 Task: Plan a trip to Tiel, Netherlands from 6th December, 2023 to 10th December, 2023 for 1 adult.1  bedroom having 1 bed and 1 bathroom. Property type can be hotel. Look for 4 properties as per requirement.
Action: Mouse pressed left at (447, 111)
Screenshot: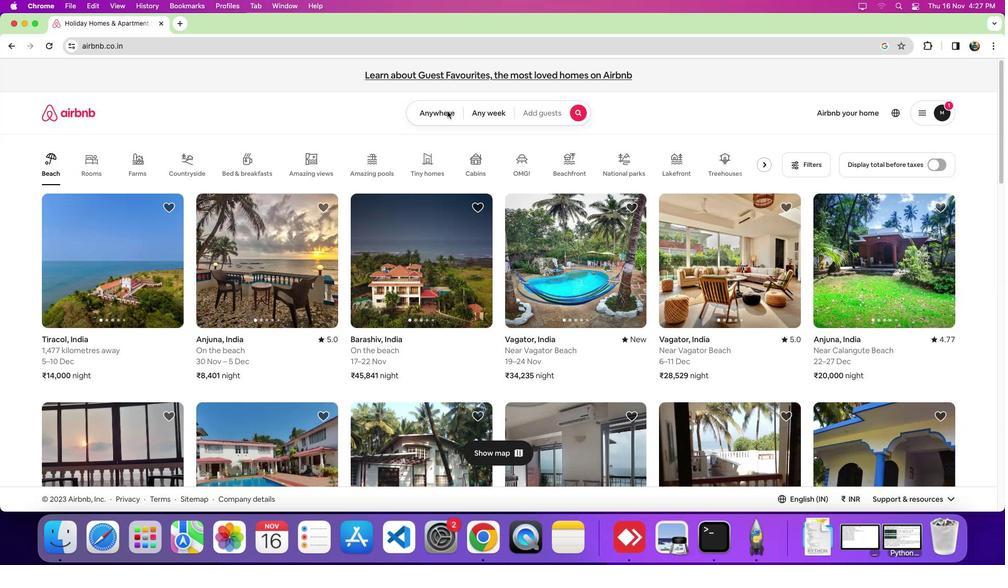 
Action: Mouse moved to (443, 113)
Screenshot: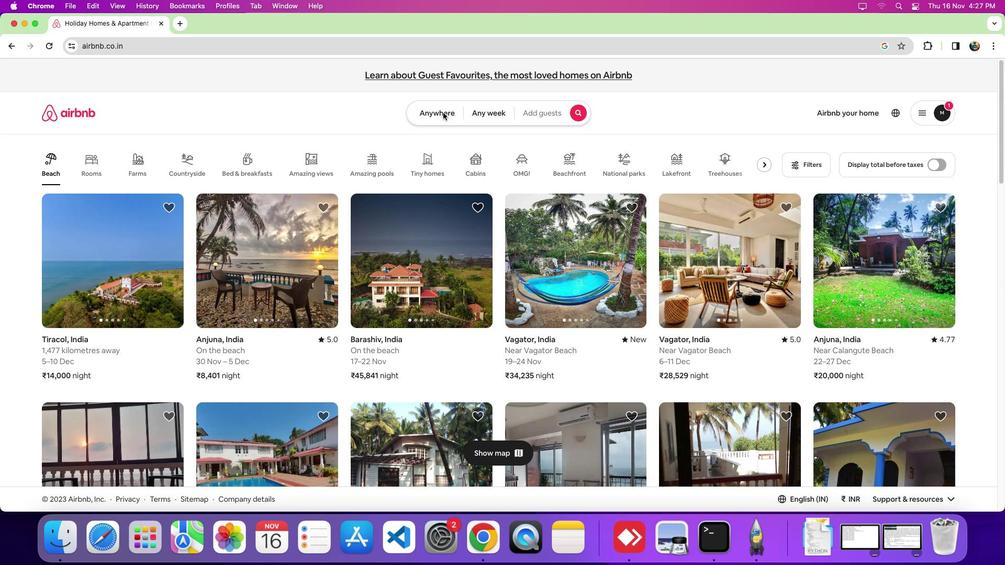 
Action: Mouse pressed left at (443, 113)
Screenshot: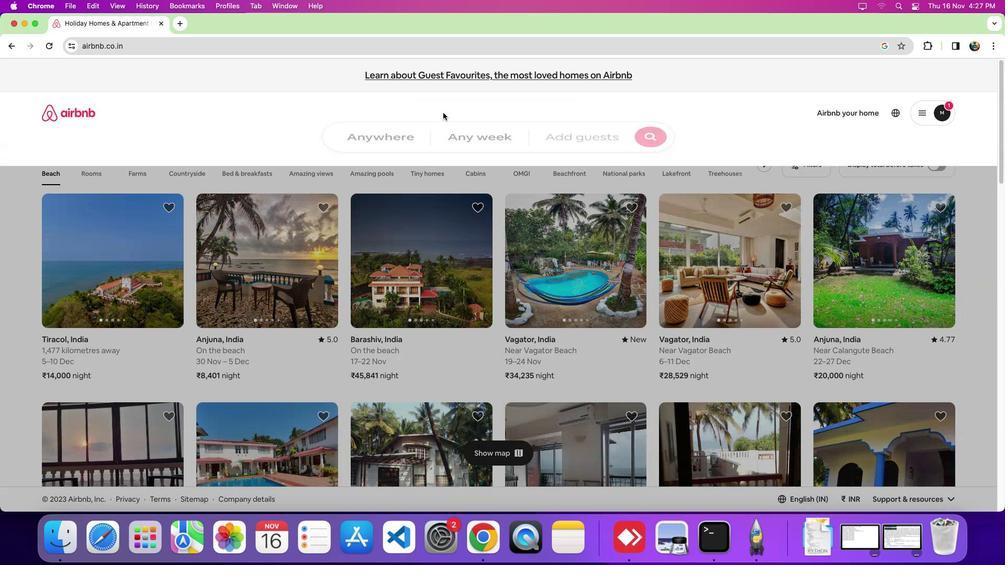 
Action: Mouse moved to (346, 150)
Screenshot: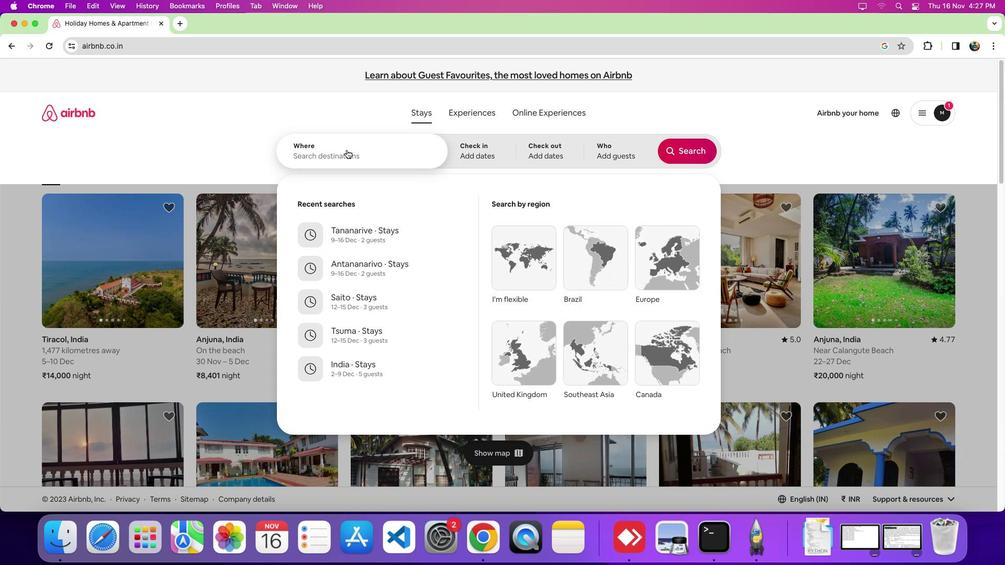 
Action: Mouse pressed left at (346, 150)
Screenshot: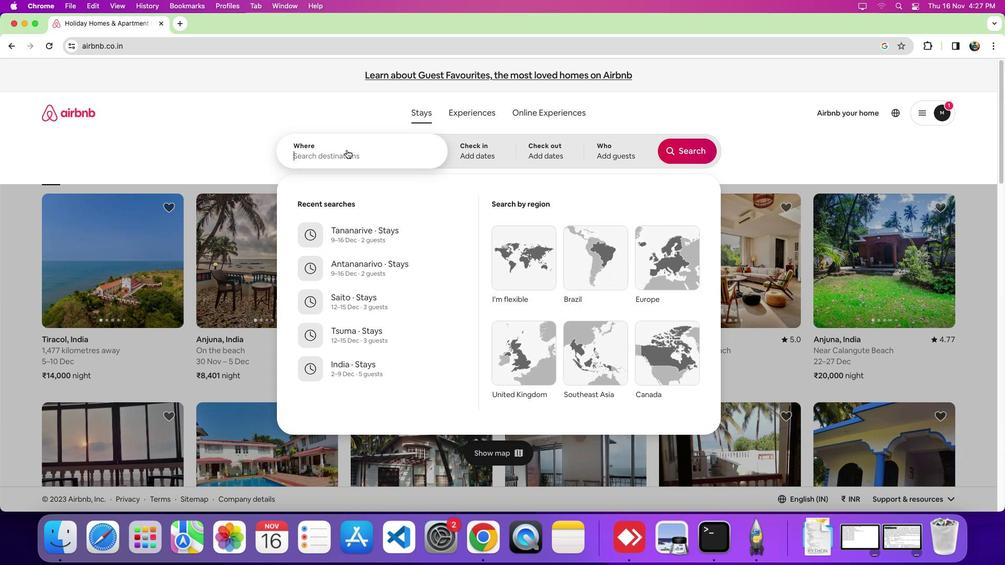 
Action: Key pressed Key.shift_r'T''I''D''0''1''0''2''5''2''9'Key.enter
Screenshot: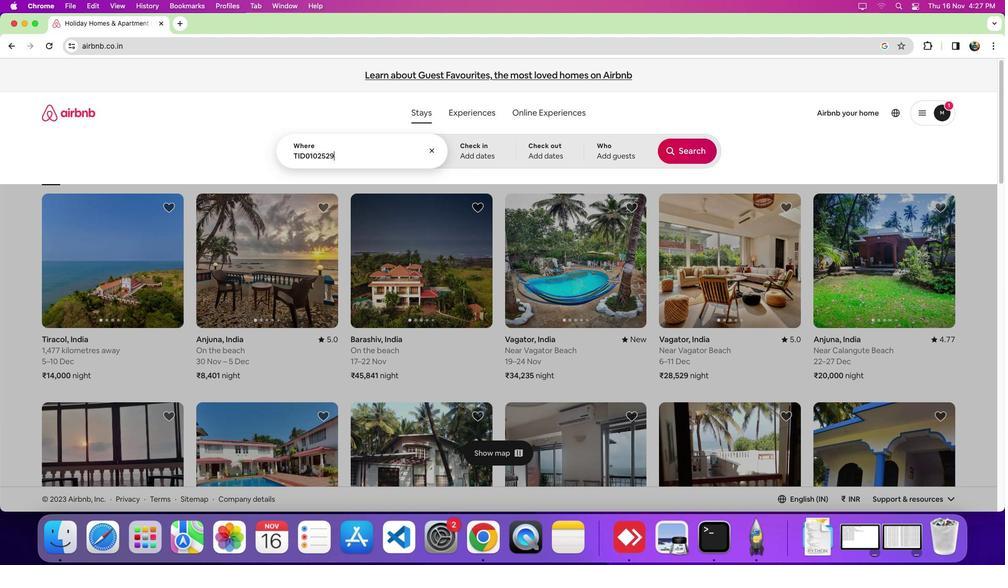 
Action: Mouse moved to (354, 154)
Screenshot: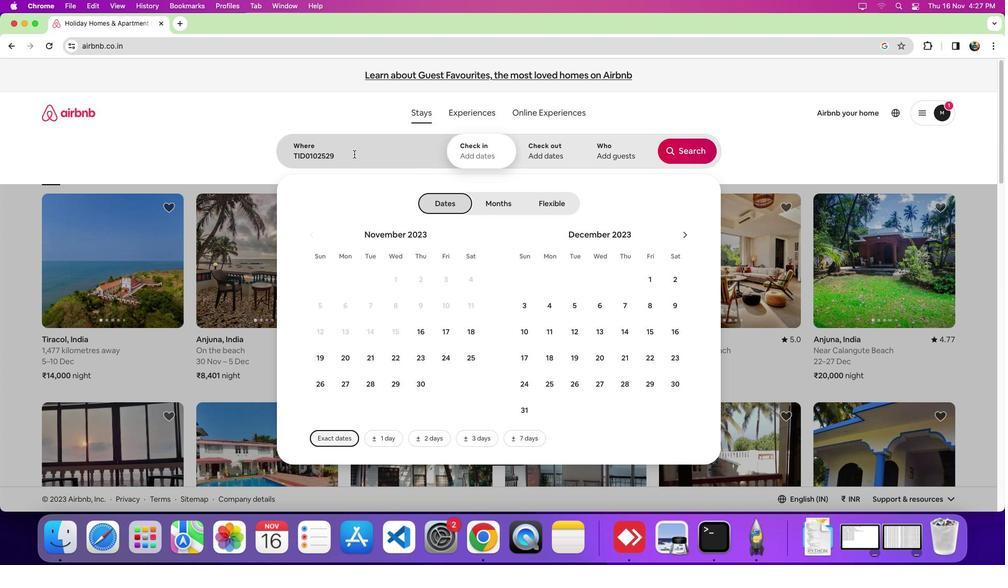 
Action: Mouse pressed left at (354, 154)
Screenshot: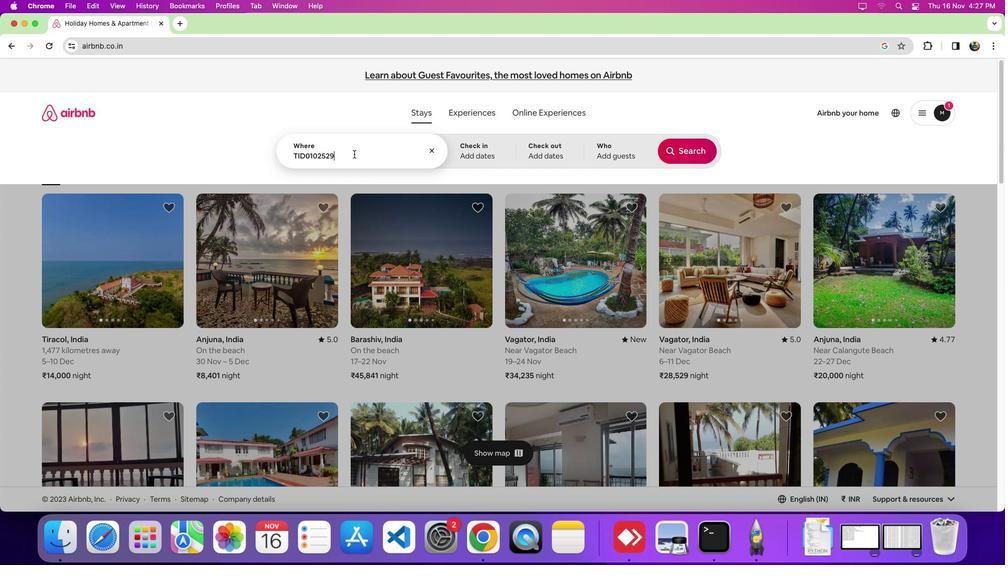 
Action: Mouse pressed left at (354, 154)
Screenshot: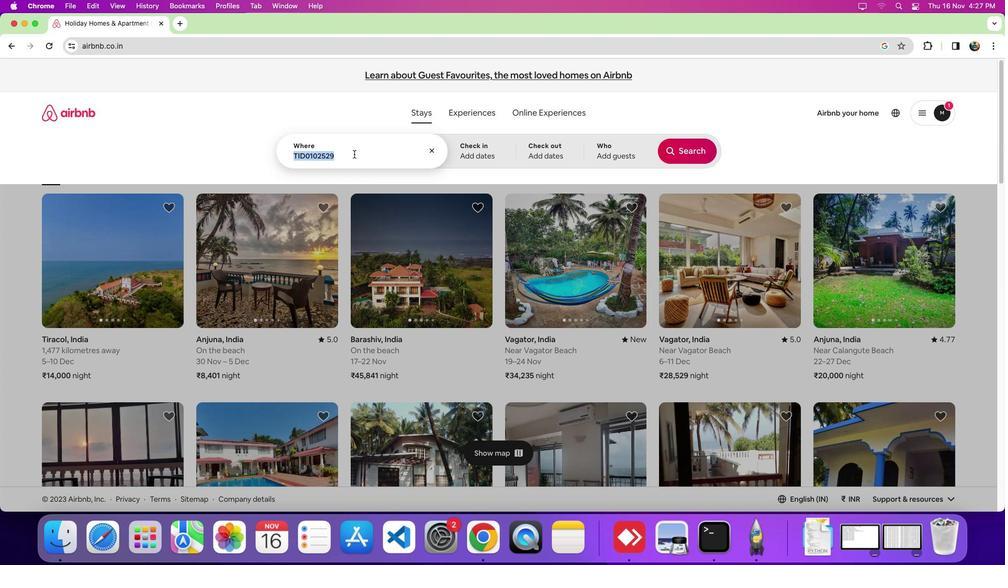 
Action: Mouse pressed left at (354, 154)
Screenshot: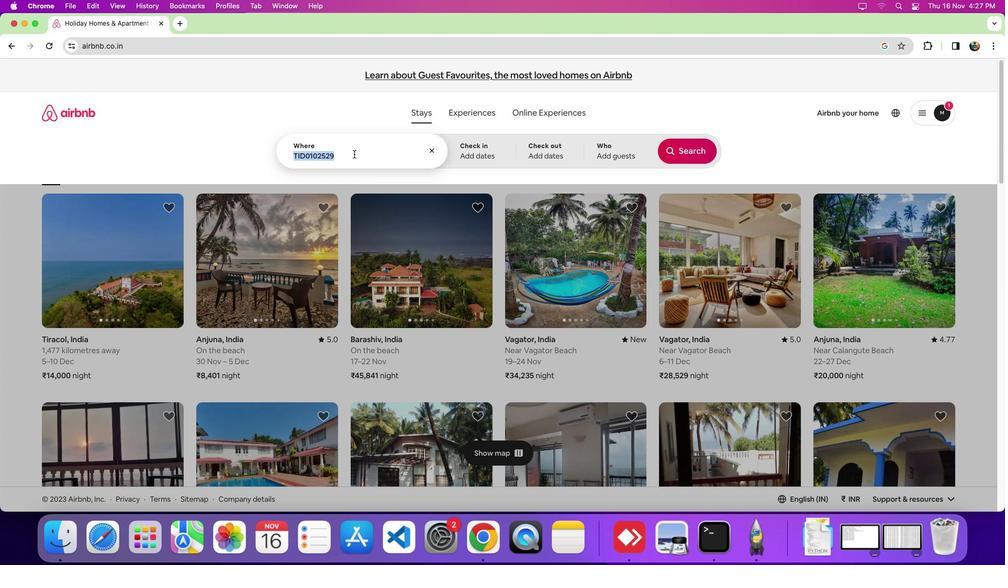 
Action: Key pressed Key.shift_r'T''i''e''l'','
Screenshot: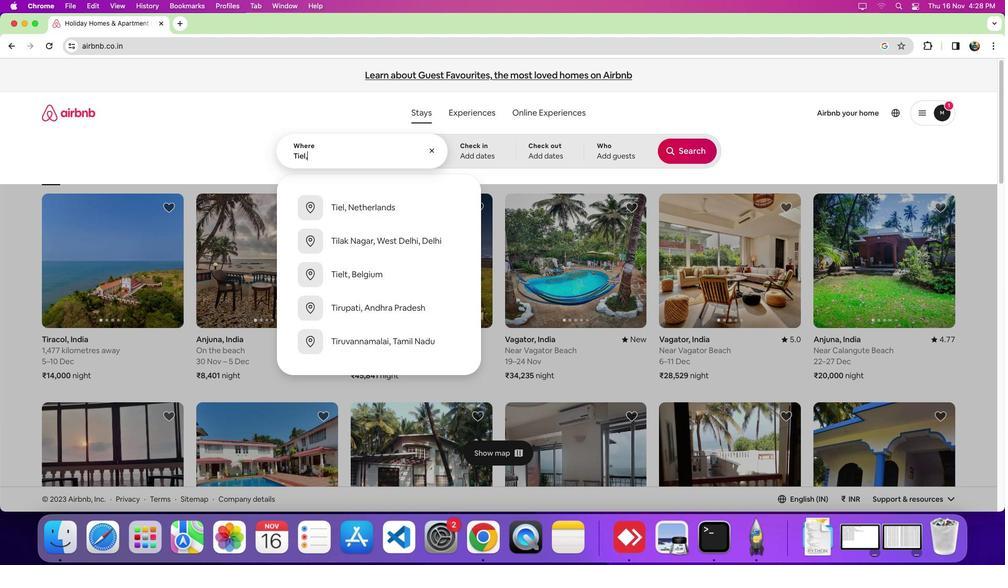 
Action: Mouse moved to (436, 187)
Screenshot: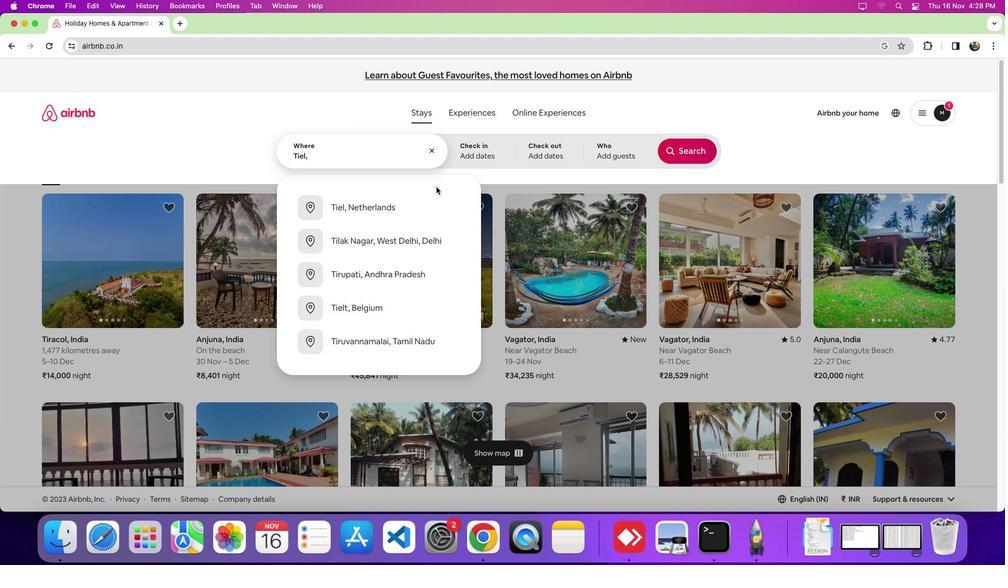 
Action: Key pressed Key.spaceKey.shift'N''e''t''h''e''r''l''a''n''d''s'
Screenshot: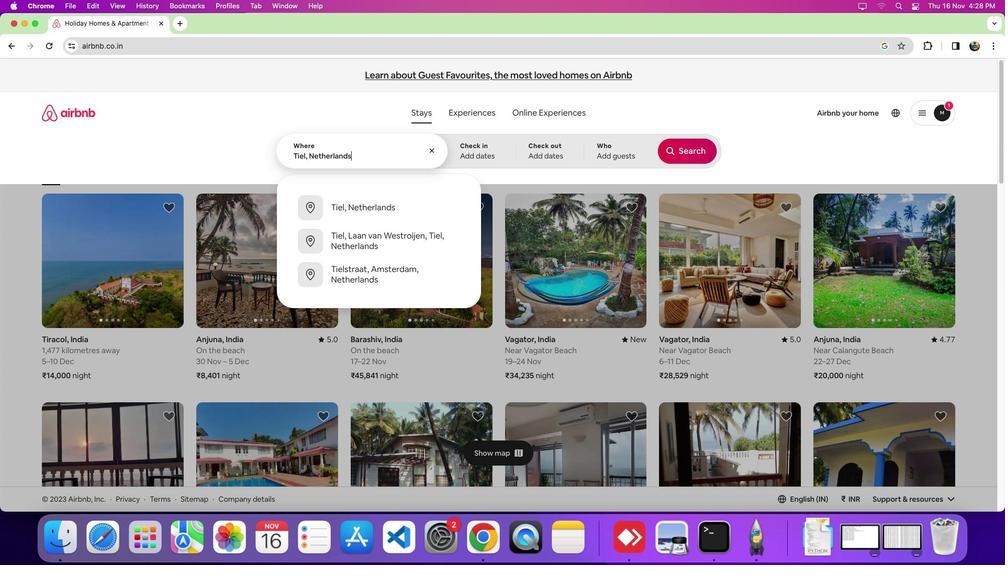 
Action: Mouse moved to (480, 137)
Screenshot: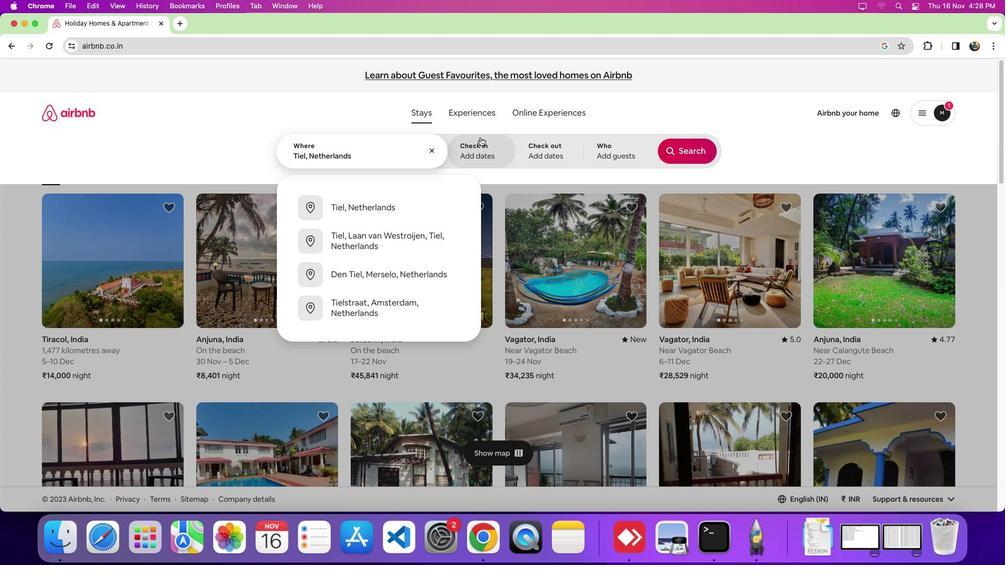 
Action: Mouse pressed left at (480, 137)
Screenshot: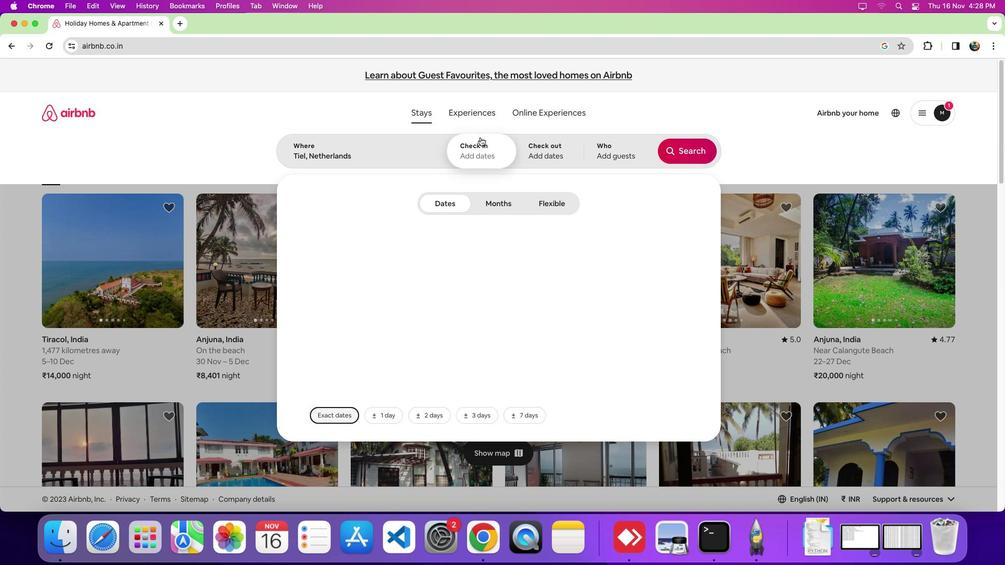 
Action: Mouse moved to (595, 309)
Screenshot: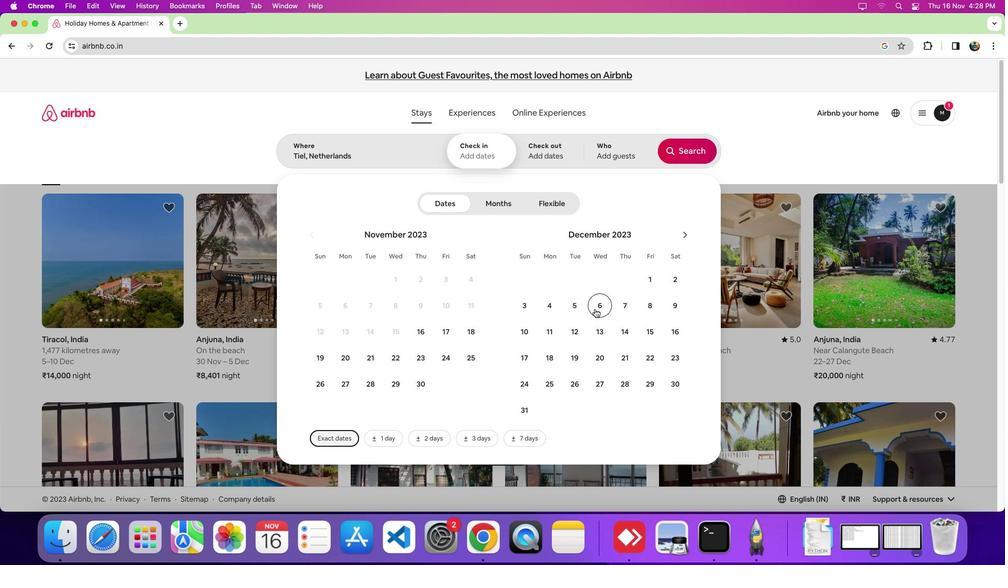 
Action: Mouse pressed left at (595, 309)
Screenshot: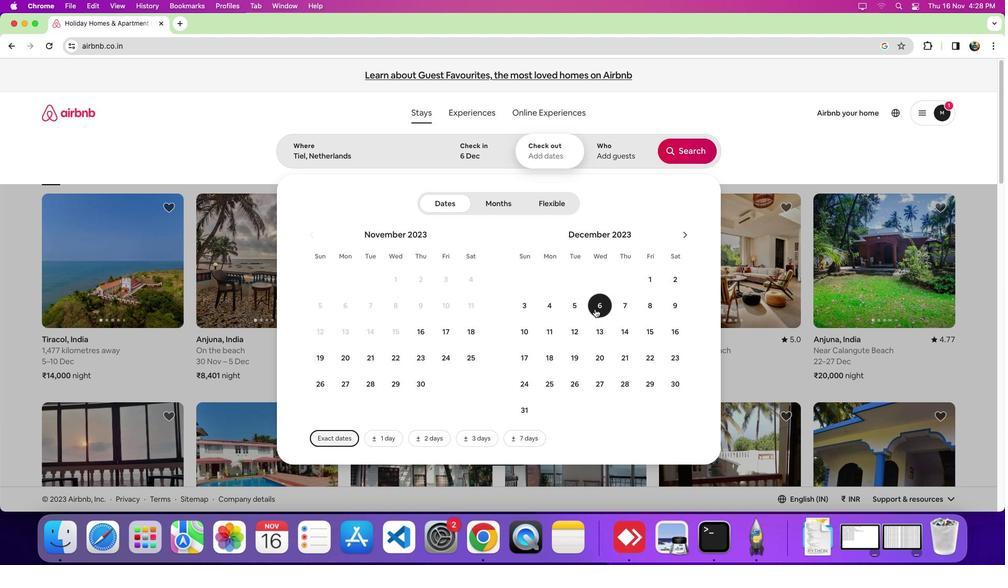 
Action: Mouse moved to (526, 327)
Screenshot: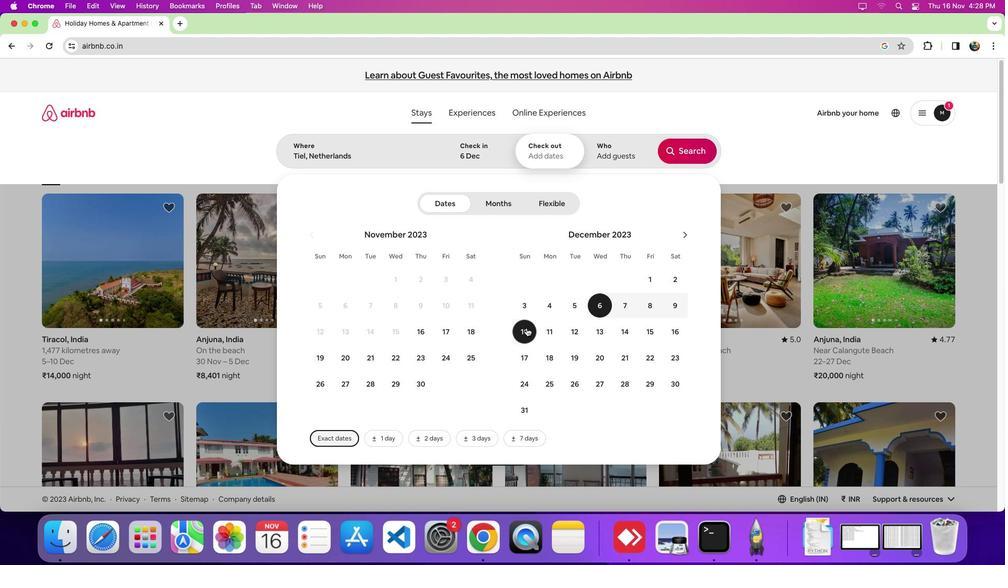 
Action: Mouse pressed left at (526, 327)
Screenshot: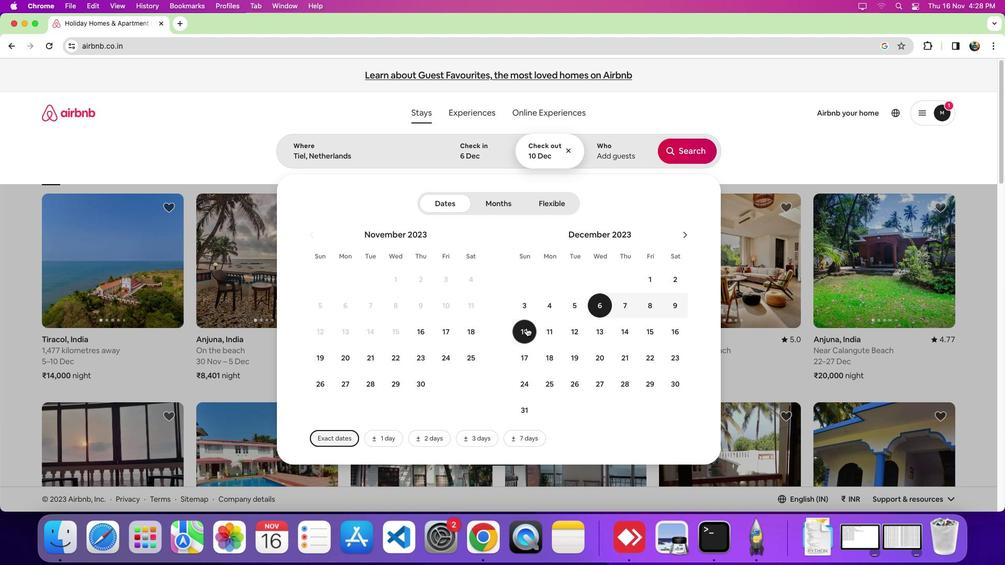 
Action: Mouse moved to (598, 152)
Screenshot: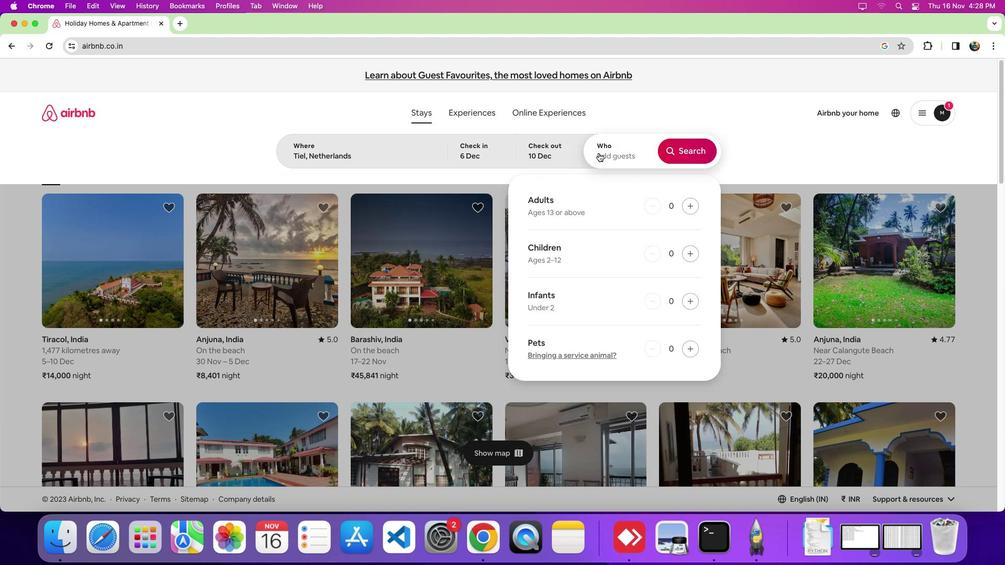 
Action: Mouse pressed left at (598, 152)
Screenshot: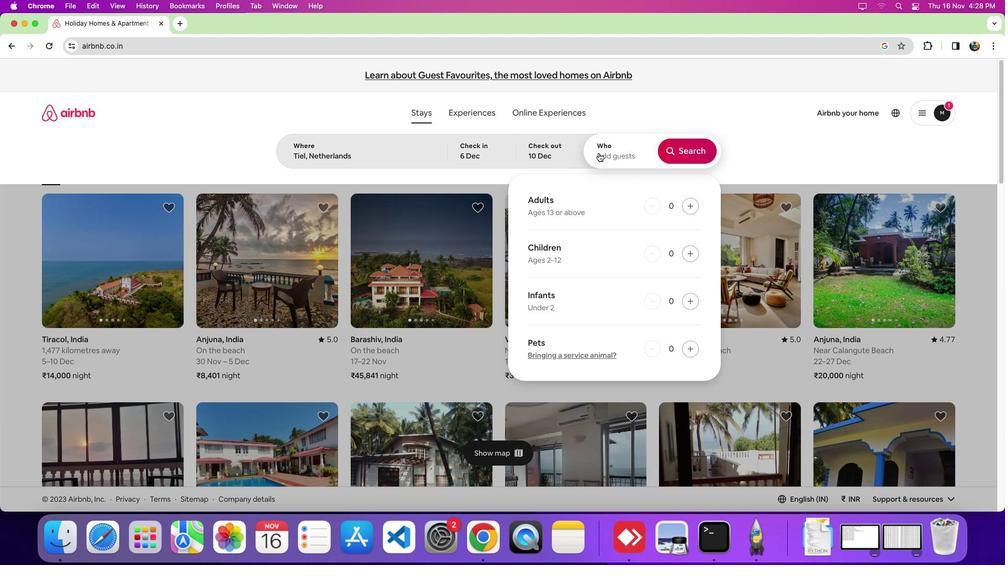 
Action: Mouse moved to (689, 207)
Screenshot: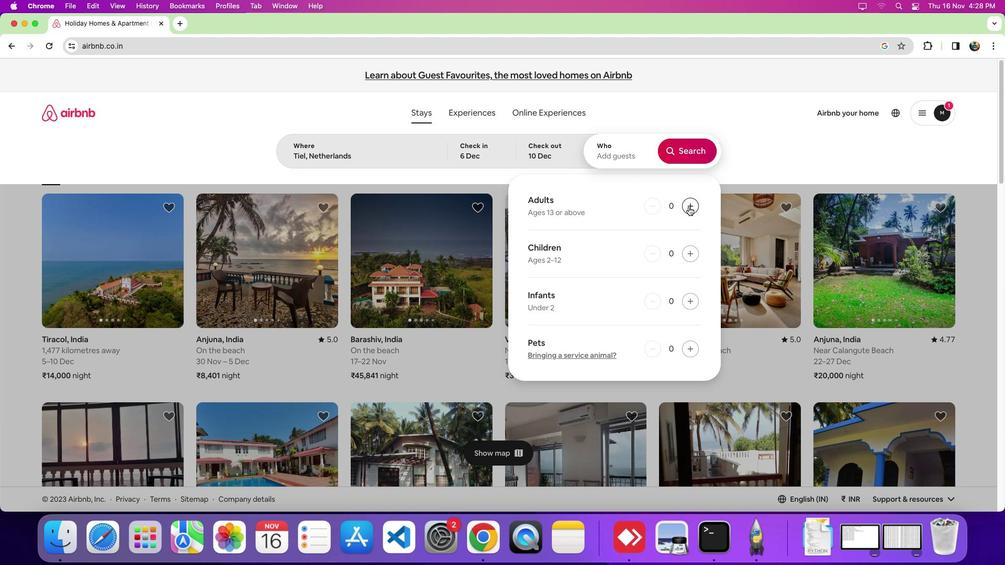 
Action: Mouse pressed left at (689, 207)
Screenshot: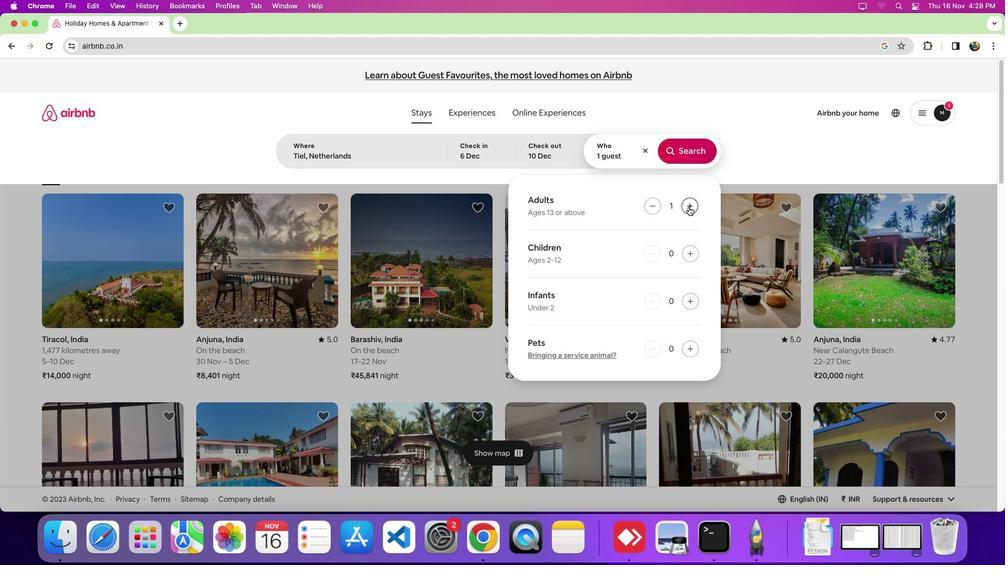 
Action: Mouse moved to (683, 151)
Screenshot: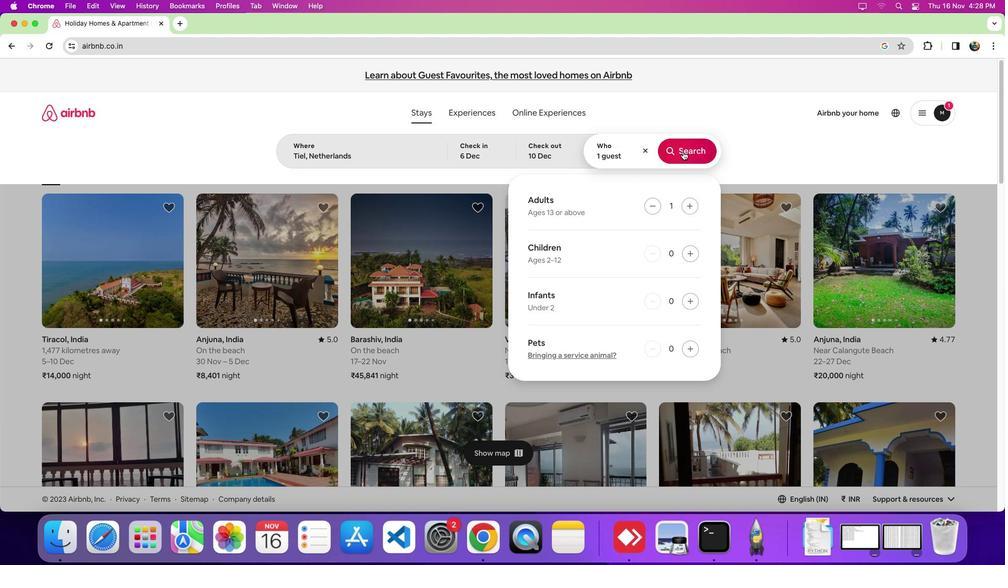 
Action: Mouse pressed left at (683, 151)
Screenshot: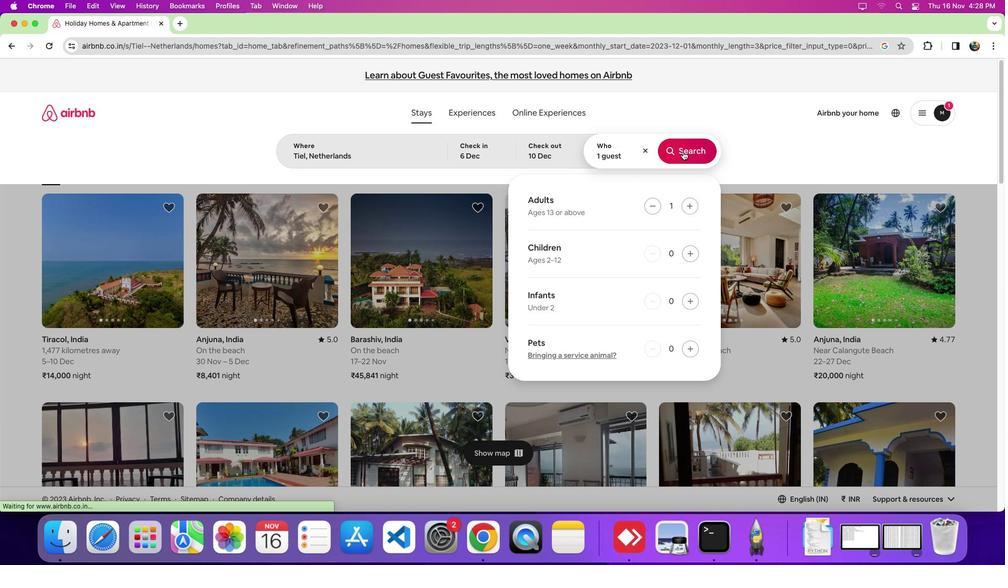 
Action: Mouse moved to (833, 124)
Screenshot: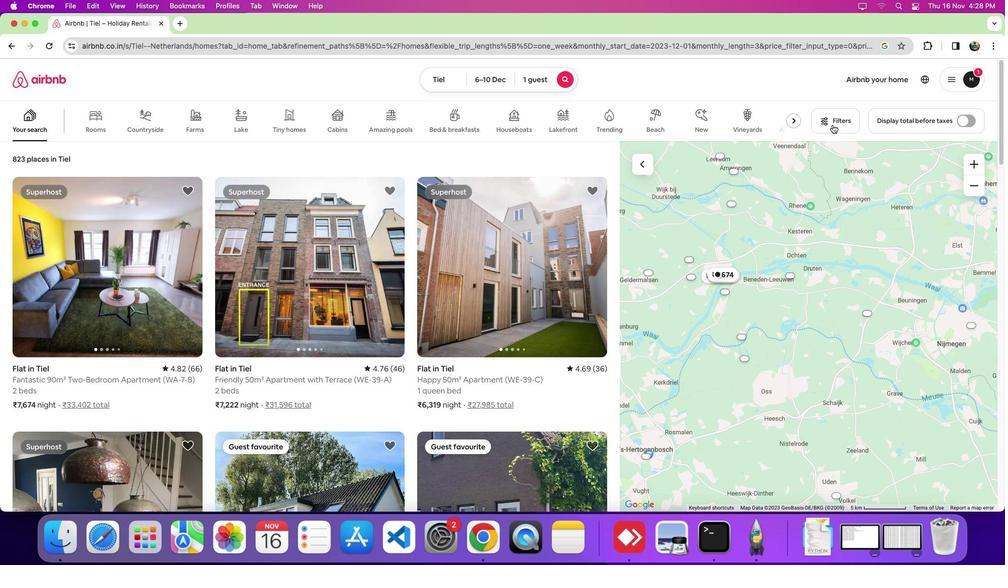
Action: Mouse pressed left at (833, 124)
Screenshot: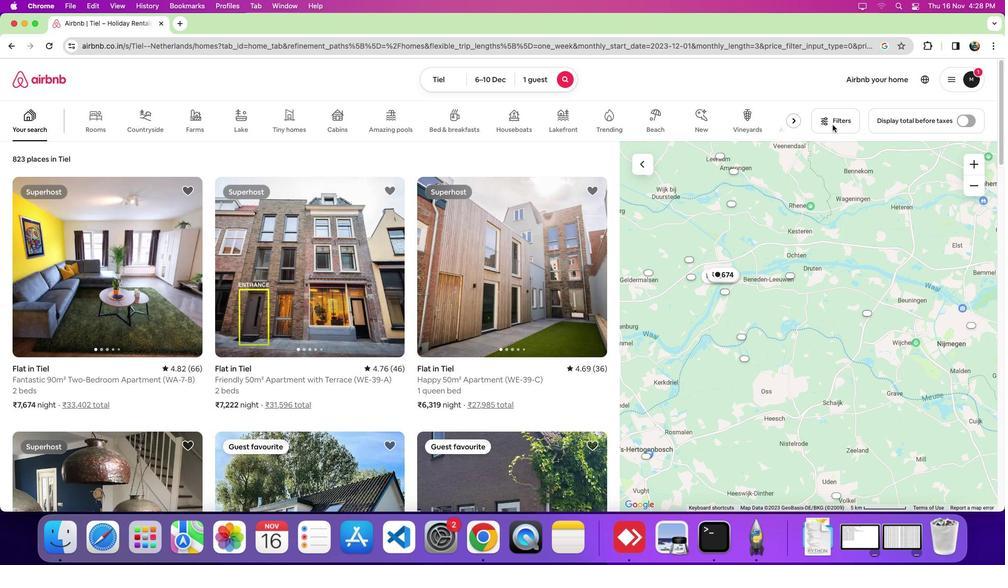 
Action: Mouse moved to (465, 285)
Screenshot: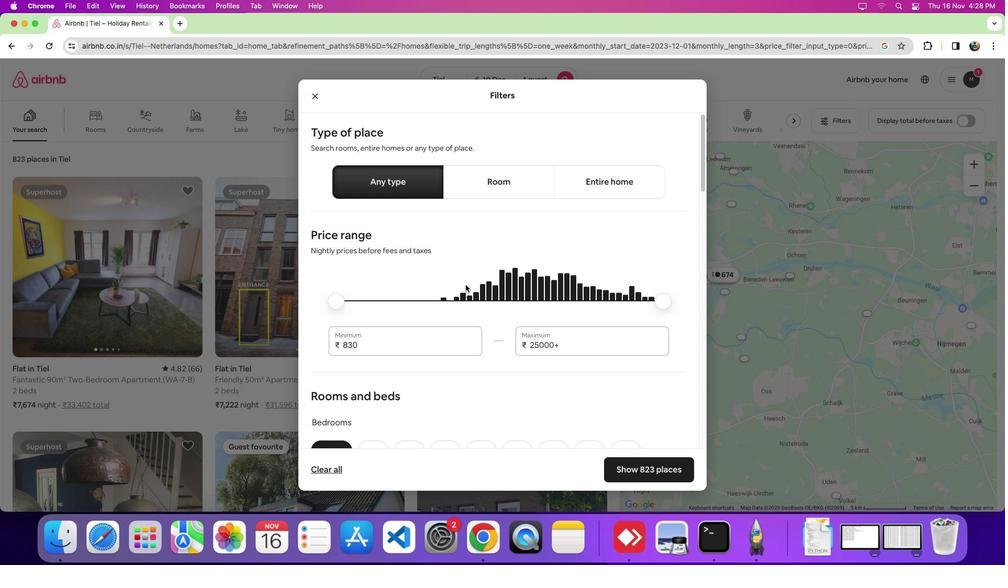 
Action: Mouse scrolled (465, 285) with delta (0, 0)
Screenshot: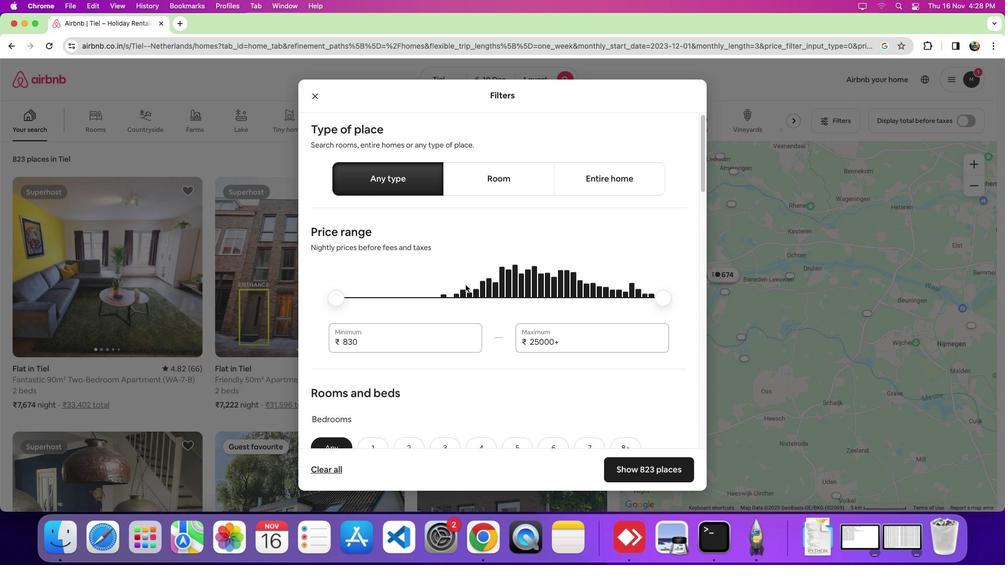 
Action: Mouse scrolled (465, 285) with delta (0, 0)
Screenshot: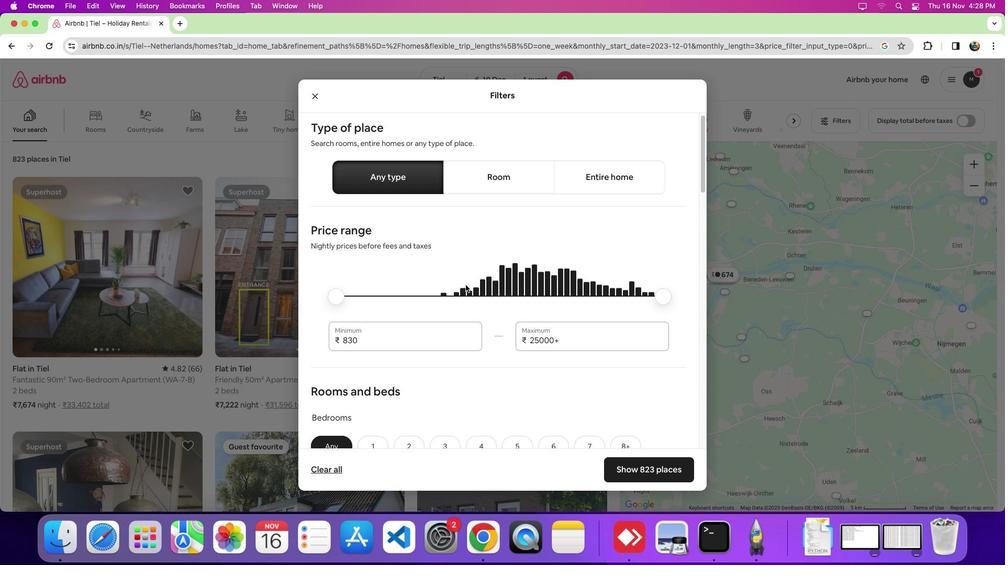 
Action: Mouse scrolled (465, 285) with delta (0, 0)
Screenshot: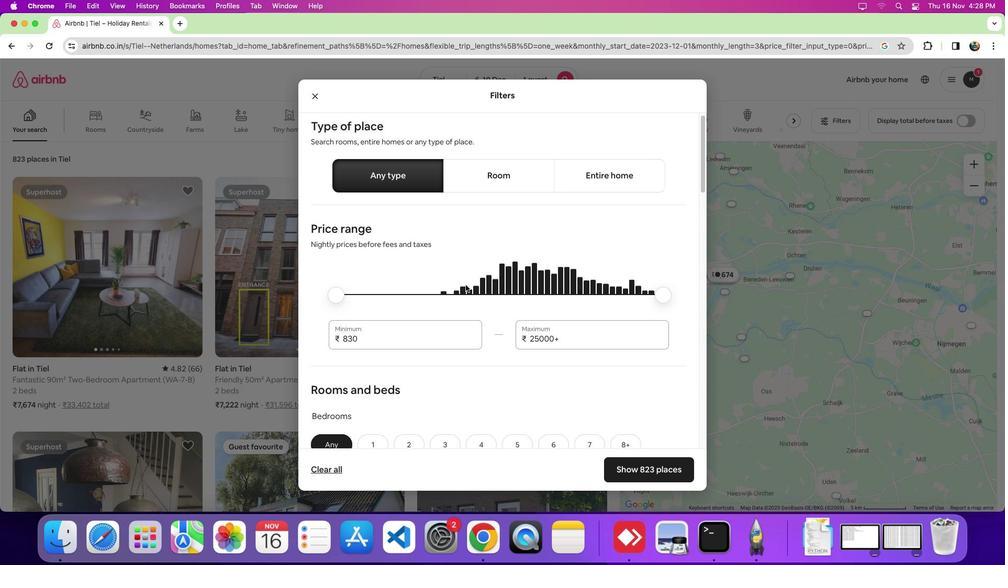 
Action: Mouse scrolled (465, 285) with delta (0, 0)
Screenshot: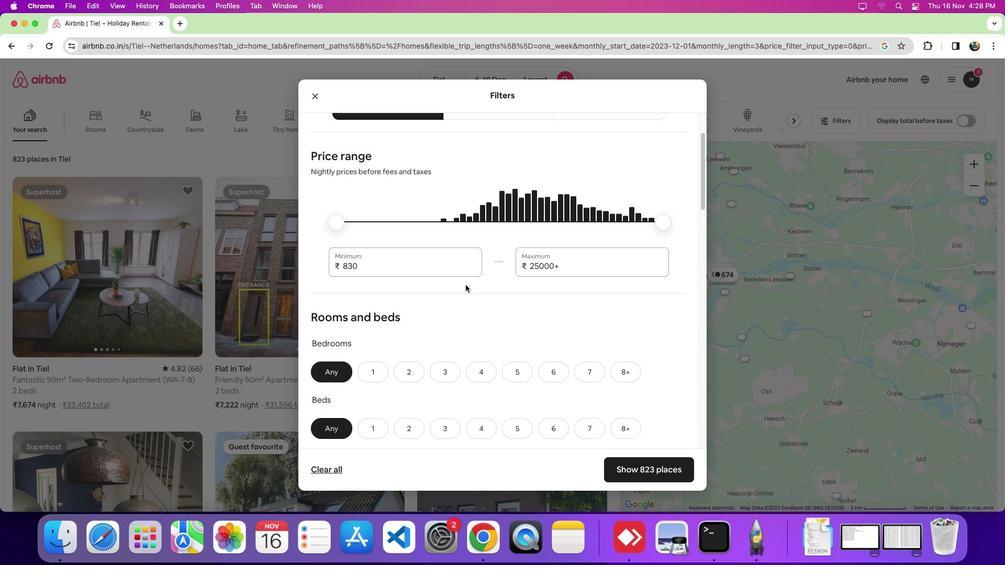 
Action: Mouse scrolled (465, 285) with delta (0, 0)
Screenshot: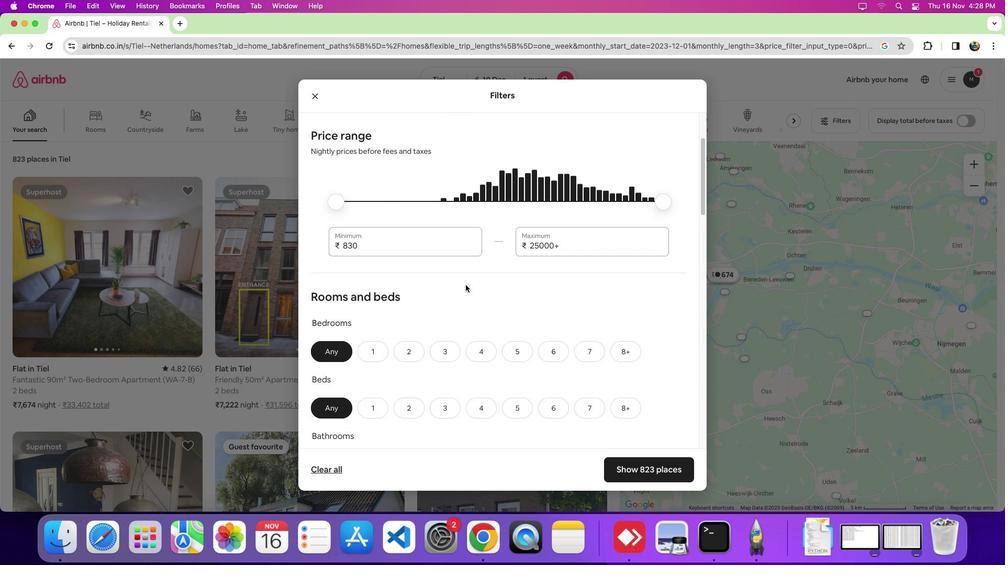 
Action: Mouse scrolled (465, 285) with delta (0, -1)
Screenshot: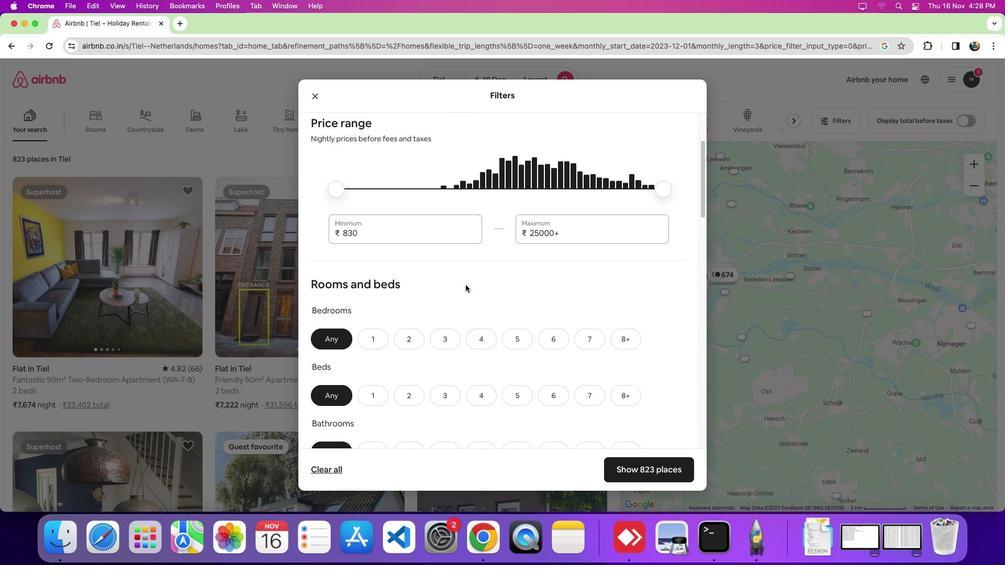 
Action: Mouse moved to (440, 308)
Screenshot: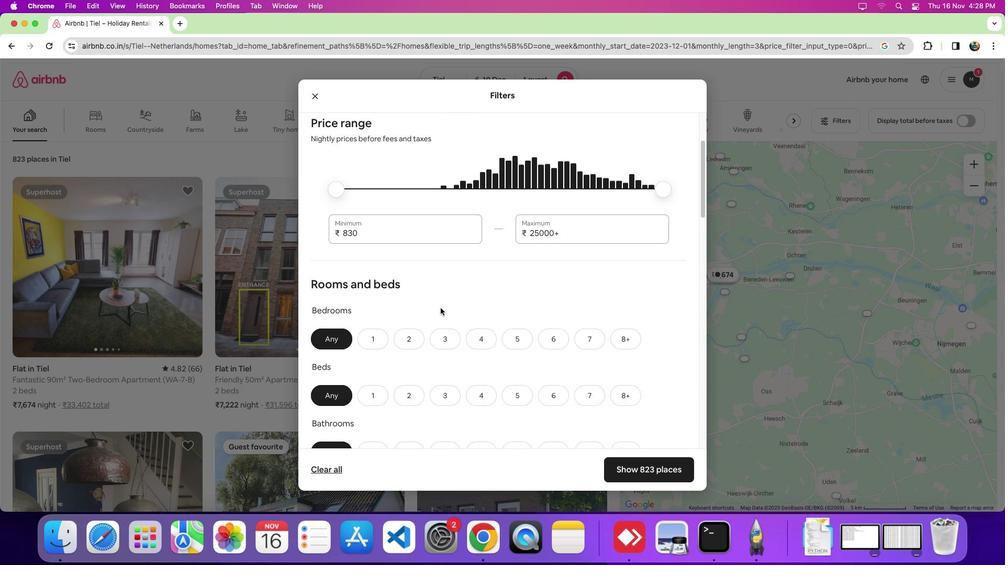
Action: Mouse scrolled (440, 308) with delta (0, 0)
Screenshot: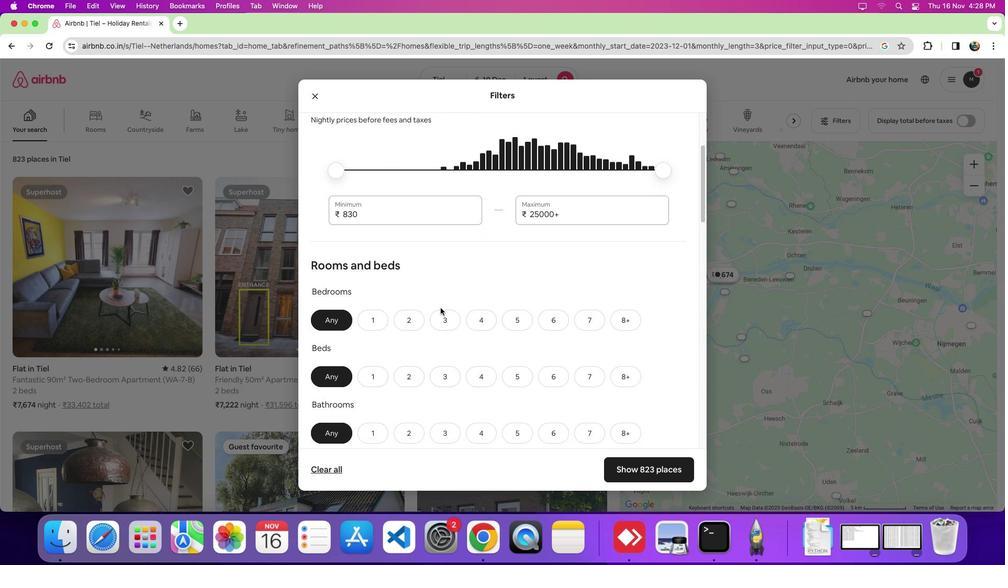 
Action: Mouse scrolled (440, 308) with delta (0, 0)
Screenshot: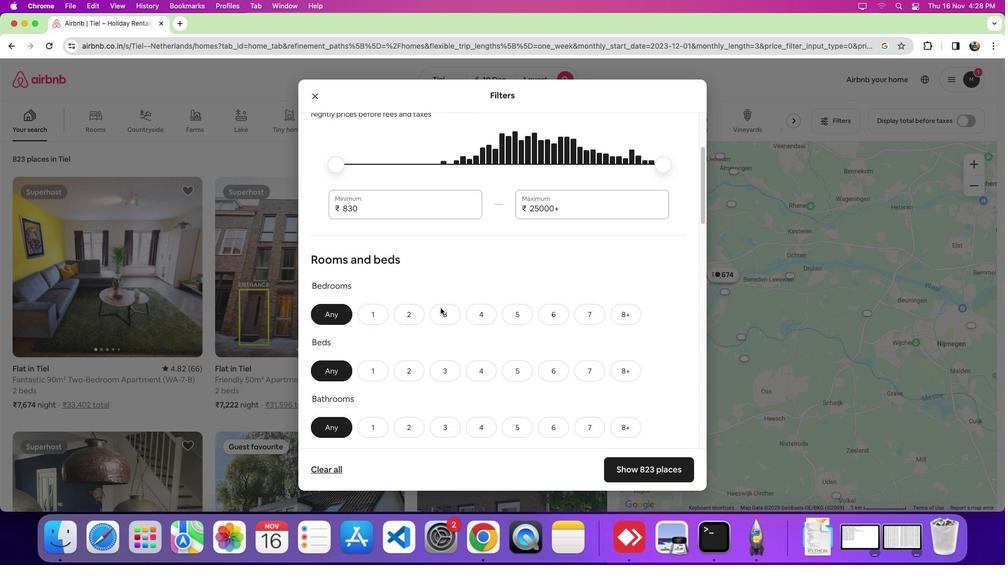 
Action: Mouse scrolled (440, 308) with delta (0, 0)
Screenshot: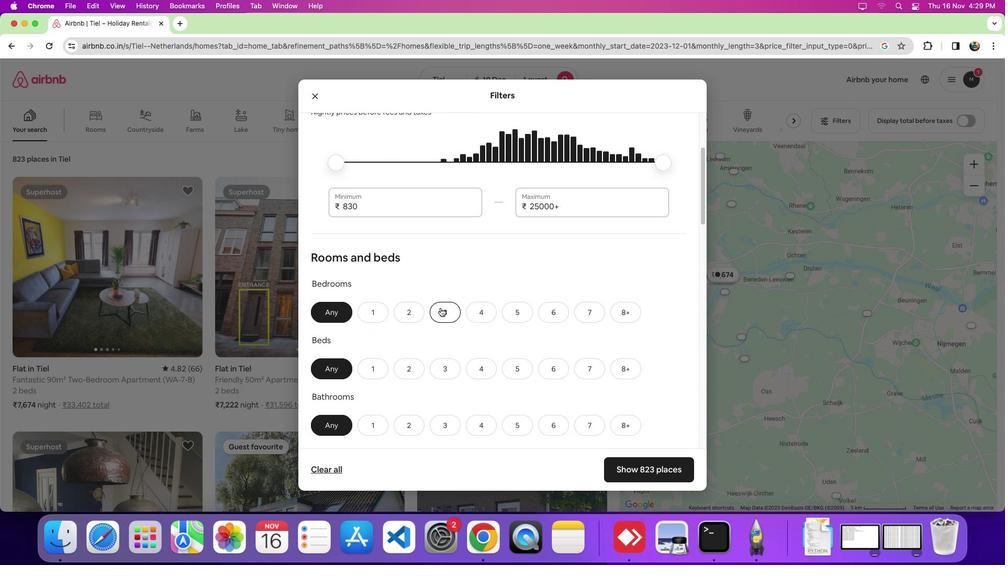 
Action: Mouse scrolled (440, 308) with delta (0, 0)
Screenshot: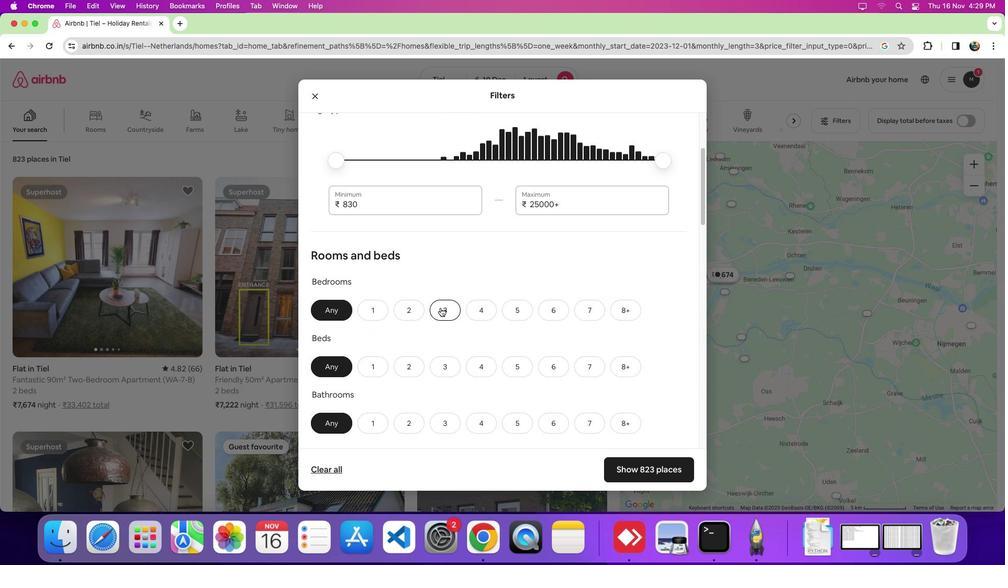 
Action: Mouse scrolled (440, 308) with delta (0, 0)
Screenshot: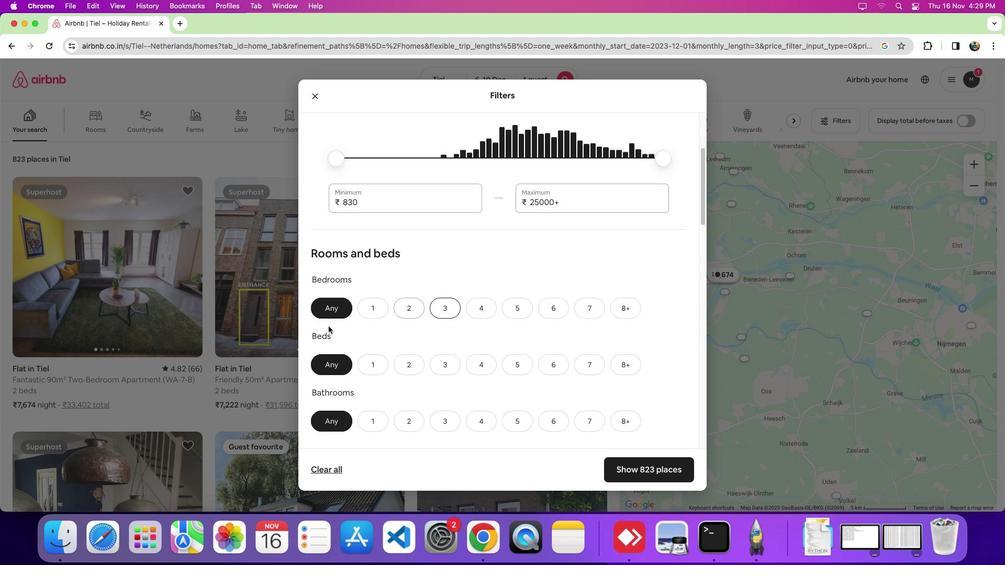 
Action: Mouse moved to (372, 311)
Screenshot: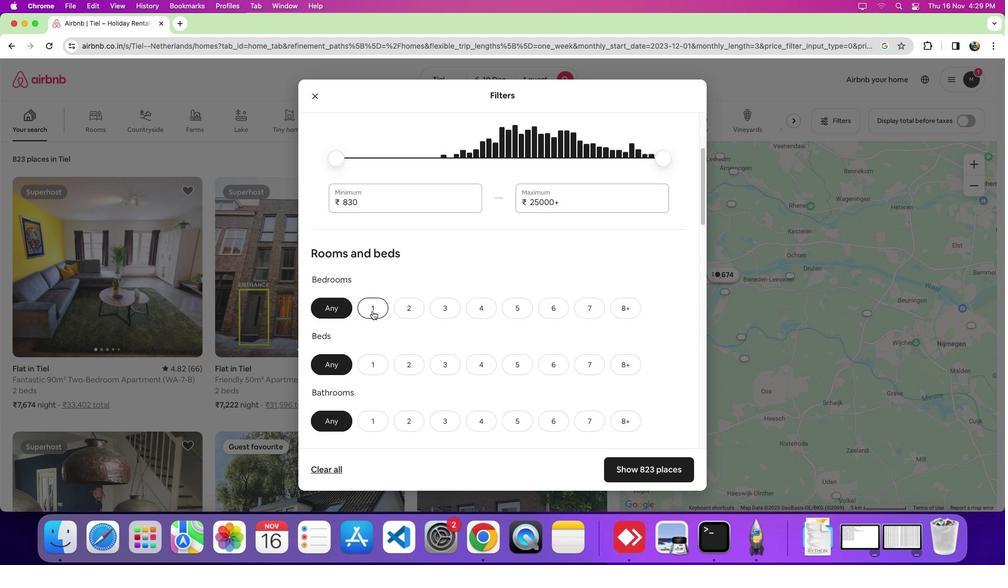 
Action: Mouse pressed left at (372, 311)
Screenshot: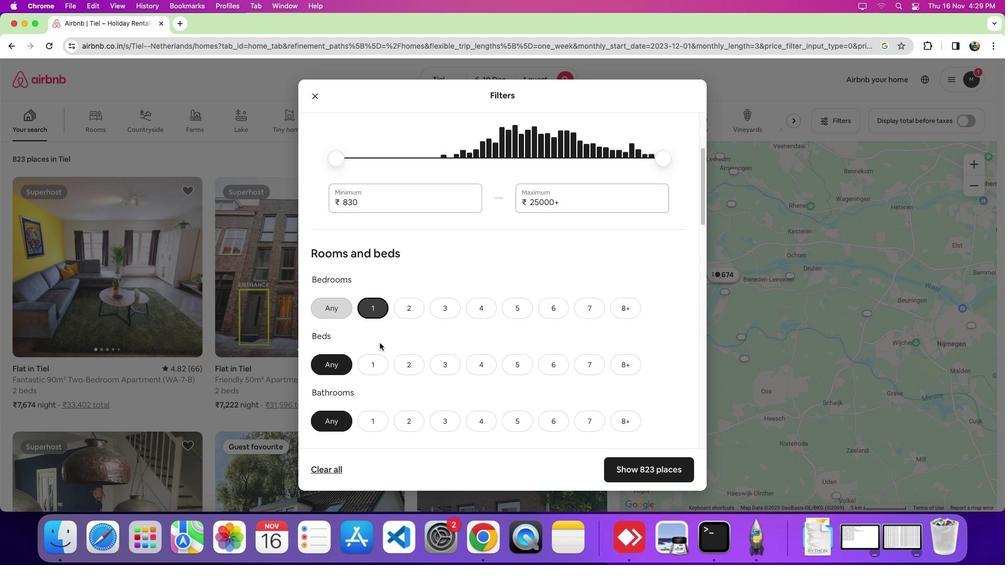 
Action: Mouse moved to (378, 363)
Screenshot: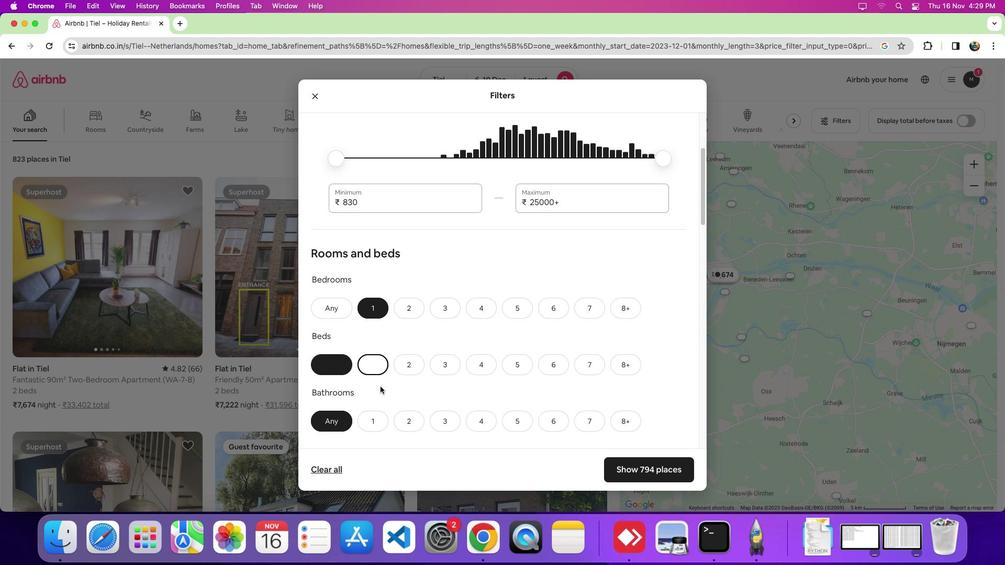 
Action: Mouse pressed left at (378, 363)
Screenshot: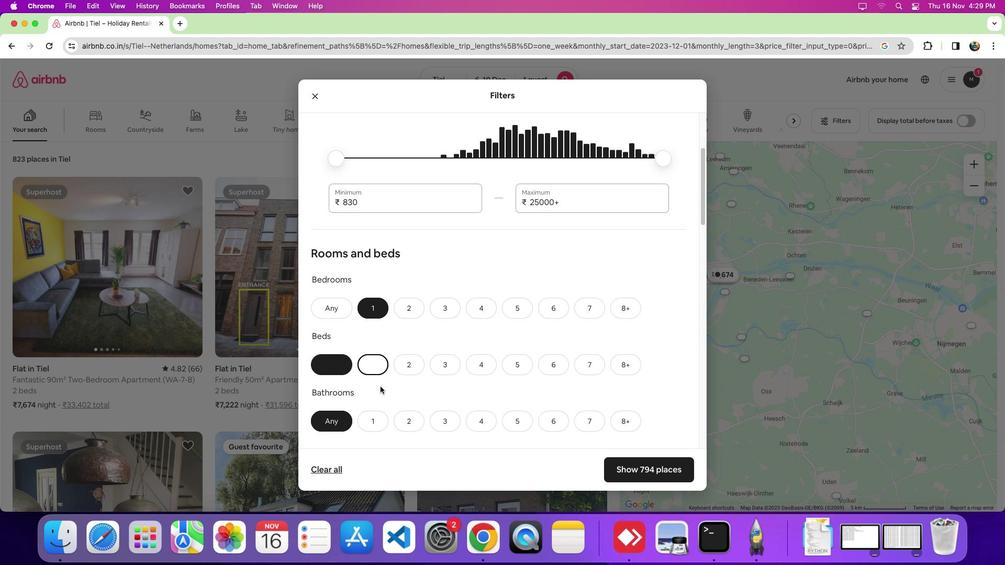 
Action: Mouse moved to (377, 420)
Screenshot: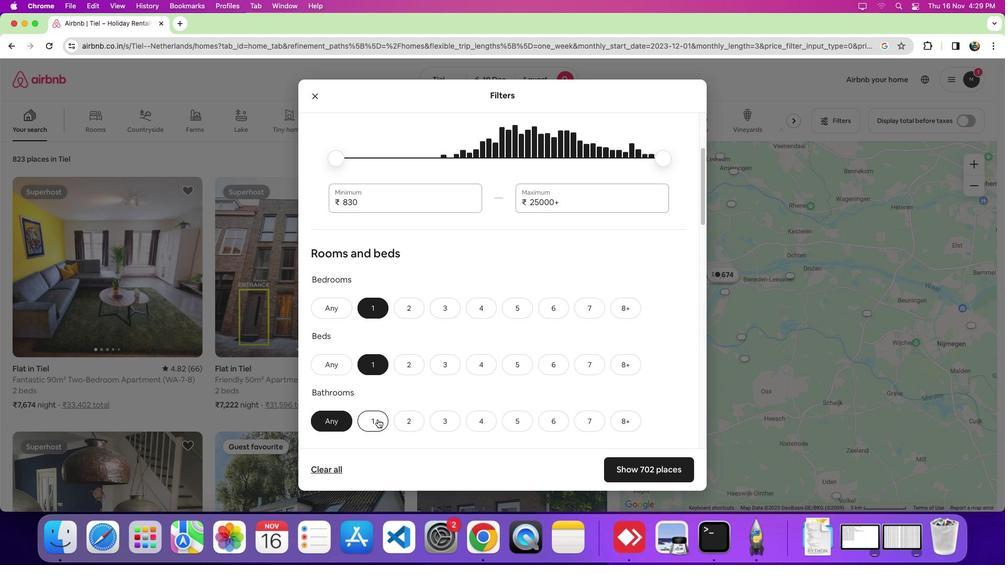 
Action: Mouse pressed left at (377, 420)
Screenshot: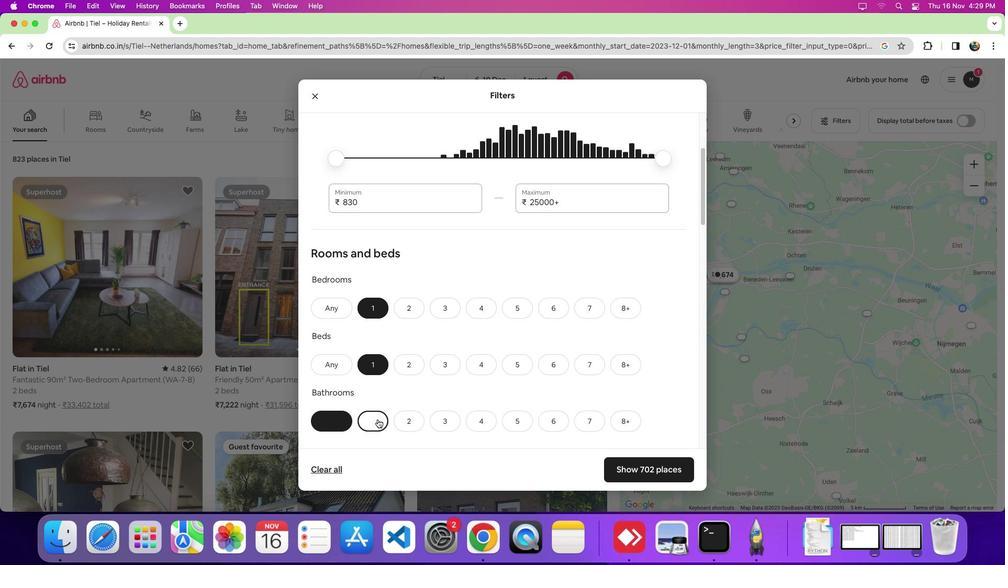 
Action: Mouse moved to (544, 310)
Screenshot: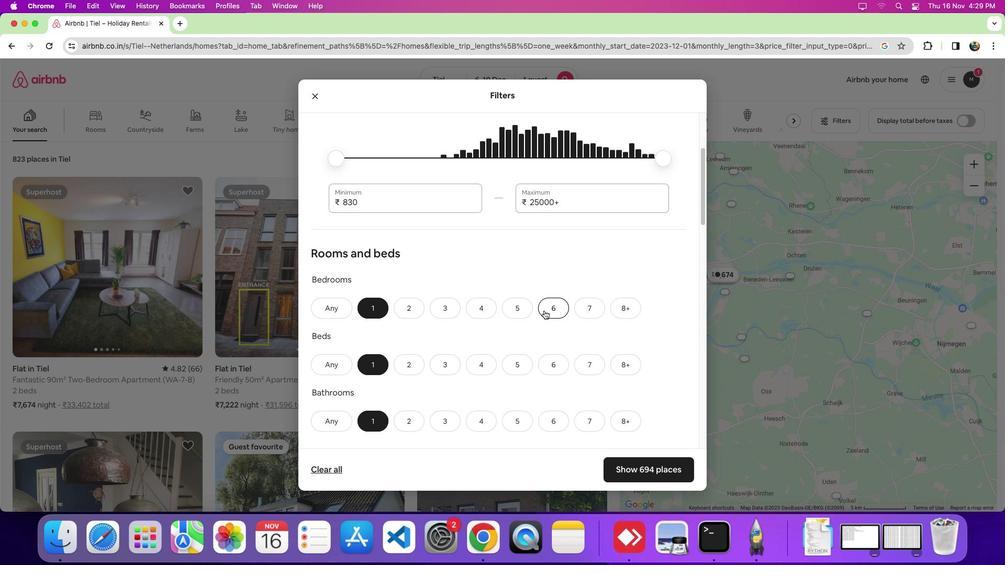 
Action: Mouse scrolled (544, 310) with delta (0, 0)
Screenshot: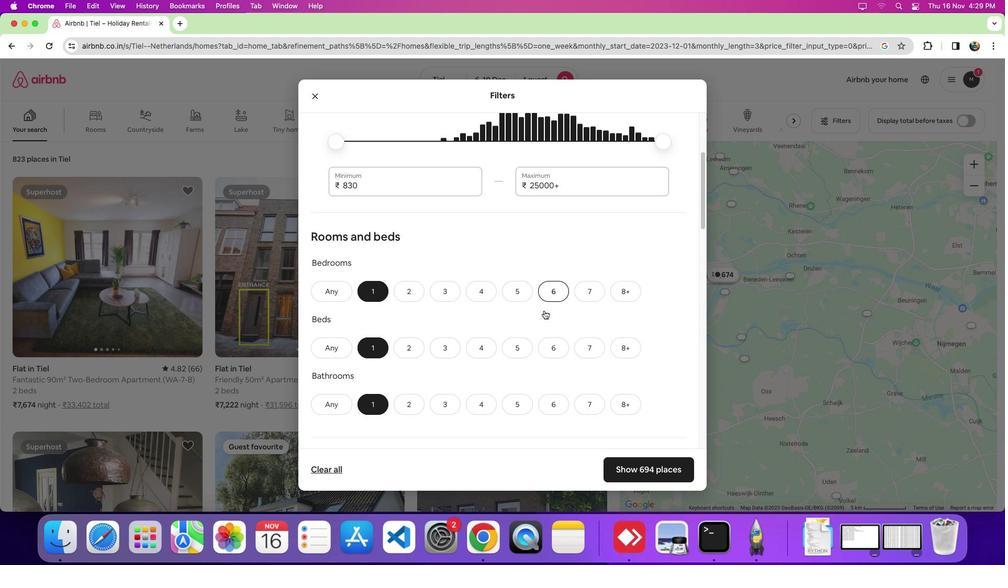 
Action: Mouse scrolled (544, 310) with delta (0, 0)
Screenshot: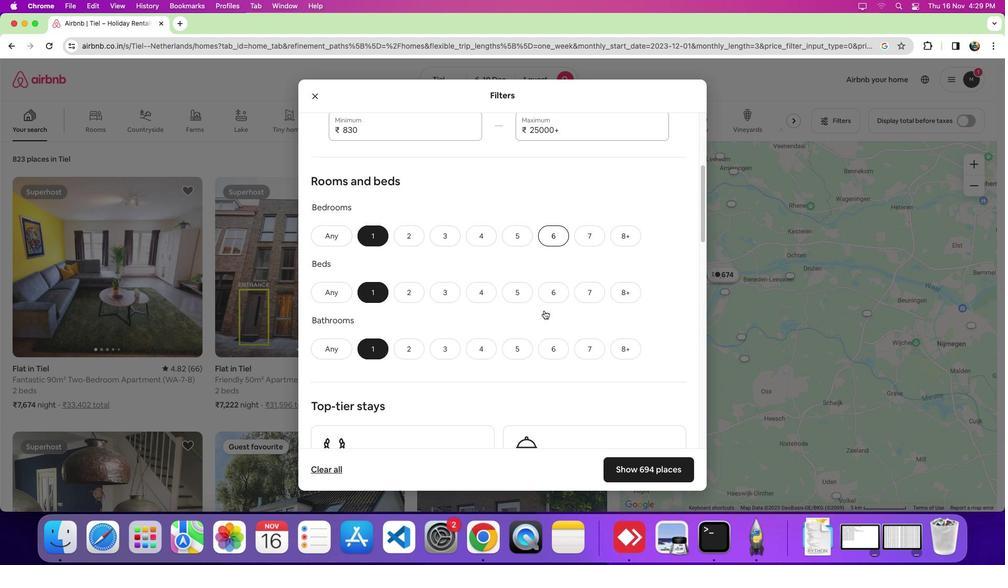 
Action: Mouse scrolled (544, 310) with delta (0, -1)
Screenshot: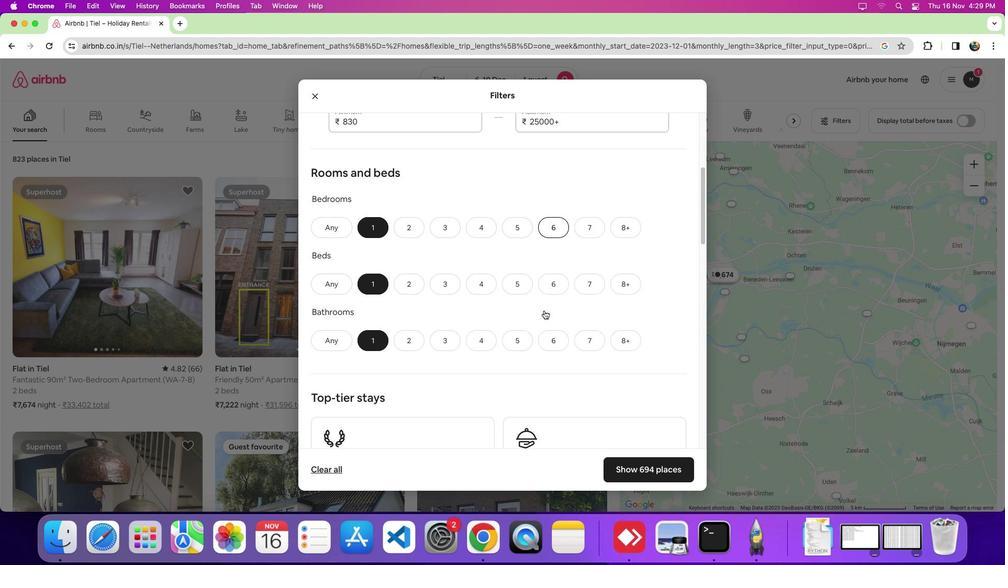 
Action: Mouse scrolled (544, 310) with delta (0, 0)
Screenshot: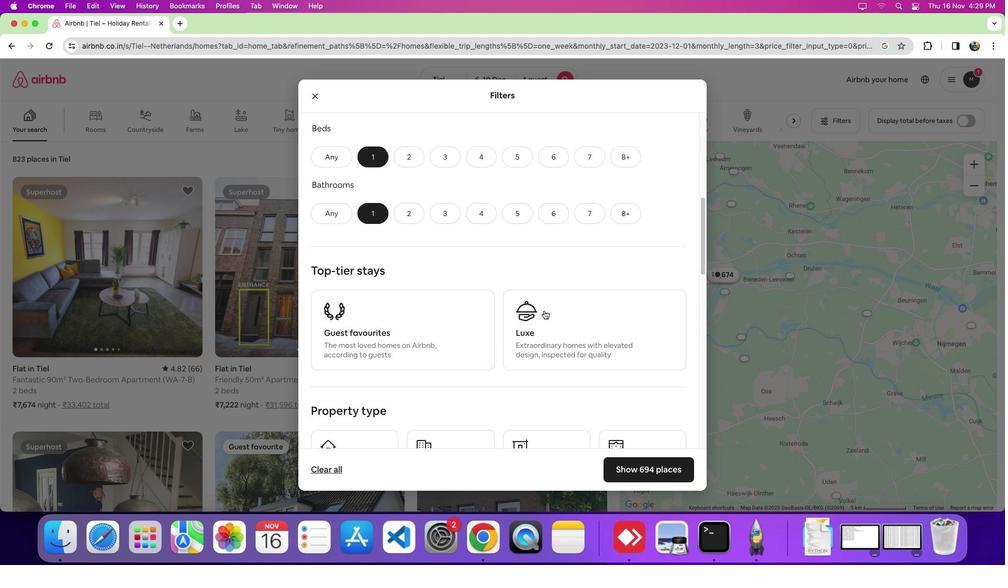 
Action: Mouse scrolled (544, 310) with delta (0, 0)
Screenshot: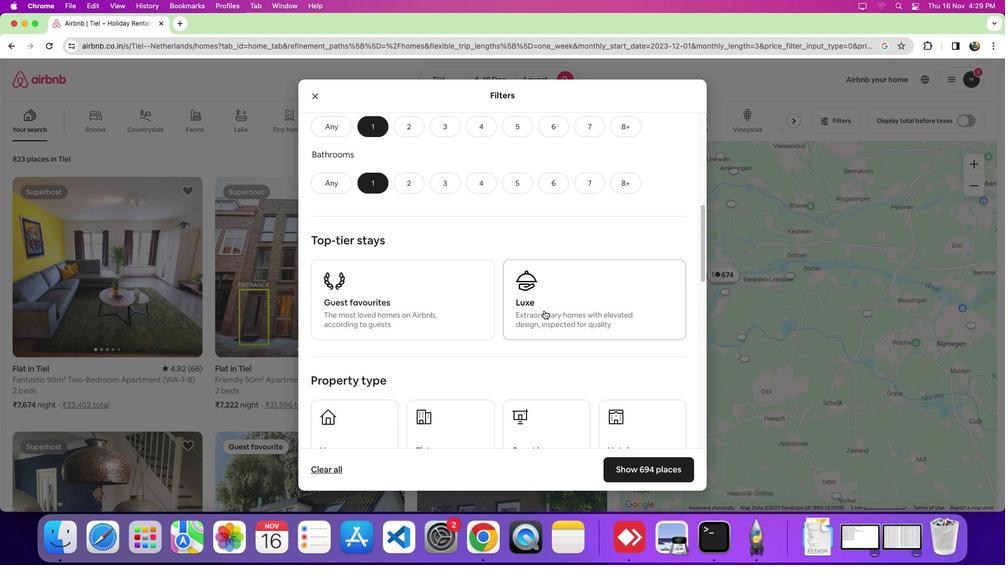 
Action: Mouse scrolled (544, 310) with delta (0, -2)
Screenshot: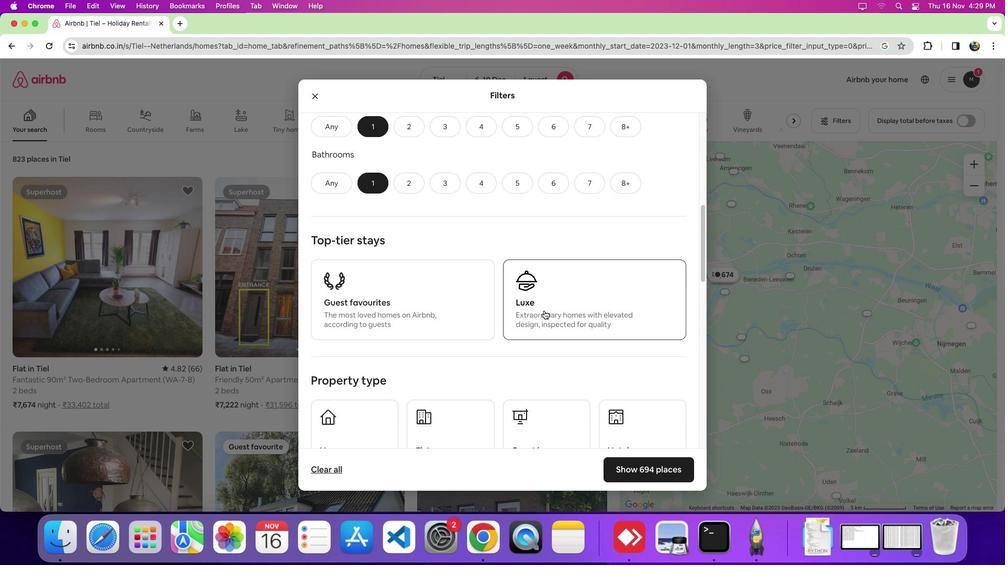 
Action: Mouse moved to (544, 310)
Screenshot: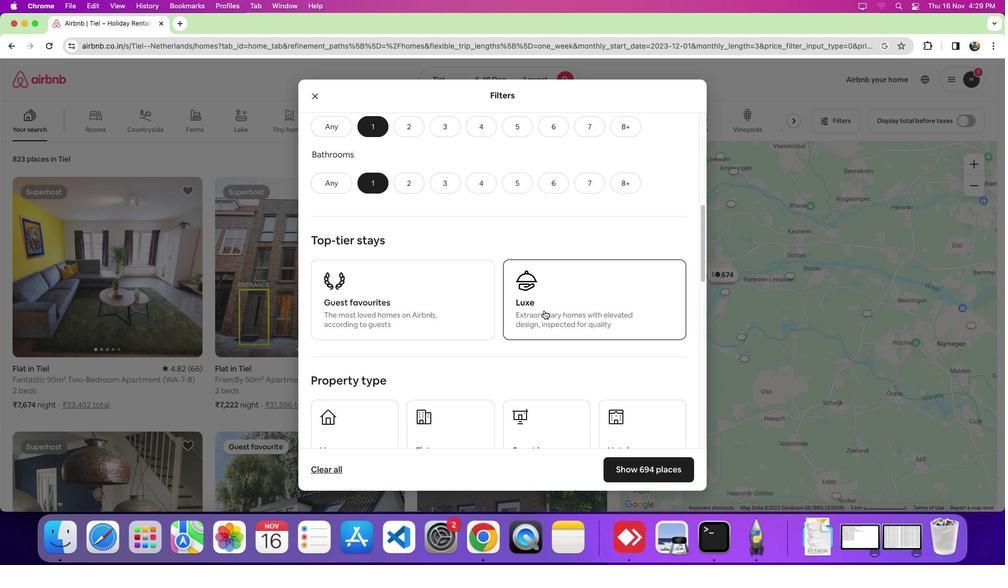 
Action: Mouse scrolled (544, 310) with delta (0, 0)
Screenshot: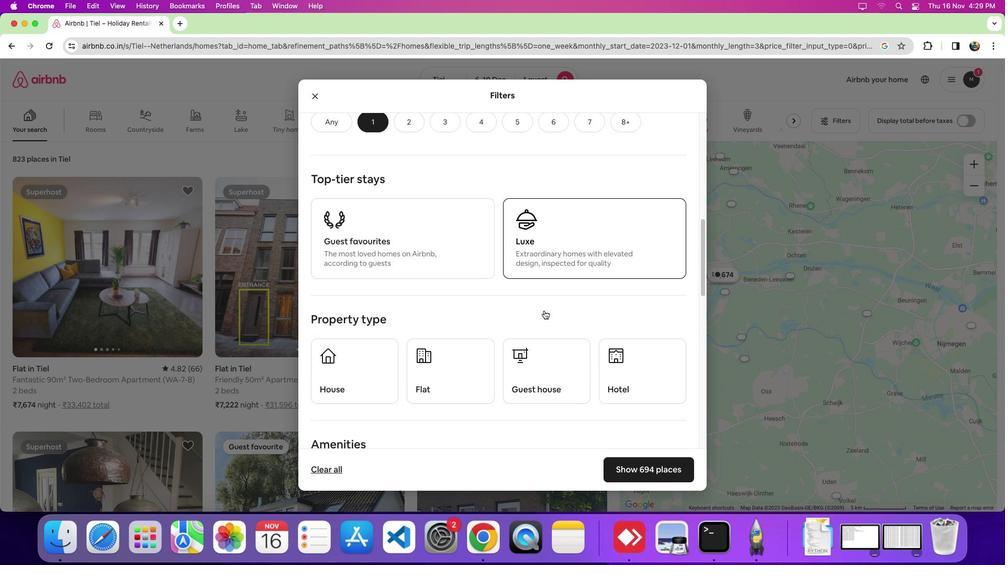 
Action: Mouse scrolled (544, 310) with delta (0, 0)
Screenshot: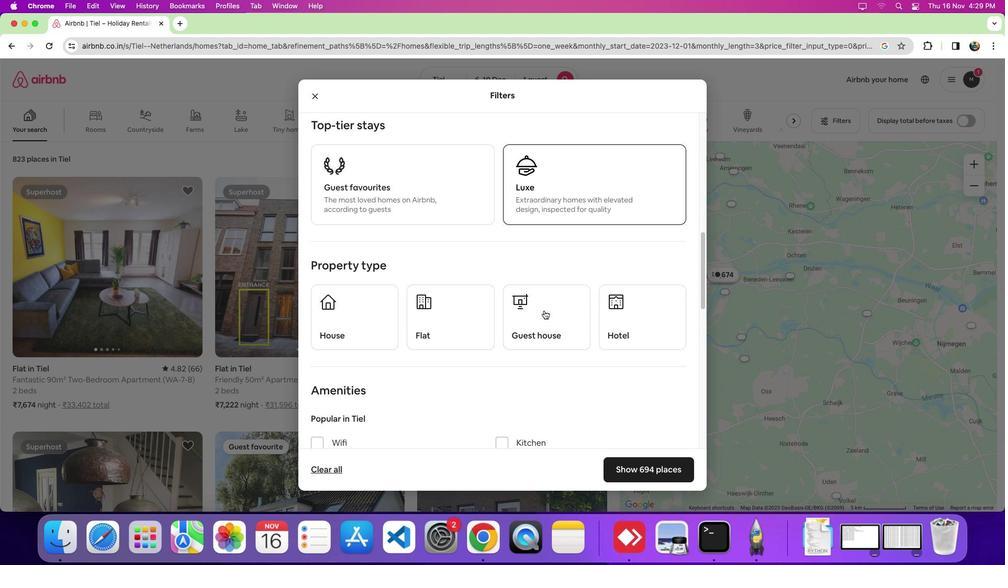 
Action: Mouse scrolled (544, 310) with delta (0, -2)
Screenshot: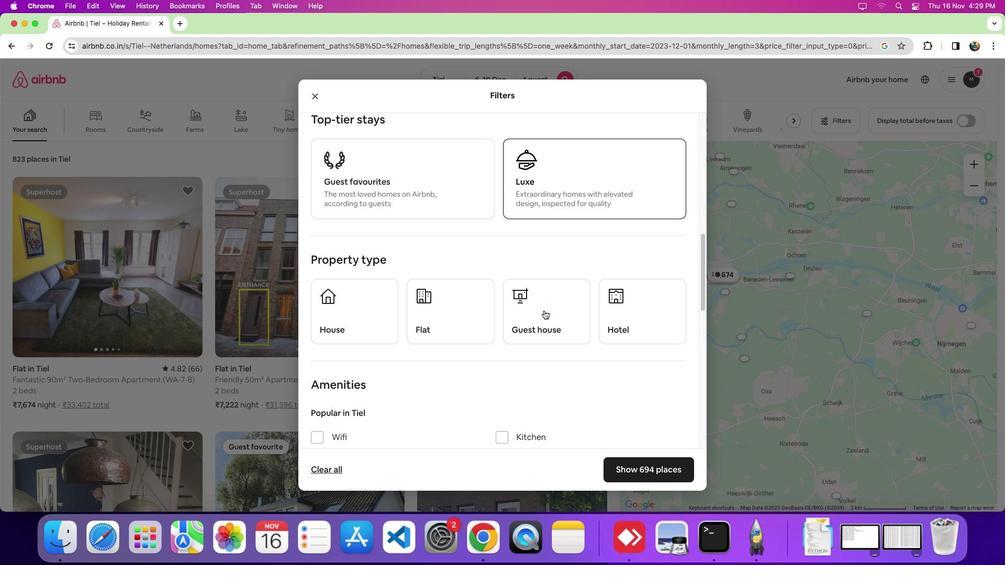 
Action: Mouse moved to (626, 312)
Screenshot: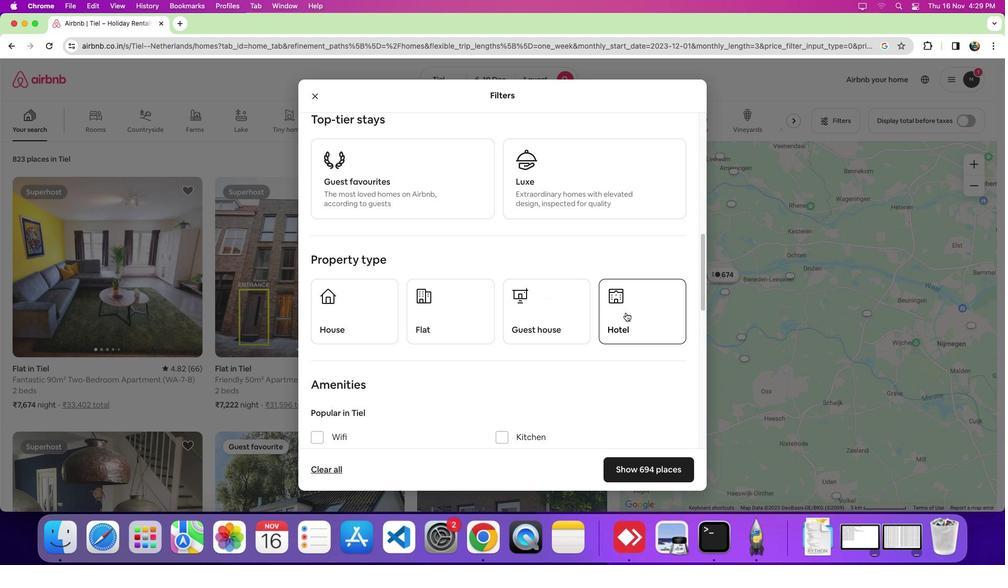 
Action: Mouse pressed left at (626, 312)
Screenshot: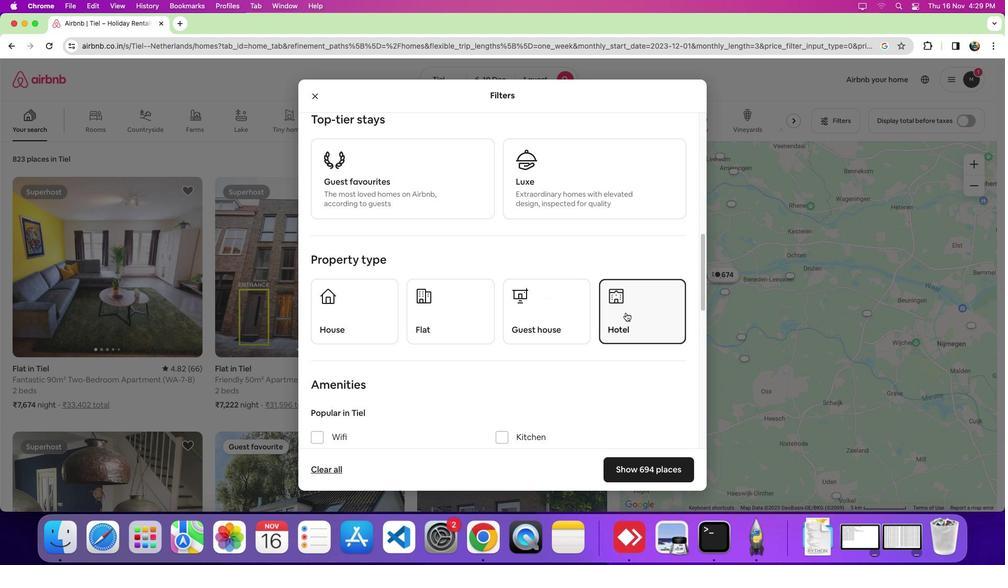 
Action: Mouse scrolled (626, 312) with delta (0, 0)
Screenshot: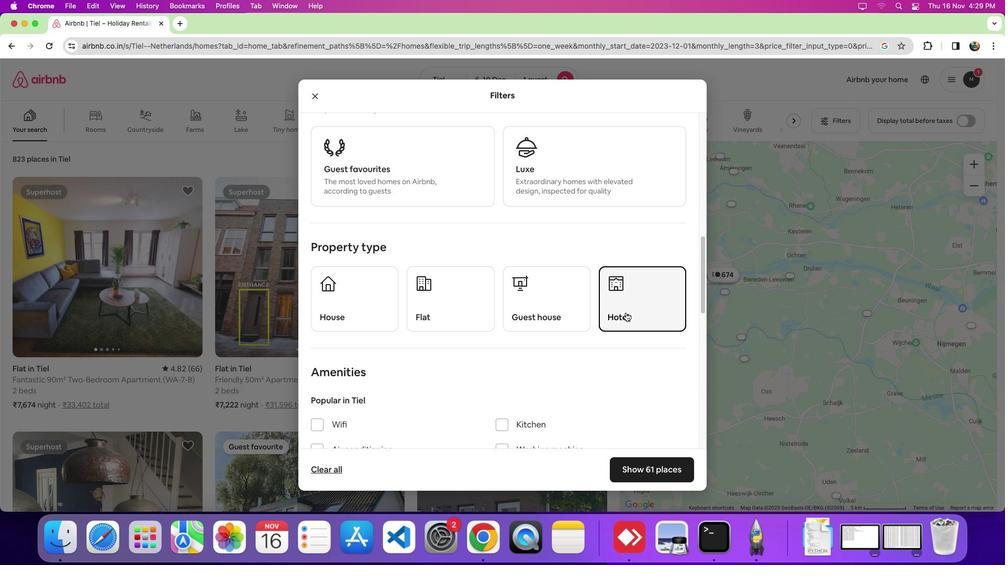 
Action: Mouse scrolled (626, 312) with delta (0, 0)
Screenshot: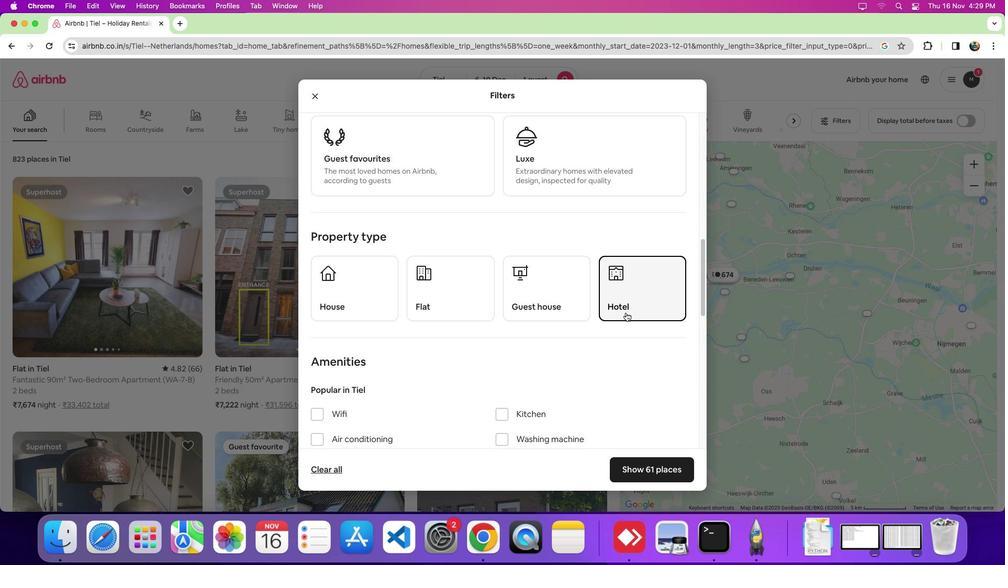 
Action: Mouse scrolled (626, 312) with delta (0, 0)
Screenshot: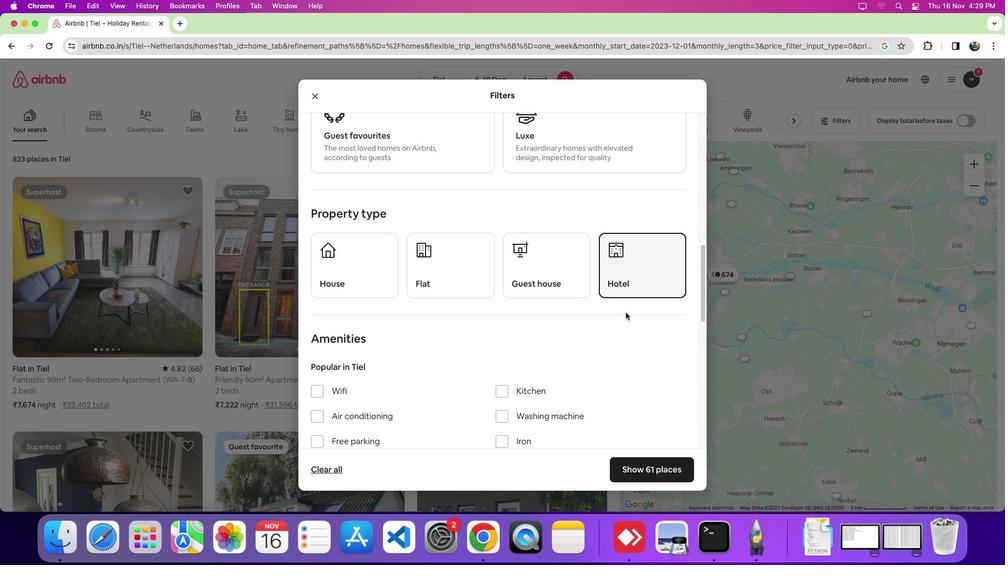 
Action: Mouse scrolled (626, 312) with delta (0, 0)
Screenshot: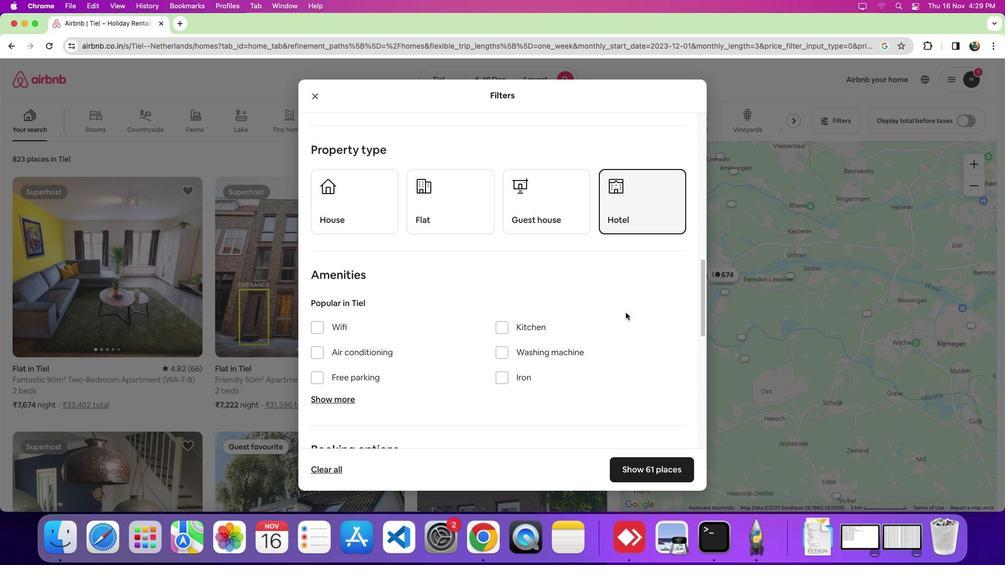 
Action: Mouse scrolled (626, 312) with delta (0, 0)
Screenshot: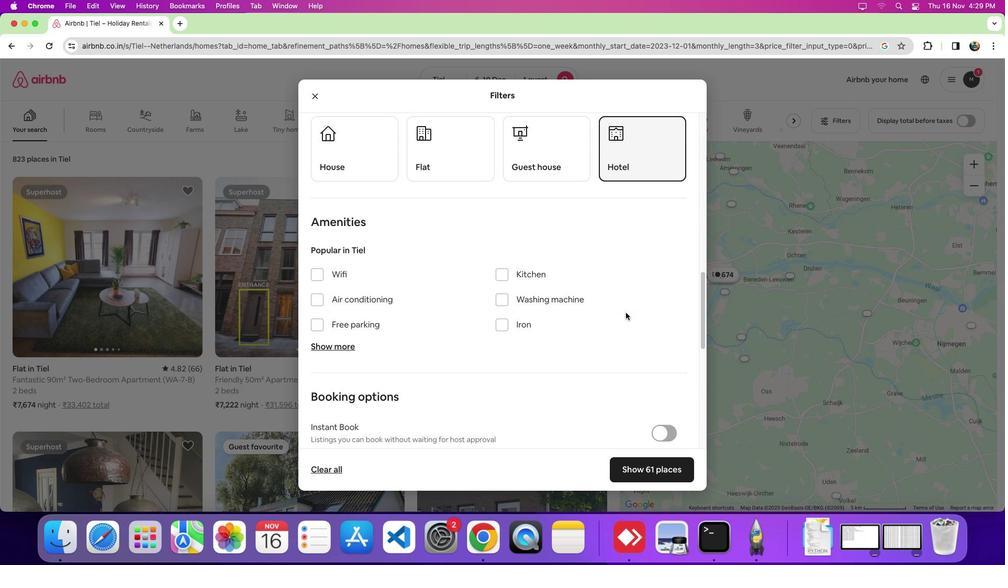 
Action: Mouse scrolled (626, 312) with delta (0, -2)
Screenshot: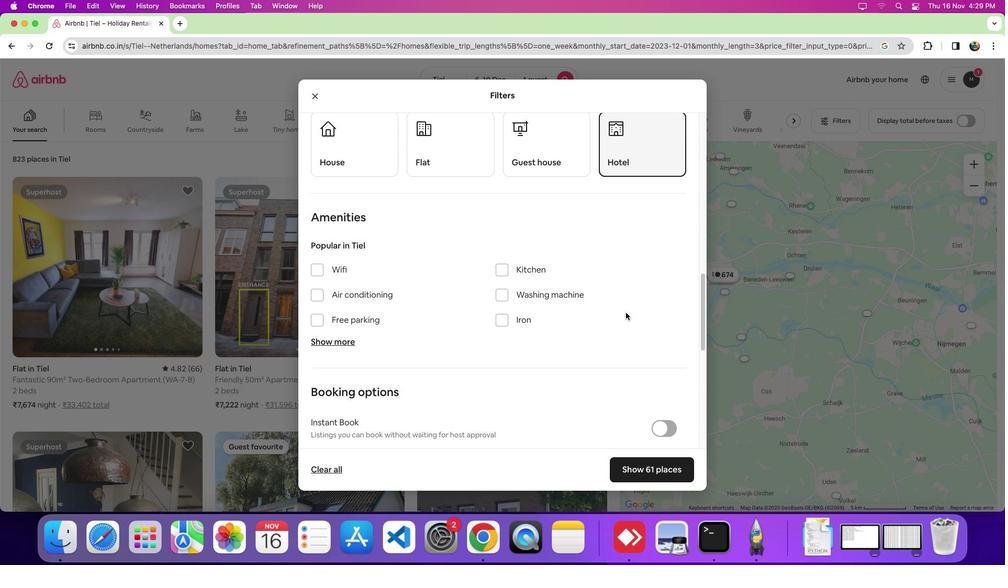 
Action: Mouse moved to (642, 467)
Screenshot: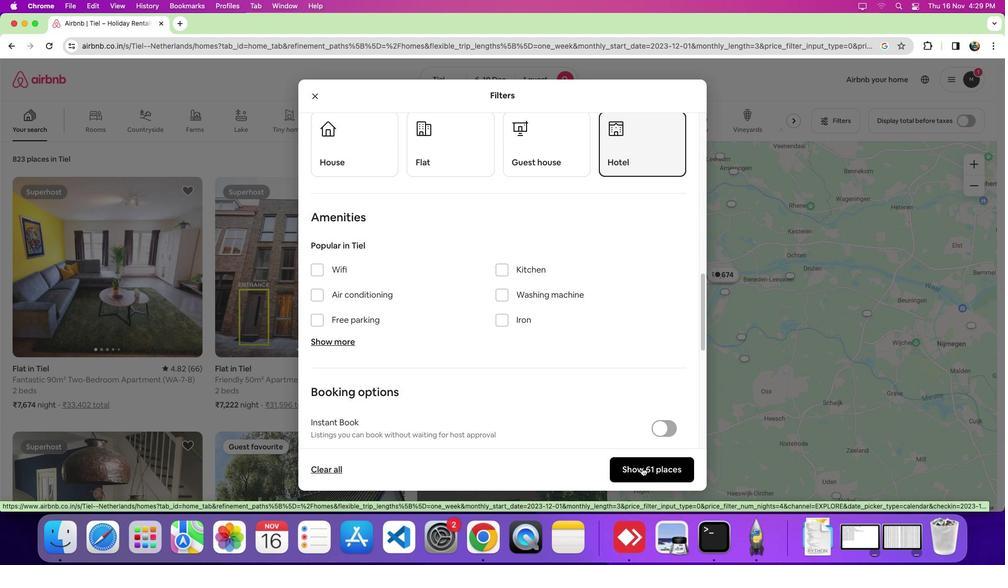 
Action: Mouse pressed left at (642, 467)
Screenshot: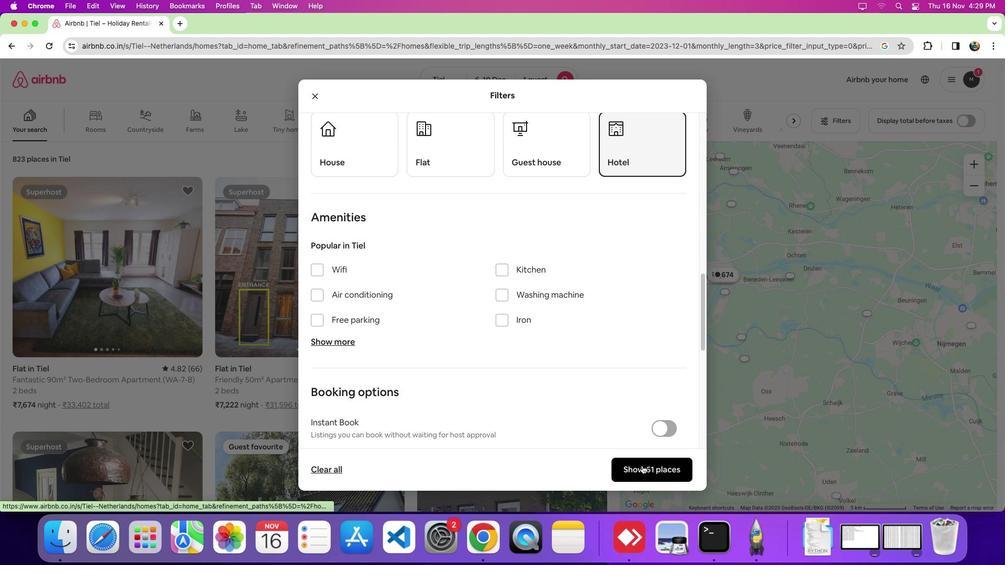 
Action: Mouse moved to (296, 318)
Screenshot: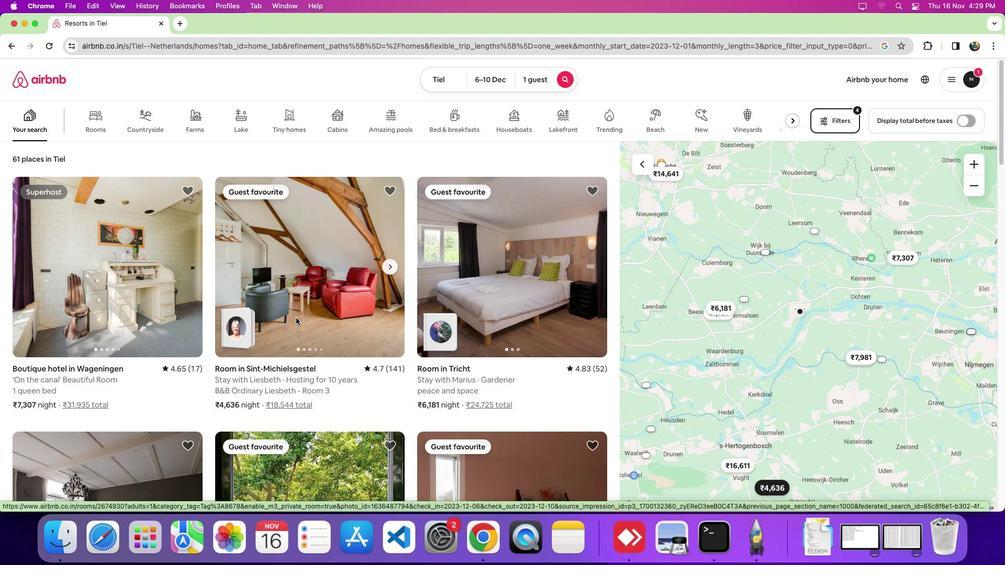 
Action: Mouse pressed left at (296, 318)
Screenshot: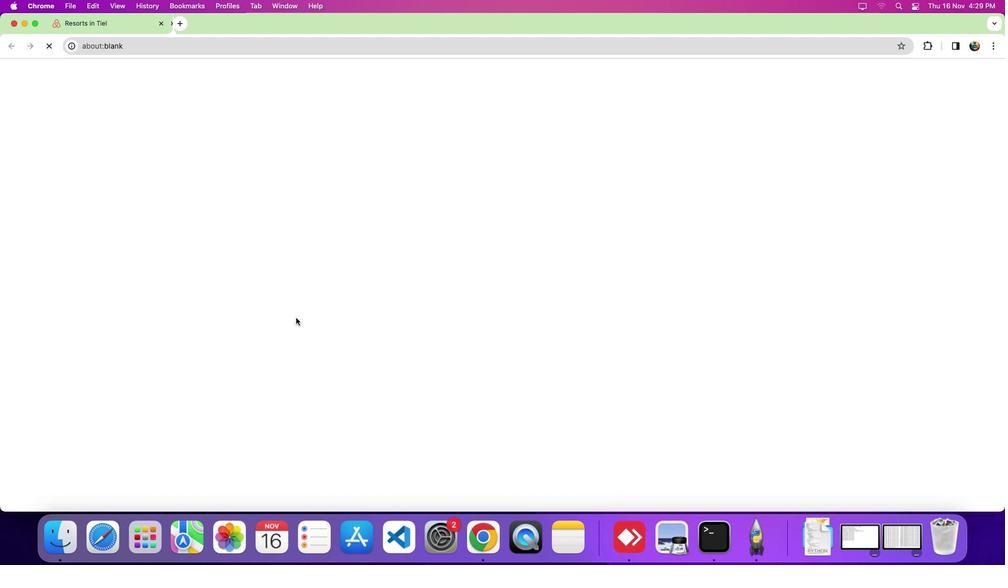 
Action: Mouse moved to (756, 360)
Screenshot: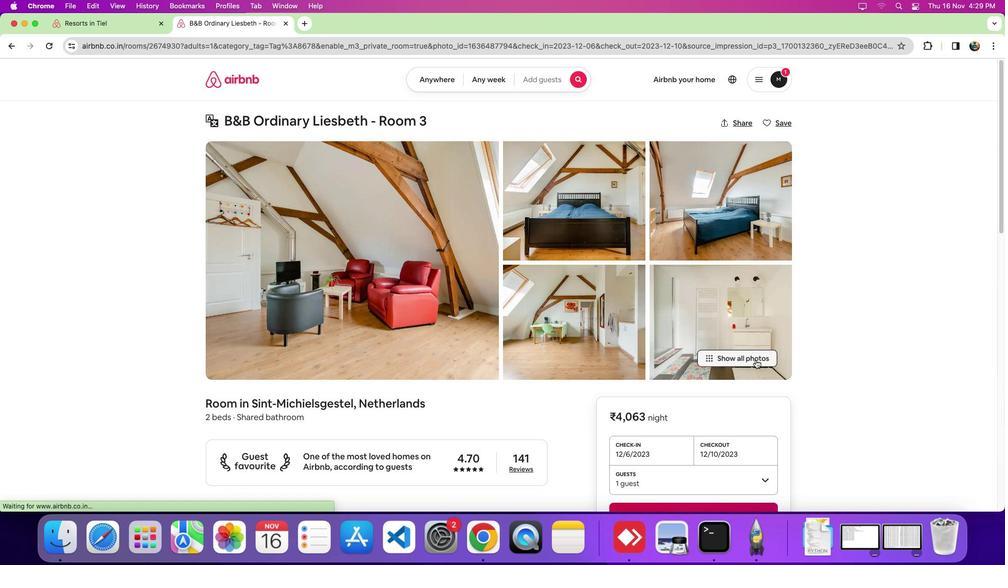 
Action: Mouse pressed left at (756, 360)
Screenshot: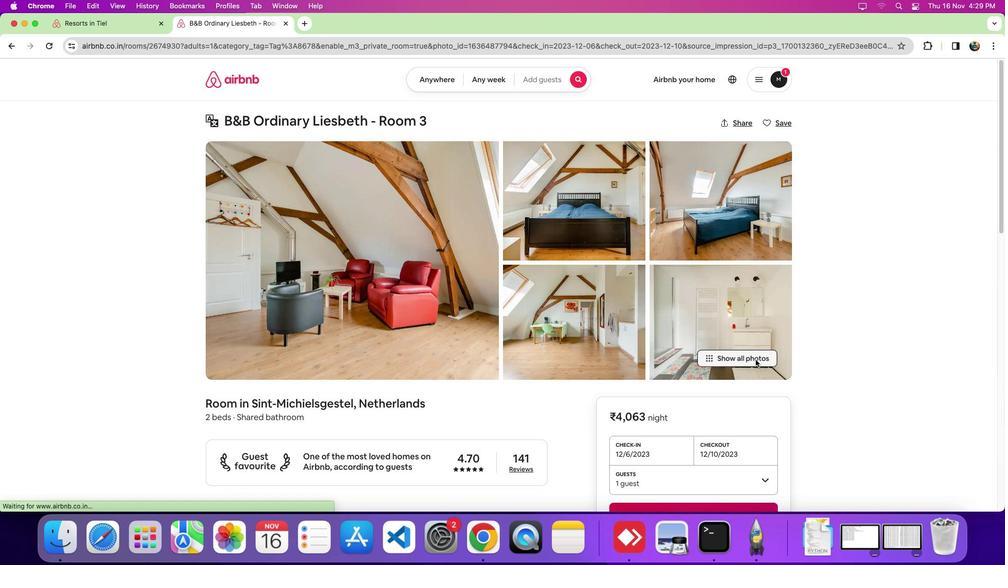 
Action: Mouse moved to (576, 330)
Screenshot: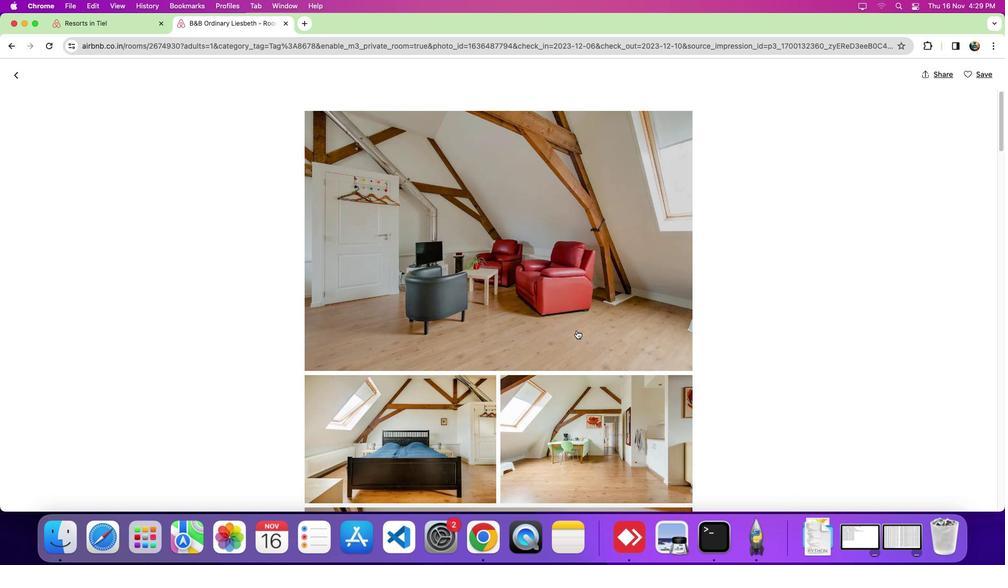 
Action: Mouse scrolled (576, 330) with delta (0, 0)
Screenshot: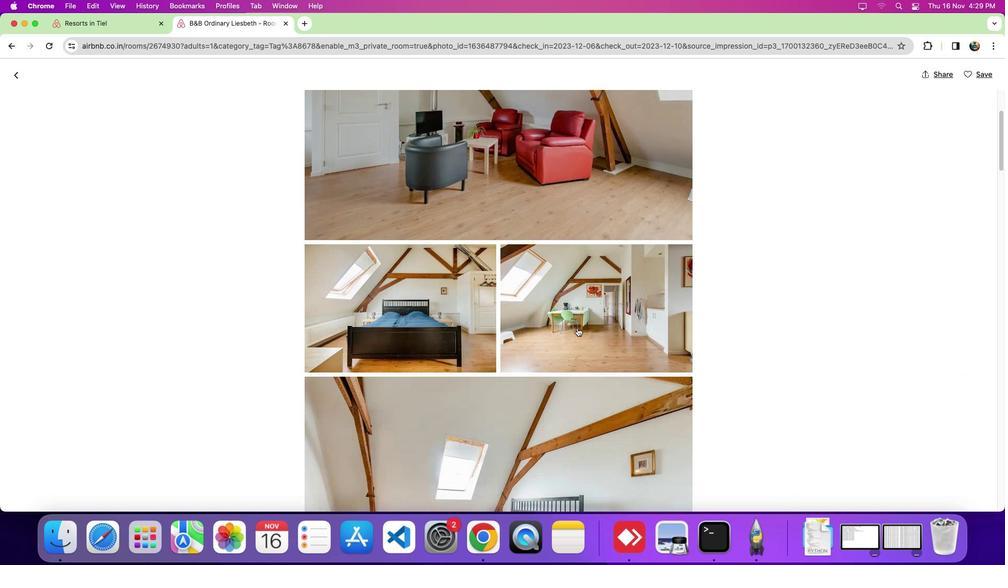 
Action: Mouse scrolled (576, 330) with delta (0, 0)
Screenshot: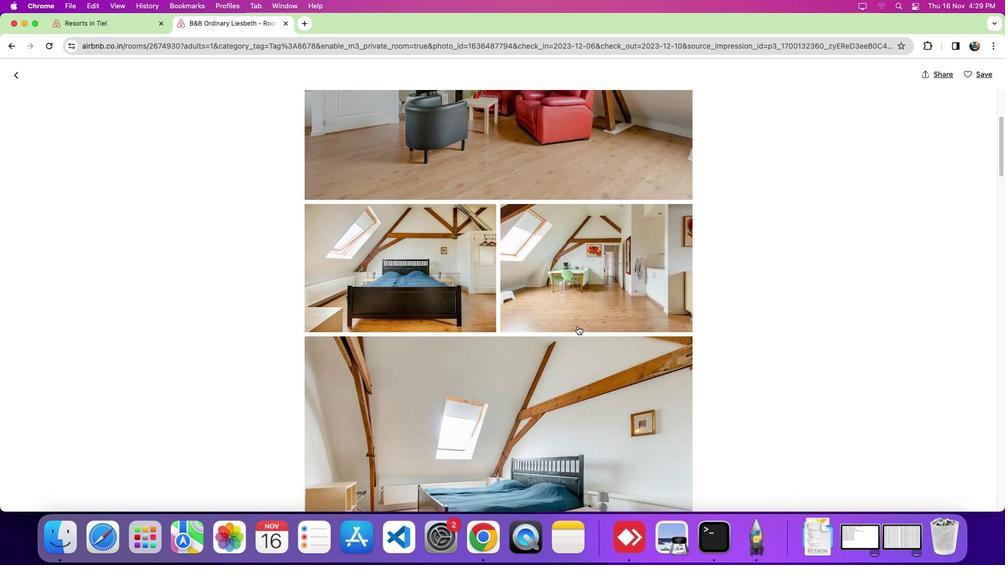 
Action: Mouse scrolled (576, 330) with delta (0, -3)
Screenshot: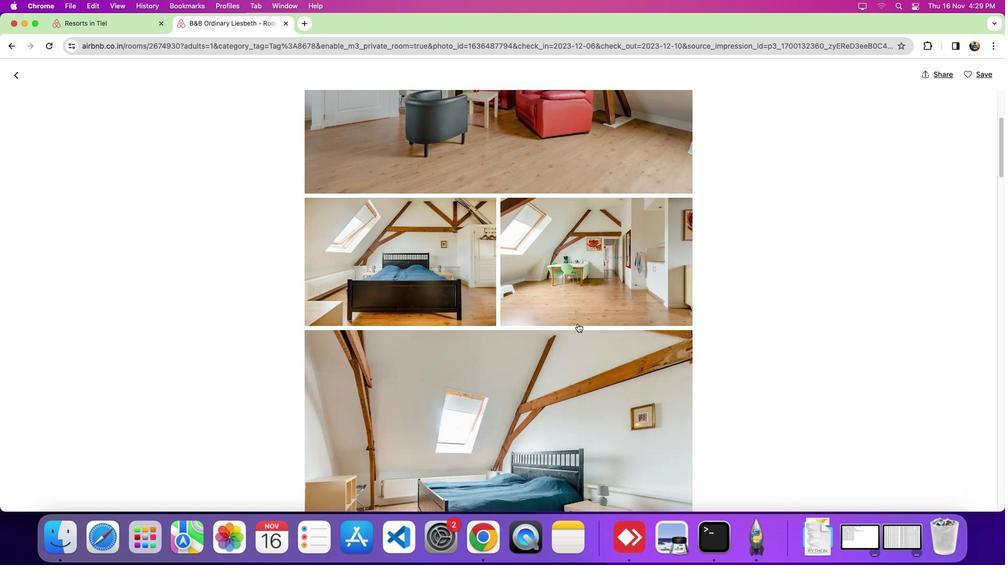 
Action: Mouse moved to (577, 323)
Screenshot: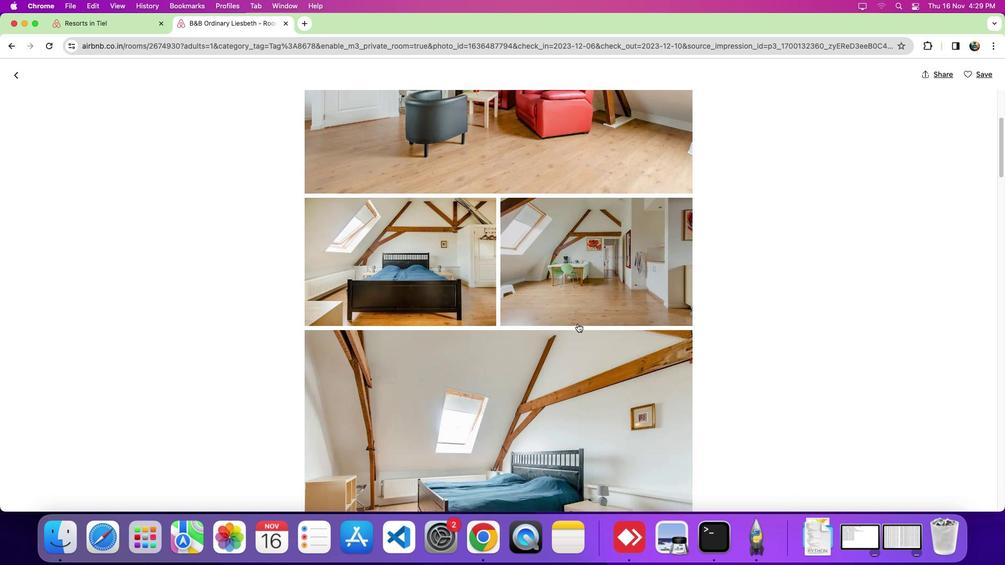 
Action: Mouse scrolled (577, 323) with delta (0, 0)
Screenshot: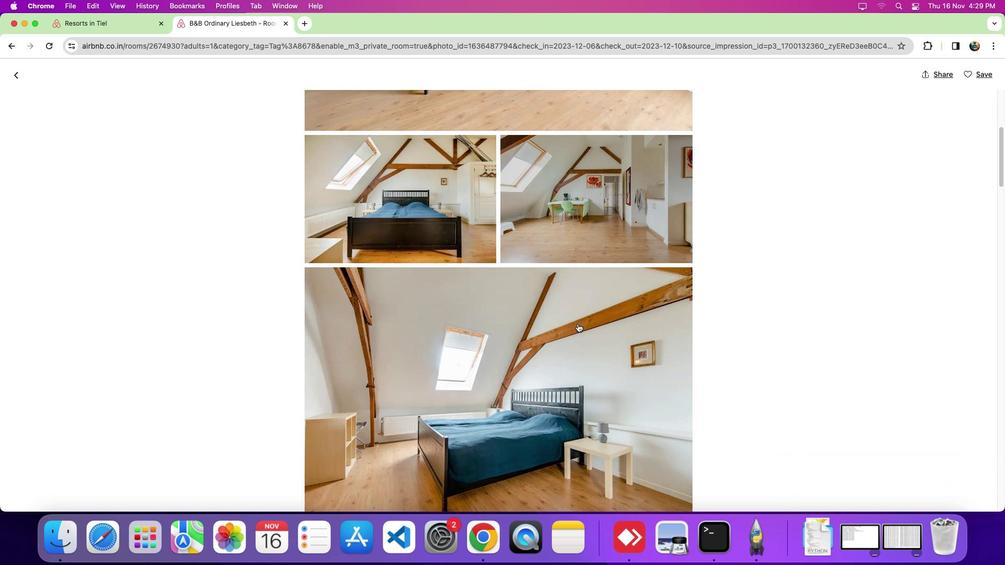
Action: Mouse scrolled (577, 323) with delta (0, 0)
Screenshot: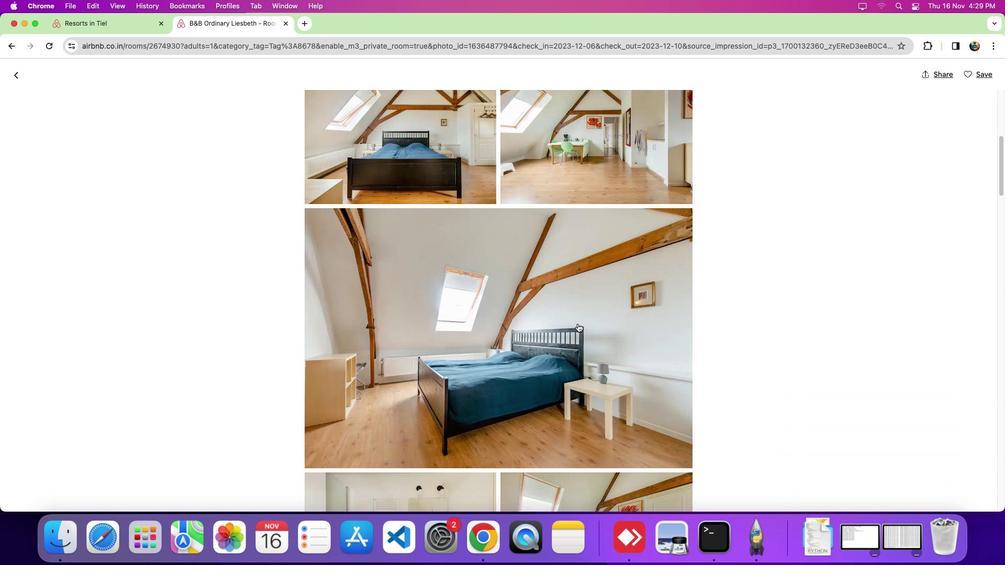 
Action: Mouse scrolled (577, 323) with delta (0, -2)
Screenshot: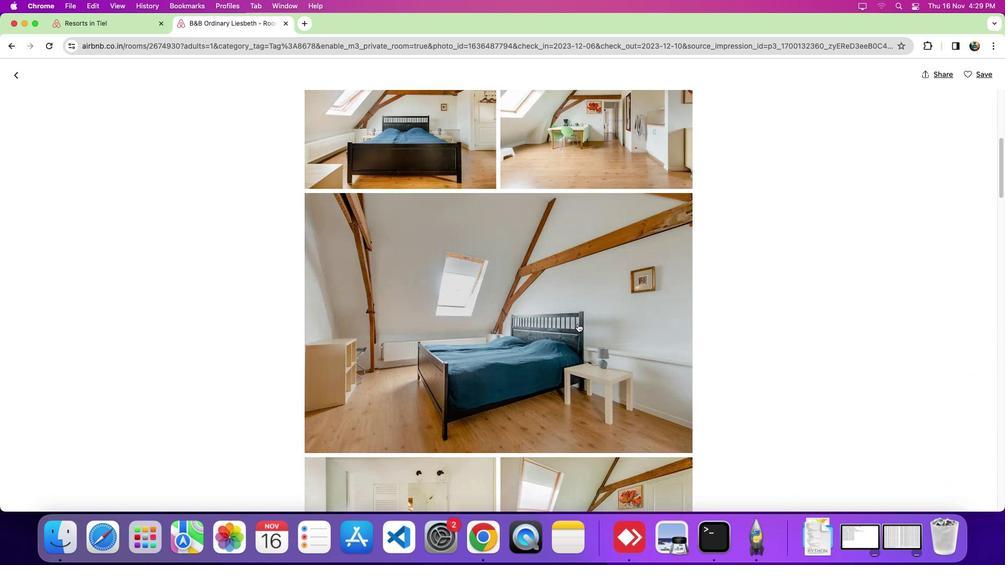
Action: Mouse moved to (579, 323)
Screenshot: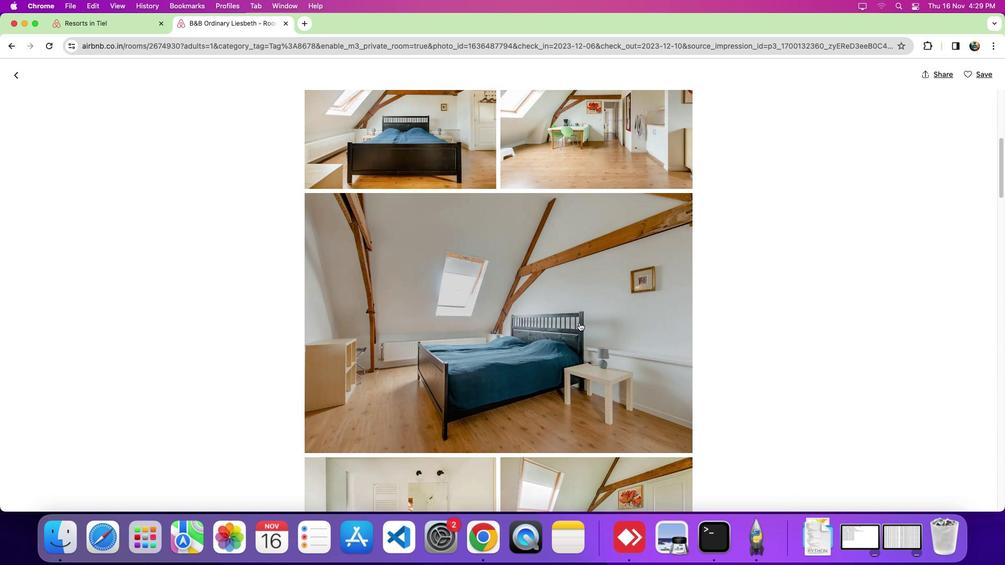 
Action: Mouse scrolled (579, 323) with delta (0, 0)
Screenshot: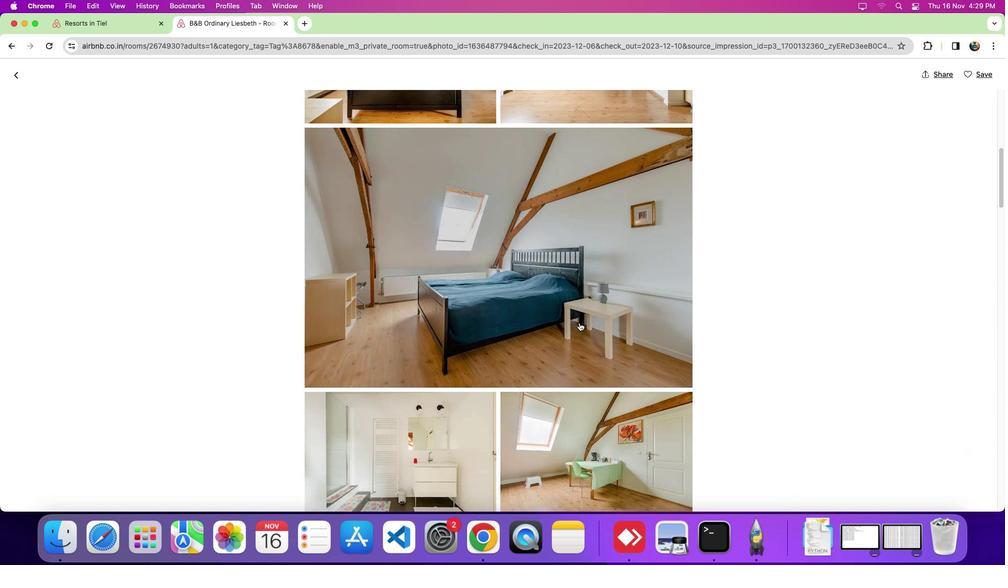 
Action: Mouse scrolled (579, 323) with delta (0, 0)
Screenshot: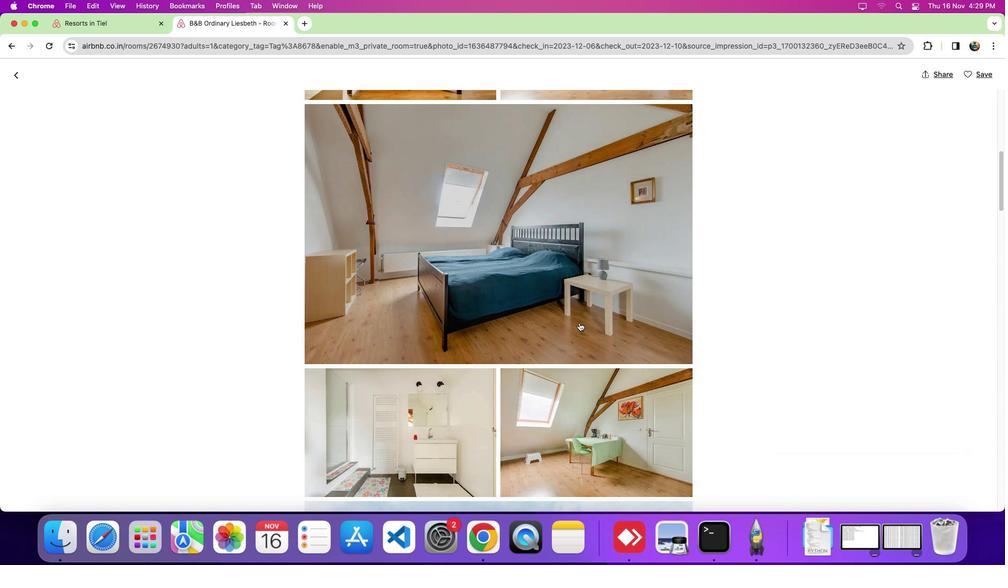 
Action: Mouse scrolled (579, 323) with delta (0, -1)
Screenshot: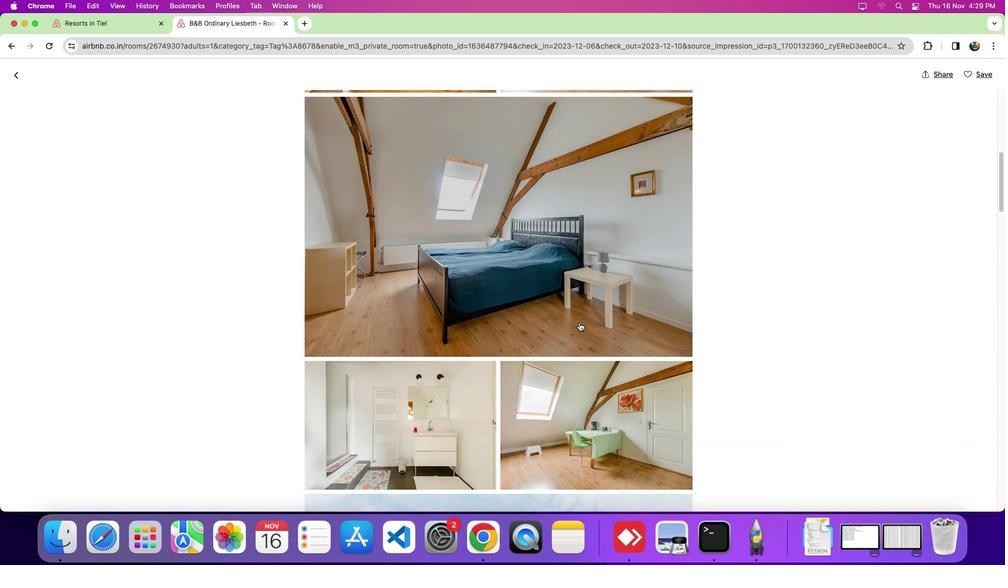 
Action: Mouse moved to (585, 314)
Screenshot: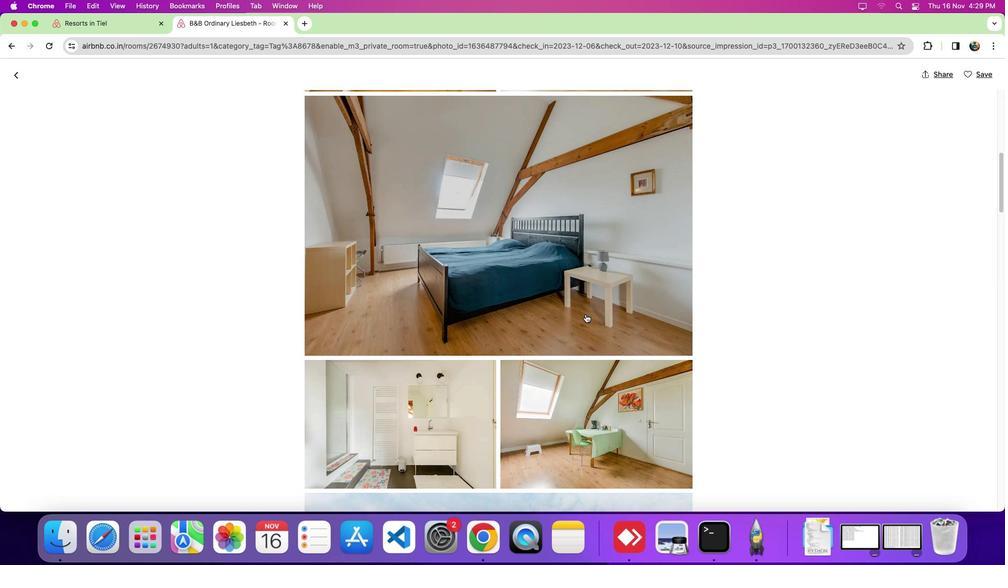
Action: Mouse scrolled (585, 314) with delta (0, 0)
Screenshot: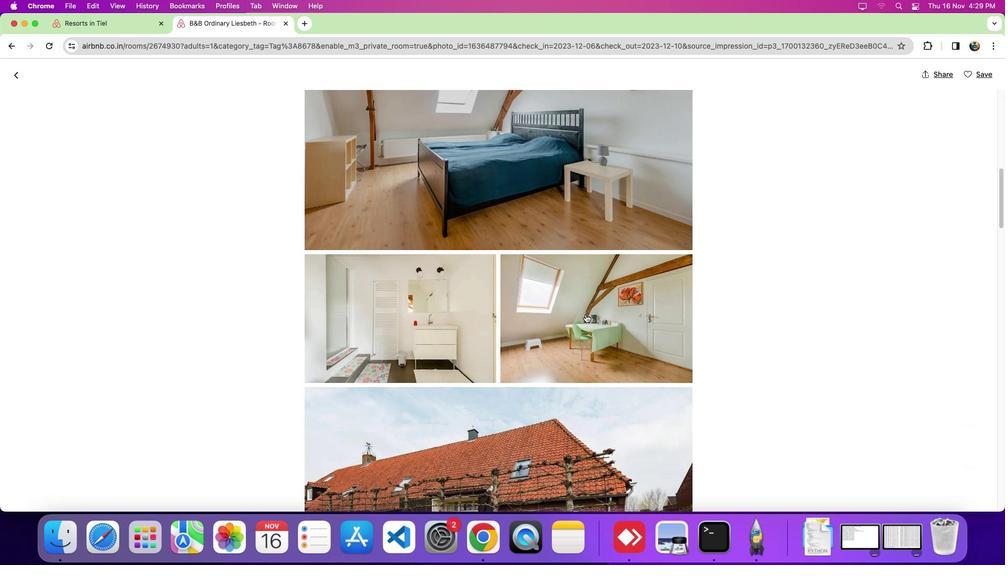 
Action: Mouse scrolled (585, 314) with delta (0, 0)
Screenshot: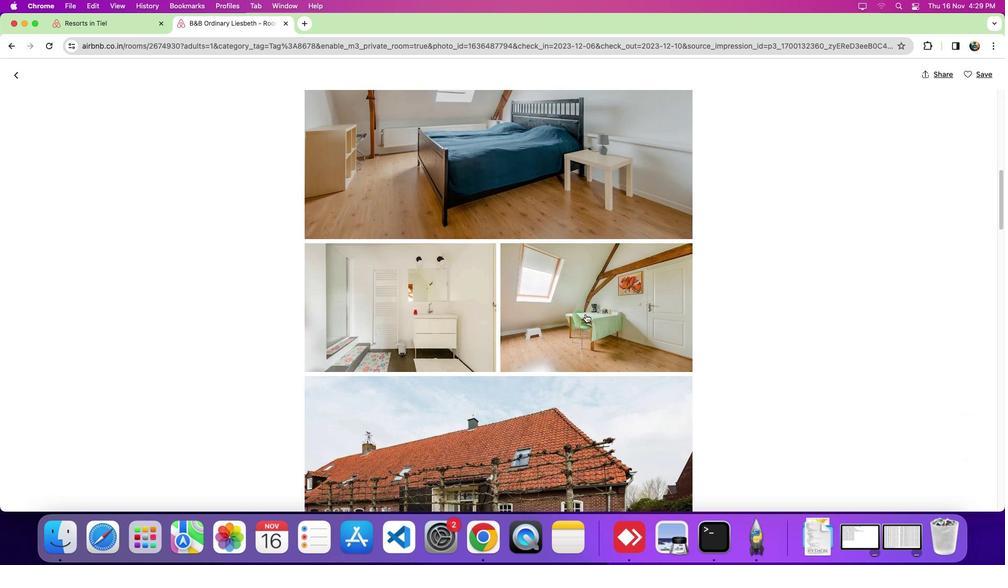 
Action: Mouse scrolled (585, 314) with delta (0, -2)
Screenshot: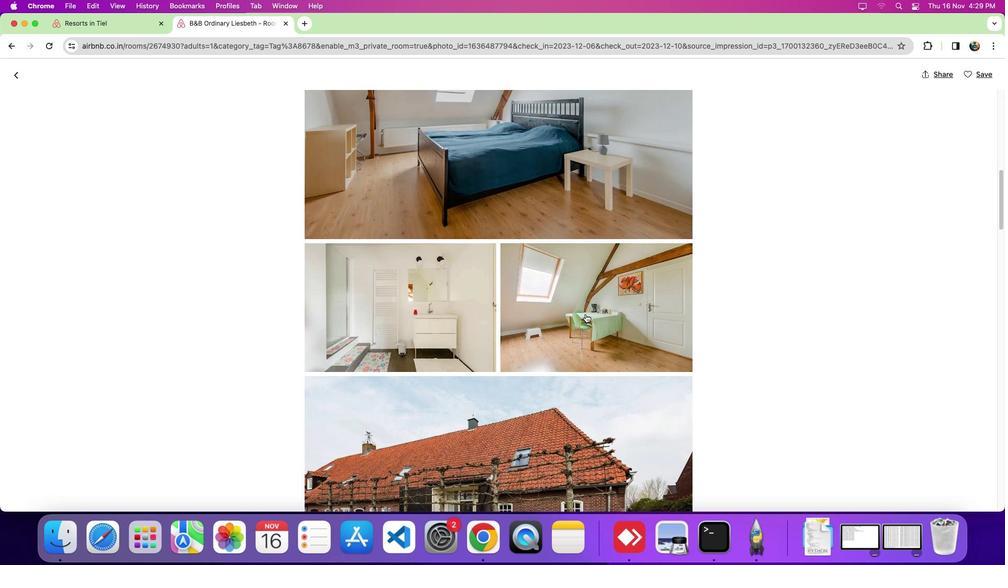 
Action: Mouse moved to (586, 314)
Screenshot: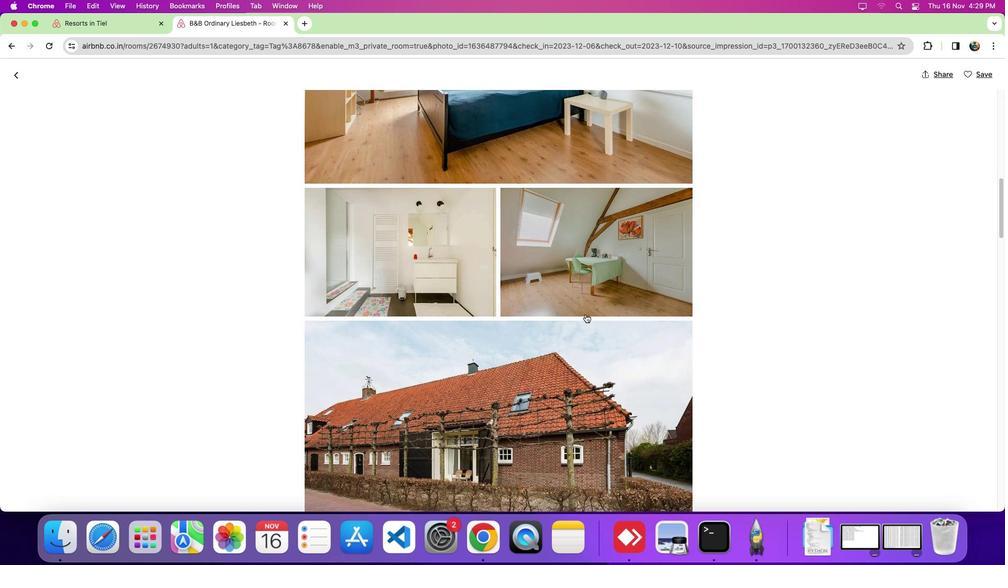 
Action: Mouse scrolled (586, 314) with delta (0, 0)
Screenshot: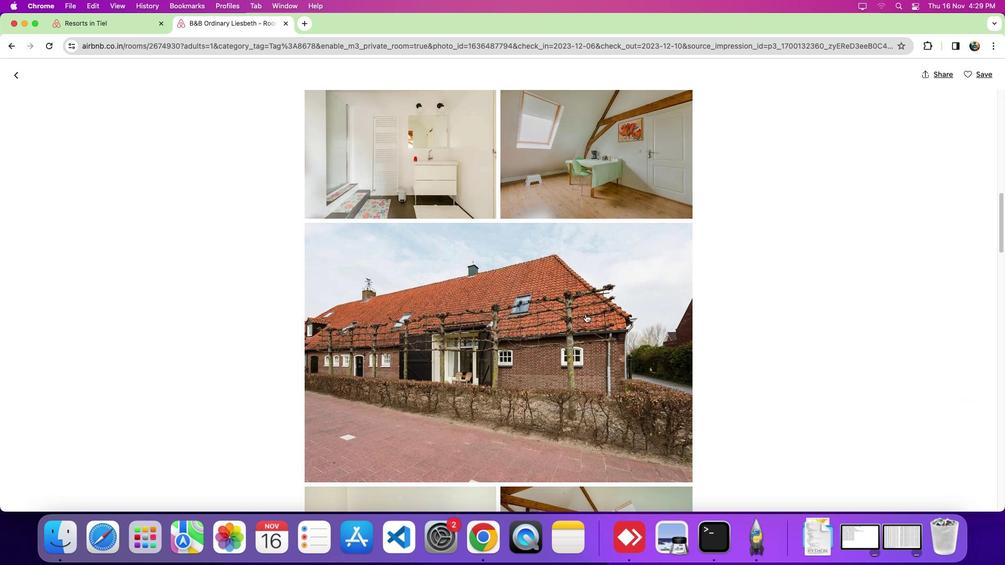 
Action: Mouse scrolled (586, 314) with delta (0, 0)
Screenshot: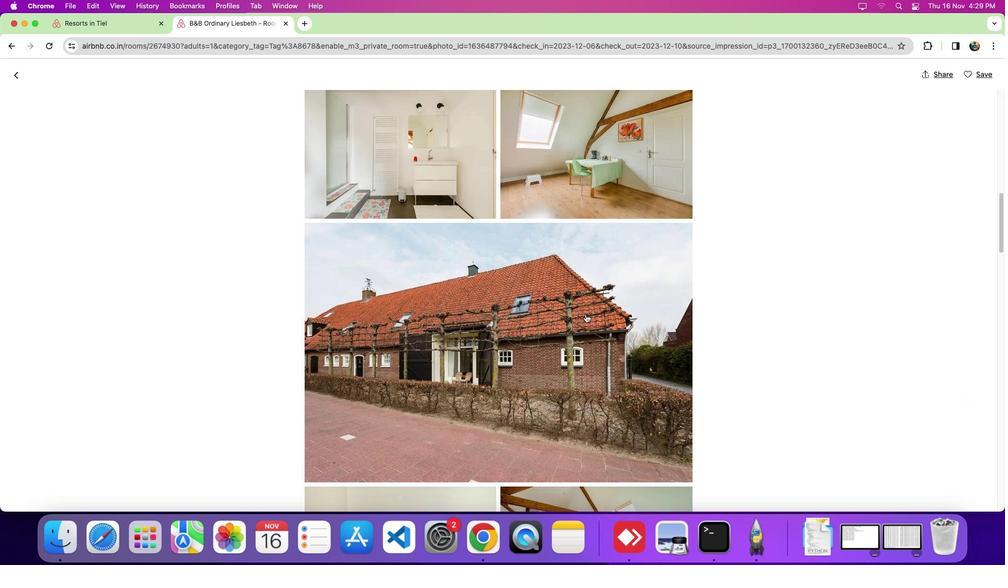 
Action: Mouse scrolled (586, 314) with delta (0, -2)
Screenshot: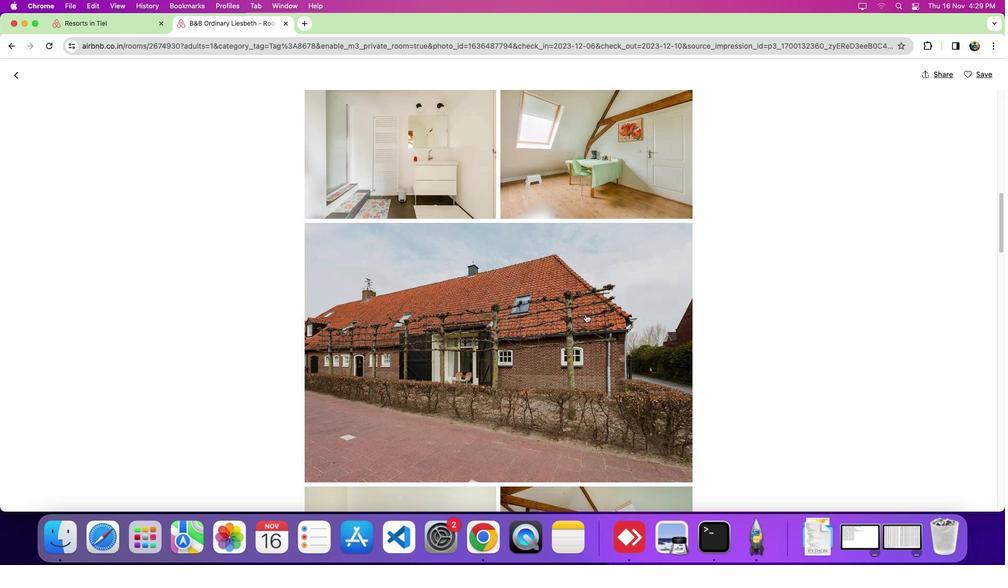 
Action: Mouse moved to (591, 316)
Screenshot: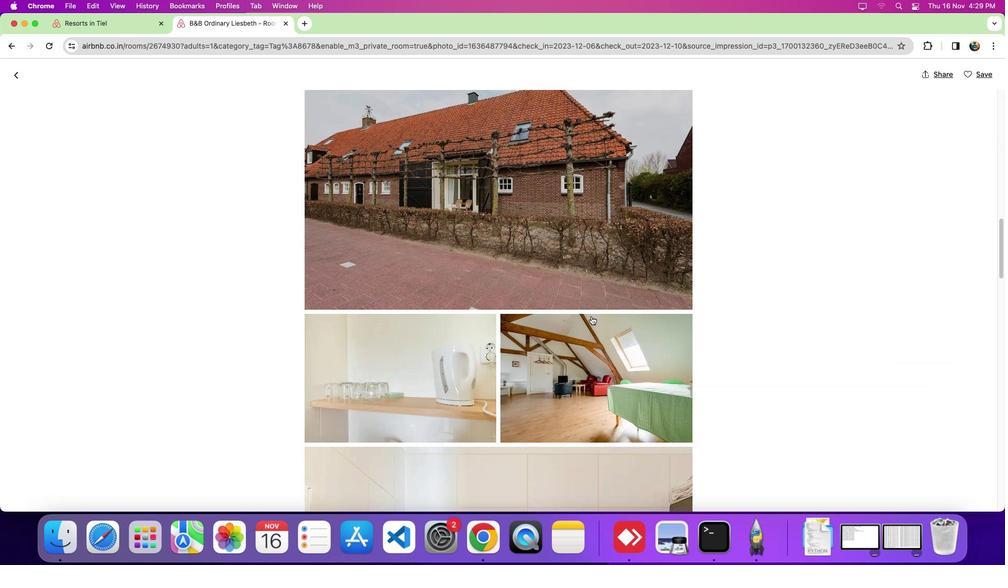 
Action: Mouse scrolled (591, 316) with delta (0, 0)
Screenshot: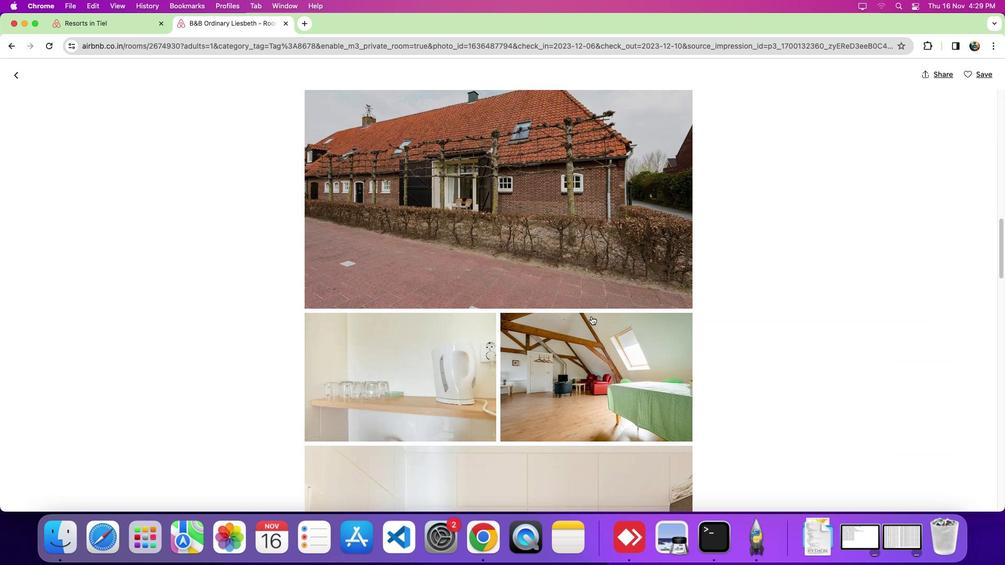 
Action: Mouse scrolled (591, 316) with delta (0, 0)
Screenshot: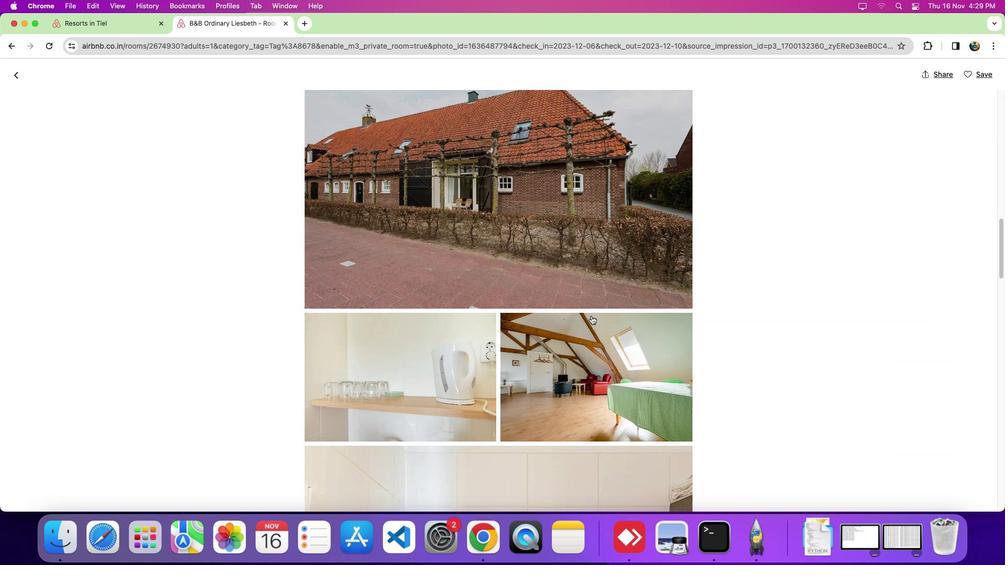 
Action: Mouse scrolled (591, 316) with delta (0, -3)
Screenshot: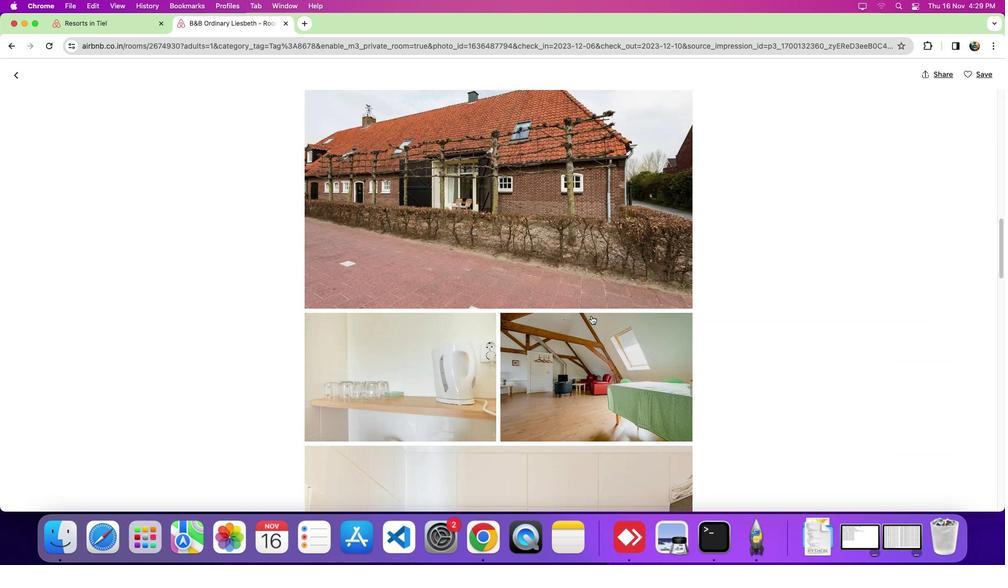 
Action: Mouse moved to (592, 316)
Screenshot: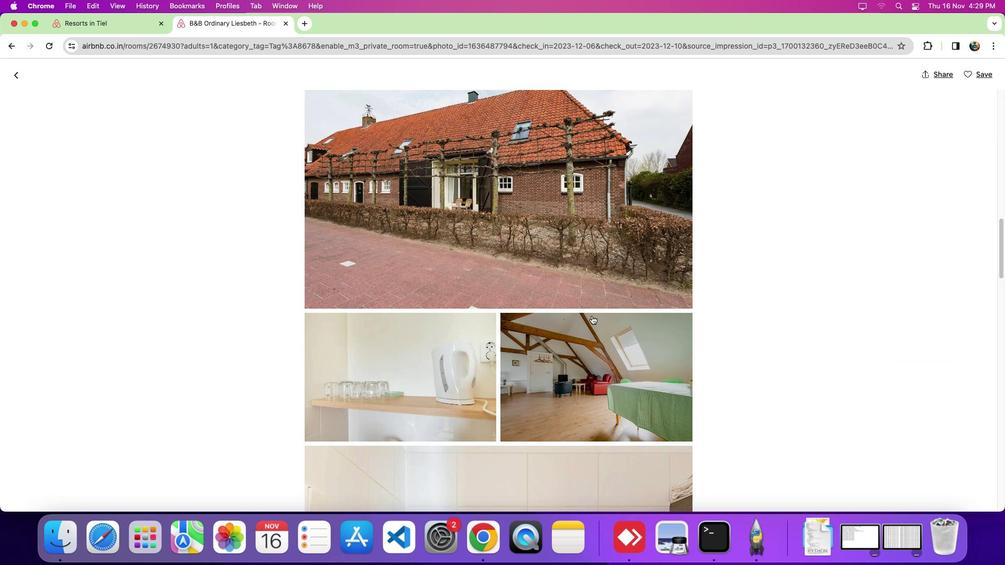 
Action: Mouse scrolled (592, 316) with delta (0, 0)
Screenshot: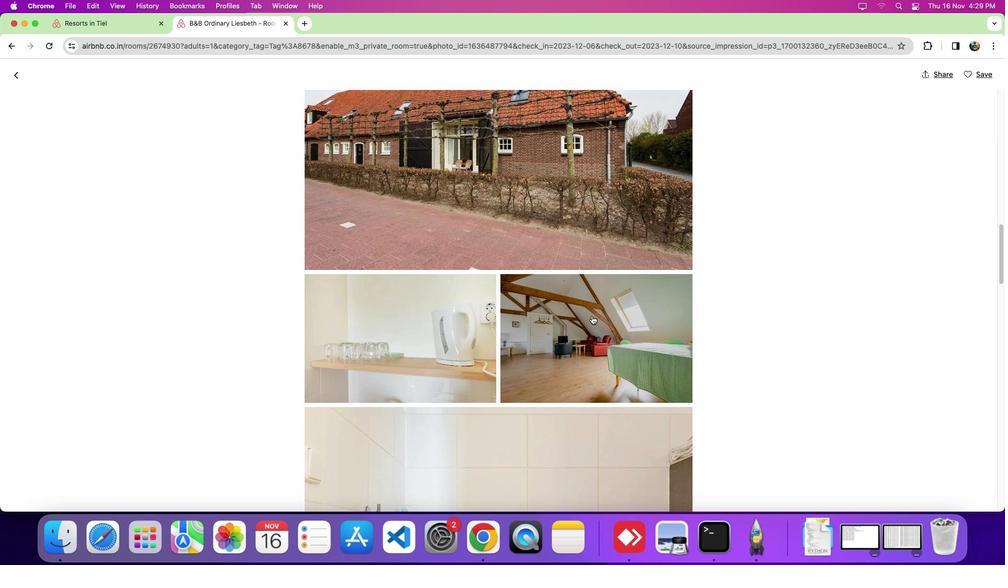 
Action: Mouse scrolled (592, 316) with delta (0, 0)
Screenshot: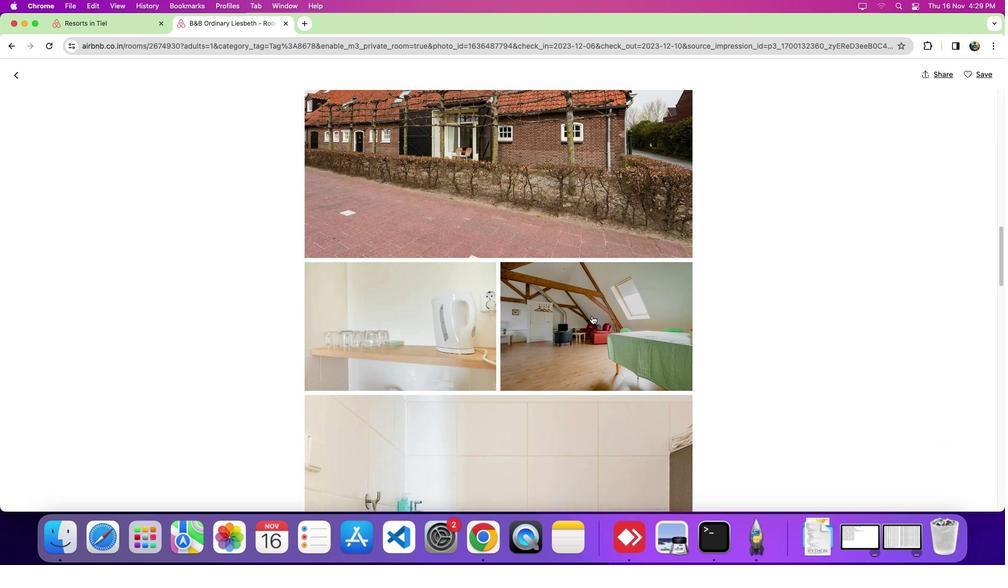 
Action: Mouse scrolled (592, 316) with delta (0, 0)
Screenshot: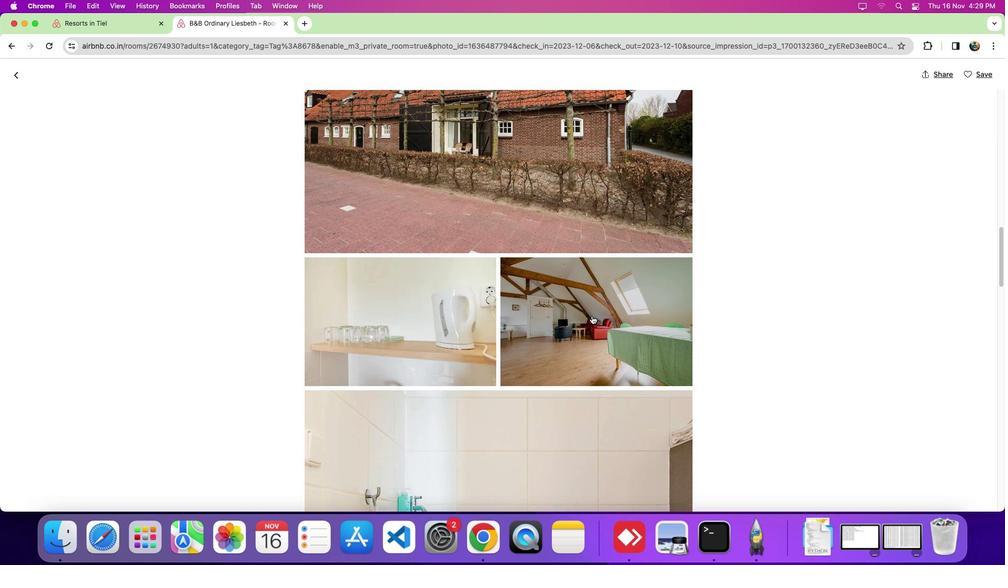 
Action: Mouse scrolled (592, 316) with delta (0, 0)
Screenshot: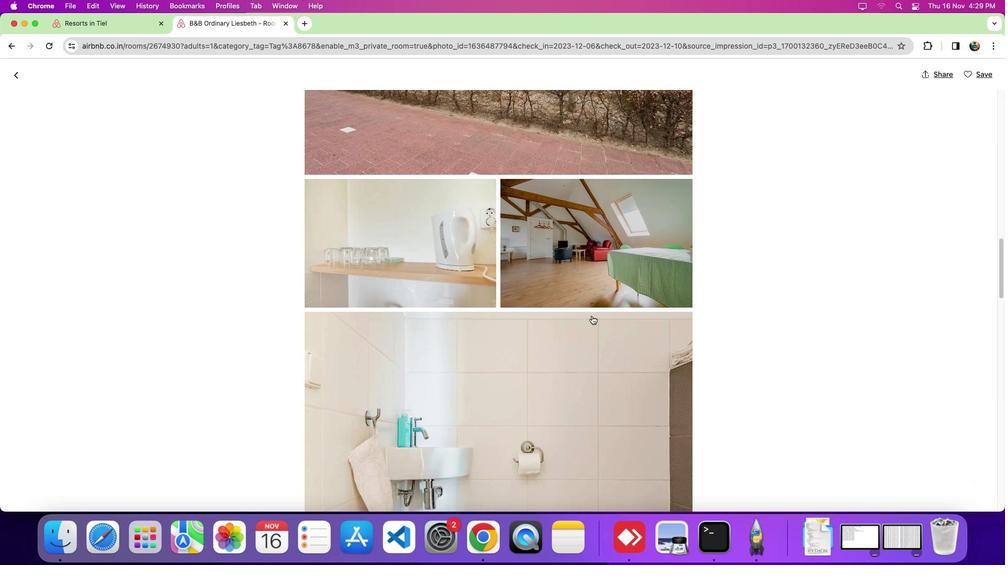 
Action: Mouse scrolled (592, 316) with delta (0, 0)
Screenshot: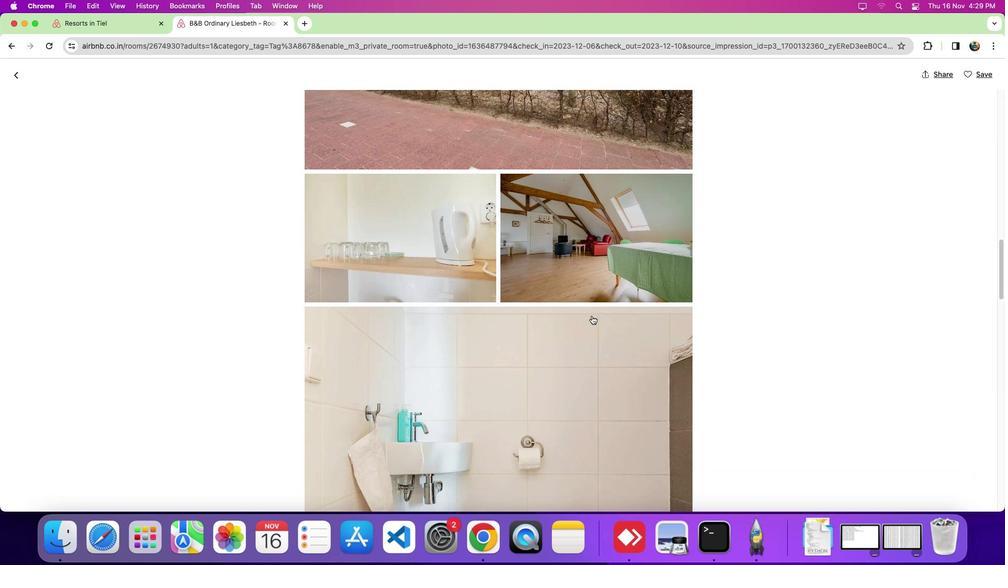 
Action: Mouse scrolled (592, 316) with delta (0, -1)
Screenshot: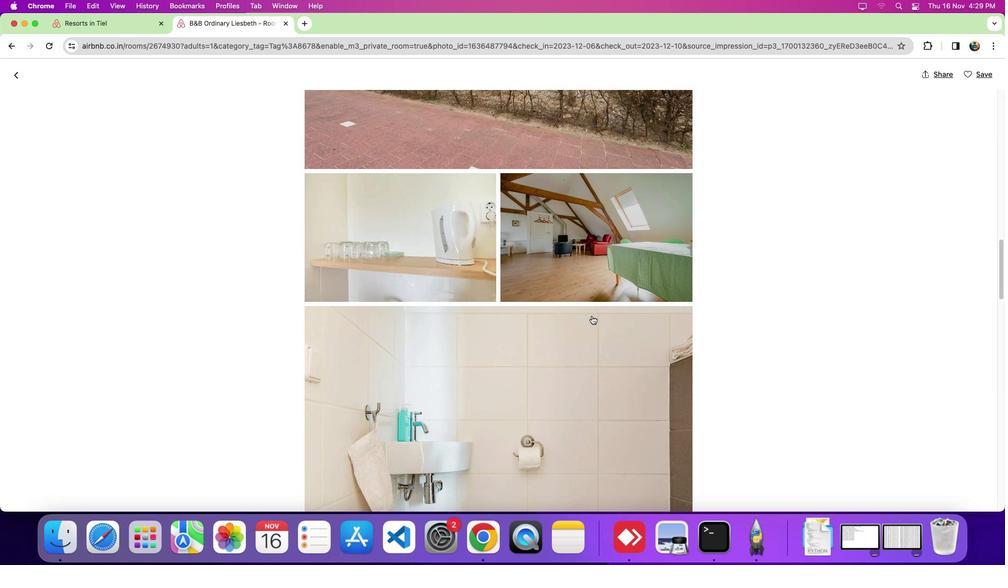 
Action: Mouse scrolled (592, 316) with delta (0, 0)
Screenshot: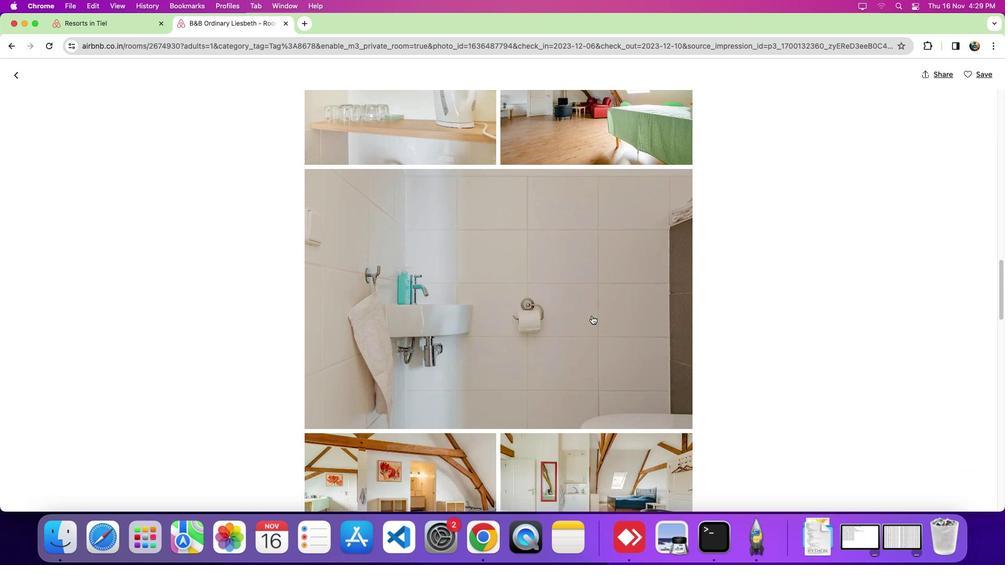 
Action: Mouse scrolled (592, 316) with delta (0, 0)
Screenshot: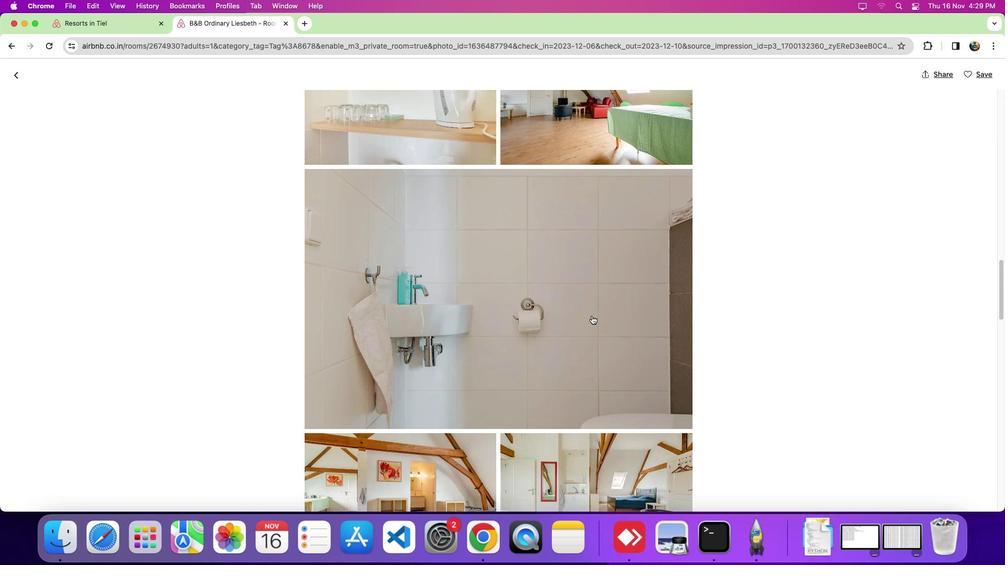 
Action: Mouse scrolled (592, 316) with delta (0, -2)
Screenshot: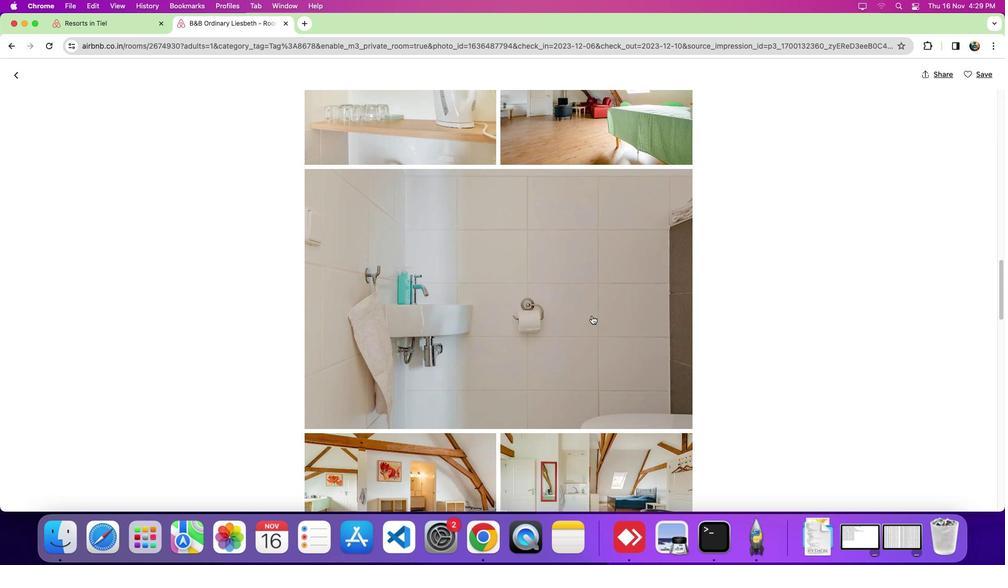 
Action: Mouse moved to (593, 315)
Screenshot: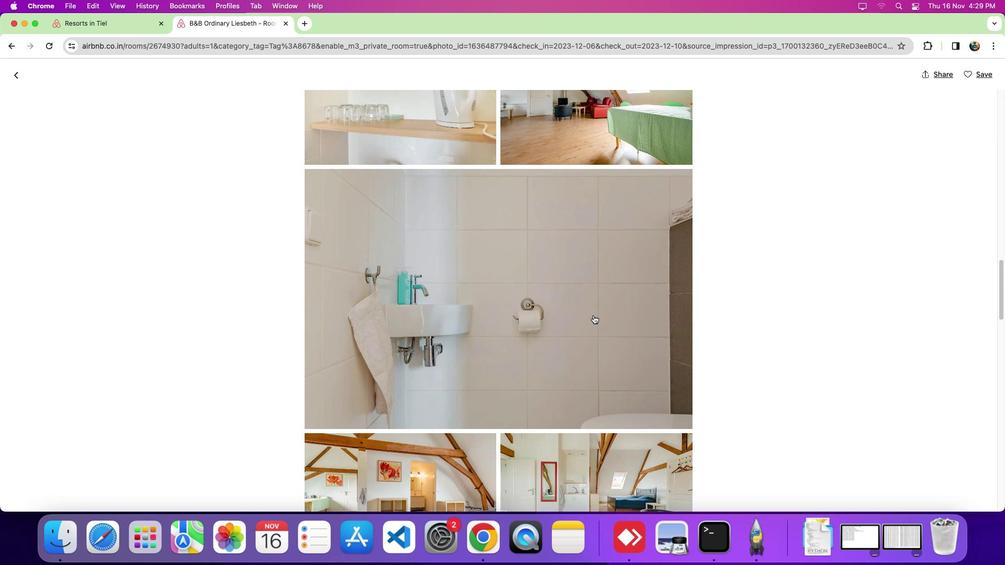 
Action: Mouse scrolled (593, 315) with delta (0, 0)
Screenshot: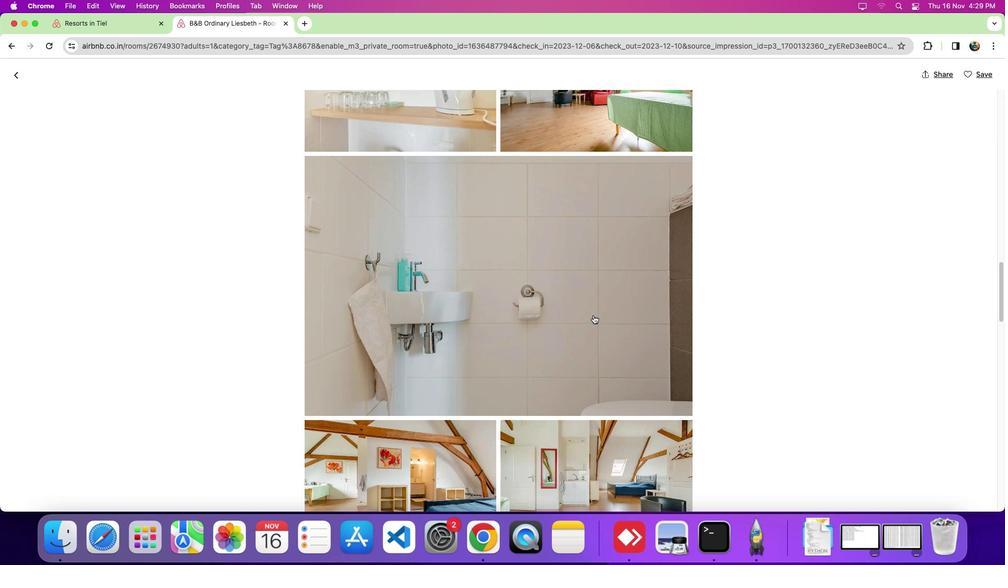 
Action: Mouse scrolled (593, 315) with delta (0, 0)
Screenshot: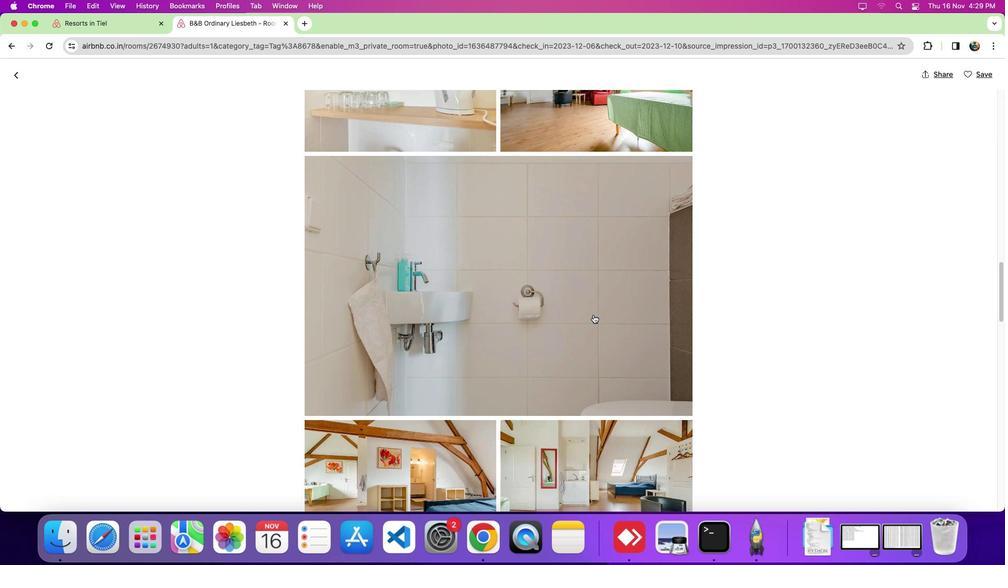 
Action: Mouse moved to (597, 306)
Screenshot: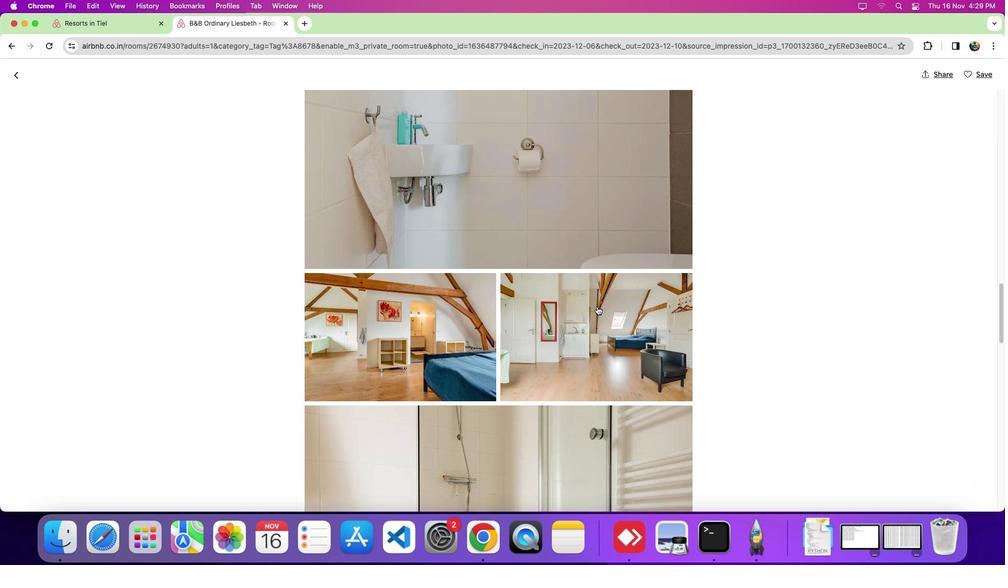 
Action: Mouse scrolled (597, 306) with delta (0, 0)
Screenshot: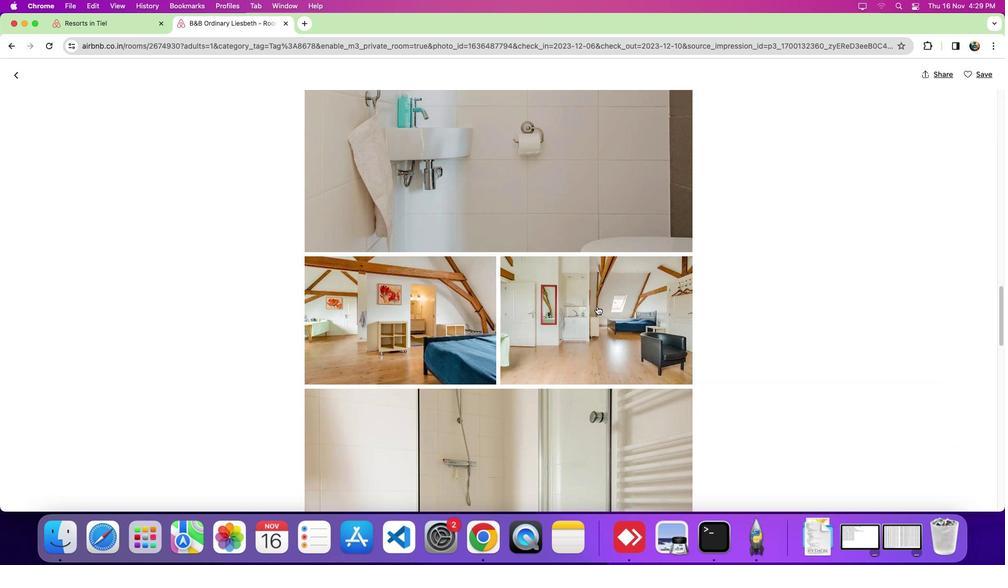 
Action: Mouse moved to (597, 306)
Screenshot: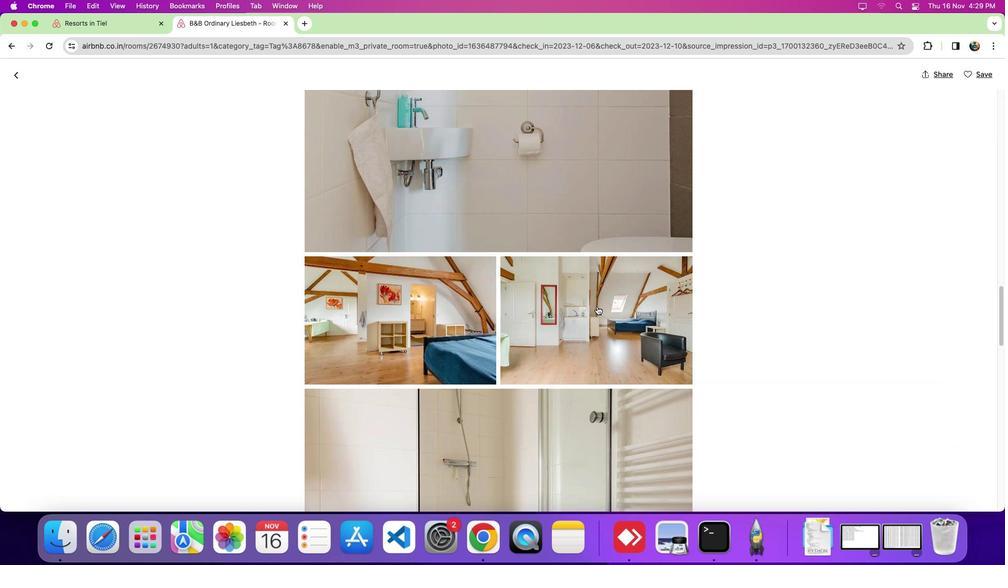 
Action: Mouse scrolled (597, 306) with delta (0, 0)
Screenshot: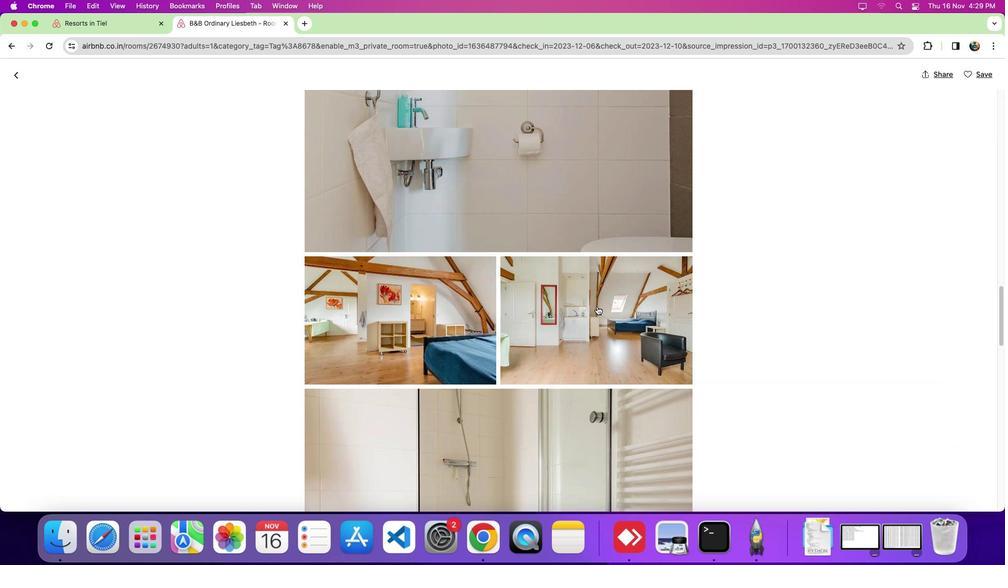 
Action: Mouse scrolled (597, 306) with delta (0, -3)
Screenshot: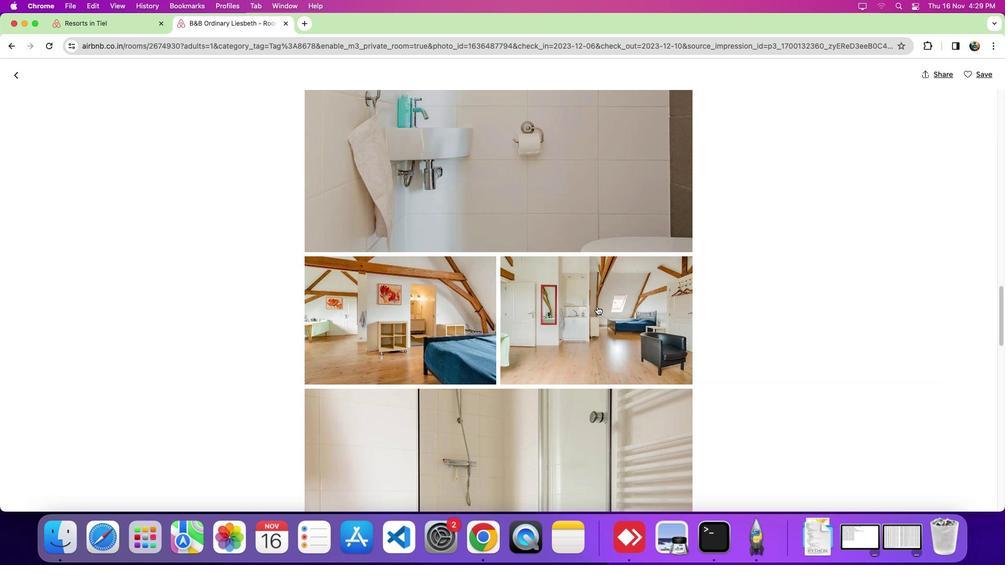 
Action: Mouse moved to (597, 307)
Screenshot: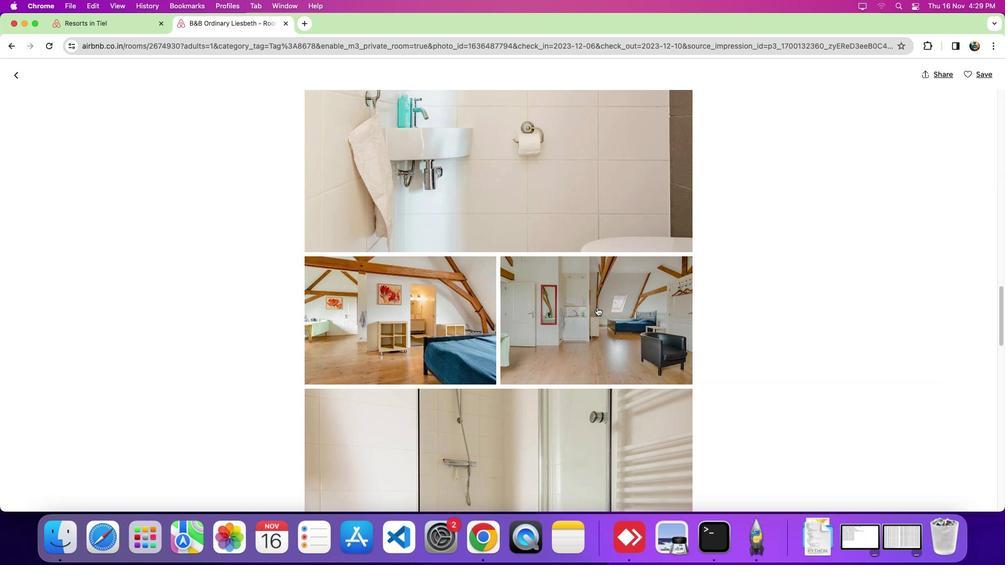 
Action: Mouse scrolled (597, 307) with delta (0, 0)
Screenshot: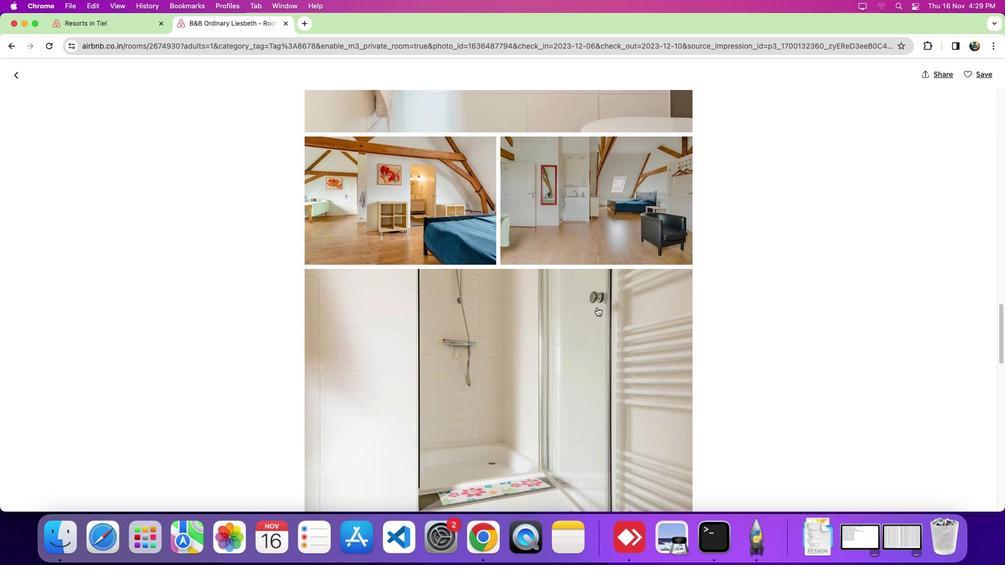 
Action: Mouse scrolled (597, 307) with delta (0, 0)
Screenshot: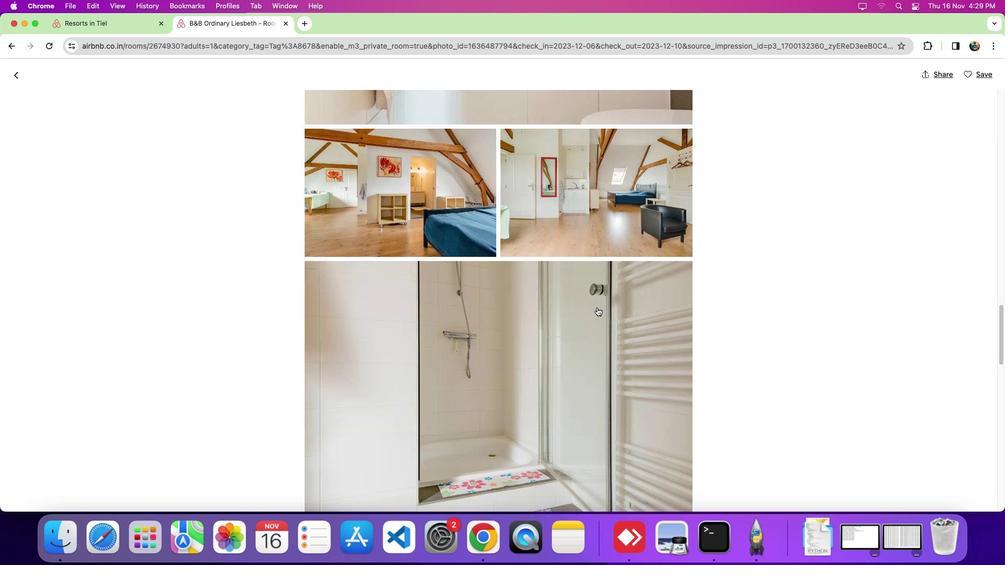
Action: Mouse scrolled (597, 307) with delta (0, -2)
Screenshot: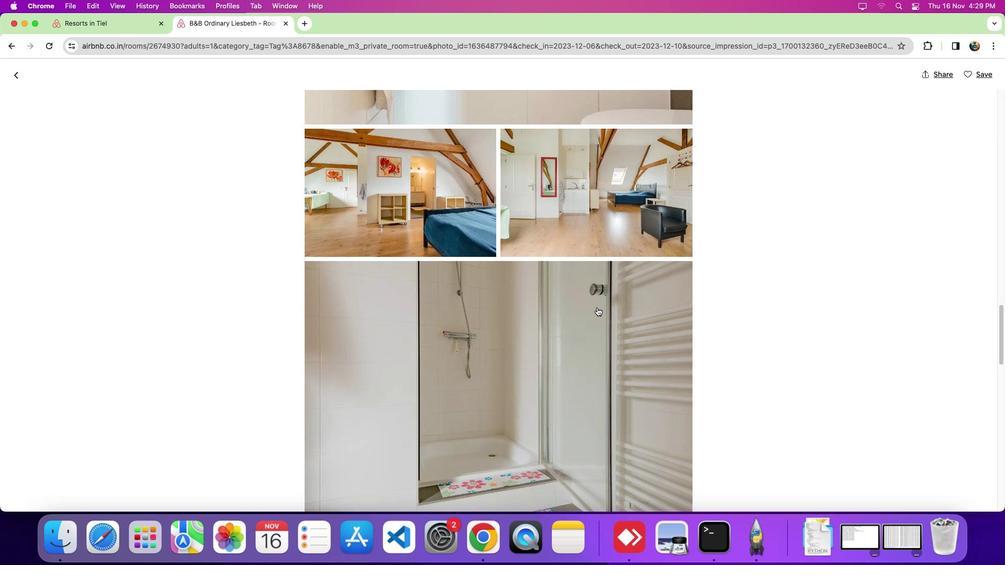 
Action: Mouse moved to (596, 308)
Screenshot: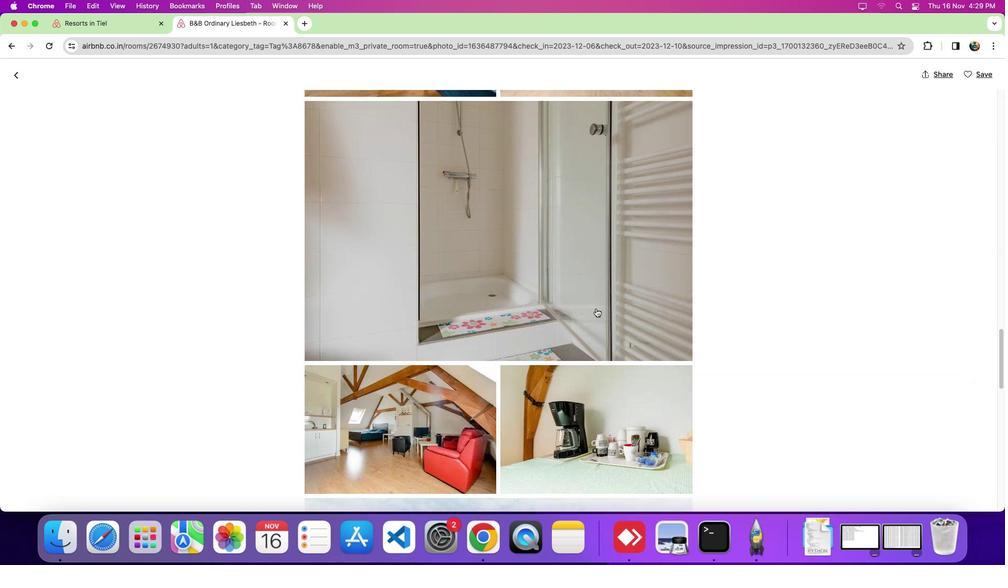 
Action: Mouse scrolled (596, 308) with delta (0, 0)
Screenshot: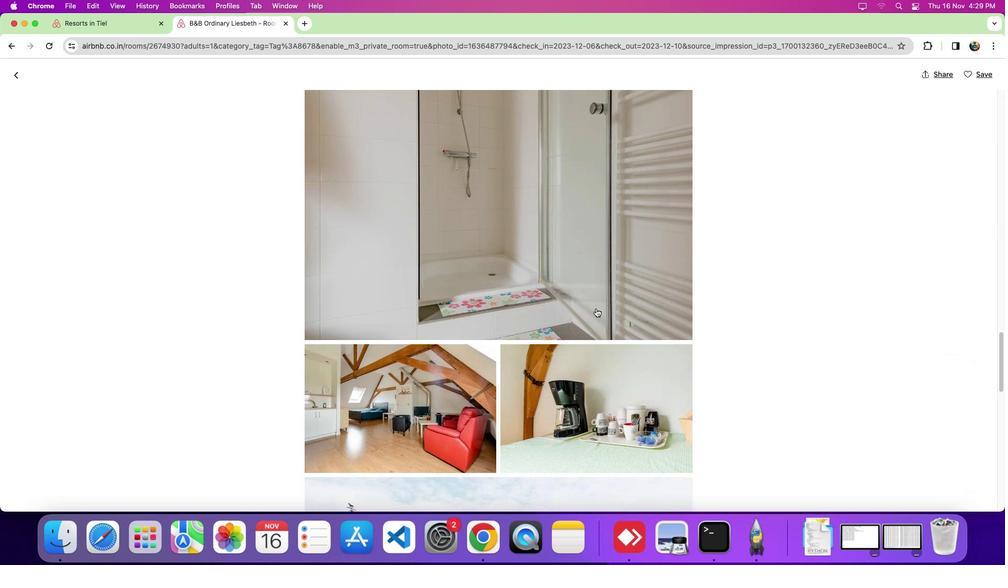 
Action: Mouse scrolled (596, 308) with delta (0, 0)
Screenshot: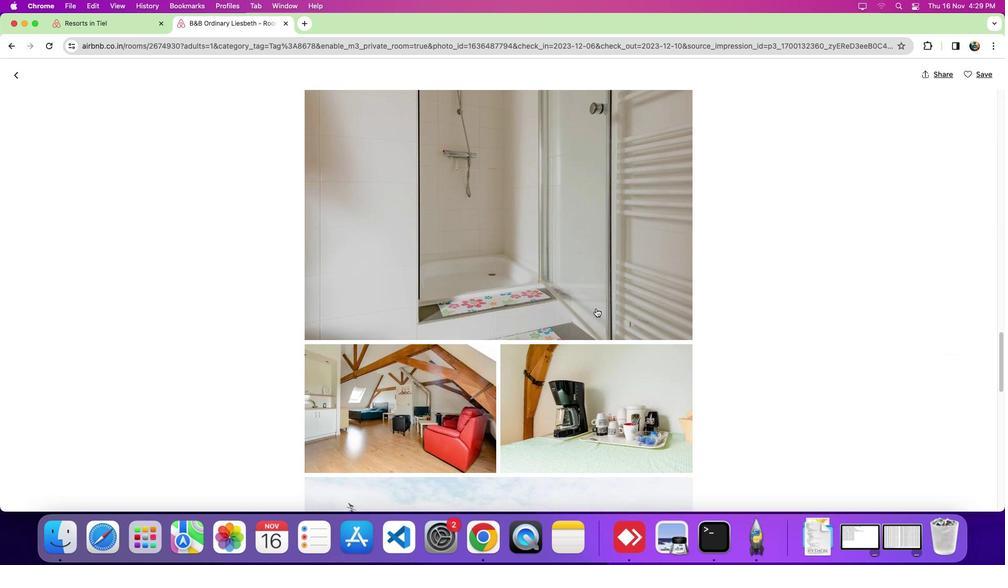 
Action: Mouse scrolled (596, 308) with delta (0, -3)
Screenshot: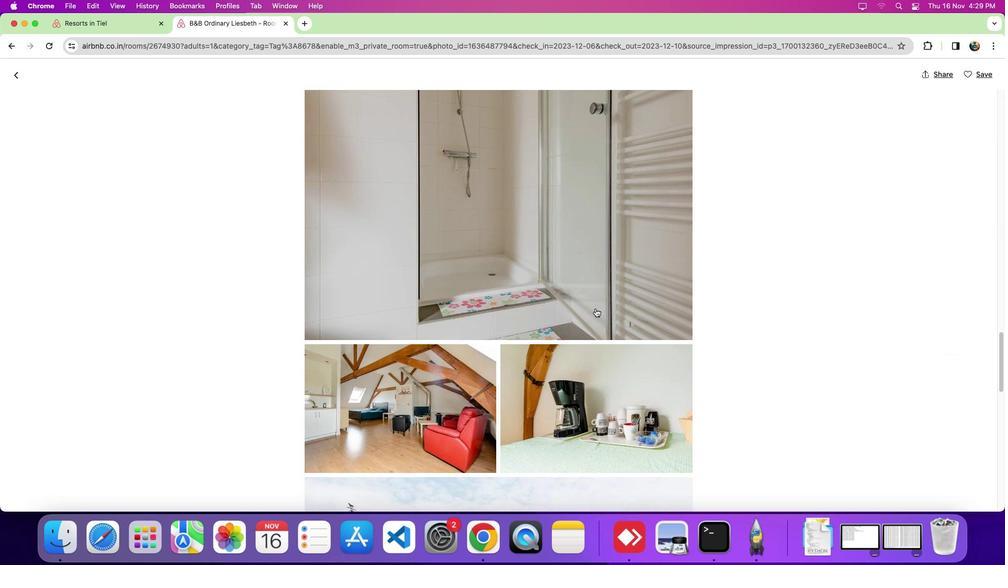 
Action: Mouse moved to (596, 309)
Screenshot: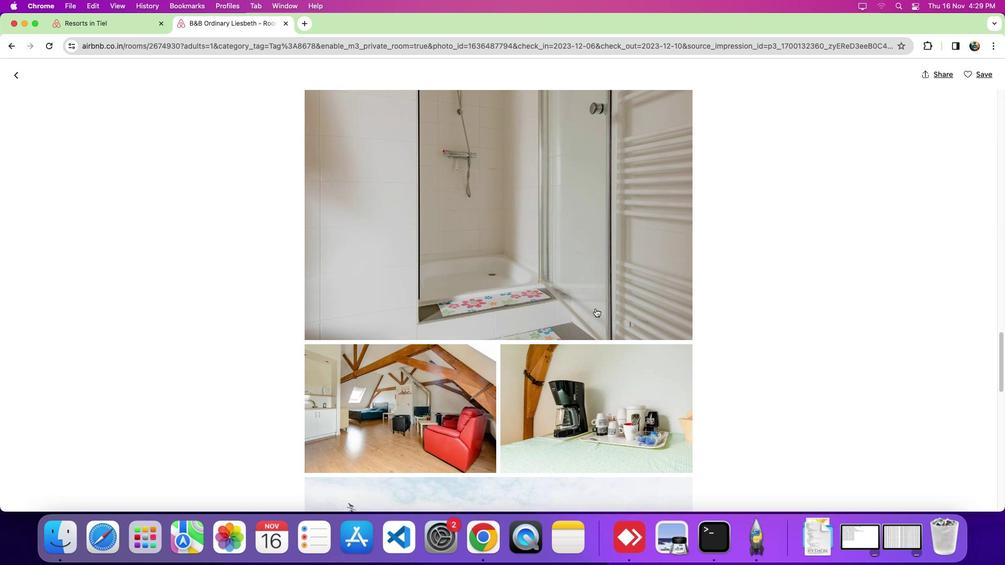 
Action: Mouse scrolled (596, 309) with delta (0, 0)
Screenshot: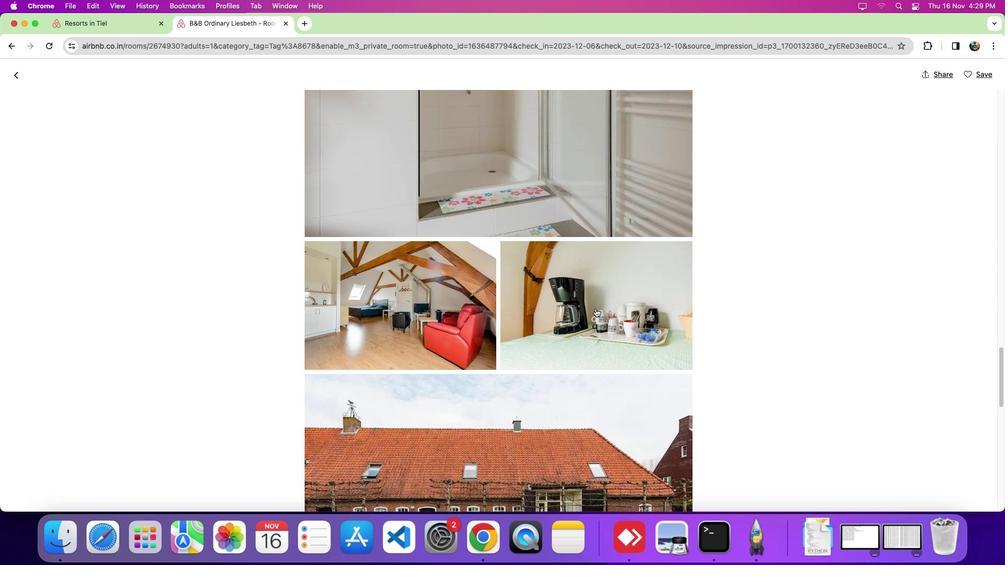 
Action: Mouse scrolled (596, 309) with delta (0, 0)
Screenshot: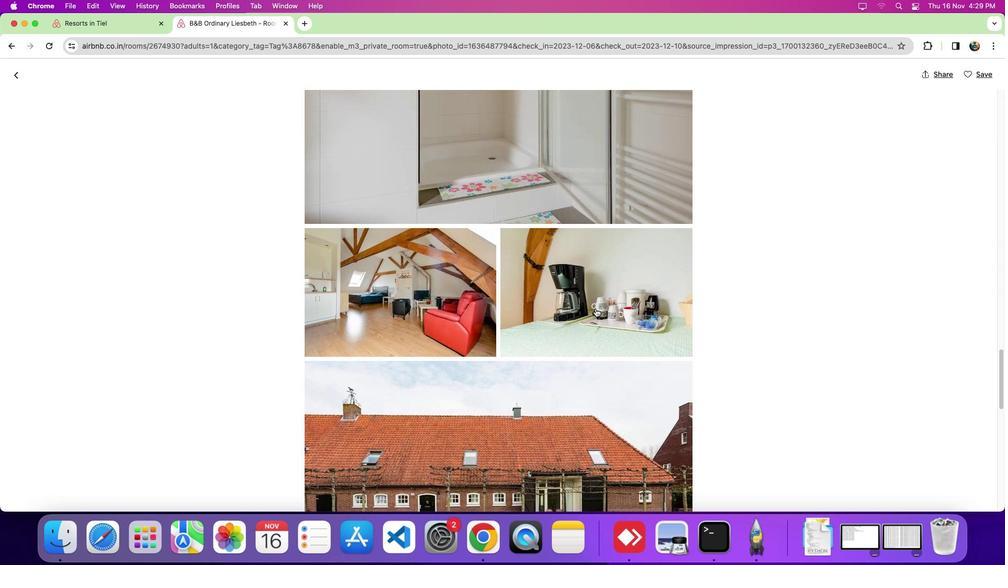 
Action: Mouse scrolled (596, 309) with delta (0, -1)
Screenshot: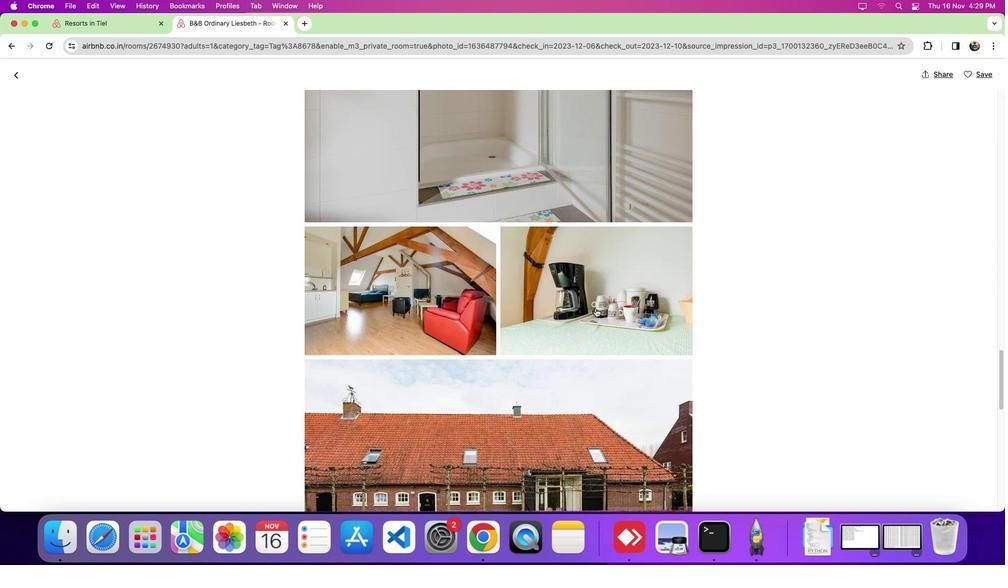 
Action: Mouse scrolled (596, 309) with delta (0, 0)
Screenshot: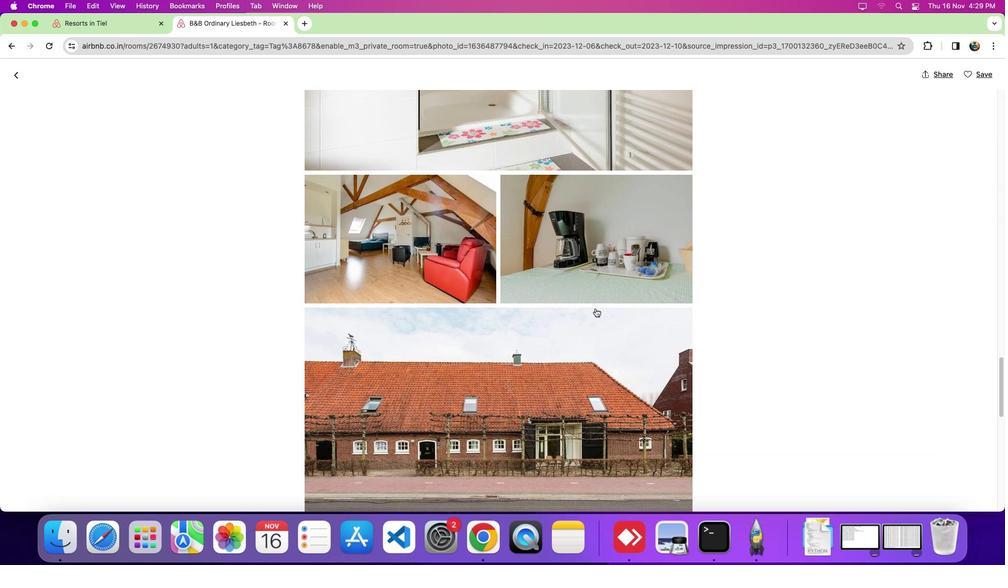 
Action: Mouse scrolled (596, 309) with delta (0, 0)
Screenshot: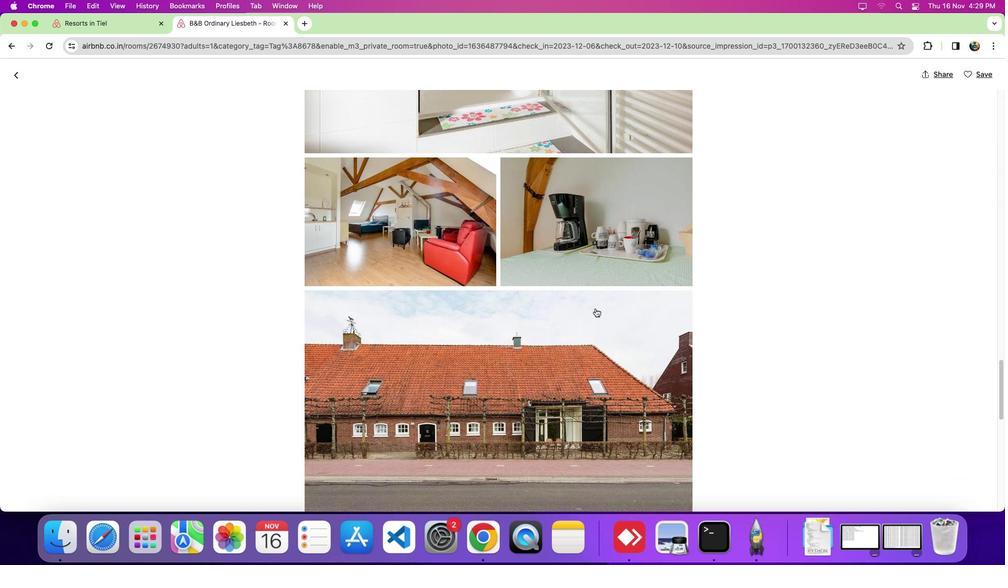 
Action: Mouse scrolled (596, 309) with delta (0, -1)
Screenshot: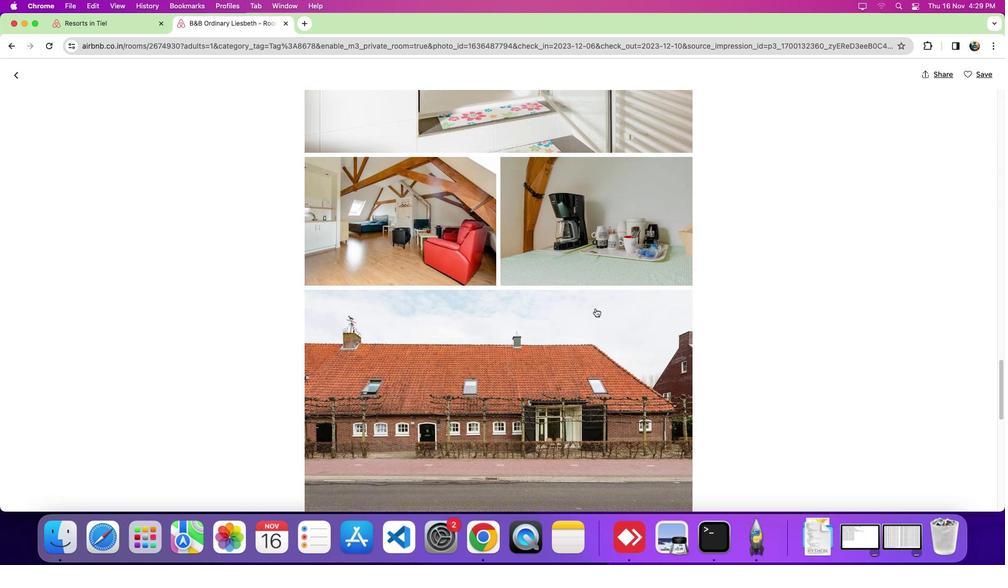 
Action: Mouse scrolled (596, 309) with delta (0, 0)
Screenshot: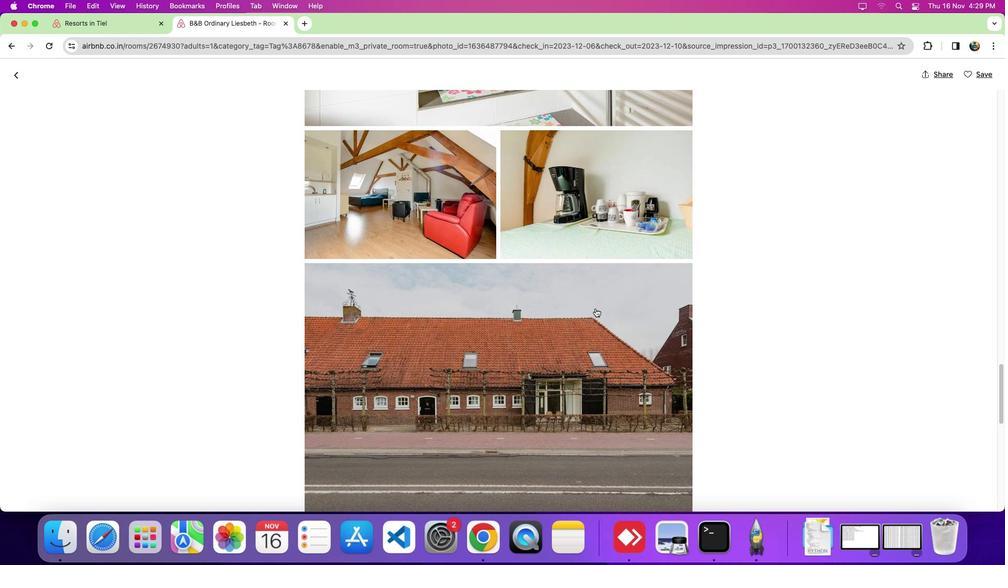 
Action: Mouse scrolled (596, 309) with delta (0, 0)
Screenshot: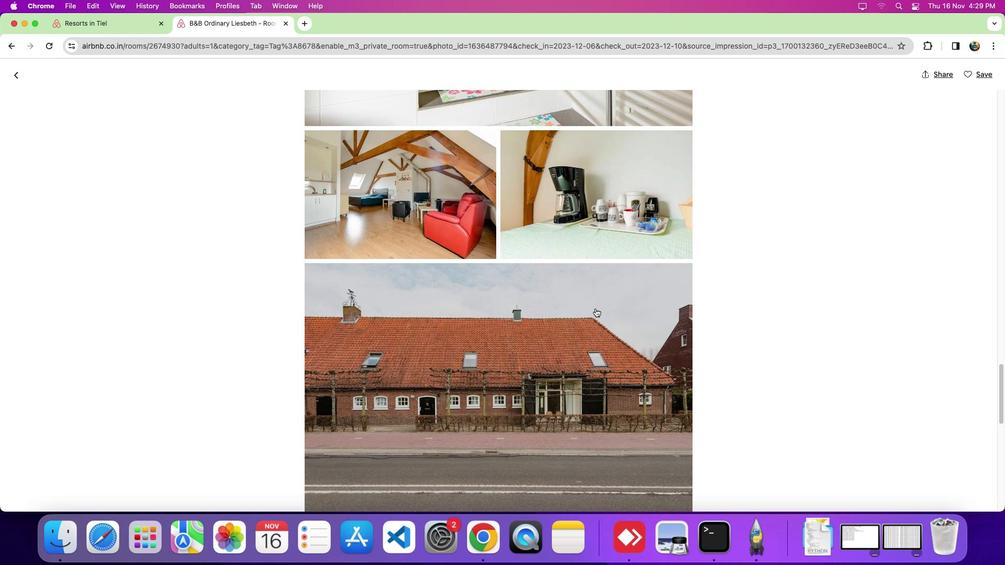 
Action: Mouse scrolled (596, 309) with delta (0, 0)
Screenshot: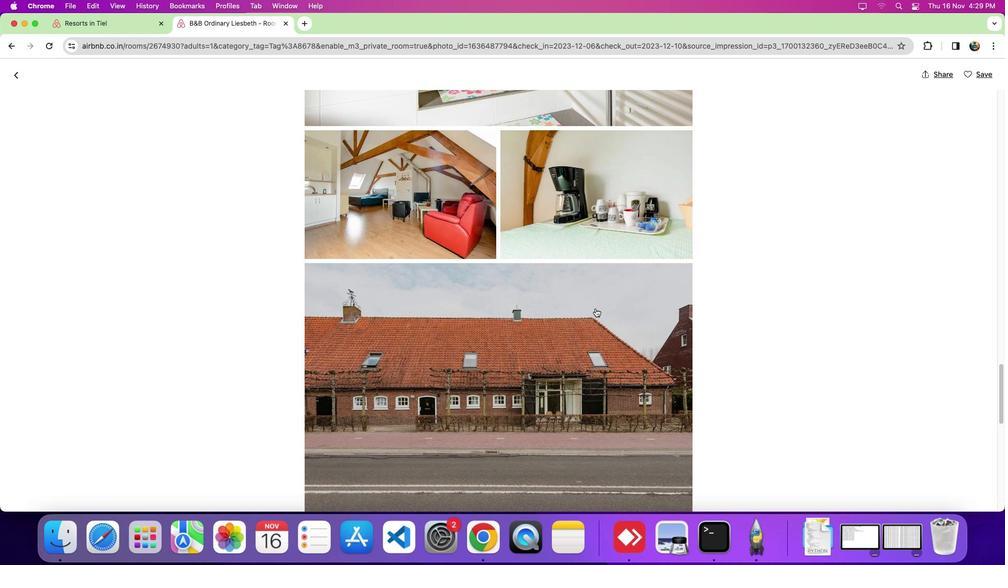
Action: Mouse scrolled (596, 309) with delta (0, 0)
Screenshot: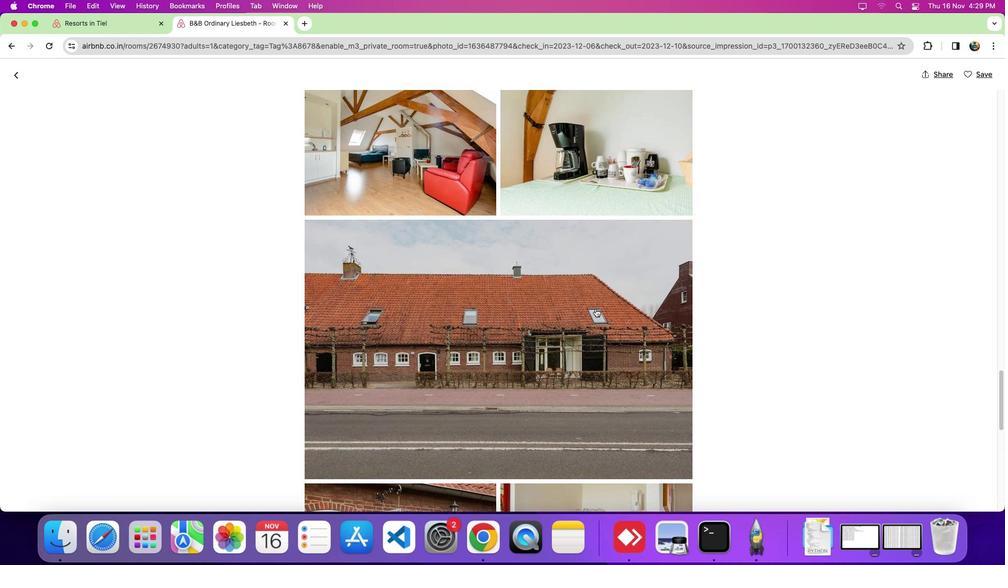 
Action: Mouse scrolled (596, 309) with delta (0, 0)
Screenshot: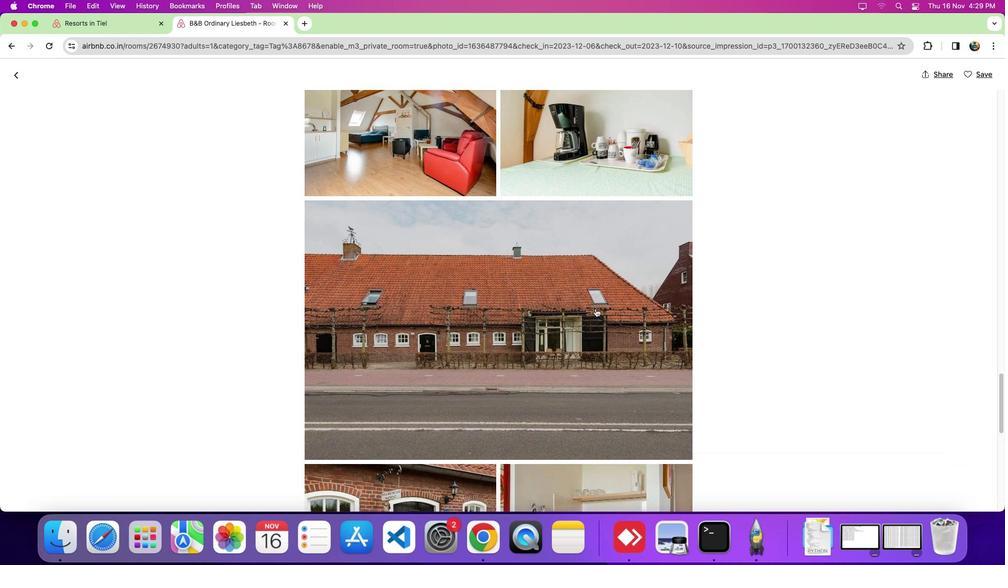 
Action: Mouse scrolled (596, 309) with delta (0, -1)
Screenshot: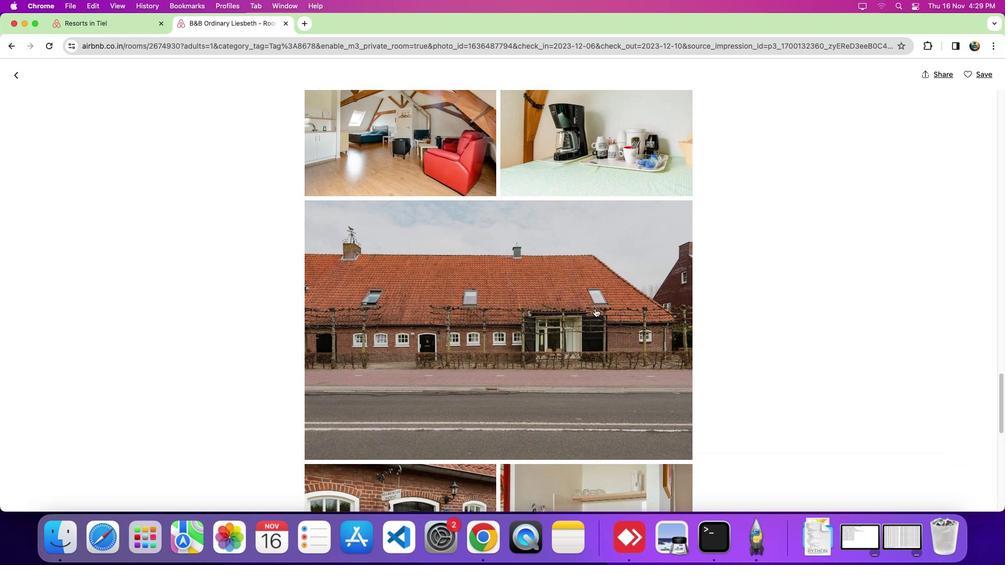 
Action: Mouse moved to (595, 308)
Screenshot: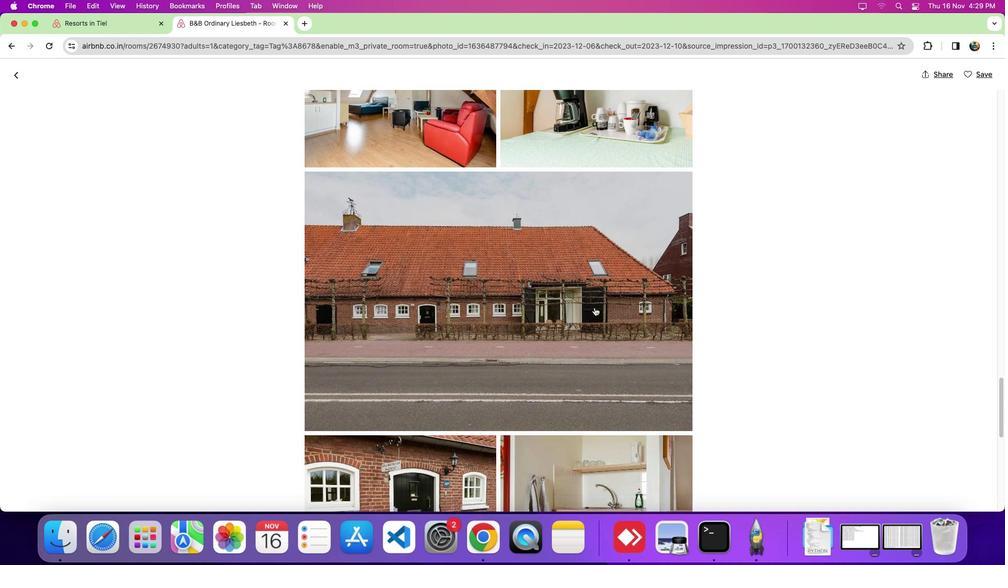 
Action: Mouse scrolled (595, 308) with delta (0, 0)
Screenshot: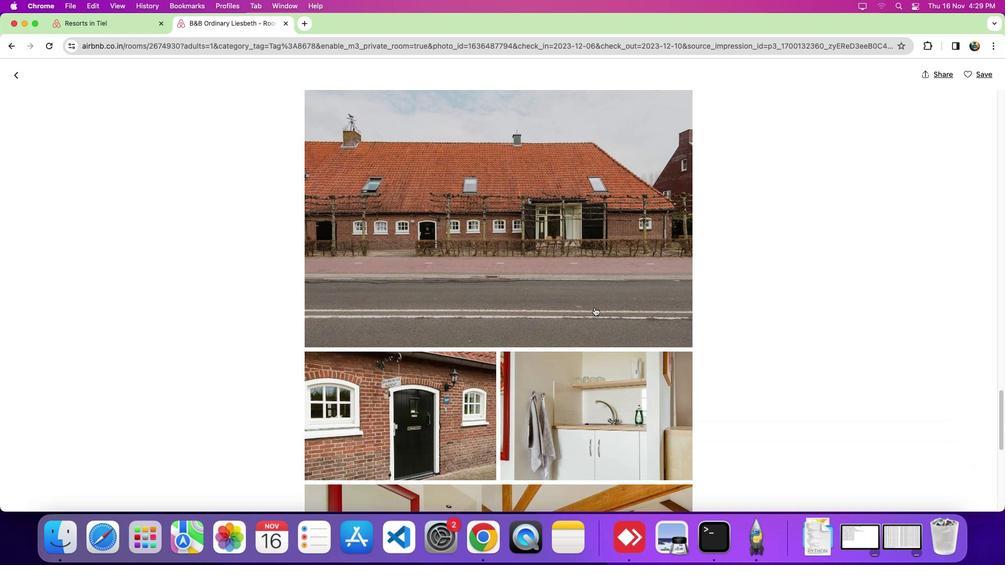 
Action: Mouse scrolled (595, 308) with delta (0, 0)
Screenshot: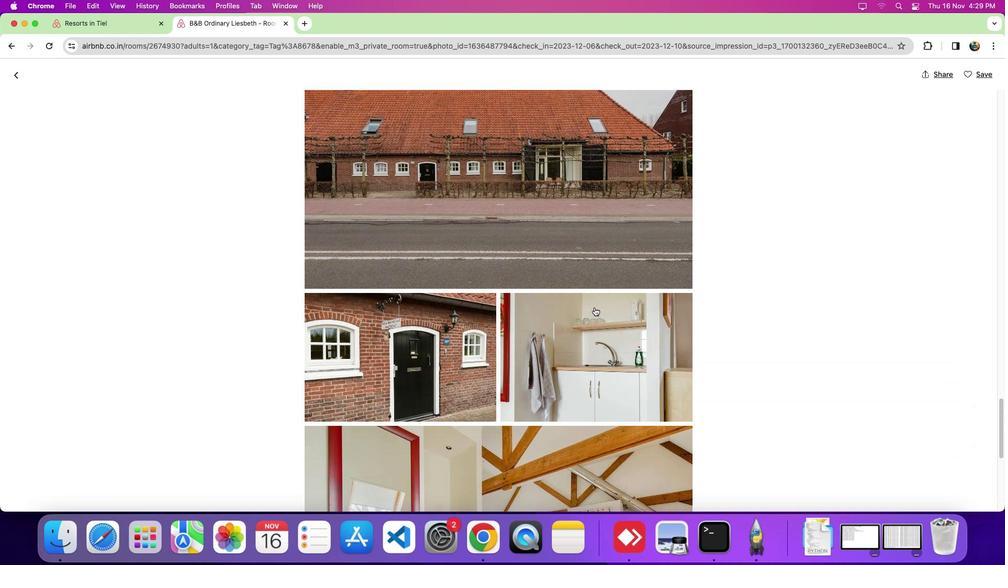 
Action: Mouse scrolled (595, 308) with delta (0, -2)
Screenshot: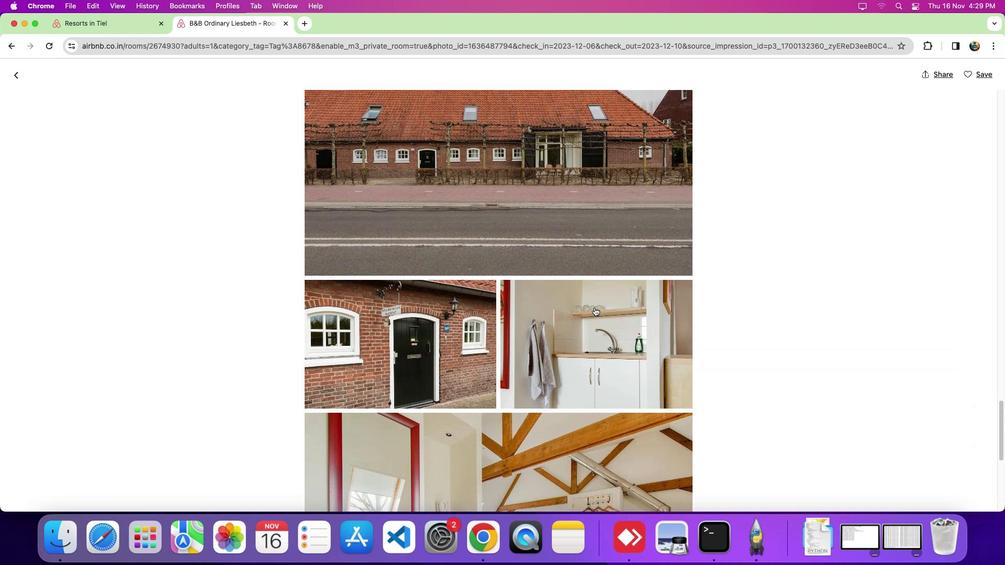 
Action: Mouse scrolled (595, 308) with delta (0, -1)
Screenshot: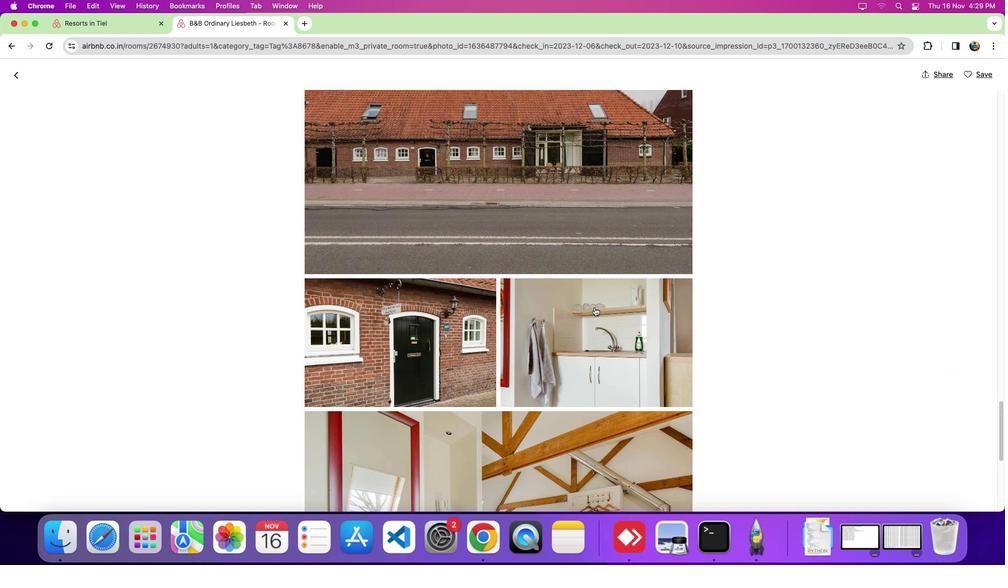 
Action: Mouse scrolled (595, 308) with delta (0, 0)
Screenshot: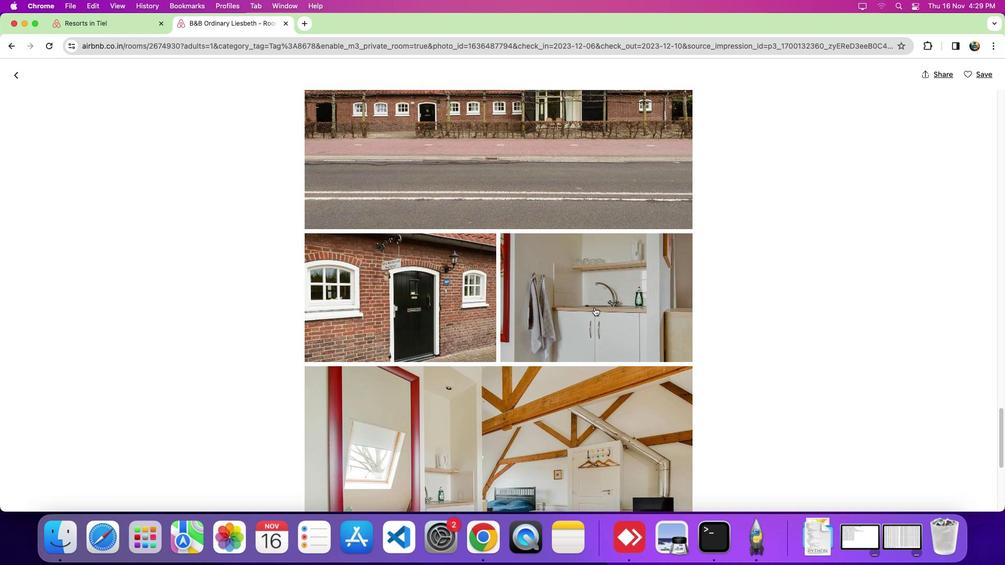 
Action: Mouse scrolled (595, 308) with delta (0, 0)
Screenshot: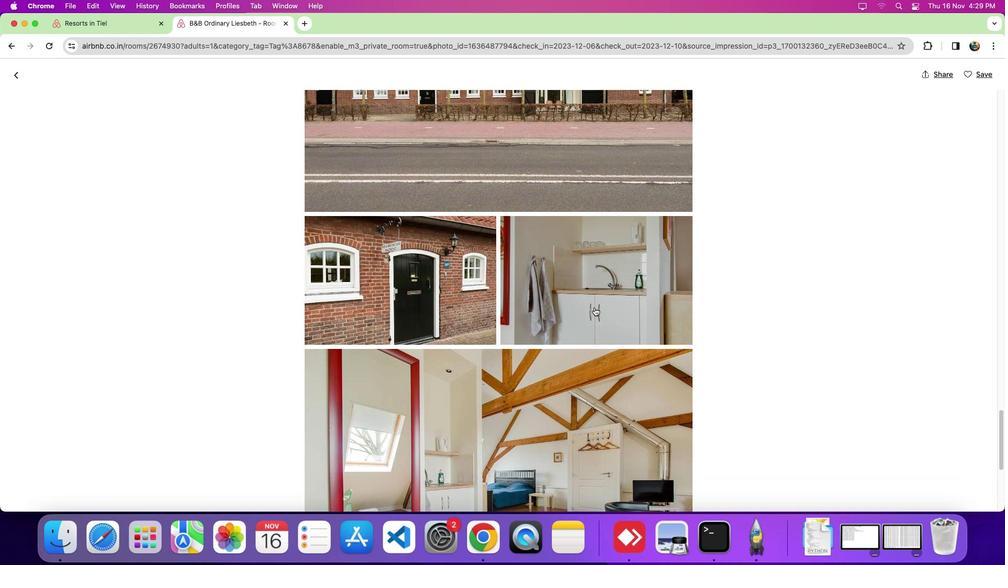 
Action: Mouse scrolled (595, 308) with delta (0, 0)
Screenshot: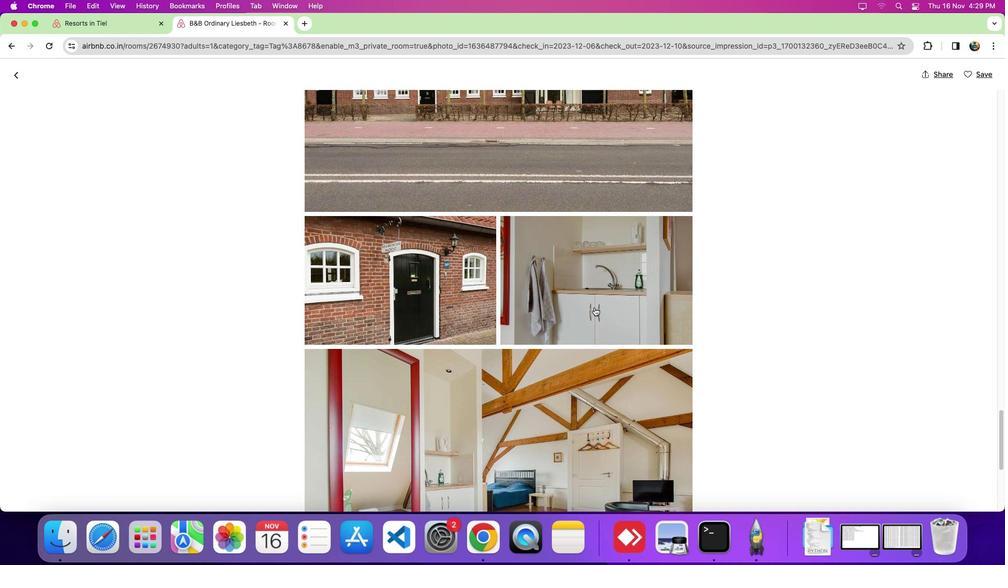 
Action: Mouse moved to (580, 304)
Screenshot: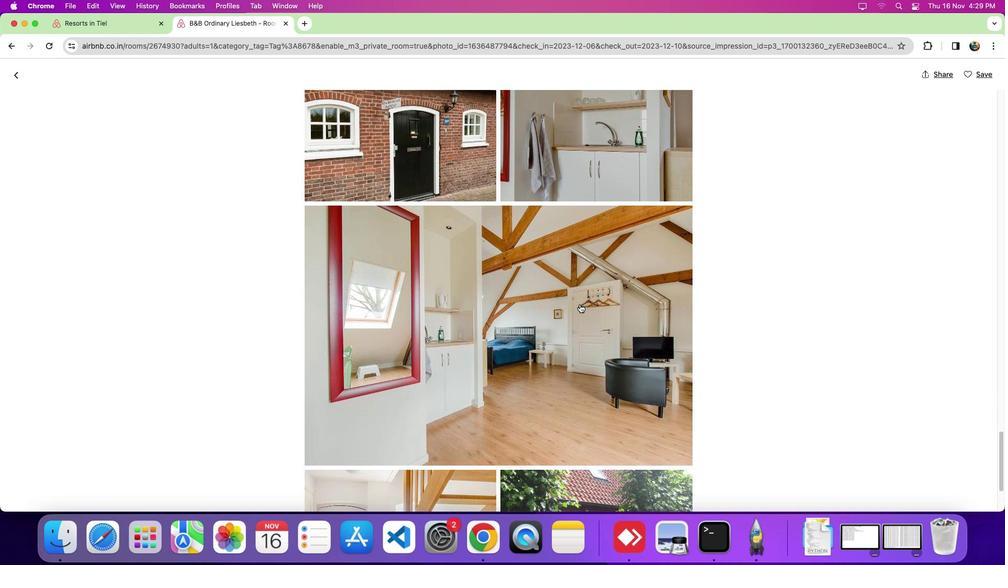 
Action: Mouse scrolled (580, 304) with delta (0, 0)
Screenshot: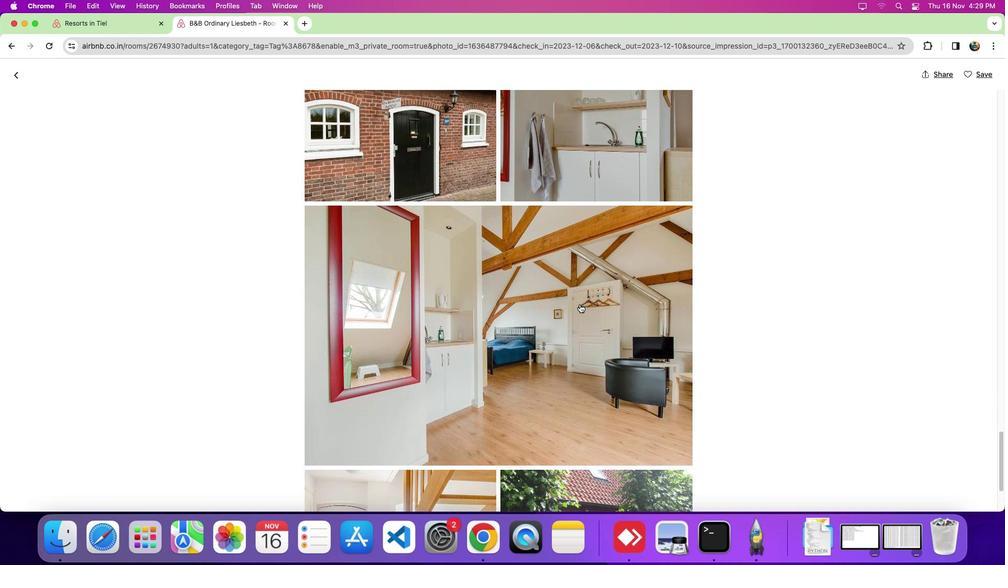 
Action: Mouse scrolled (580, 304) with delta (0, 0)
Screenshot: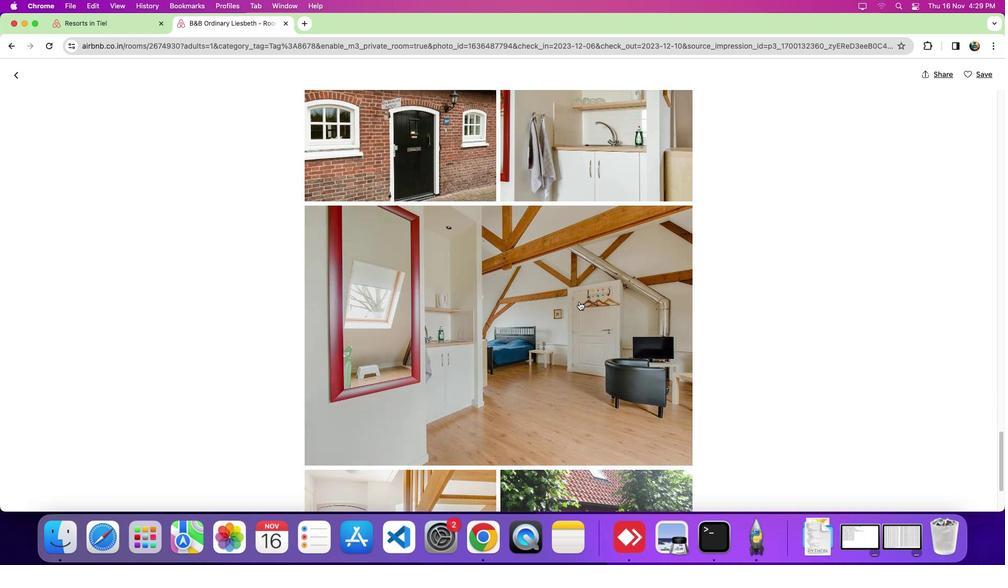 
Action: Mouse scrolled (580, 304) with delta (0, -2)
Screenshot: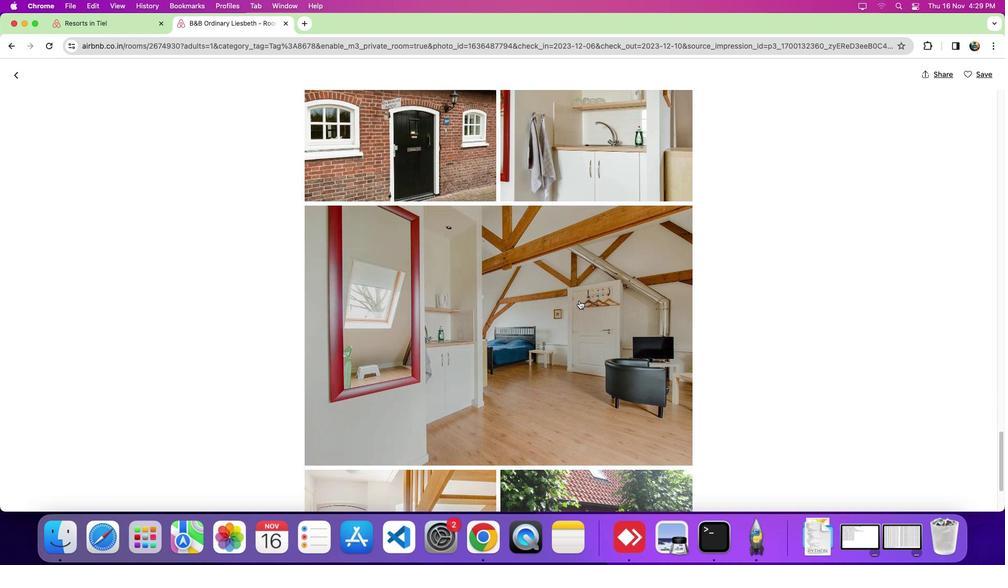
Action: Mouse moved to (567, 310)
Screenshot: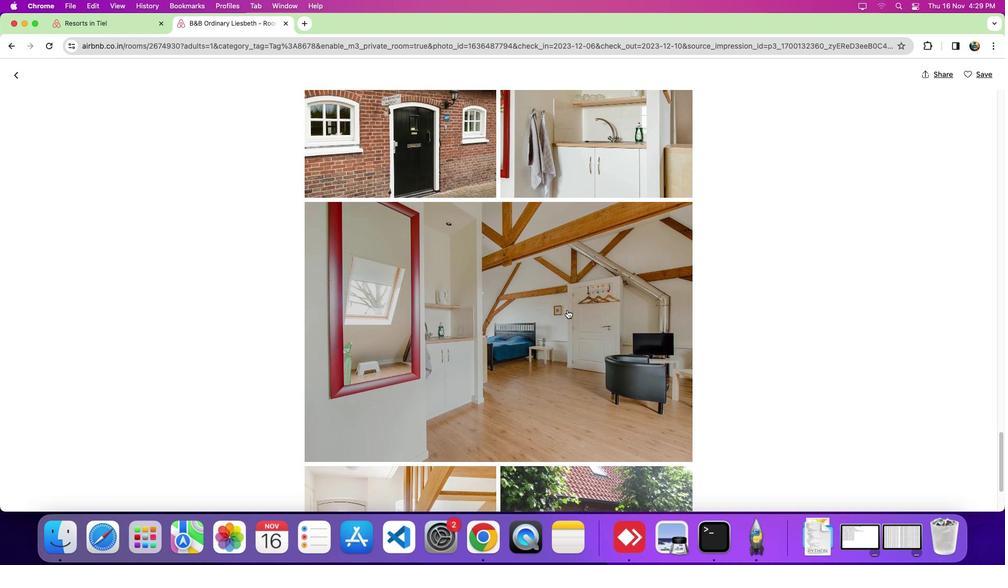 
Action: Mouse scrolled (567, 310) with delta (0, 0)
Screenshot: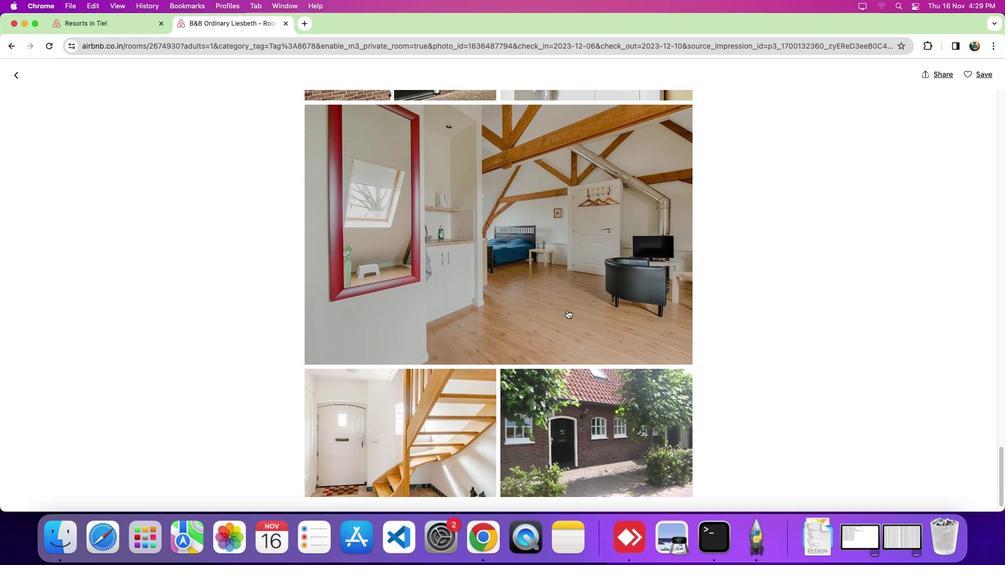 
Action: Mouse scrolled (567, 310) with delta (0, 0)
Screenshot: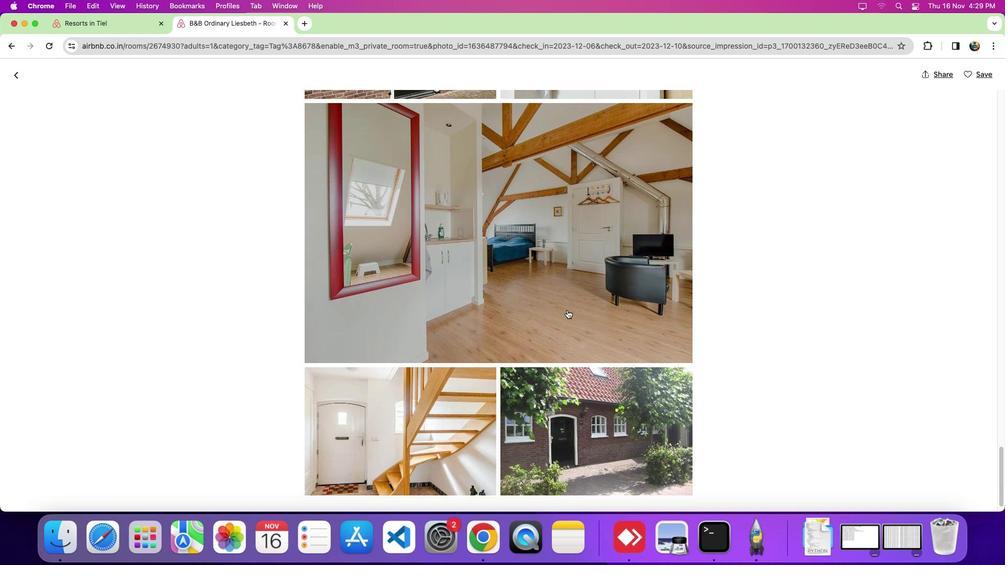 
Action: Mouse scrolled (567, 310) with delta (0, -1)
Screenshot: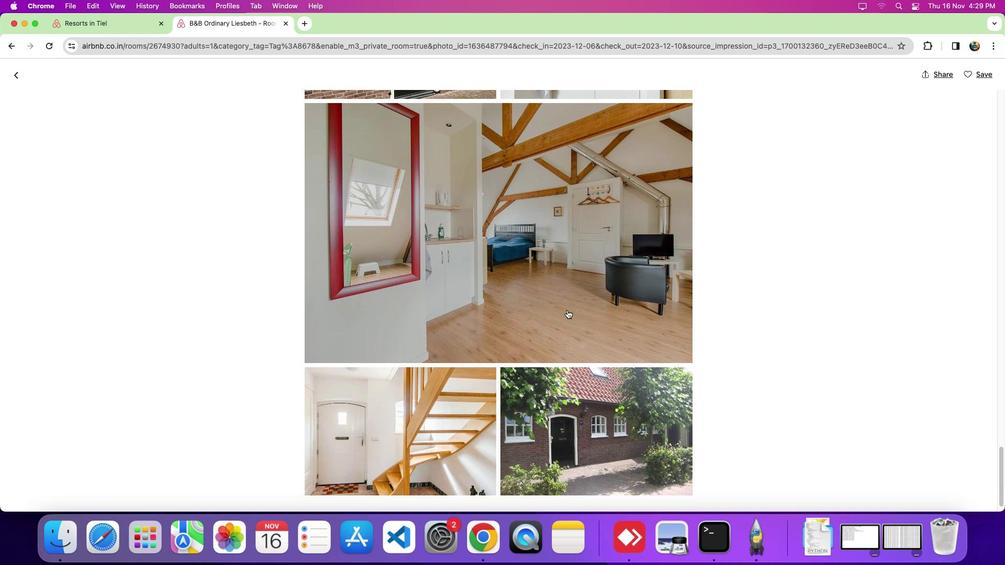 
Action: Mouse moved to (567, 310)
Screenshot: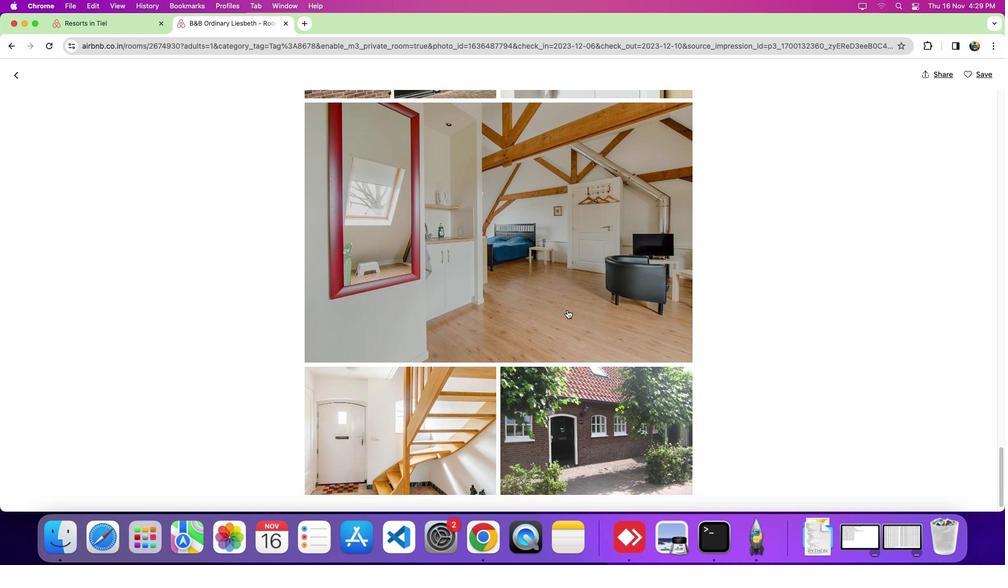 
Action: Mouse scrolled (567, 310) with delta (0, 0)
Screenshot: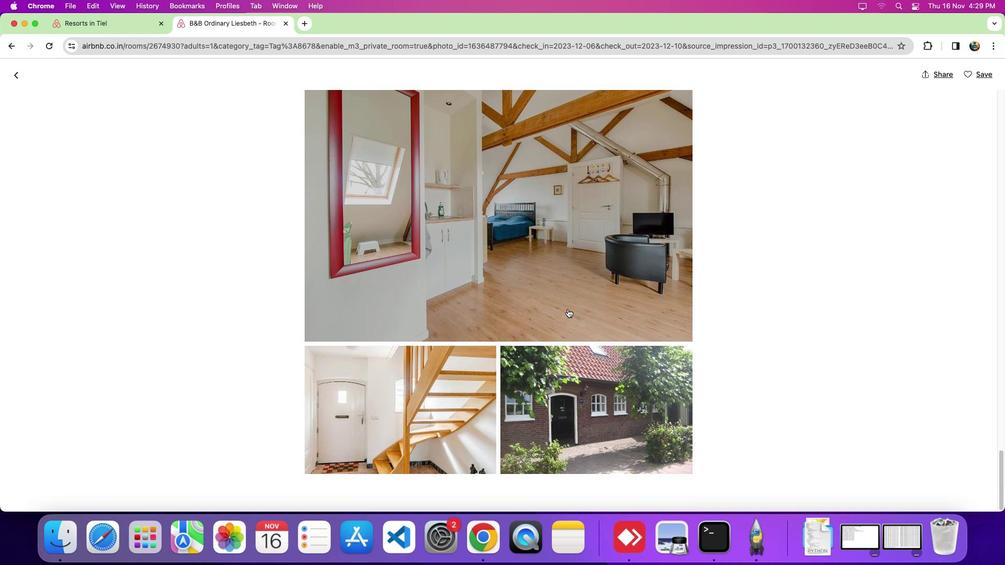 
Action: Mouse scrolled (567, 310) with delta (0, 0)
Screenshot: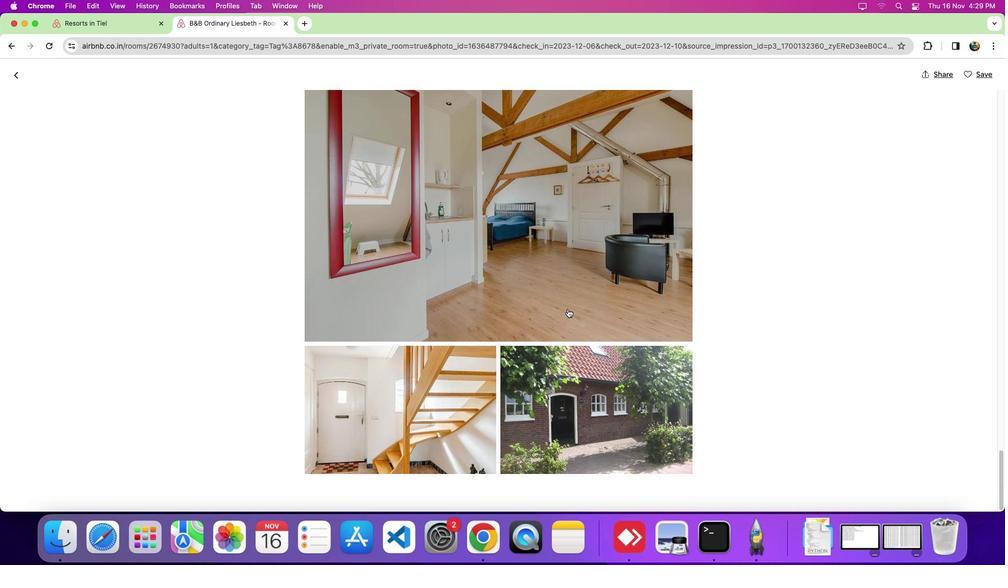 
Action: Mouse scrolled (567, 310) with delta (0, -3)
Screenshot: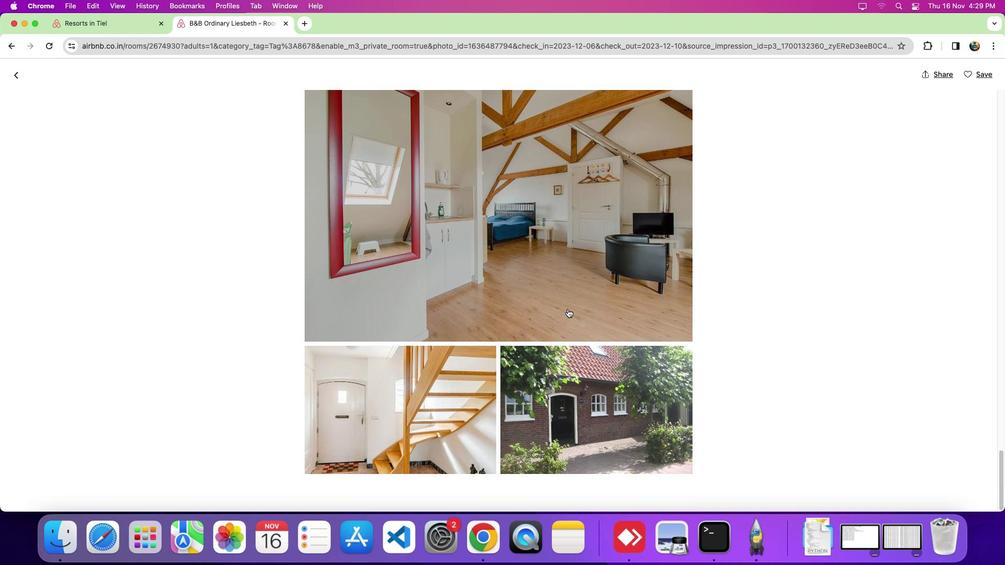 
Action: Mouse moved to (568, 309)
Screenshot: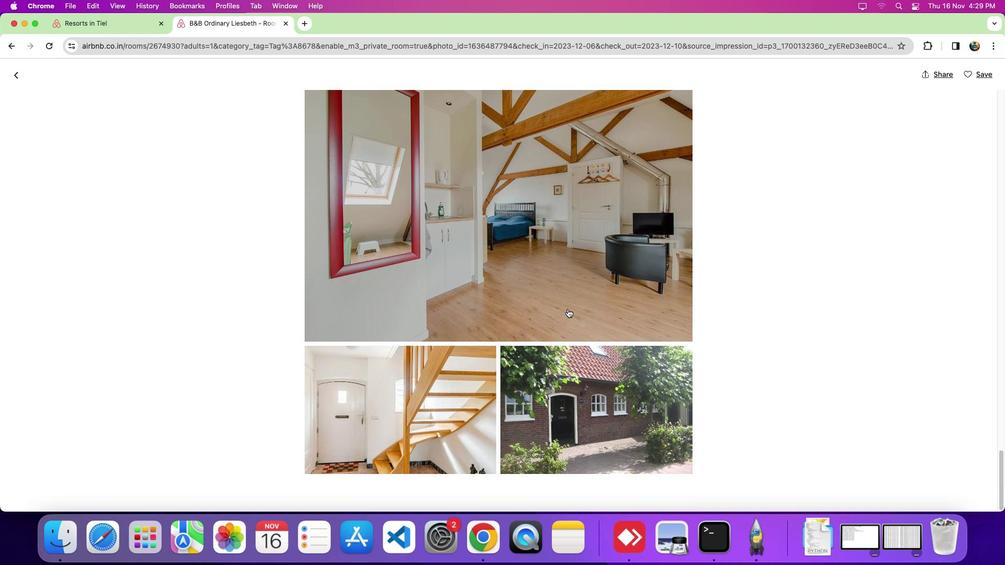 
Action: Mouse scrolled (568, 309) with delta (0, 0)
Screenshot: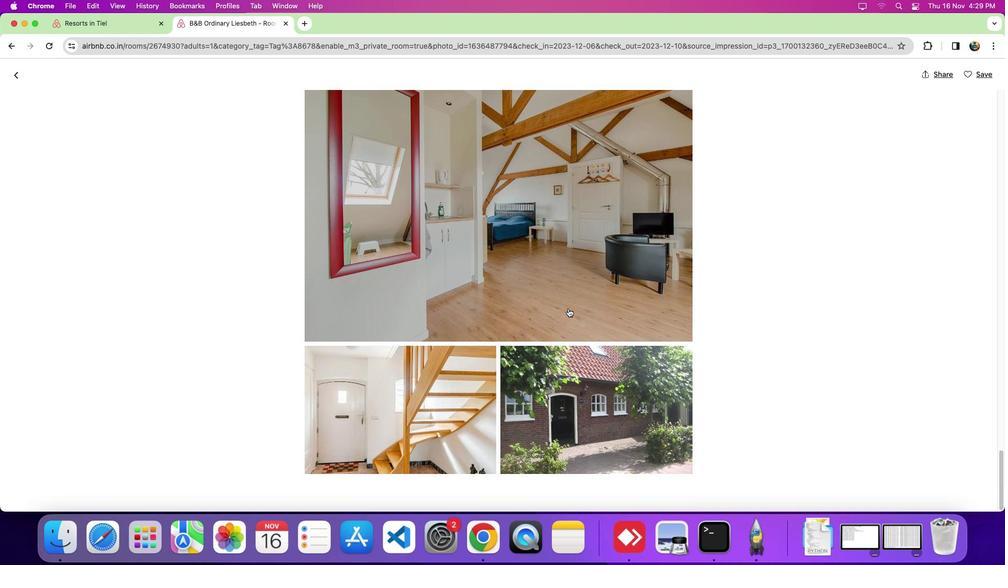 
Action: Mouse moved to (568, 308)
Screenshot: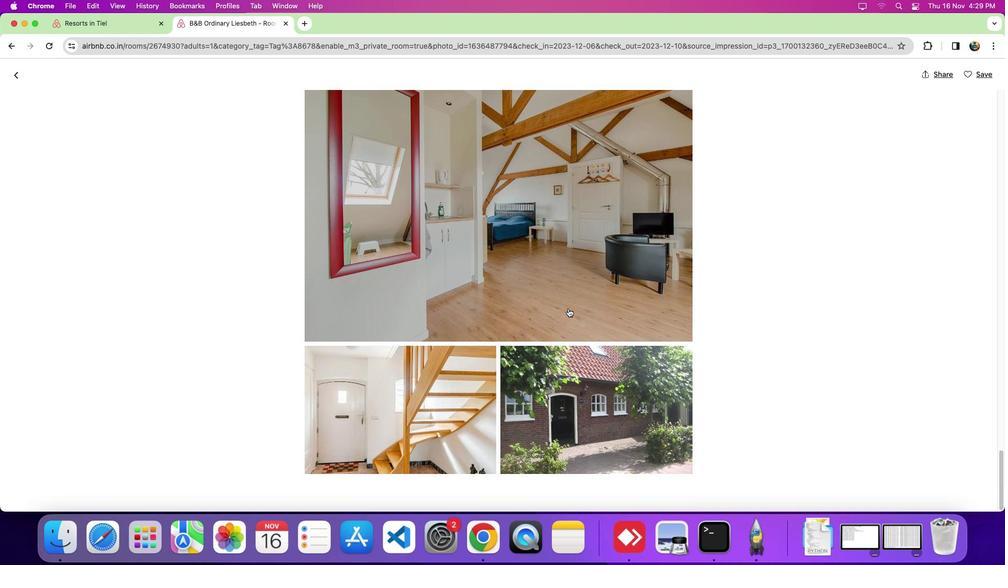 
Action: Mouse scrolled (568, 308) with delta (0, 0)
Screenshot: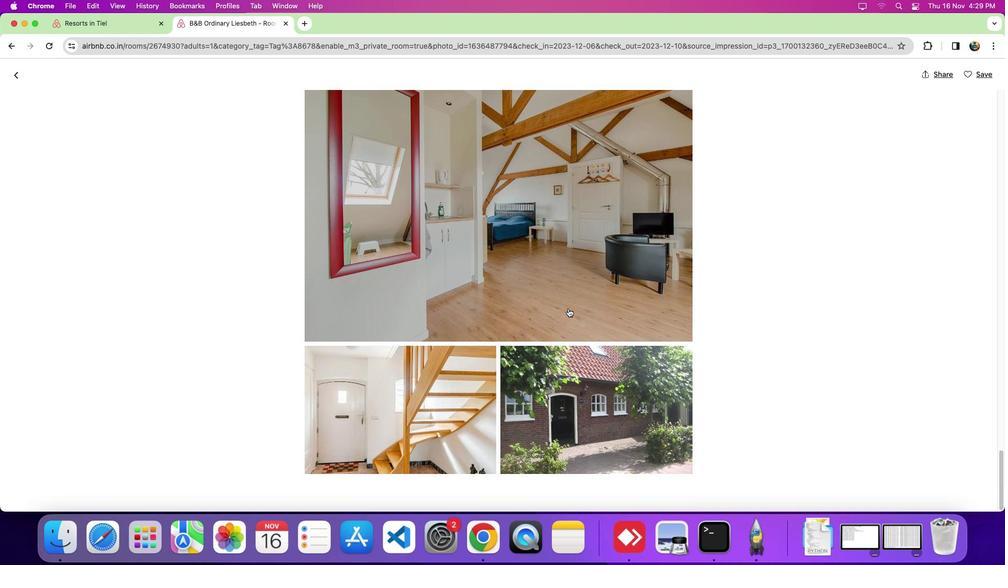 
Action: Mouse scrolled (568, 308) with delta (0, -2)
Screenshot: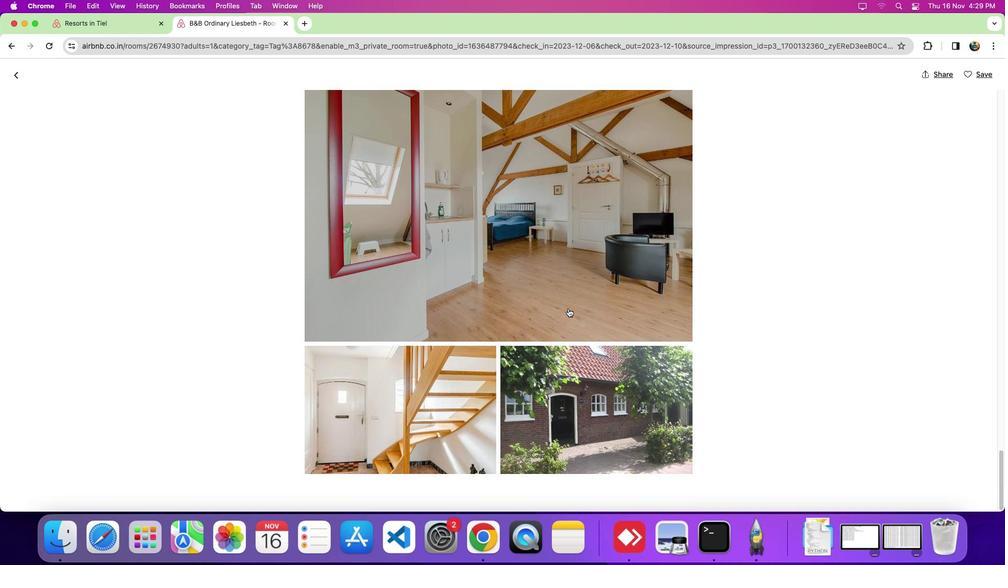 
Action: Mouse scrolled (568, 308) with delta (0, -3)
Screenshot: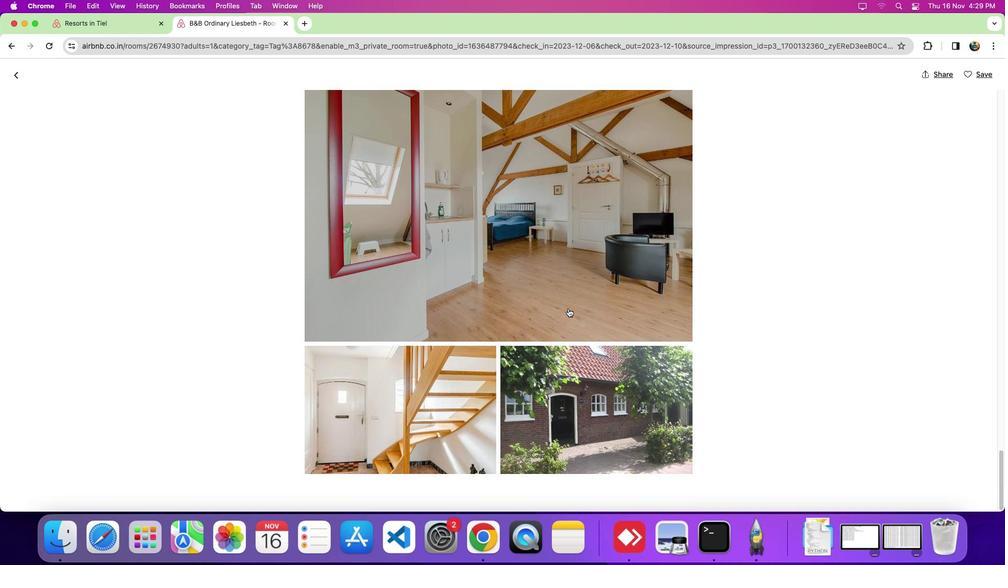 
Action: Mouse scrolled (568, 308) with delta (0, 0)
Screenshot: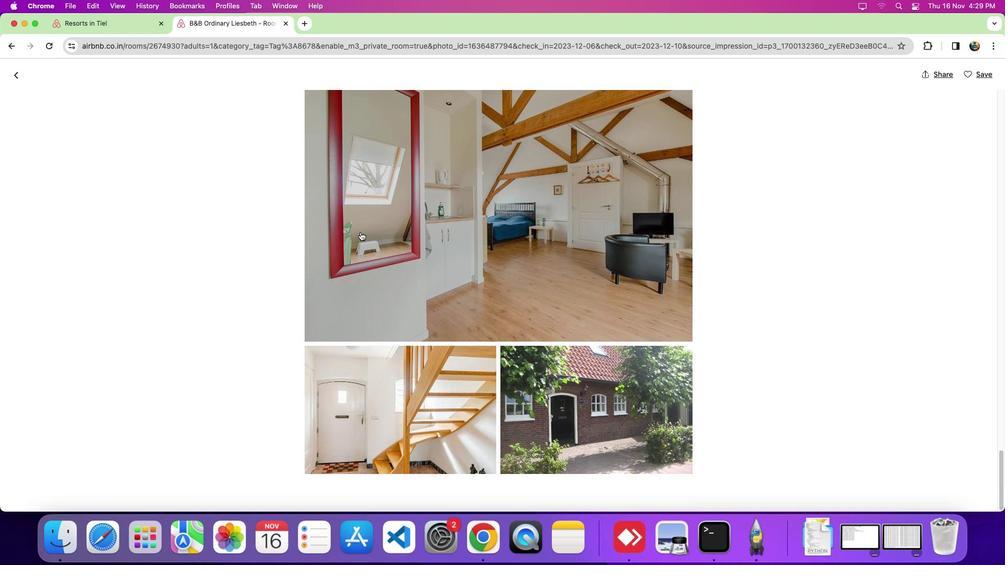 
Action: Mouse scrolled (568, 308) with delta (0, -1)
Screenshot: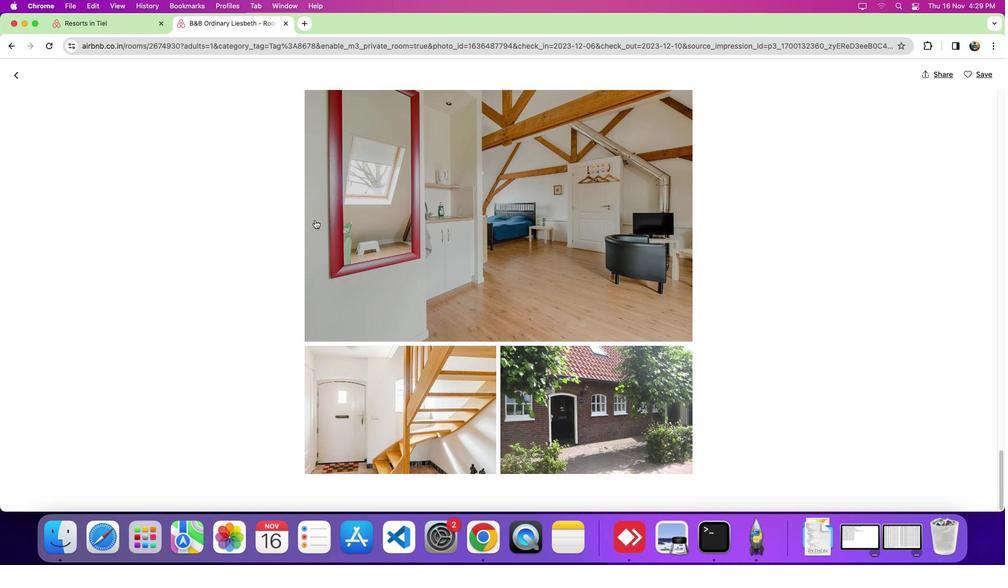
Action: Mouse scrolled (568, 308) with delta (0, -4)
Screenshot: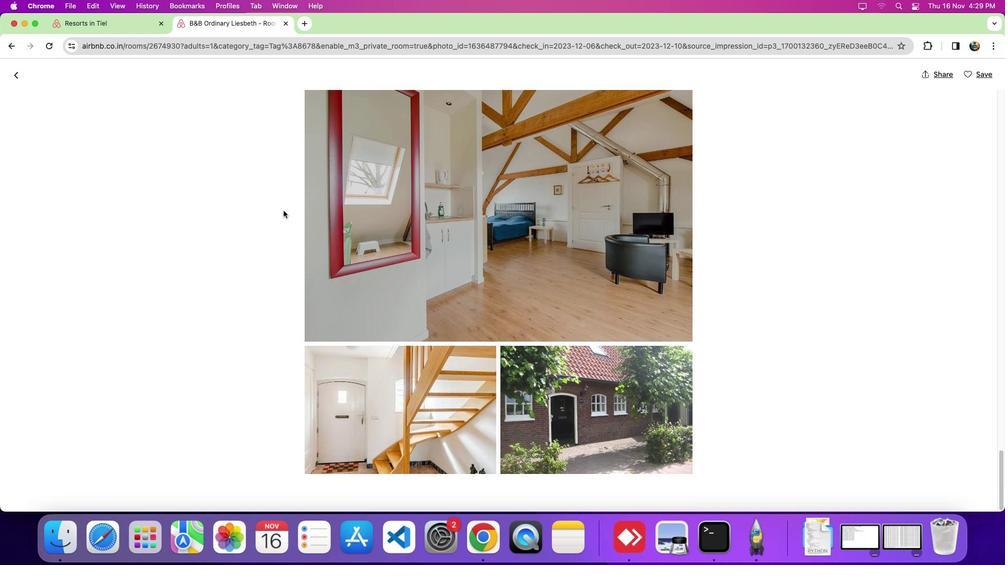 
Action: Mouse moved to (14, 76)
Screenshot: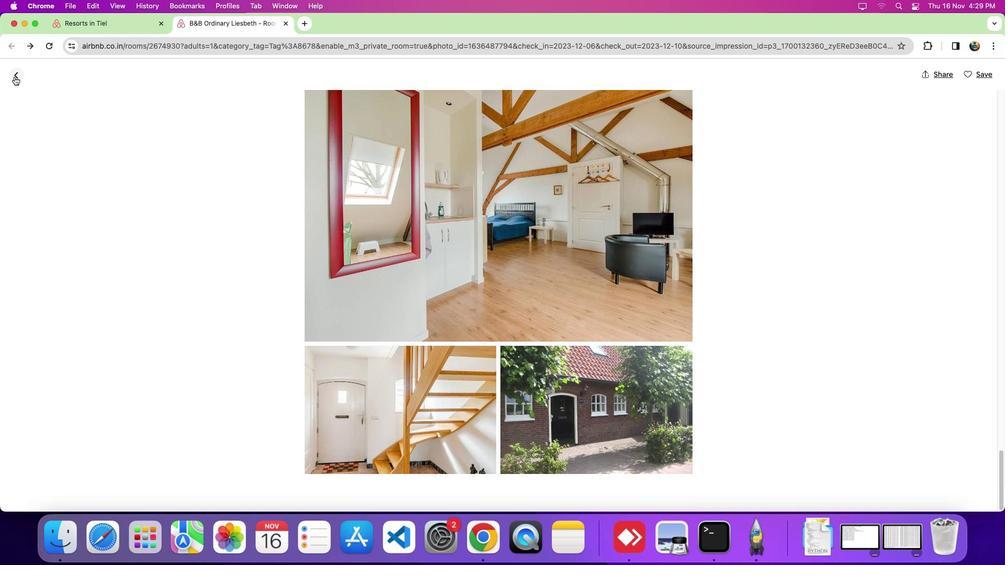 
Action: Mouse pressed left at (14, 76)
Screenshot: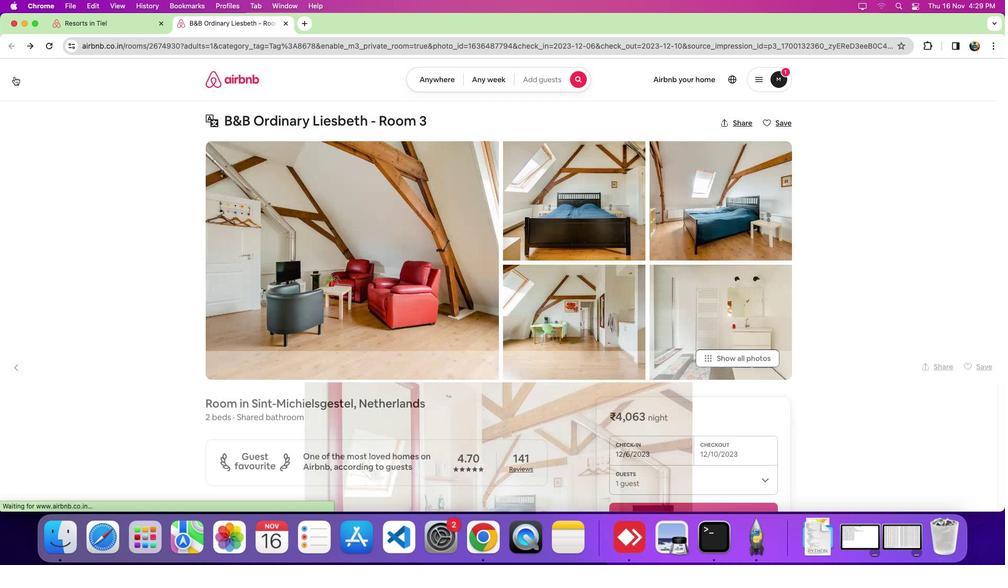 
Action: Mouse moved to (423, 265)
Screenshot: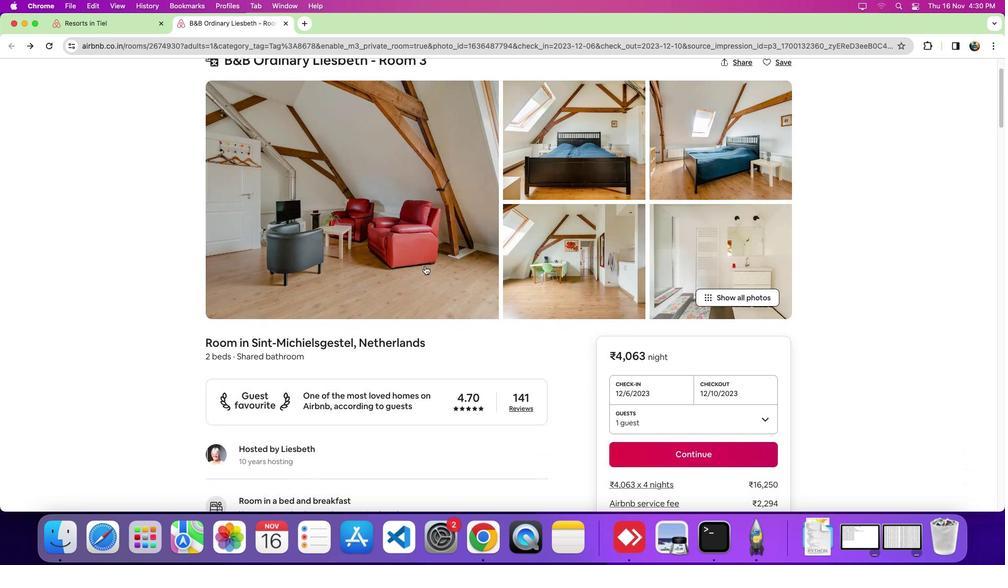 
Action: Mouse scrolled (423, 265) with delta (0, 0)
Screenshot: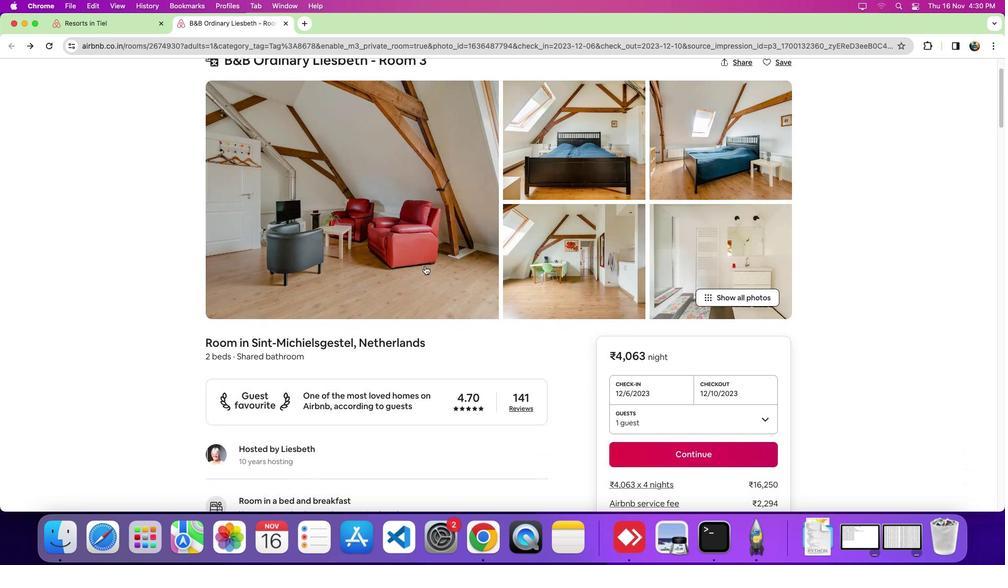 
Action: Mouse moved to (425, 266)
Screenshot: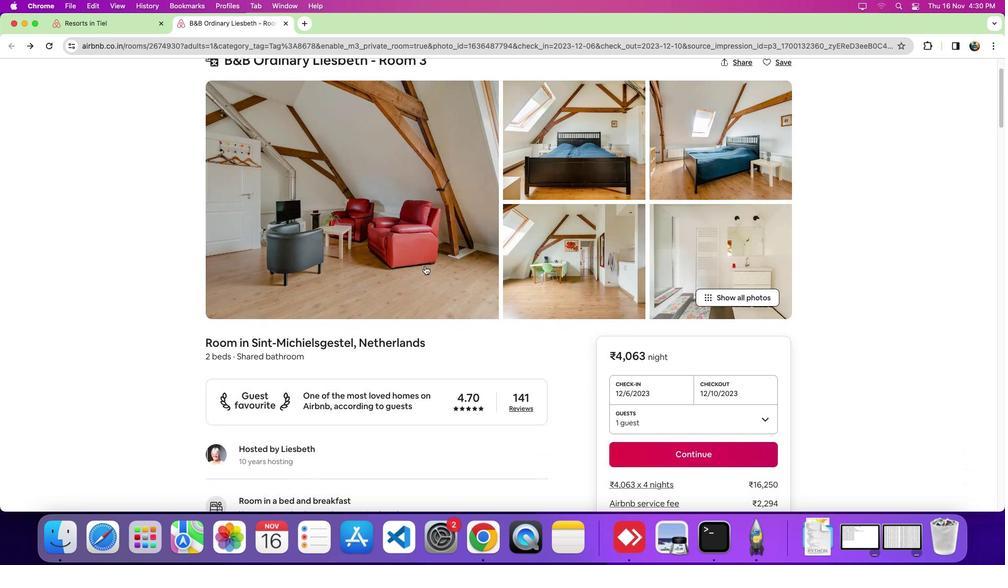 
Action: Mouse scrolled (425, 266) with delta (0, 0)
Screenshot: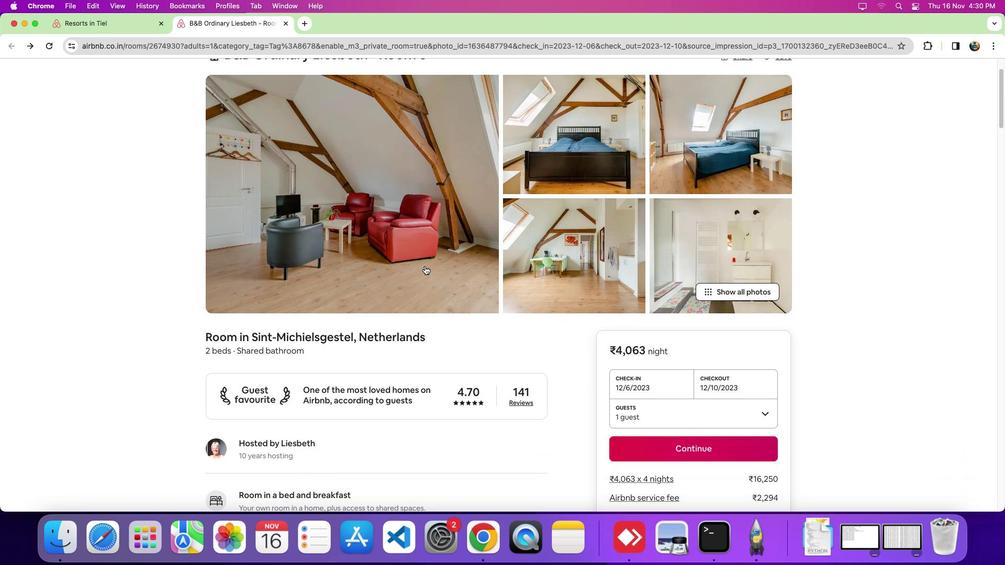 
Action: Mouse scrolled (425, 266) with delta (0, -1)
Screenshot: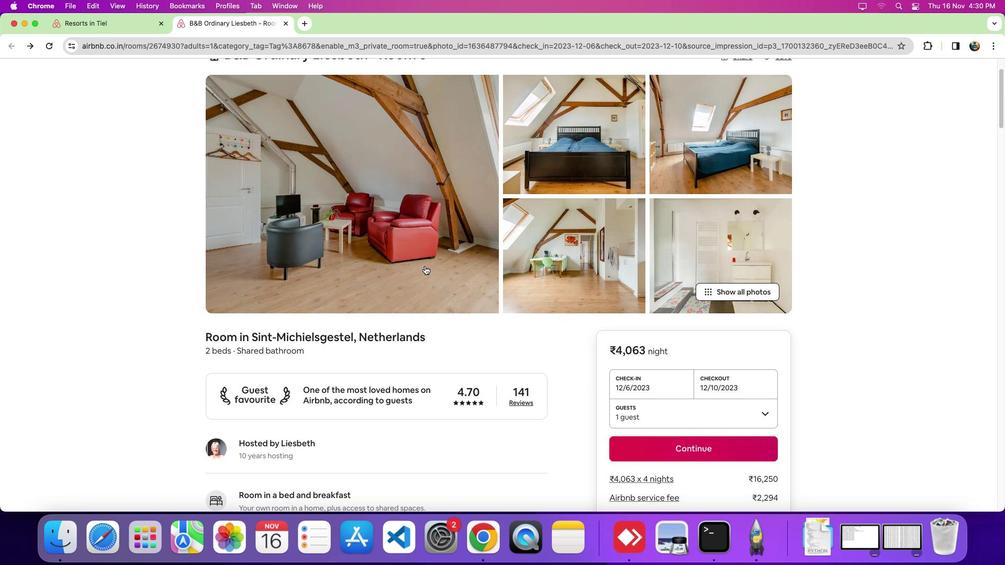 
Action: Mouse scrolled (425, 266) with delta (0, 0)
Screenshot: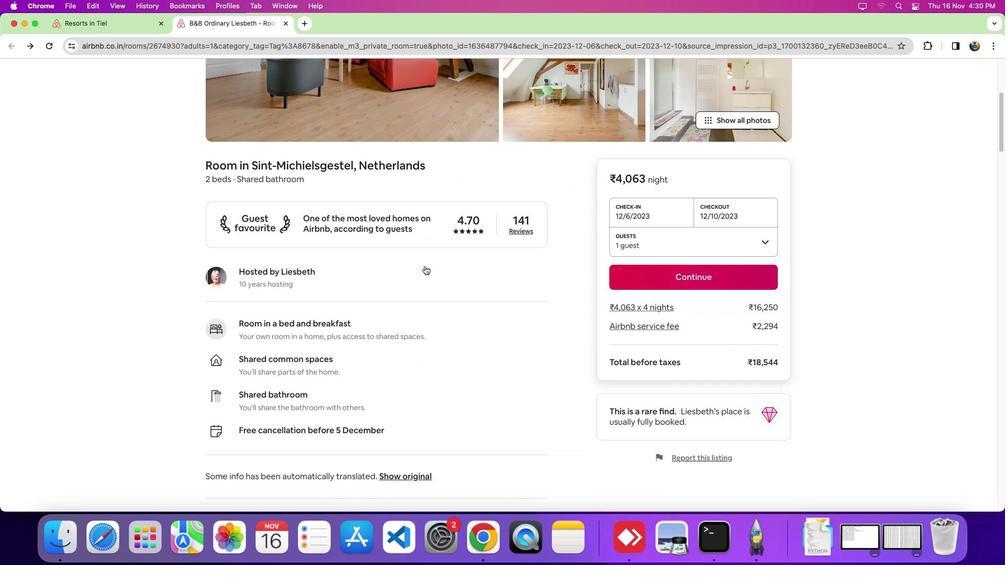 
Action: Mouse scrolled (425, 266) with delta (0, 0)
Screenshot: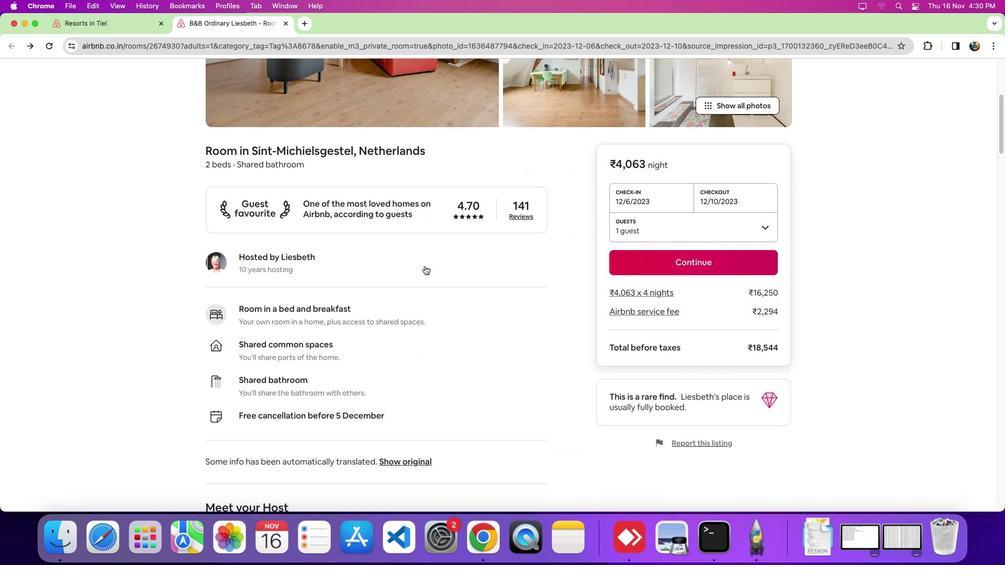 
Action: Mouse scrolled (425, 266) with delta (0, -2)
Screenshot: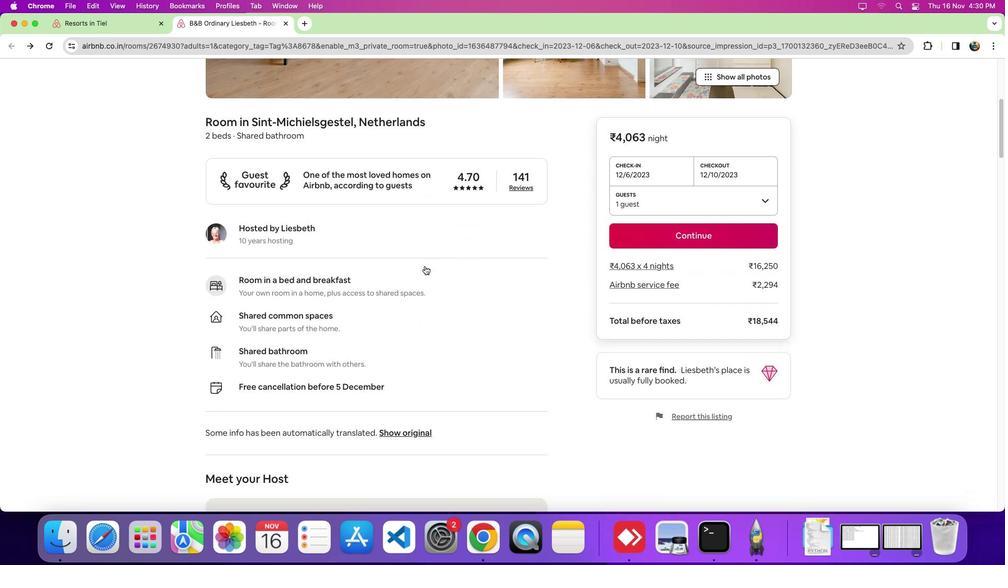 
Action: Mouse scrolled (425, 266) with delta (0, -2)
Screenshot: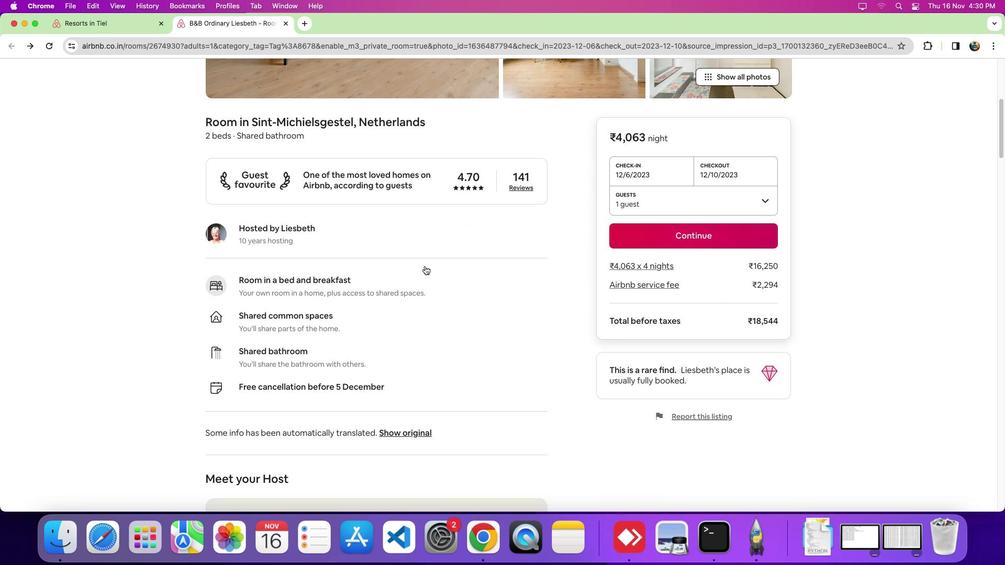 
Action: Mouse scrolled (425, 266) with delta (0, 0)
Screenshot: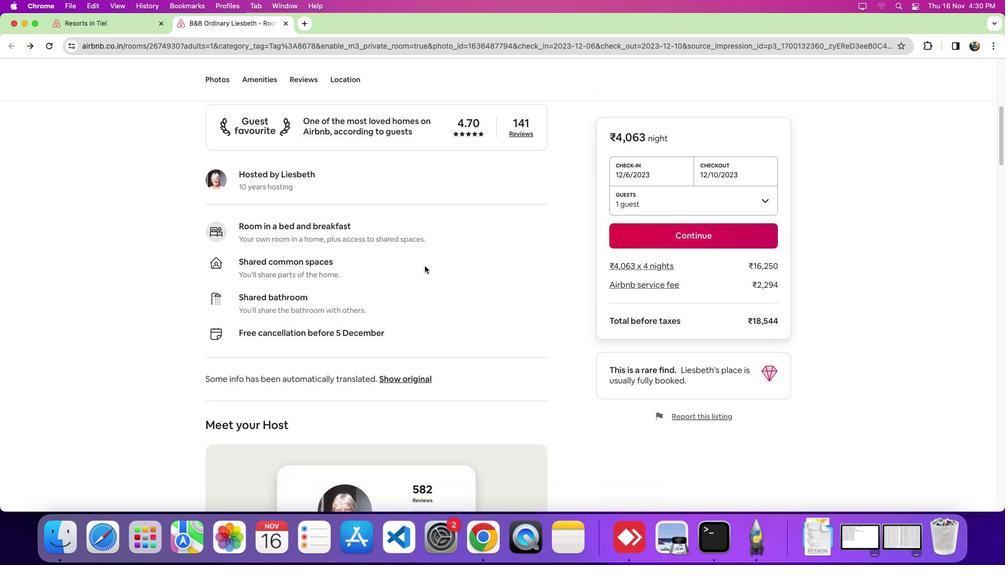 
Action: Mouse scrolled (425, 266) with delta (0, 0)
Screenshot: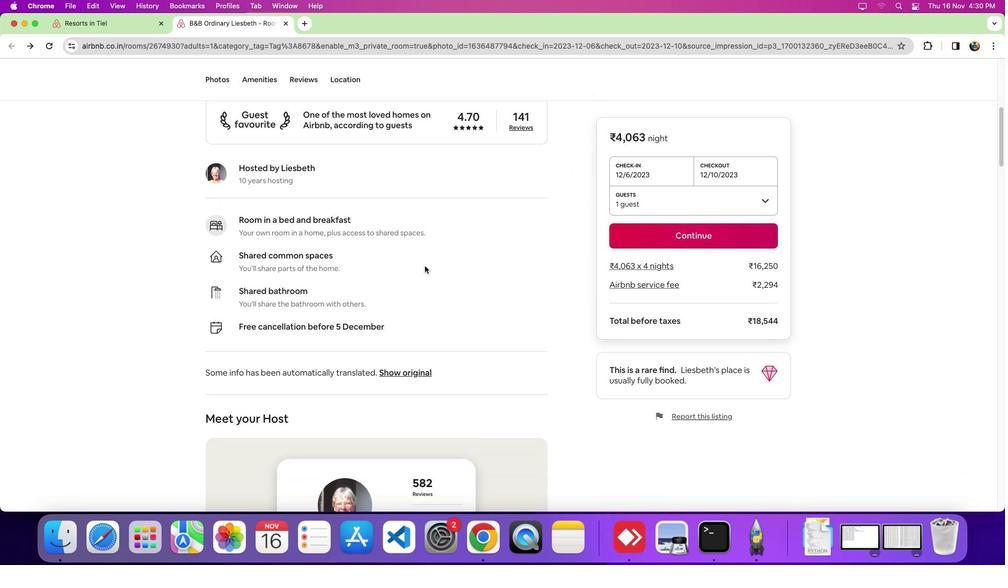
Action: Mouse scrolled (425, 266) with delta (0, -1)
Screenshot: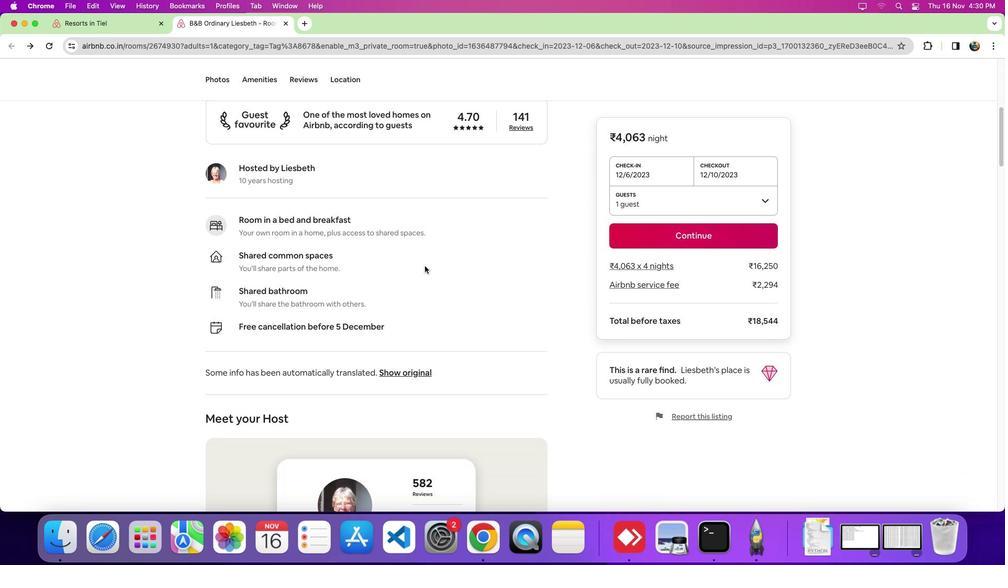 
Action: Mouse scrolled (425, 266) with delta (0, 0)
Screenshot: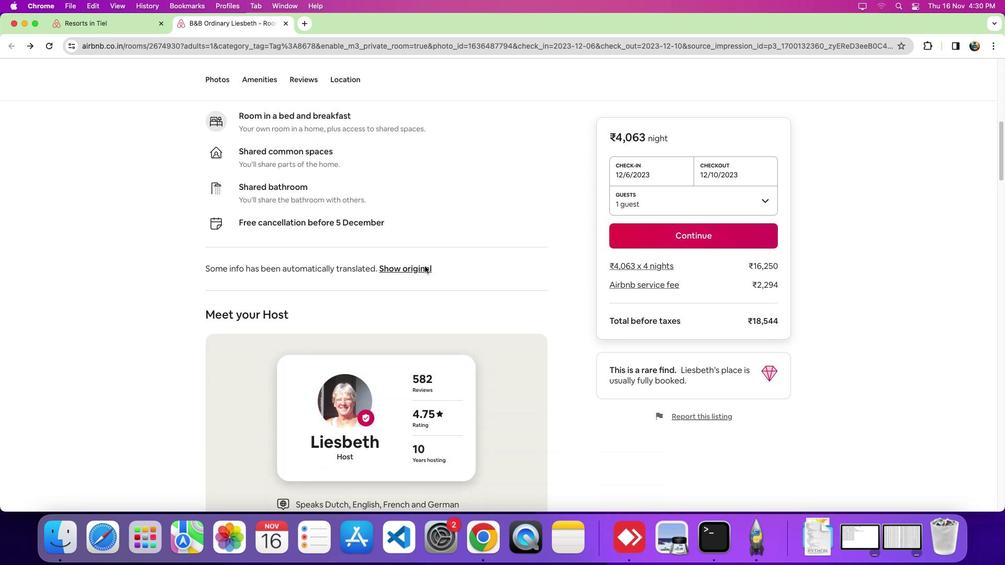 
Action: Mouse scrolled (425, 266) with delta (0, 0)
Screenshot: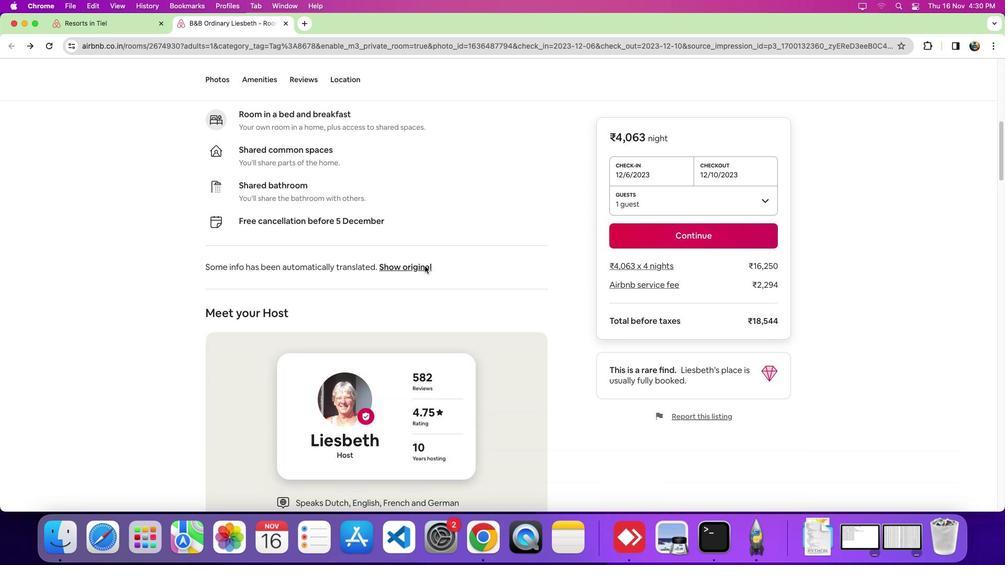 
Action: Mouse scrolled (425, 266) with delta (0, -1)
Screenshot: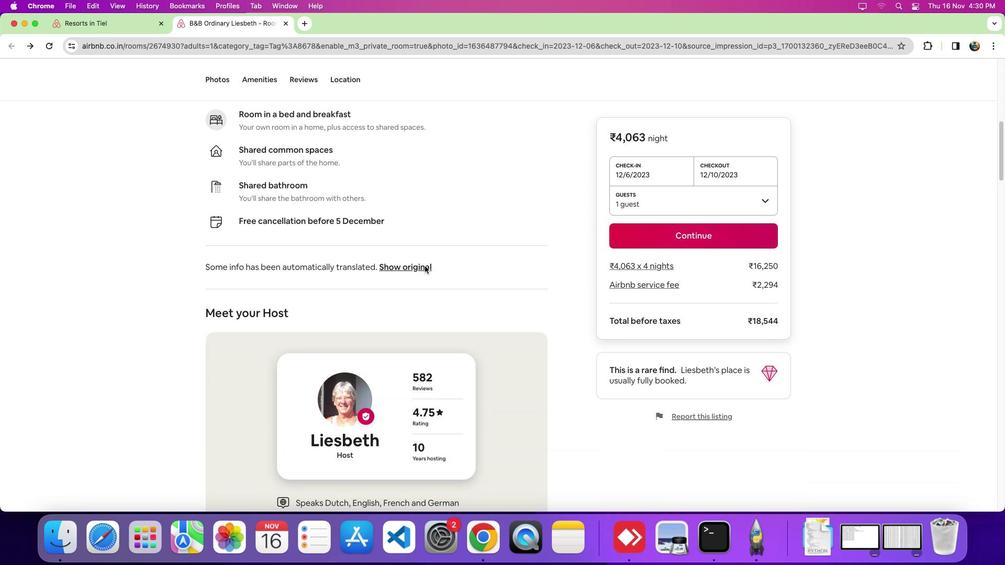 
Action: Mouse scrolled (425, 266) with delta (0, 0)
Screenshot: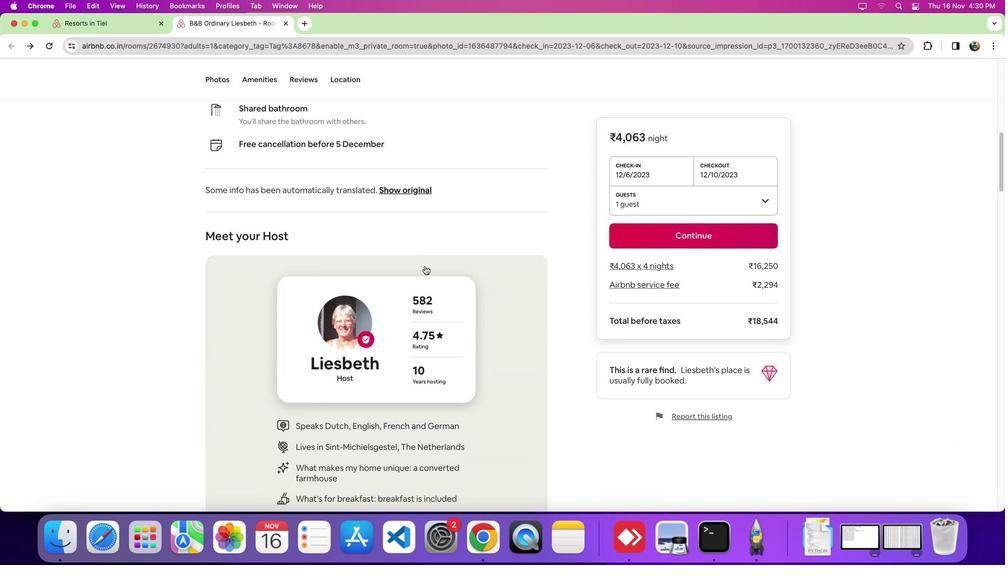 
Action: Mouse scrolled (425, 266) with delta (0, 0)
Screenshot: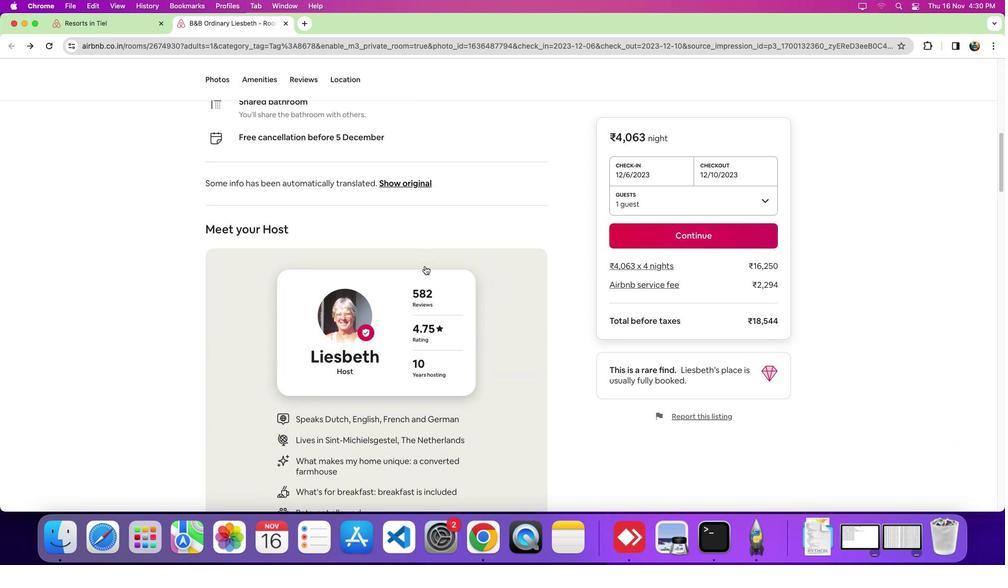 
Action: Mouse scrolled (425, 266) with delta (0, -1)
Screenshot: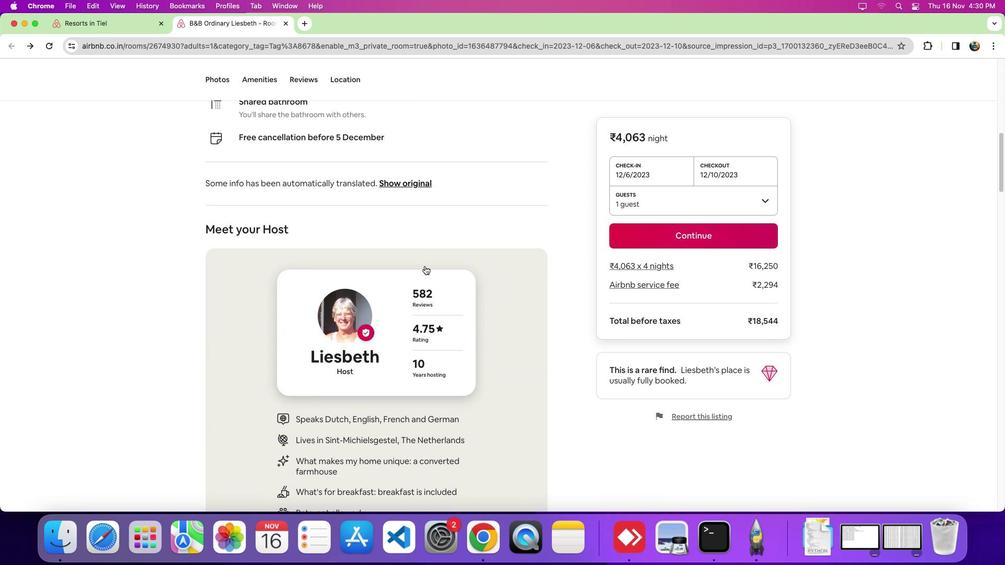 
Action: Mouse moved to (426, 266)
Screenshot: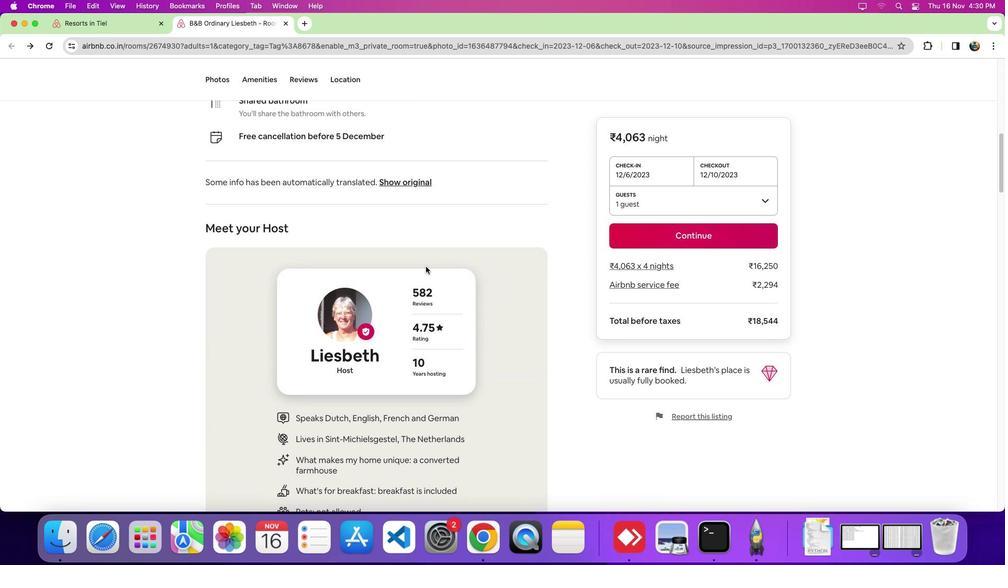 
Action: Mouse scrolled (426, 266) with delta (0, 0)
Screenshot: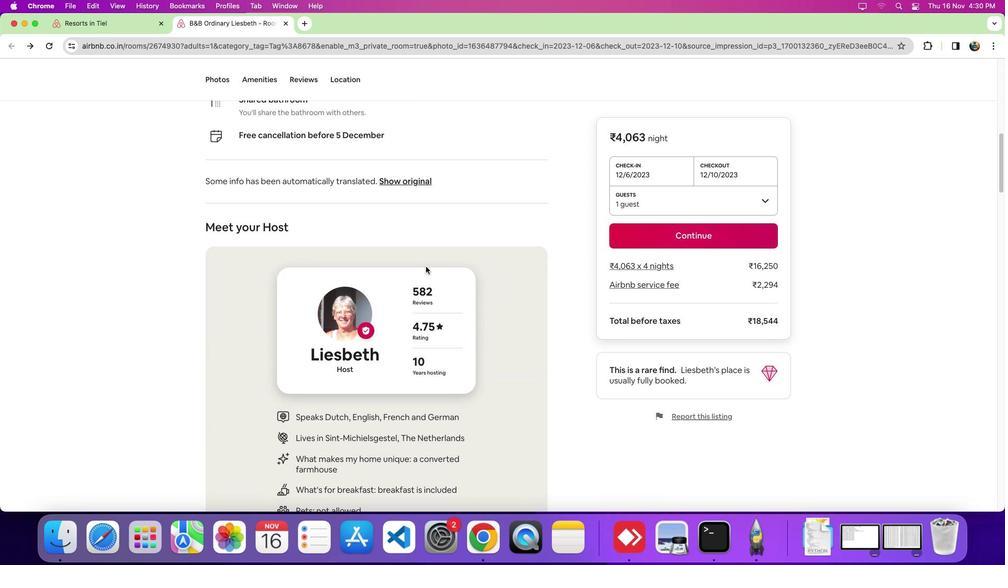 
Action: Mouse scrolled (426, 266) with delta (0, 0)
Screenshot: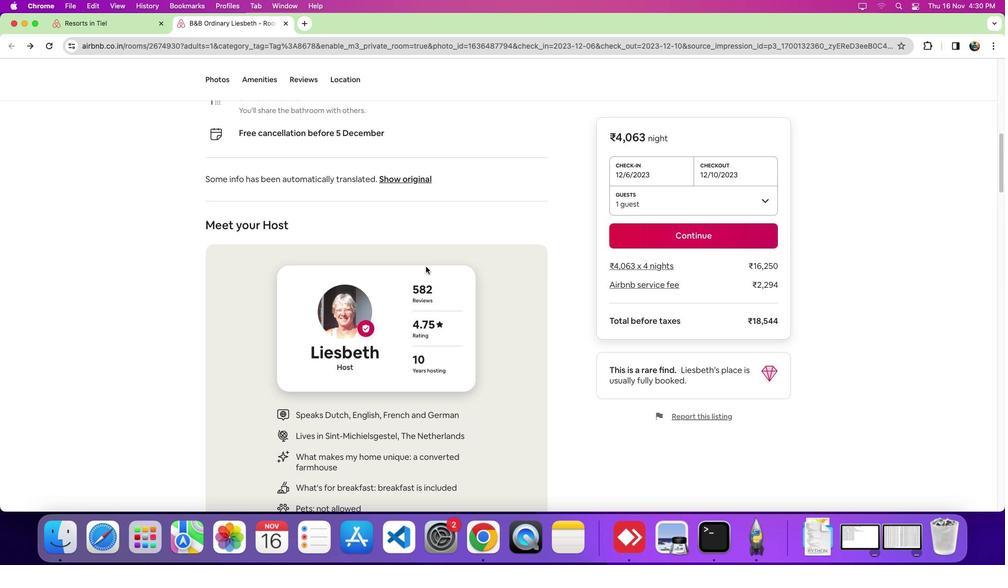 
Action: Mouse scrolled (426, 266) with delta (0, 0)
Screenshot: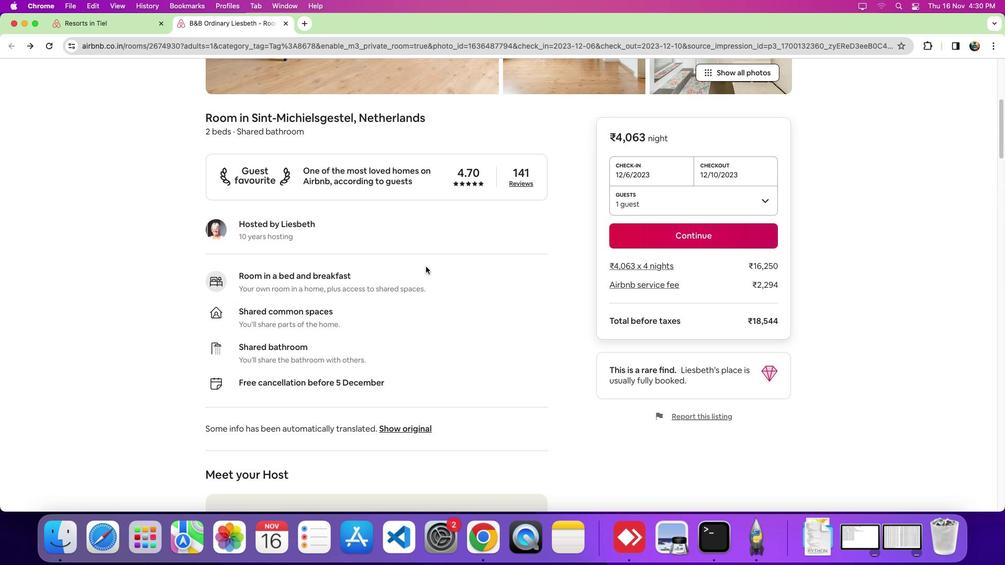 
Action: Mouse scrolled (426, 266) with delta (0, 1)
Screenshot: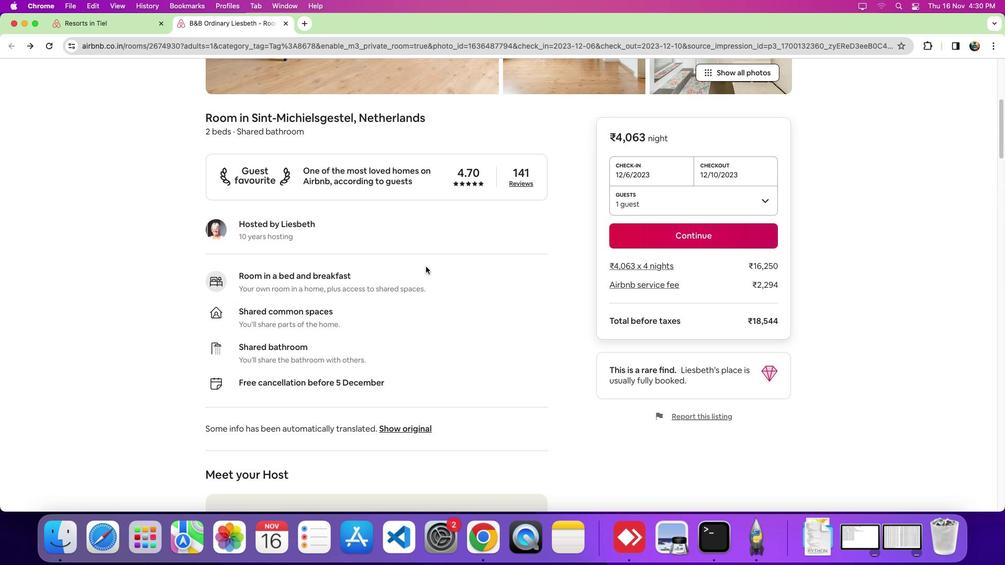 
Action: Mouse scrolled (426, 266) with delta (0, 4)
Screenshot: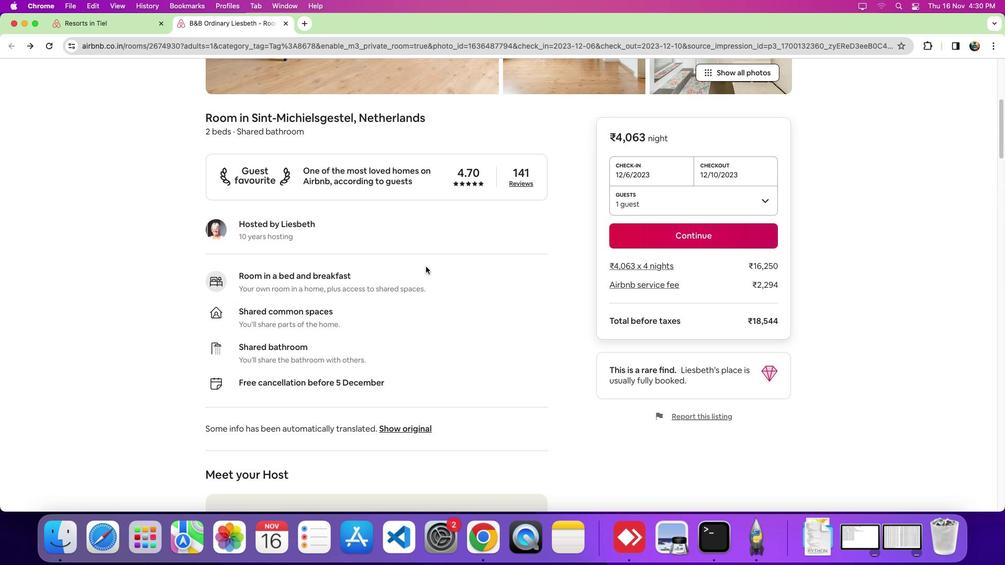 
Action: Mouse scrolled (426, 266) with delta (0, 0)
Screenshot: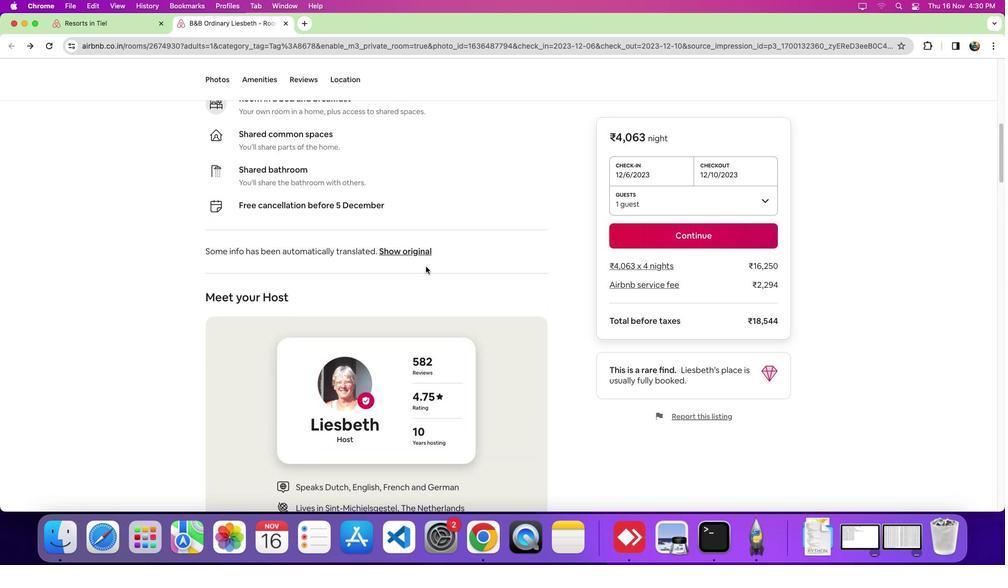 
Action: Mouse scrolled (426, 266) with delta (0, 0)
Screenshot: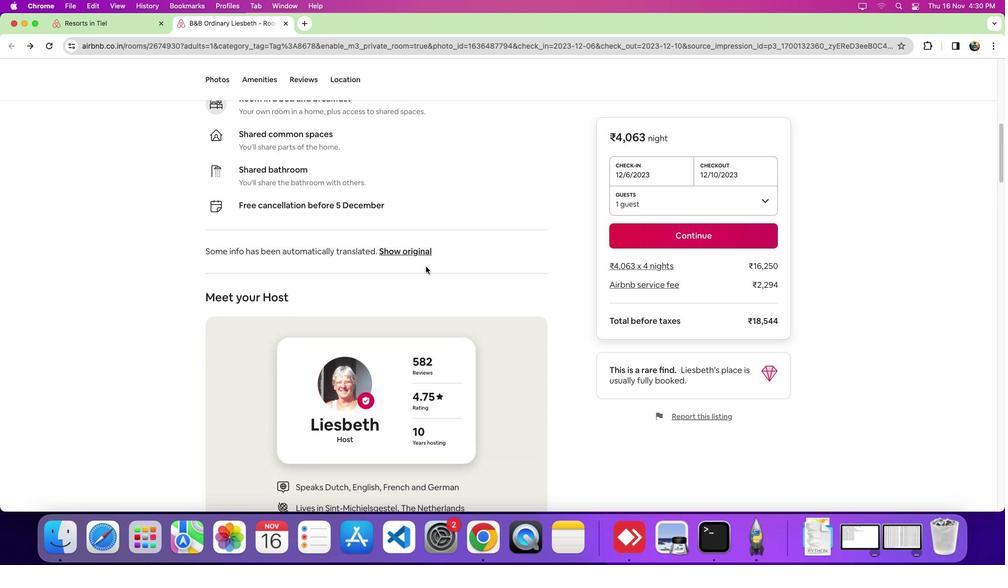 
Action: Mouse scrolled (426, 266) with delta (0, -3)
Screenshot: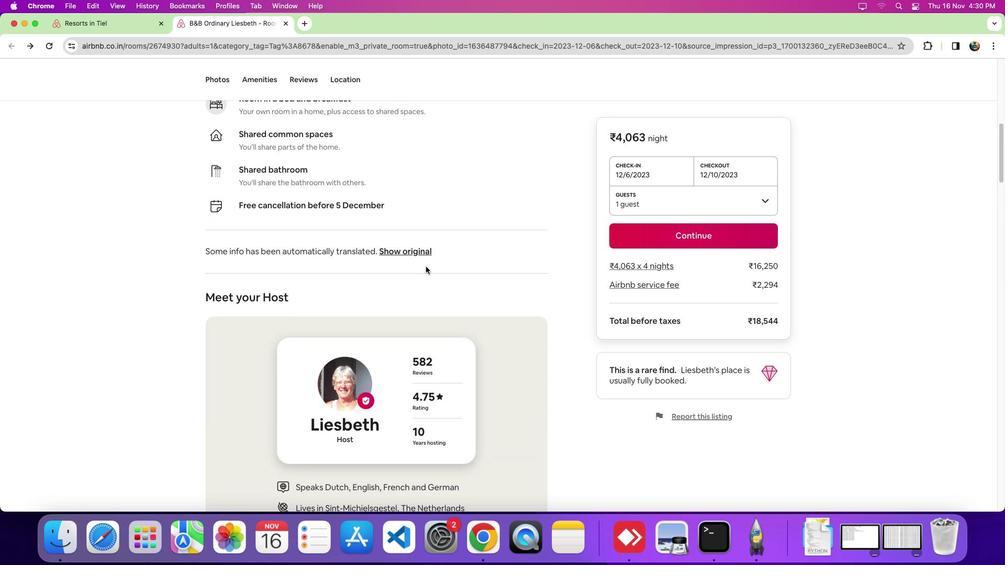 
Action: Mouse scrolled (426, 266) with delta (0, 0)
Screenshot: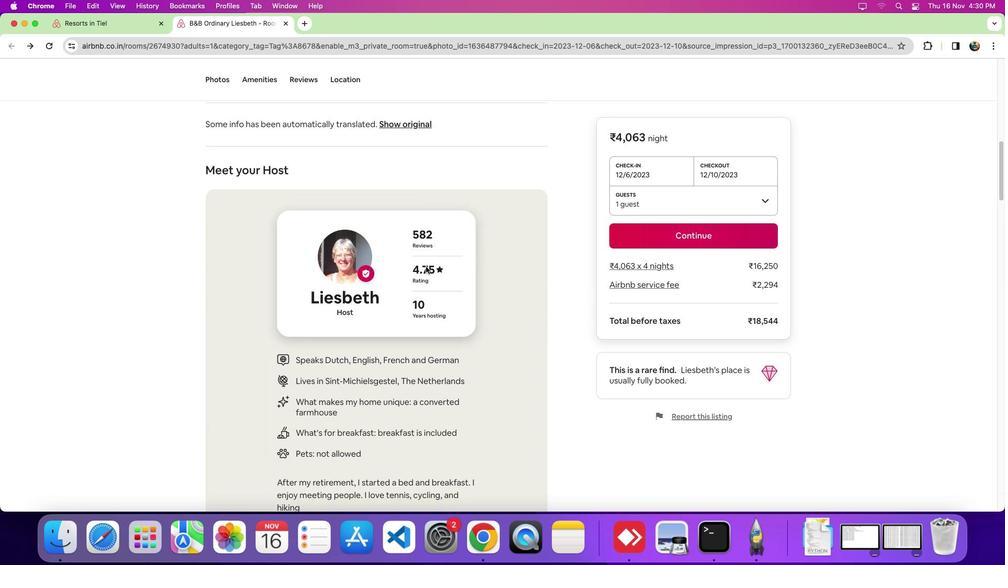 
Action: Mouse scrolled (426, 266) with delta (0, 0)
Screenshot: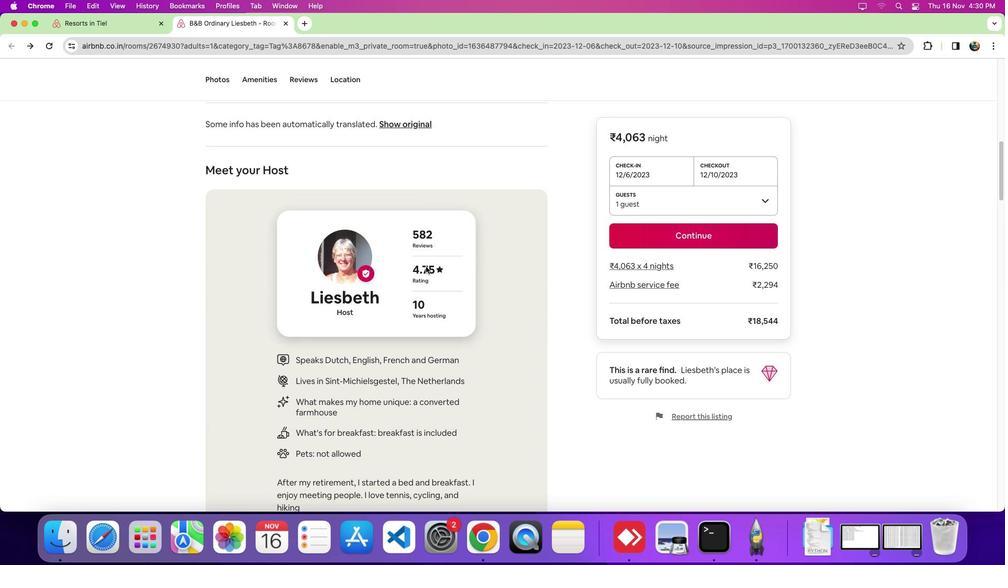 
Action: Mouse scrolled (426, 266) with delta (0, -2)
Screenshot: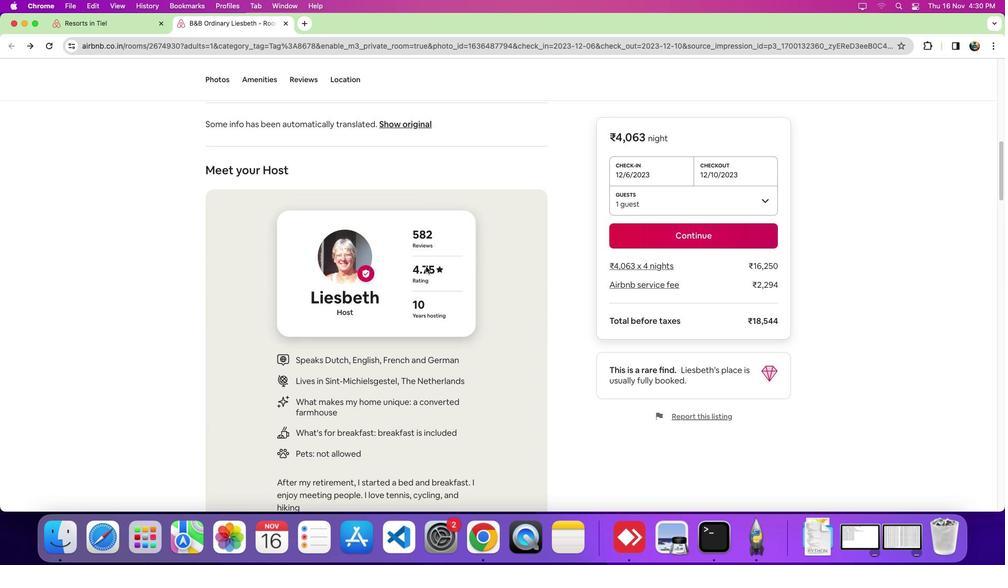 
Action: Mouse scrolled (426, 266) with delta (0, 0)
Screenshot: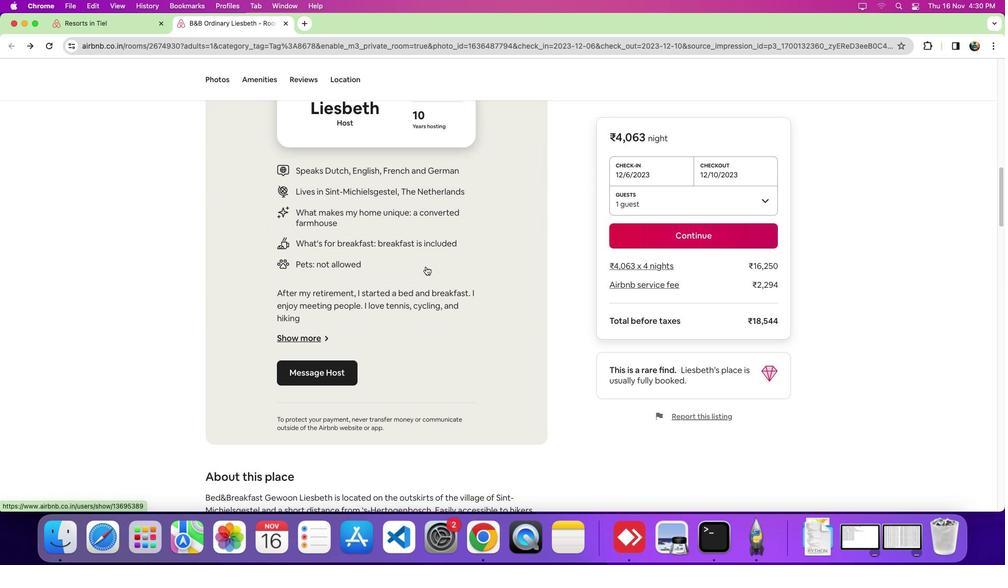 
Action: Mouse scrolled (426, 266) with delta (0, 0)
Screenshot: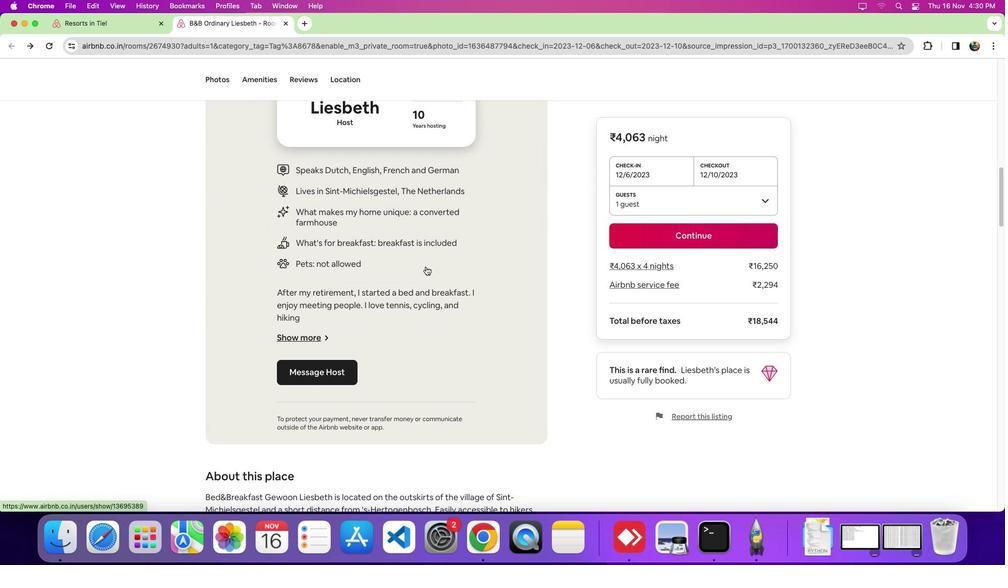 
Action: Mouse scrolled (426, 266) with delta (0, -3)
Screenshot: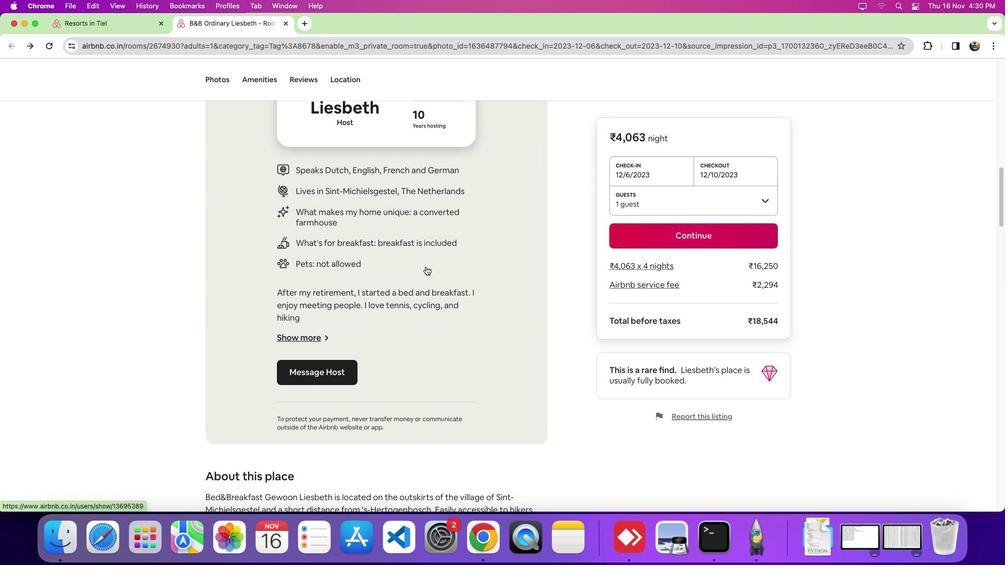 
Action: Mouse scrolled (426, 266) with delta (0, 0)
Screenshot: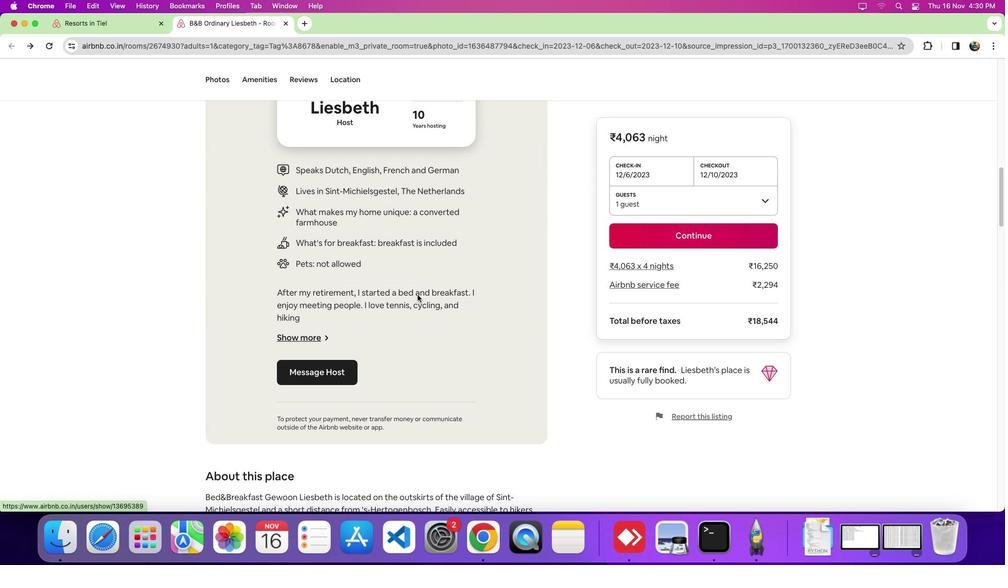 
Action: Mouse moved to (305, 395)
Screenshot: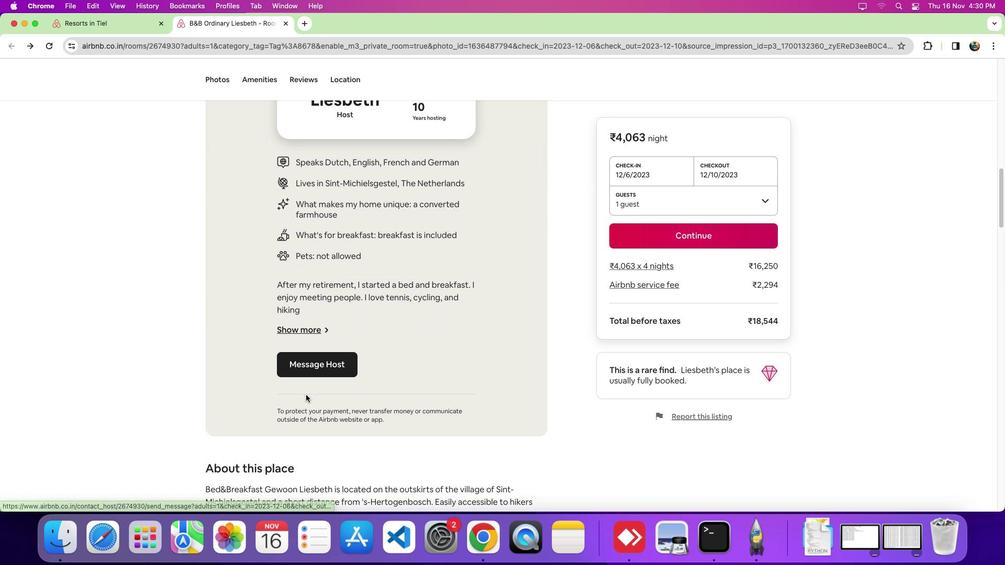 
Action: Mouse scrolled (305, 395) with delta (0, 0)
Screenshot: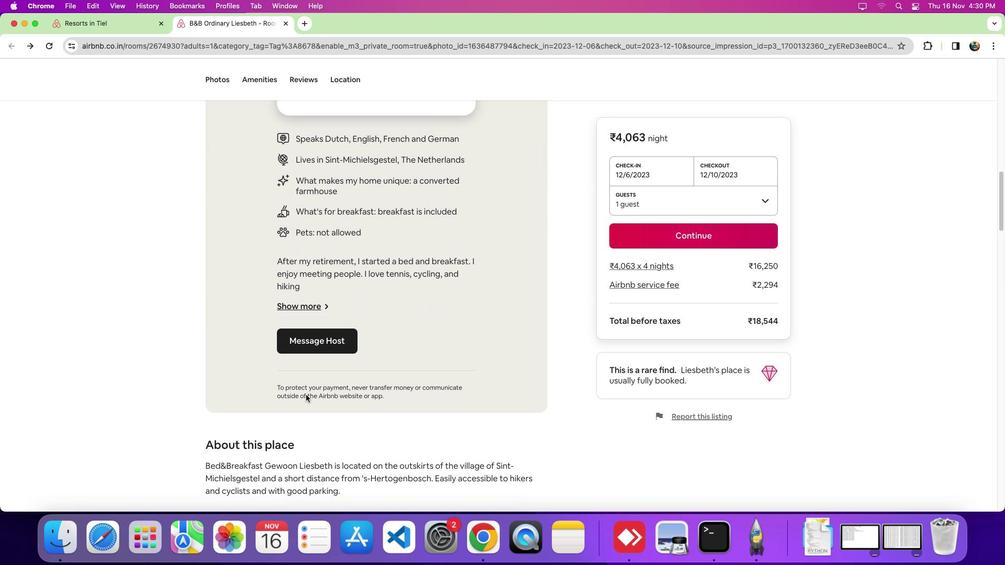 
Action: Mouse scrolled (305, 395) with delta (0, 0)
Screenshot: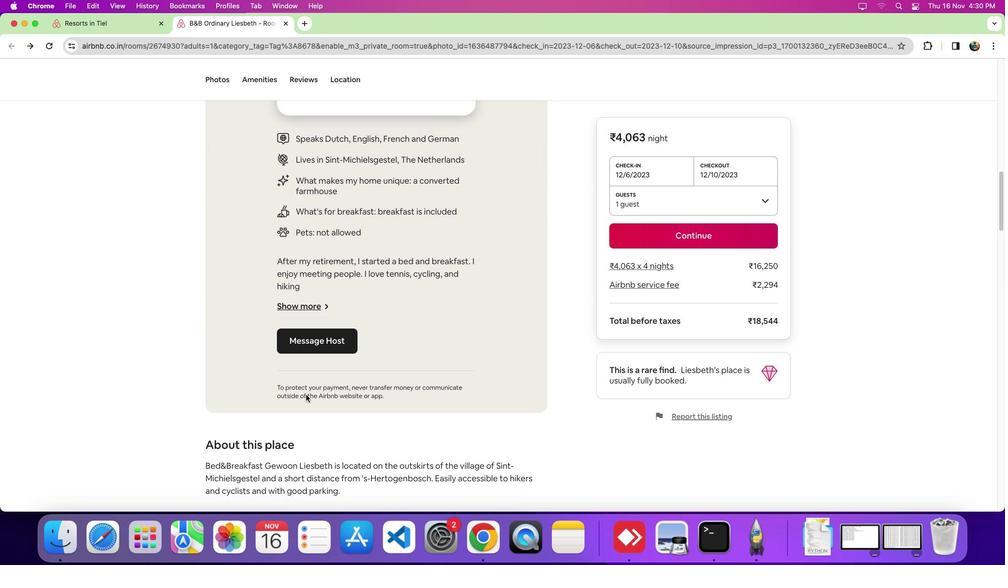 
Action: Mouse scrolled (305, 395) with delta (0, 0)
Screenshot: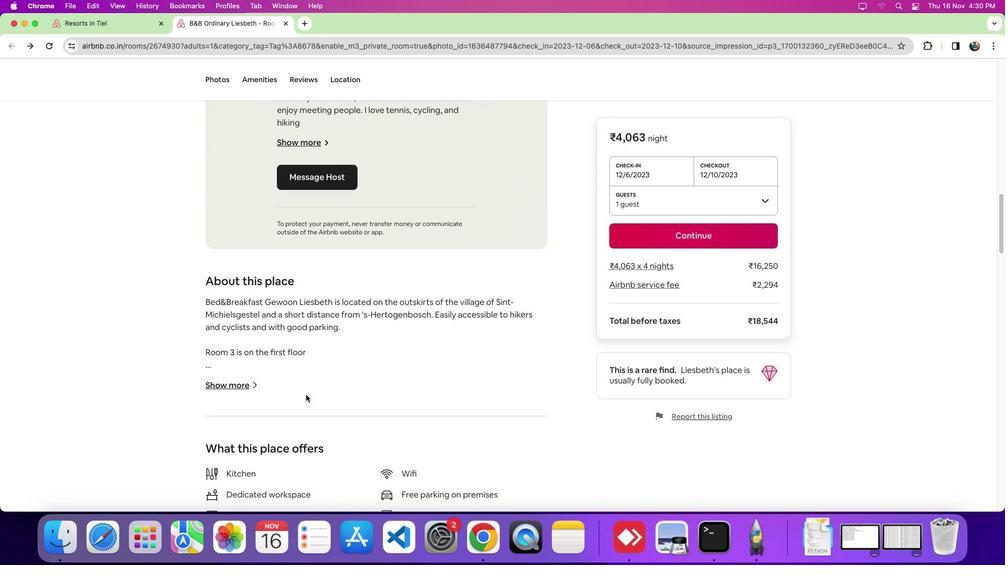 
Action: Mouse scrolled (305, 395) with delta (0, 0)
Screenshot: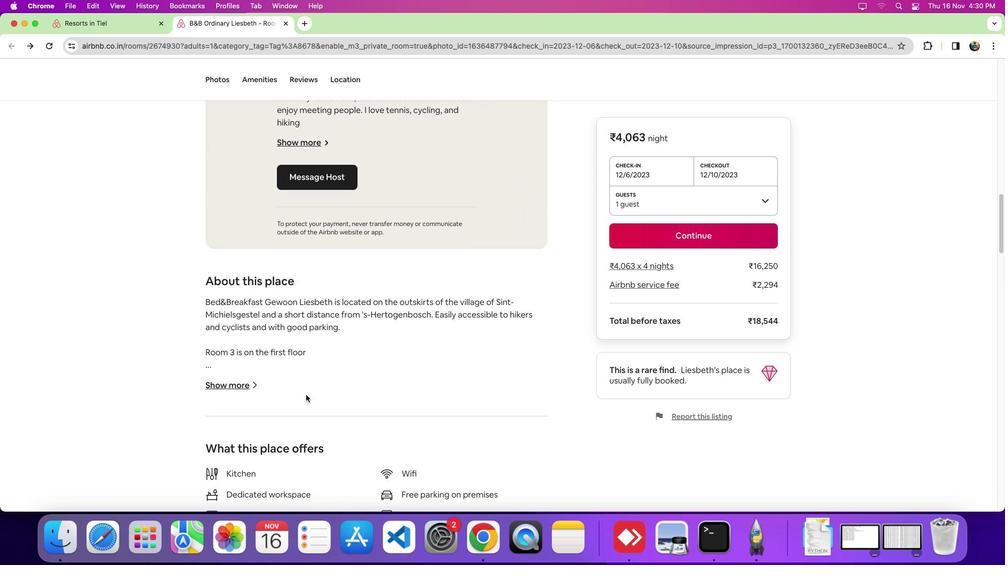 
Action: Mouse scrolled (305, 395) with delta (0, -3)
Screenshot: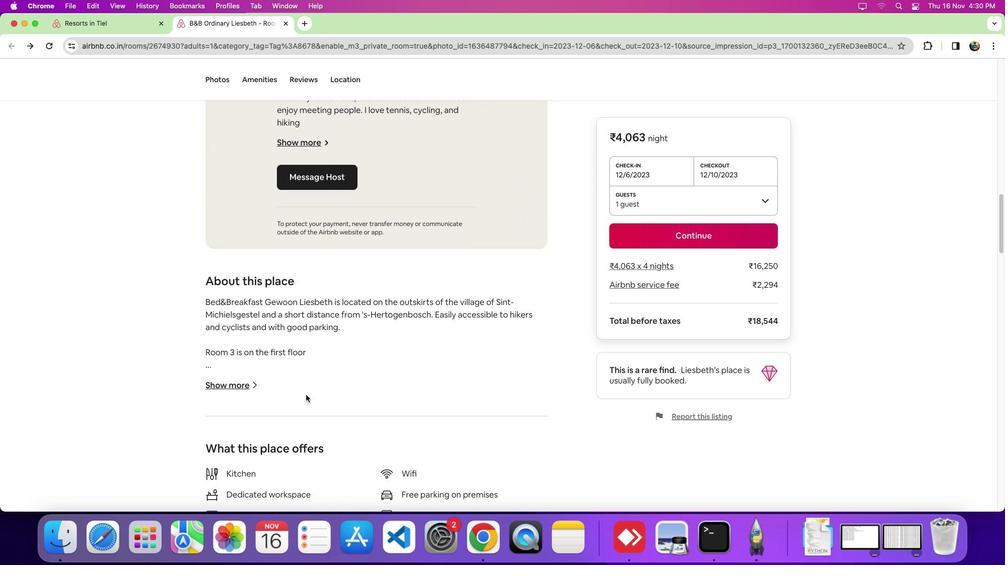 
Action: Mouse moved to (277, 380)
Screenshot: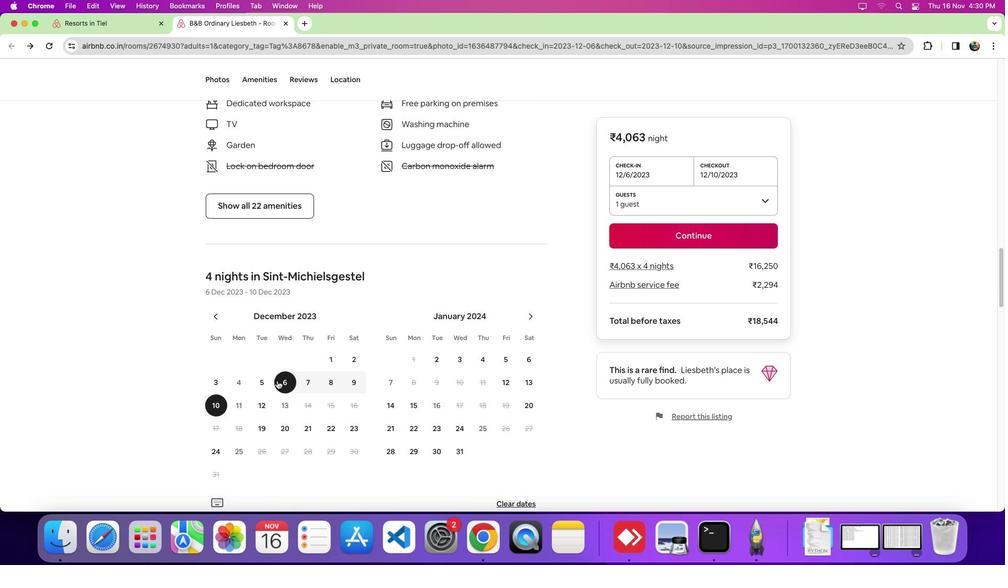 
Action: Mouse scrolled (277, 380) with delta (0, 0)
Screenshot: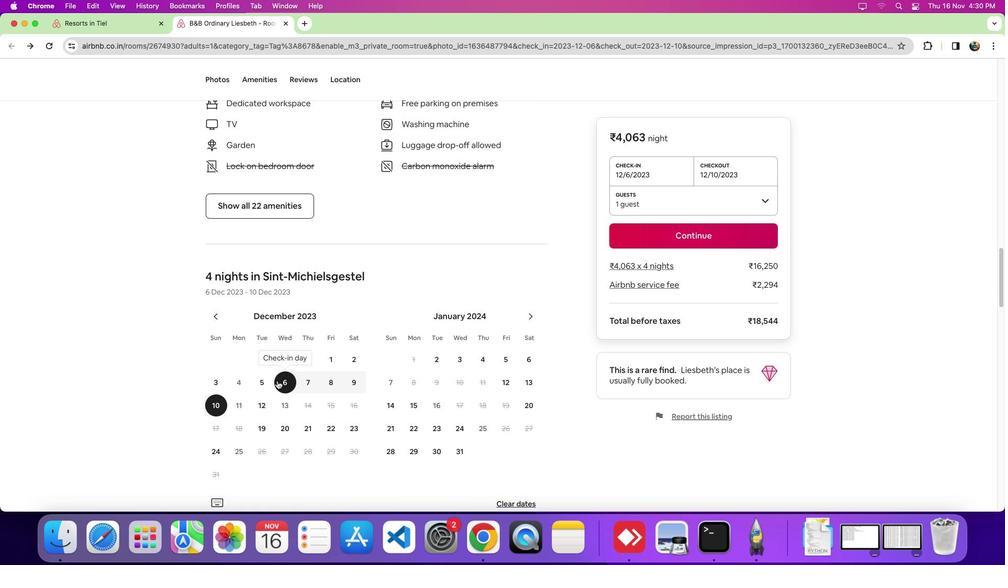 
Action: Mouse scrolled (277, 380) with delta (0, 0)
Screenshot: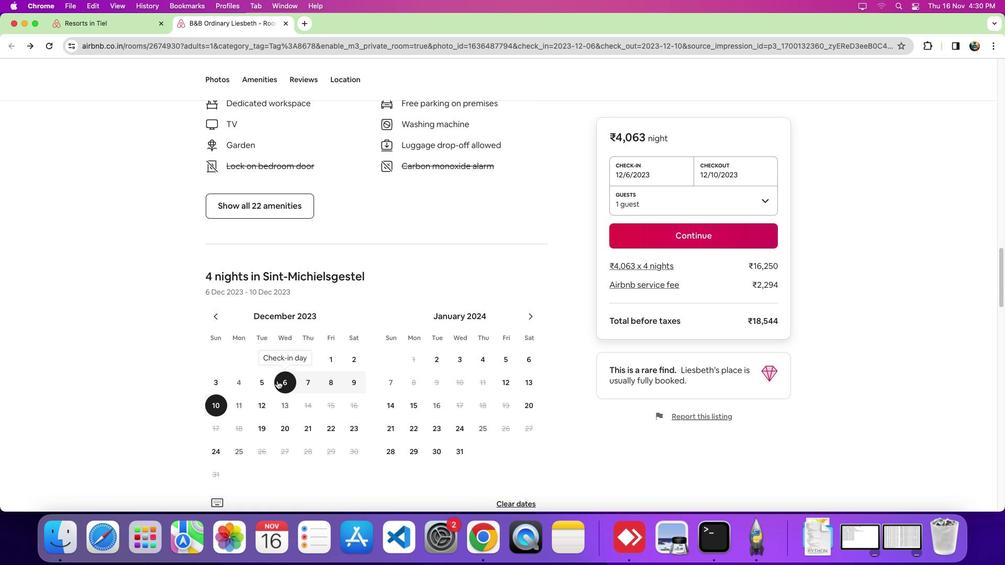 
Action: Mouse scrolled (277, 380) with delta (0, -3)
Screenshot: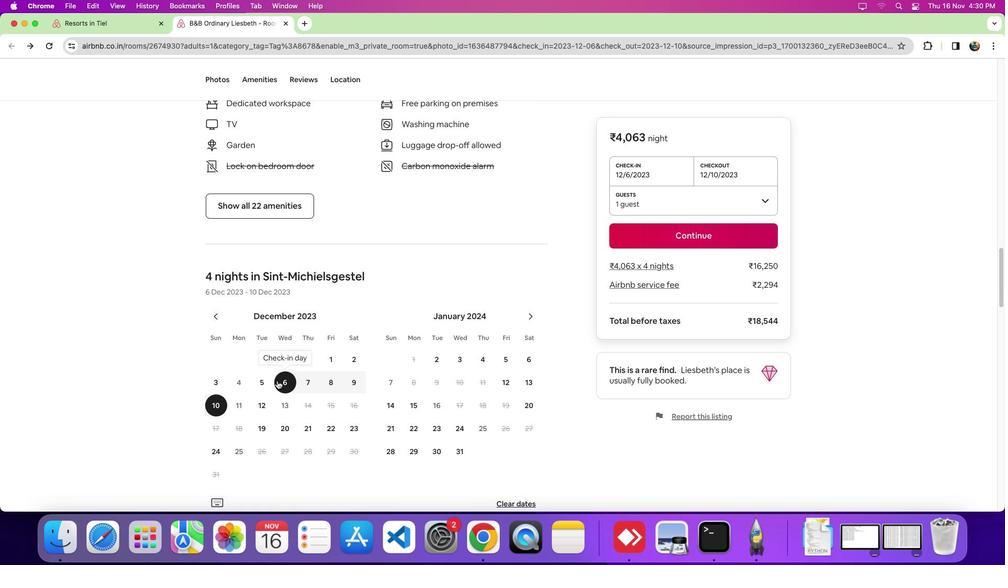 
Action: Mouse scrolled (277, 380) with delta (0, -4)
Screenshot: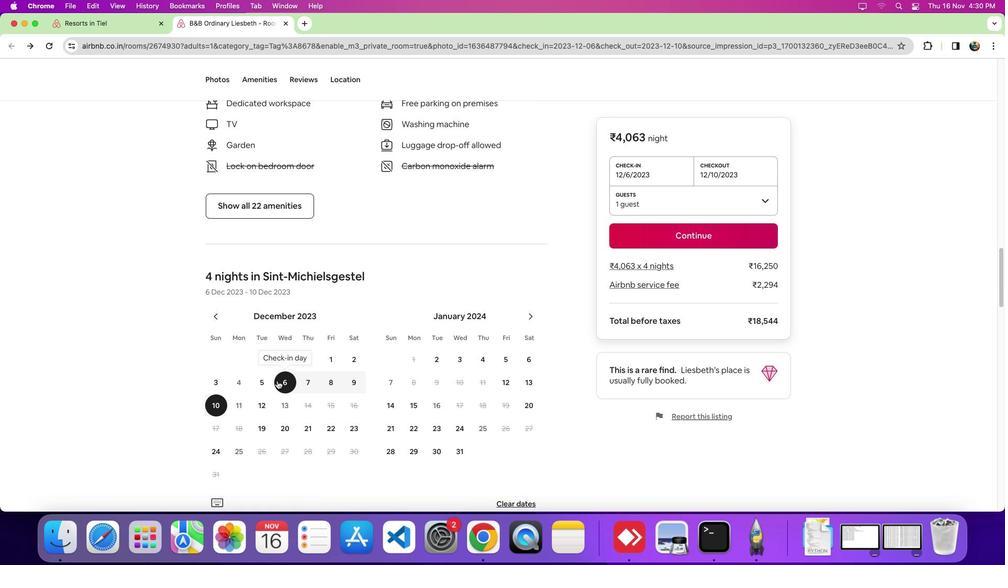 
Action: Mouse moved to (269, 206)
Screenshot: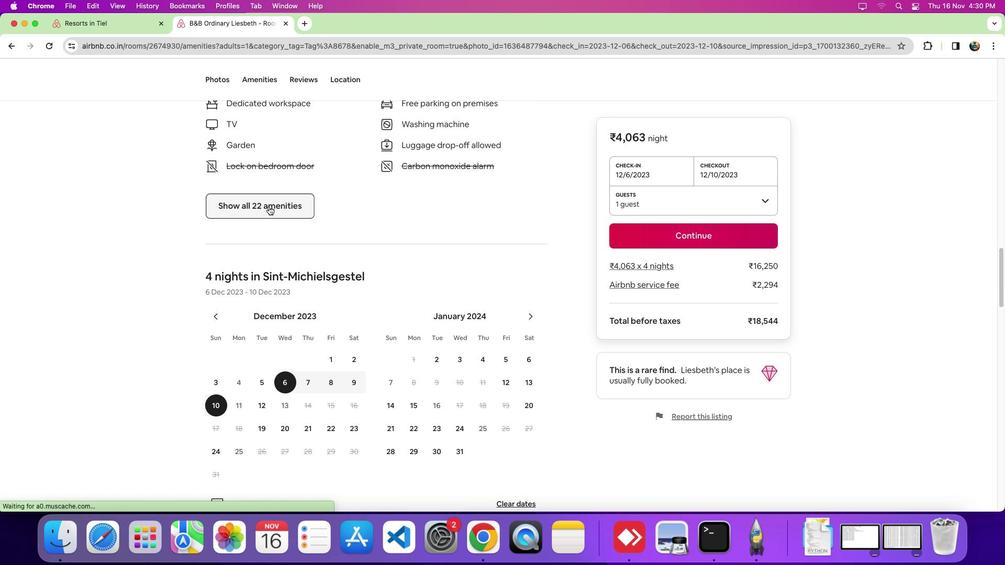 
Action: Mouse pressed left at (269, 206)
Screenshot: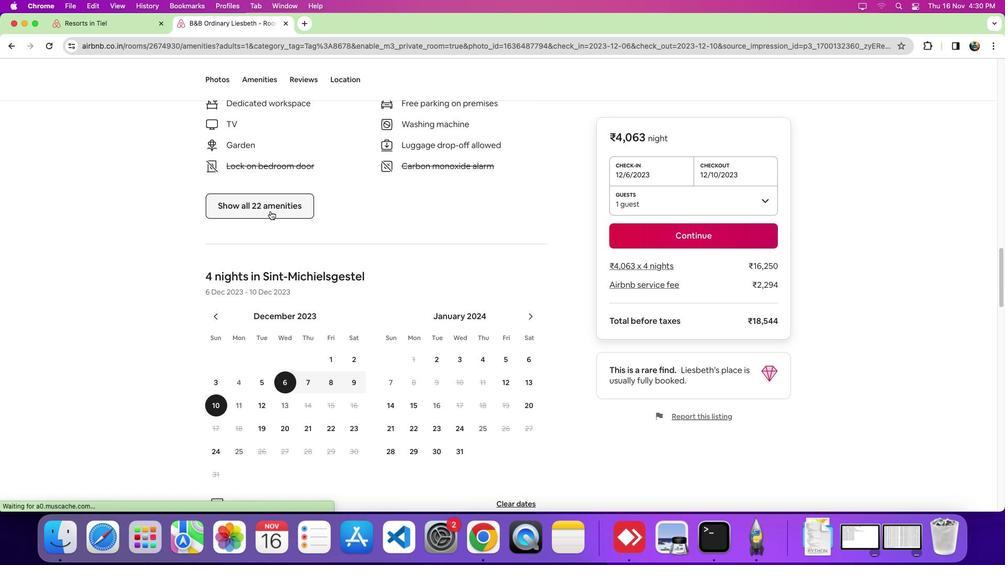 
Action: Mouse moved to (430, 285)
Screenshot: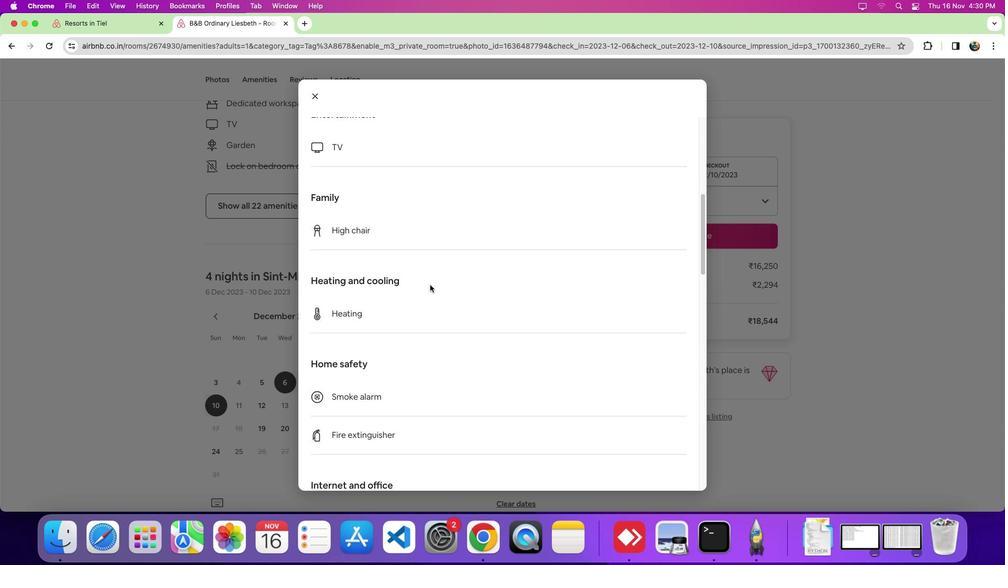 
Action: Mouse scrolled (430, 285) with delta (0, 0)
Screenshot: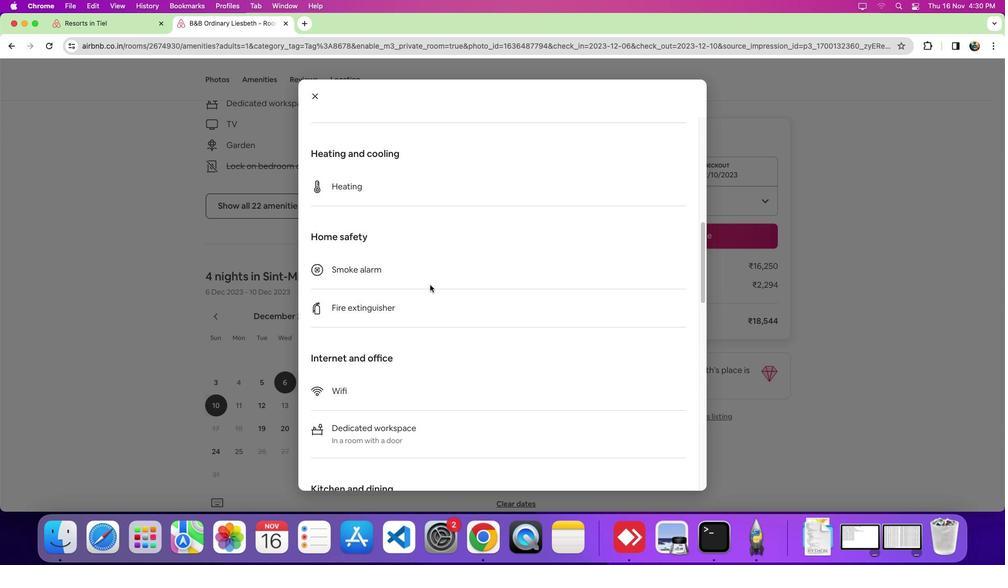 
Action: Mouse scrolled (430, 285) with delta (0, -1)
Screenshot: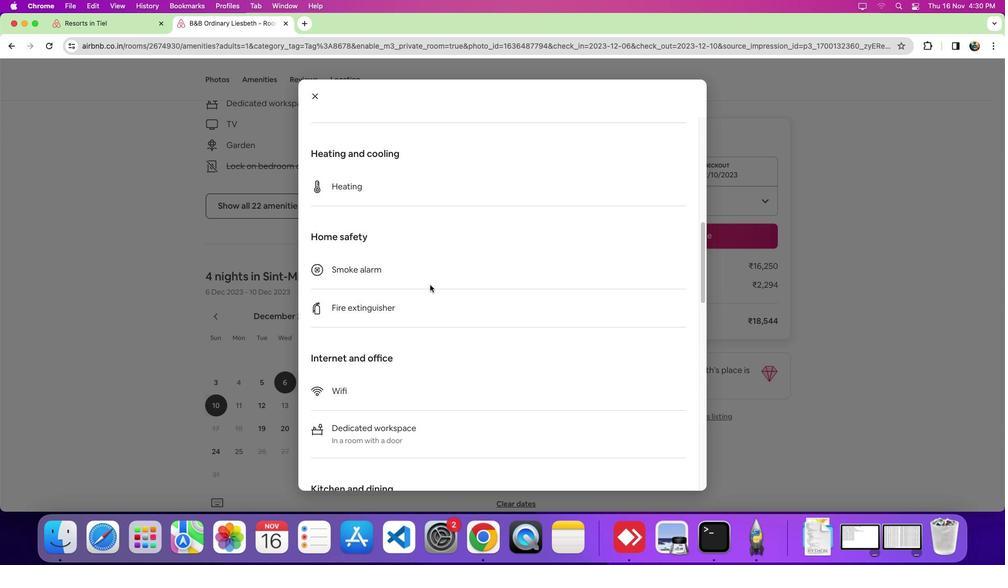 
Action: Mouse scrolled (430, 285) with delta (0, -4)
Screenshot: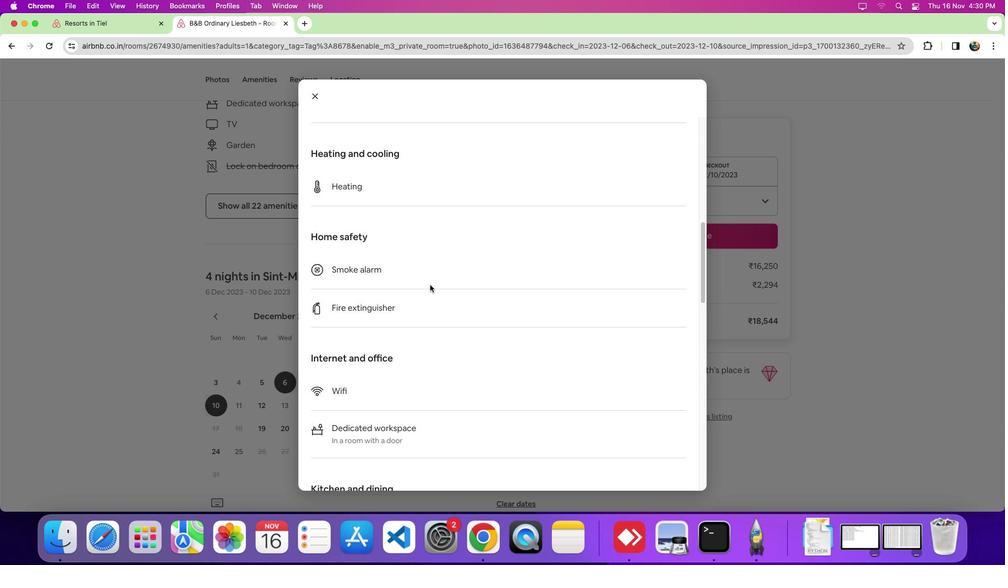 
Action: Mouse scrolled (430, 285) with delta (0, -5)
Screenshot: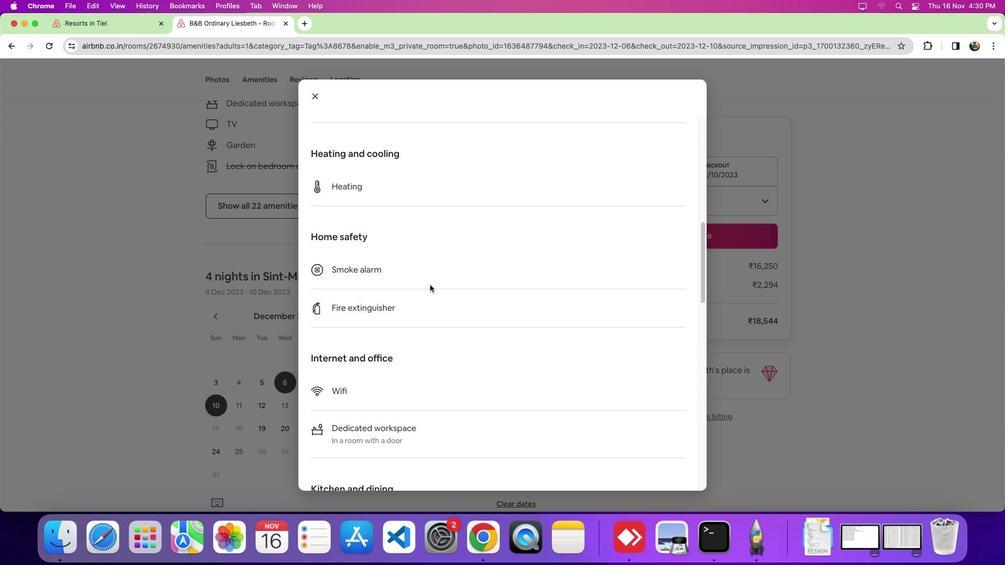 
Action: Mouse moved to (431, 288)
Screenshot: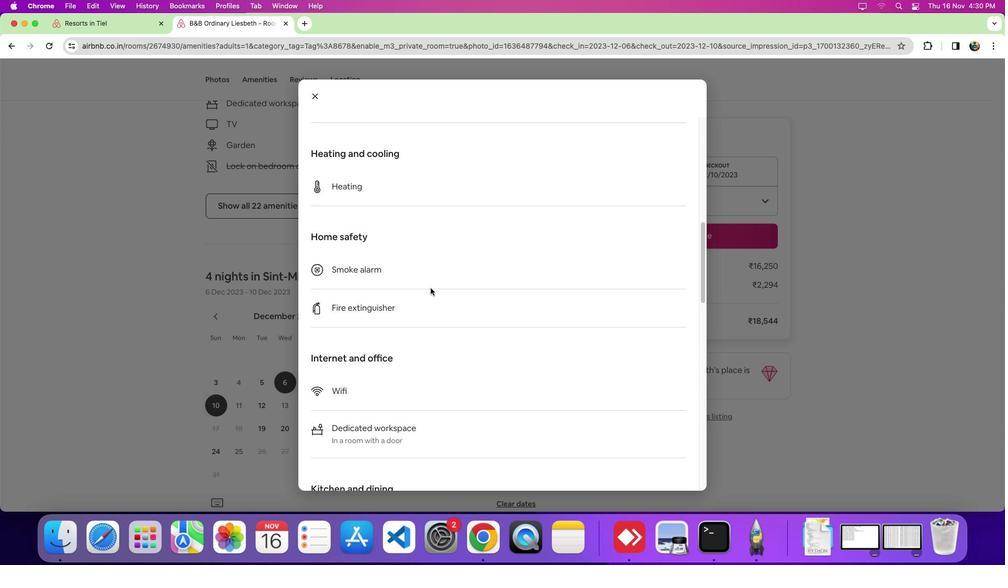 
Action: Mouse scrolled (431, 288) with delta (0, 0)
Screenshot: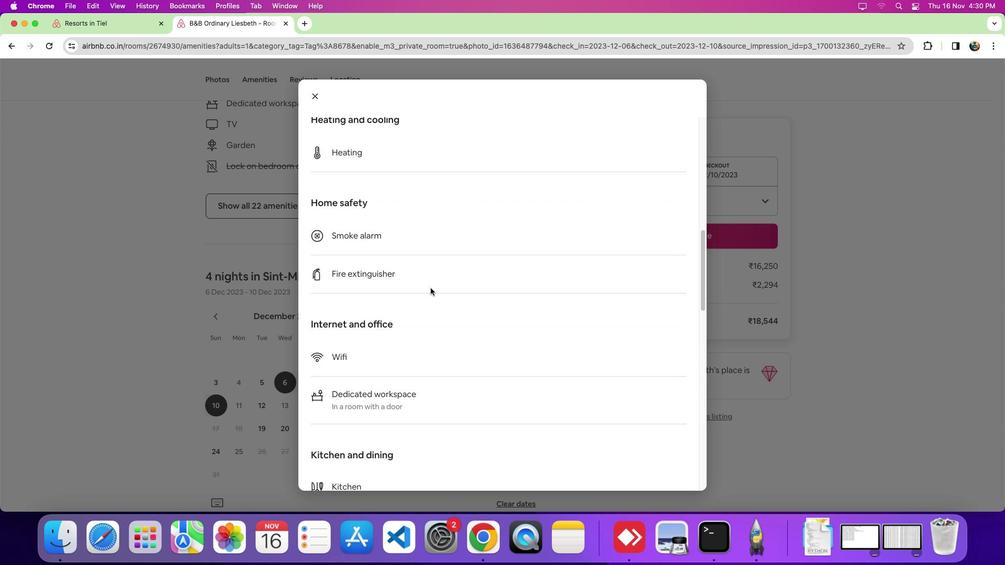 
Action: Mouse scrolled (431, 288) with delta (0, 0)
Screenshot: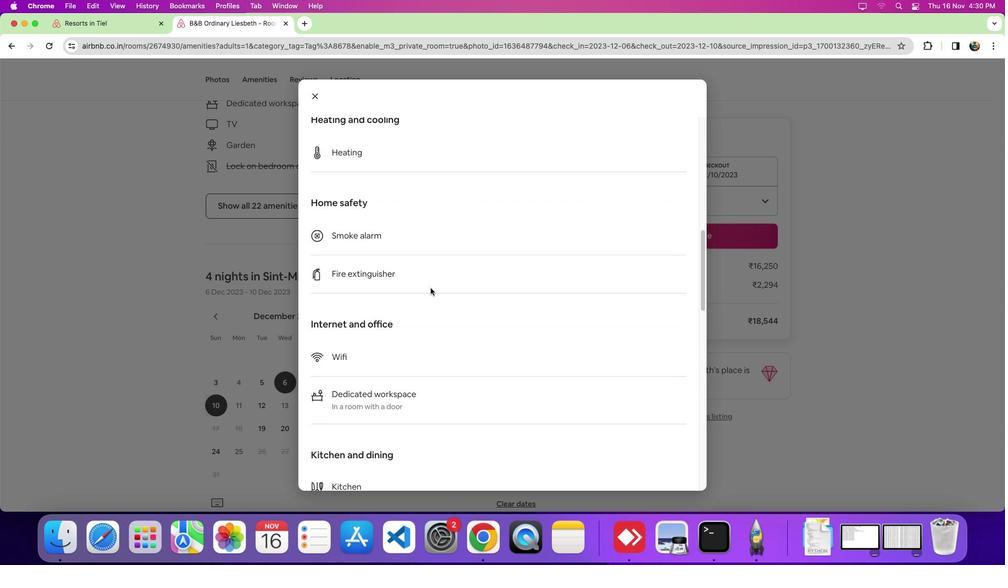 
Action: Mouse moved to (432, 289)
Screenshot: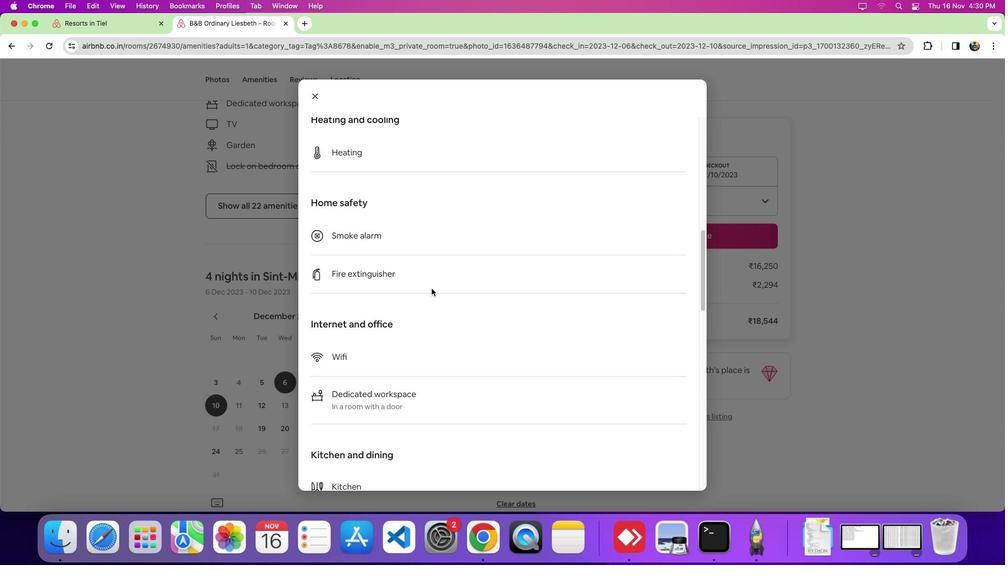 
Action: Mouse scrolled (432, 289) with delta (0, 0)
Screenshot: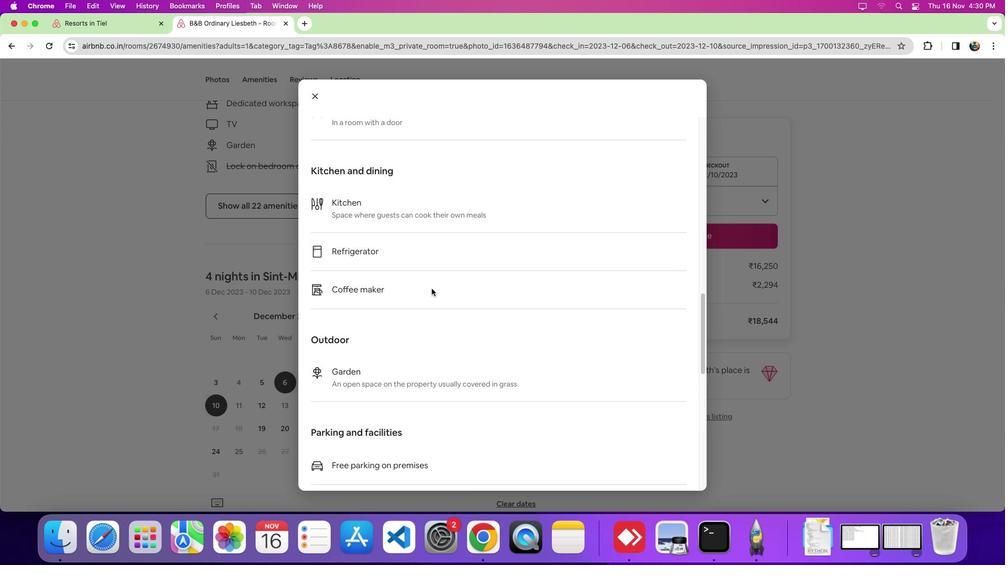 
Action: Mouse scrolled (432, 289) with delta (0, 0)
Screenshot: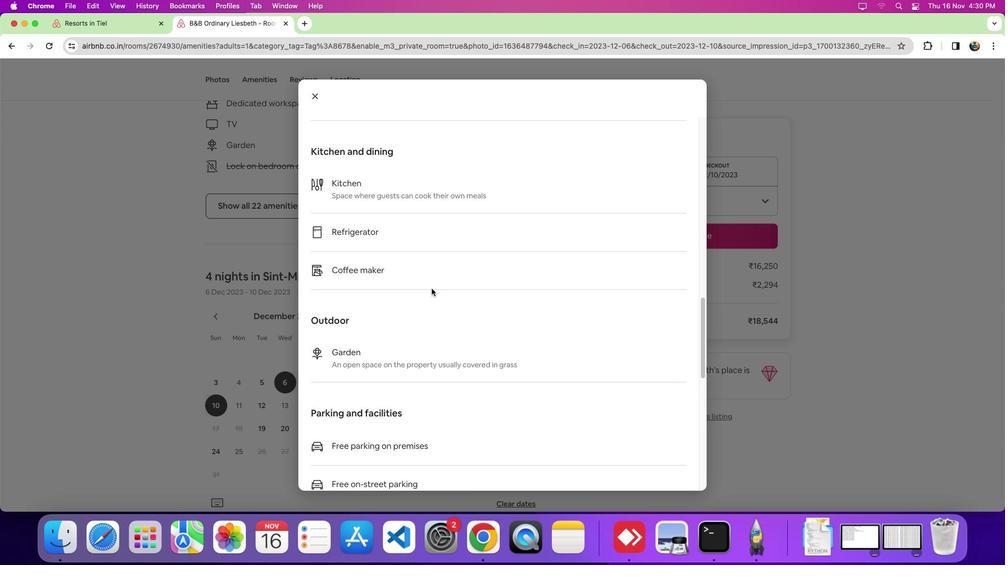 
Action: Mouse scrolled (432, 289) with delta (0, -2)
Screenshot: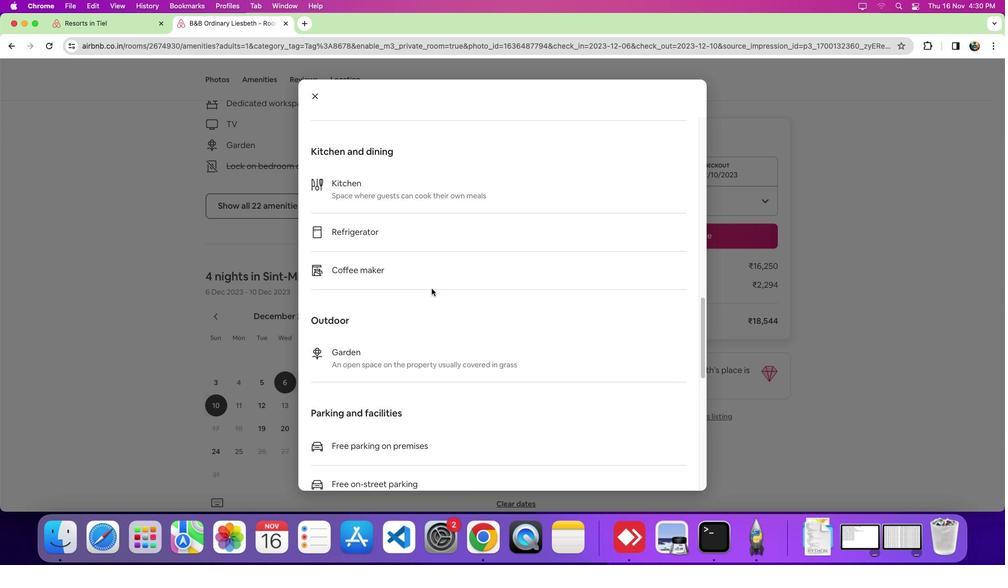 
Action: Mouse scrolled (432, 289) with delta (0, -3)
Screenshot: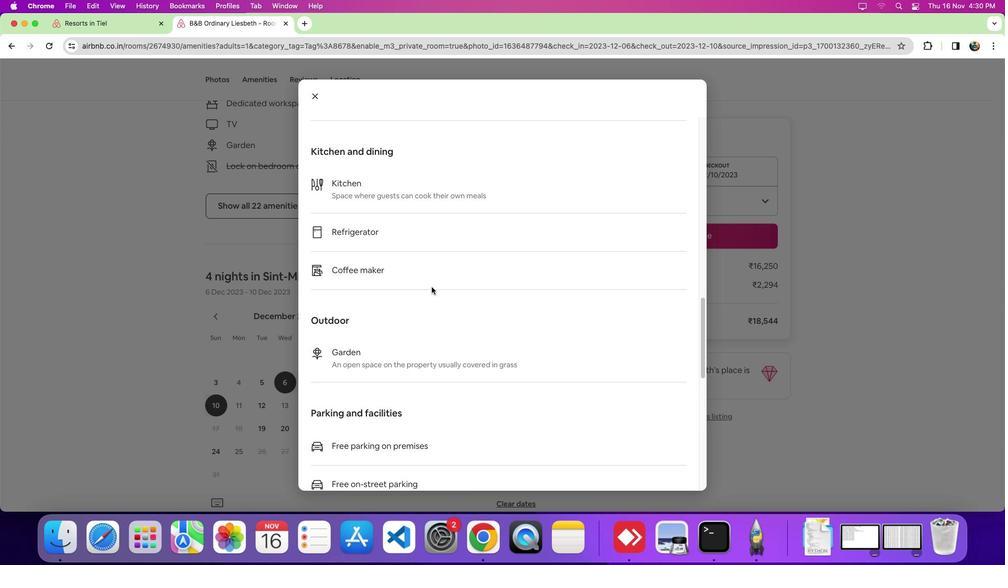 
Action: Mouse moved to (434, 271)
Screenshot: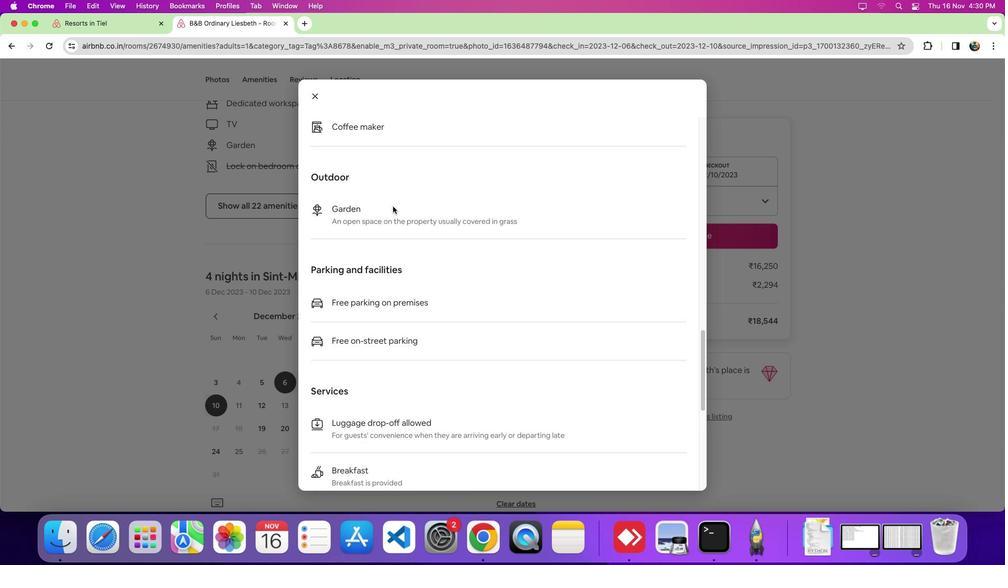 
Action: Mouse scrolled (434, 271) with delta (0, 0)
Screenshot: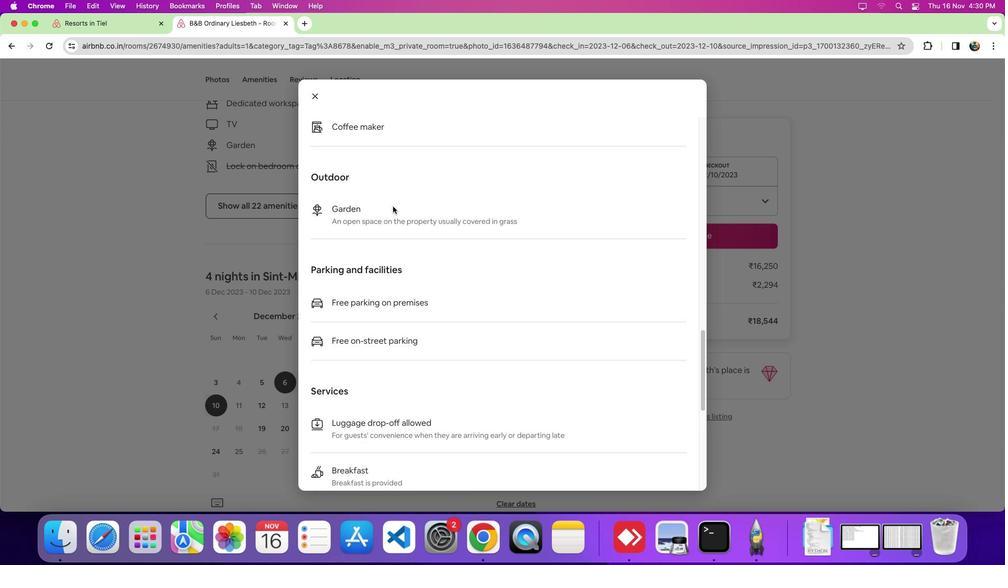 
Action: Mouse moved to (434, 271)
Screenshot: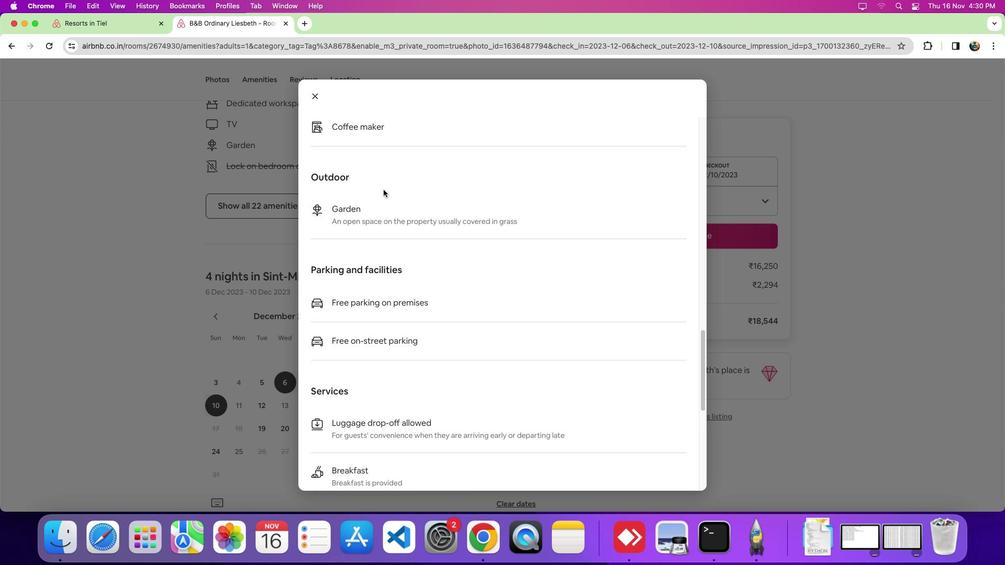 
Action: Mouse scrolled (434, 271) with delta (0, 0)
Screenshot: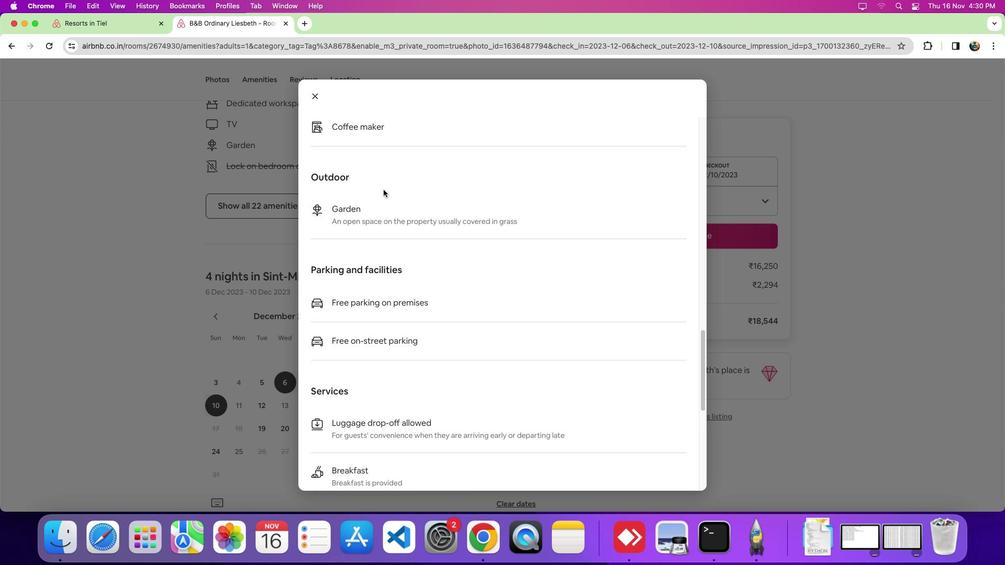 
Action: Mouse moved to (434, 271)
Screenshot: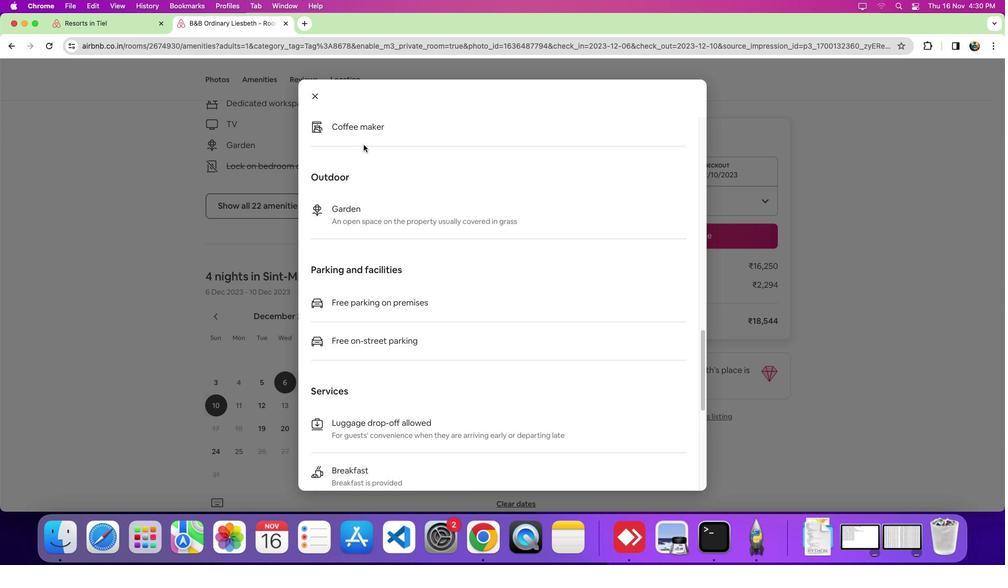 
Action: Mouse scrolled (434, 271) with delta (0, -2)
Screenshot: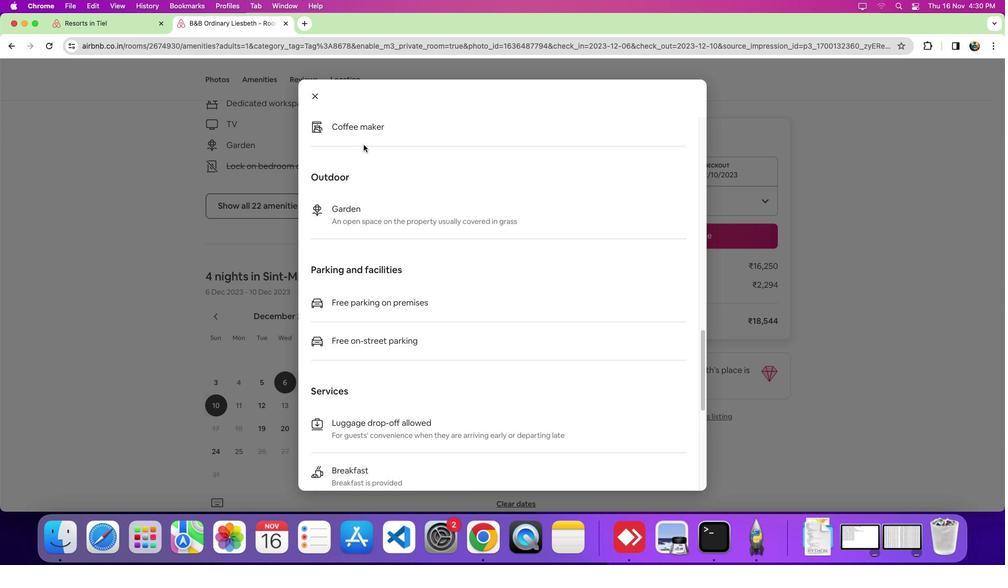 
Action: Mouse moved to (314, 94)
Screenshot: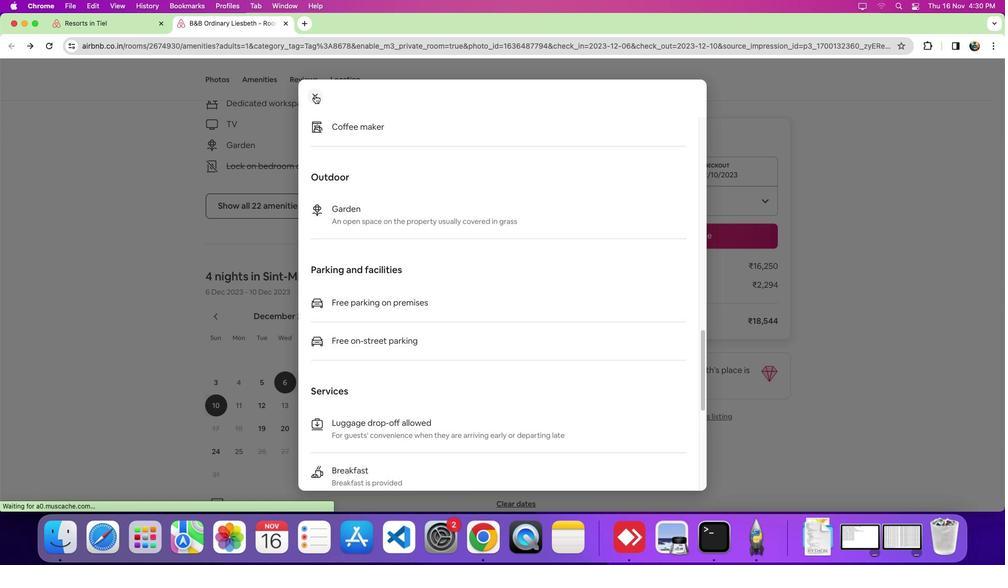
Action: Mouse pressed left at (314, 94)
Screenshot: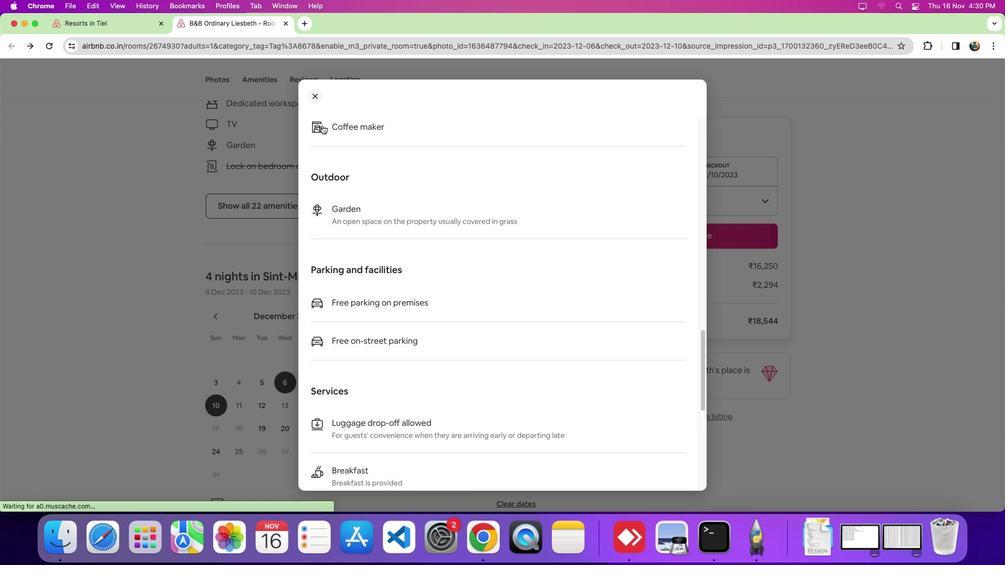 
Action: Mouse moved to (288, 199)
Screenshot: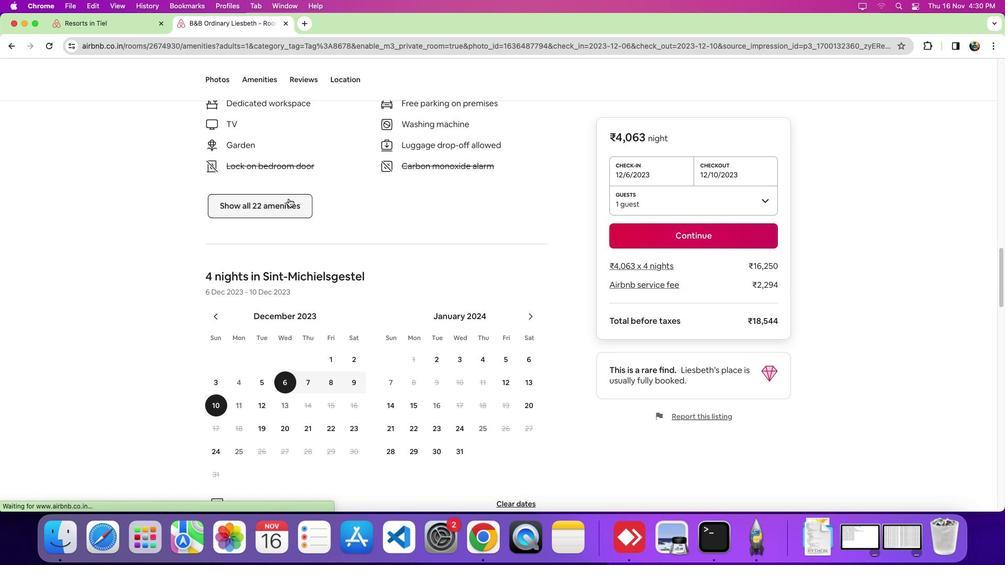 
Action: Mouse pressed left at (288, 199)
Screenshot: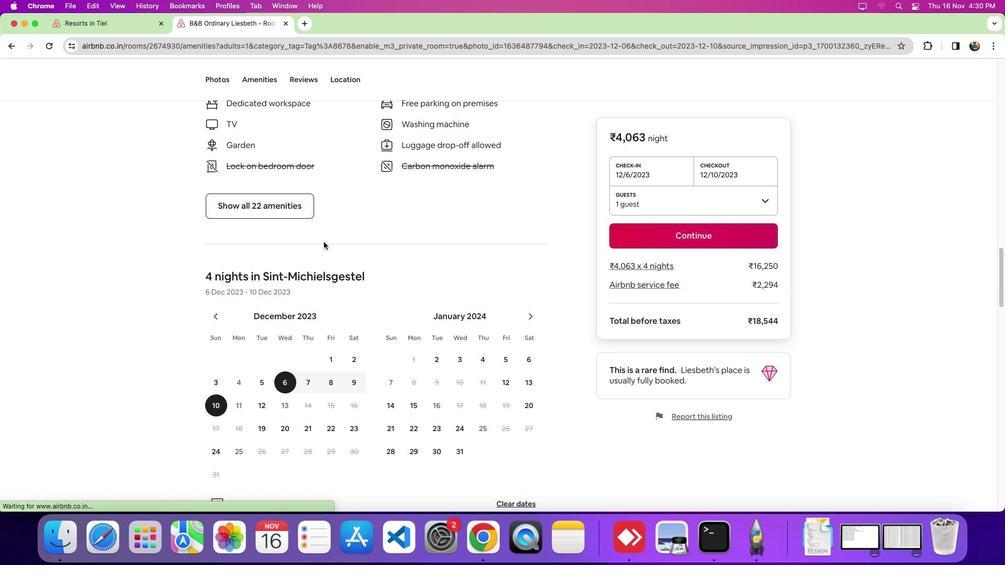 
Action: Mouse moved to (454, 341)
Screenshot: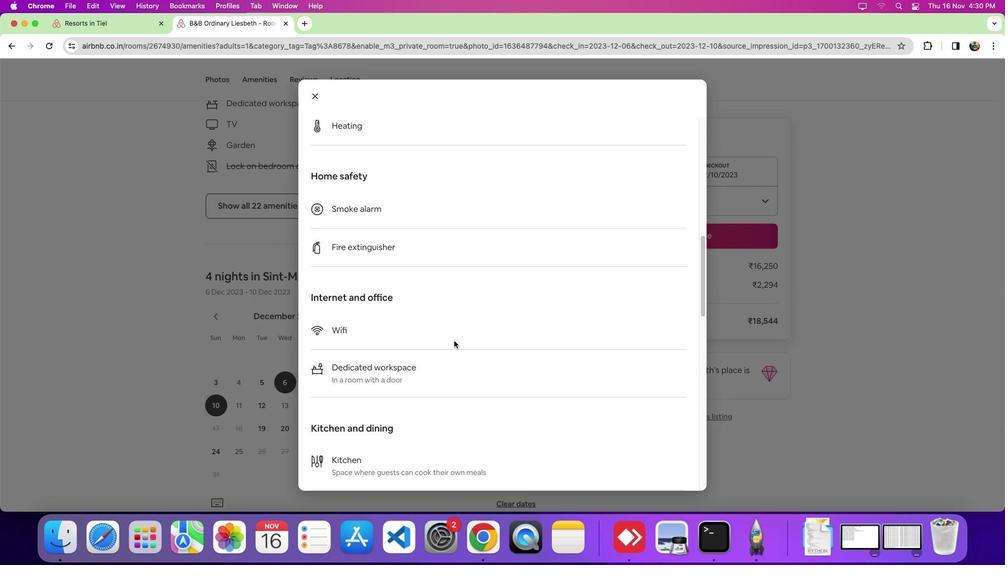
Action: Mouse scrolled (454, 341) with delta (0, 0)
Screenshot: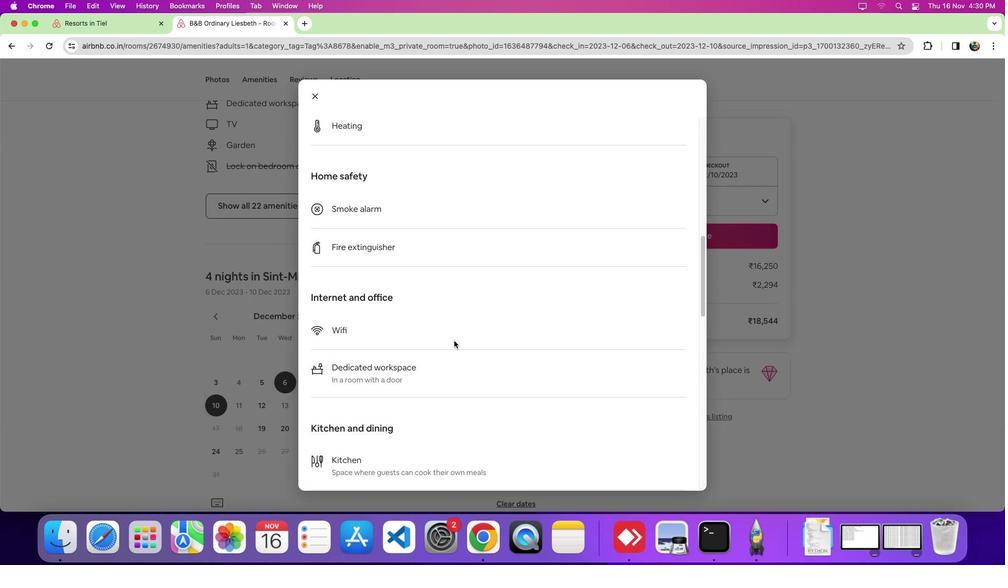 
Action: Mouse scrolled (454, 341) with delta (0, -1)
Screenshot: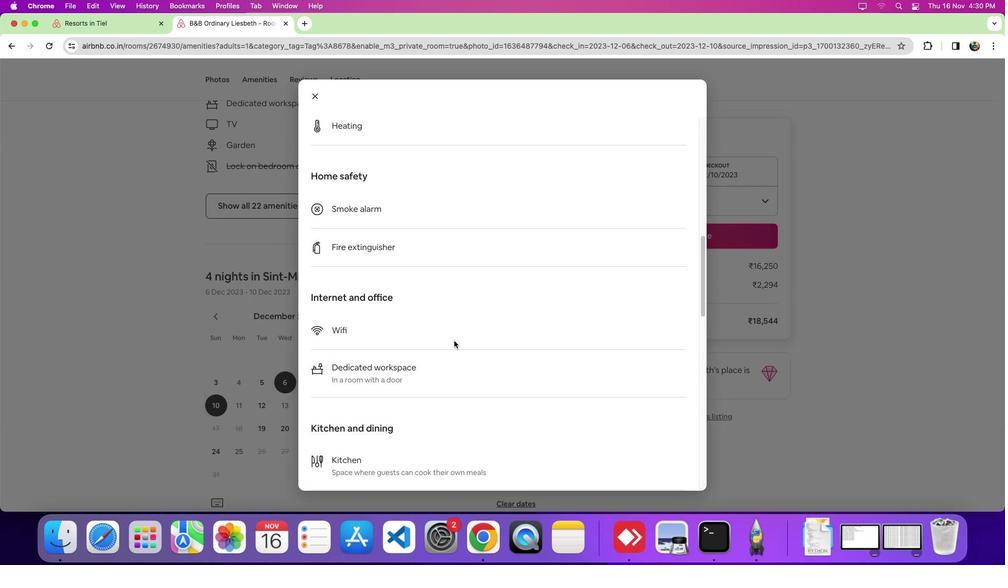
Action: Mouse scrolled (454, 341) with delta (0, -4)
Screenshot: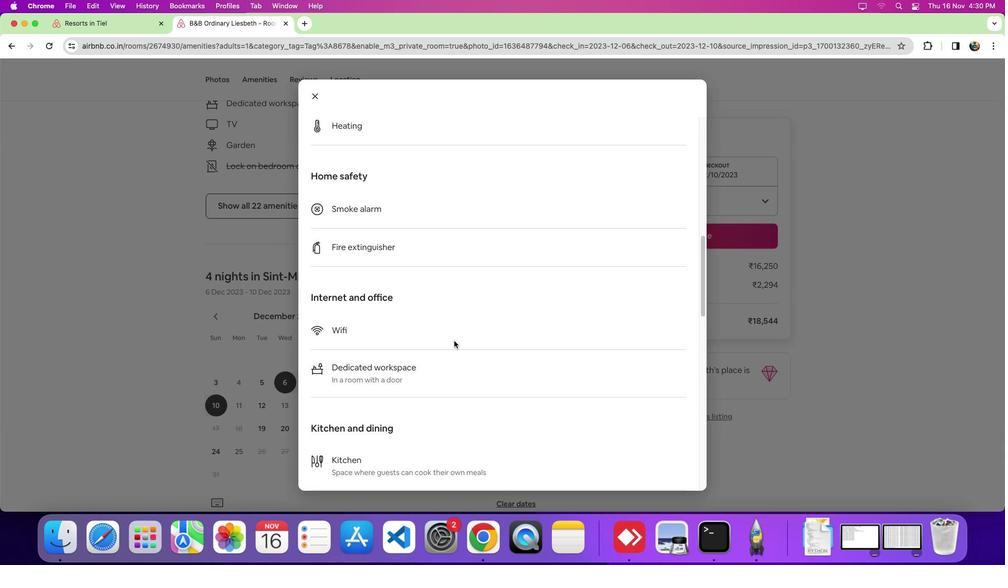 
Action: Mouse scrolled (454, 341) with delta (0, -6)
Screenshot: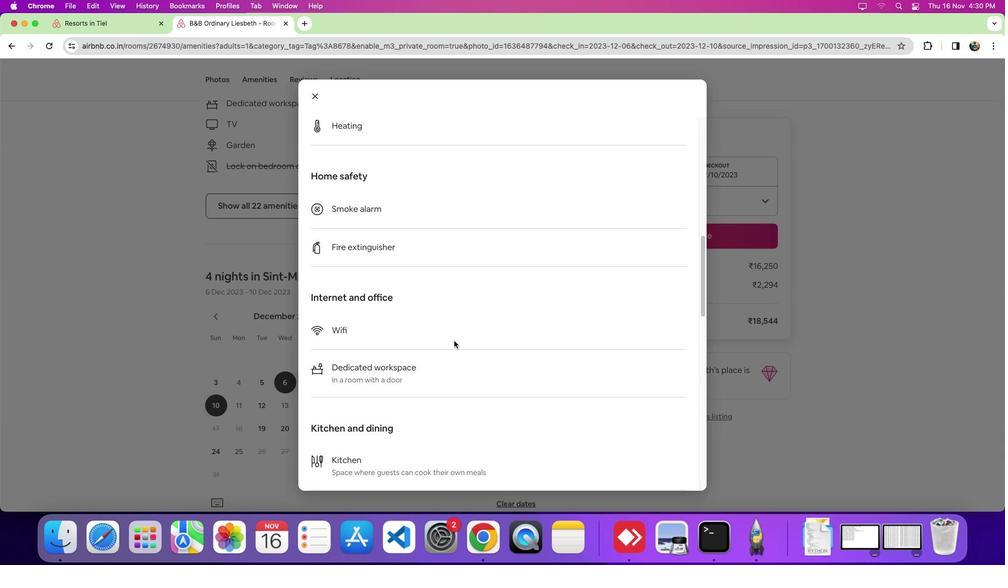 
Action: Mouse scrolled (454, 341) with delta (0, 0)
Screenshot: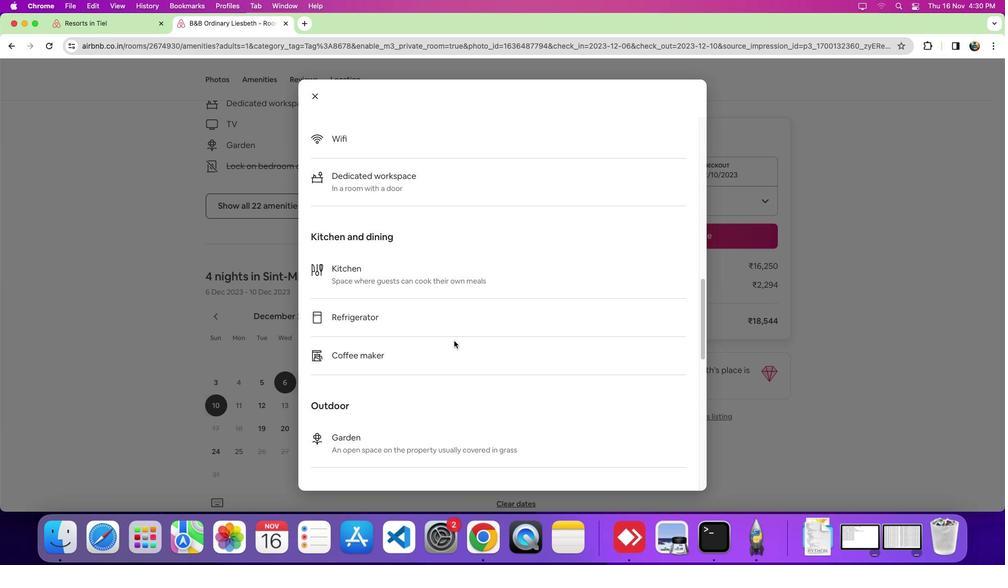 
Action: Mouse scrolled (454, 341) with delta (0, 0)
Screenshot: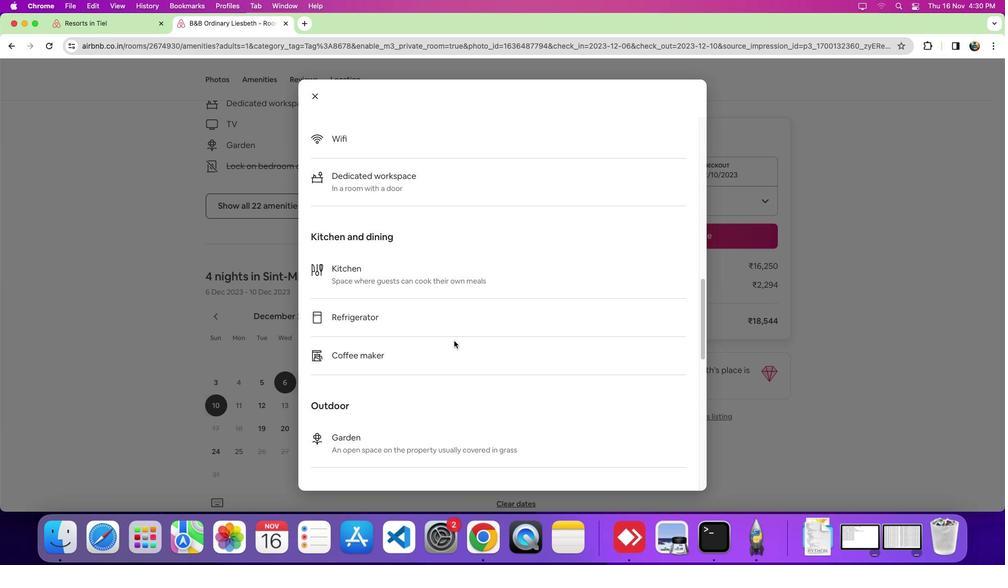 
Action: Mouse scrolled (454, 341) with delta (0, -3)
Screenshot: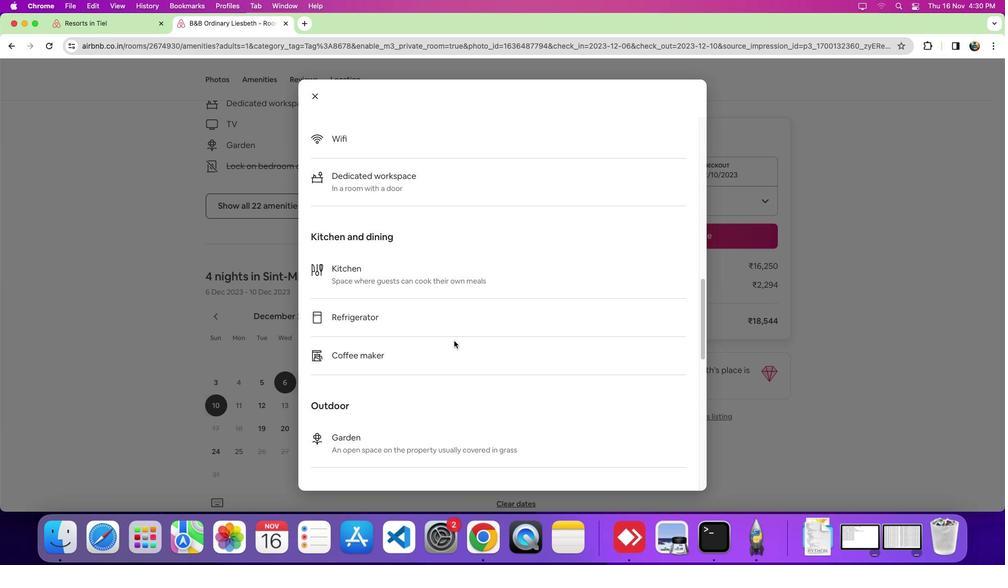 
Action: Mouse scrolled (454, 341) with delta (0, 0)
Screenshot: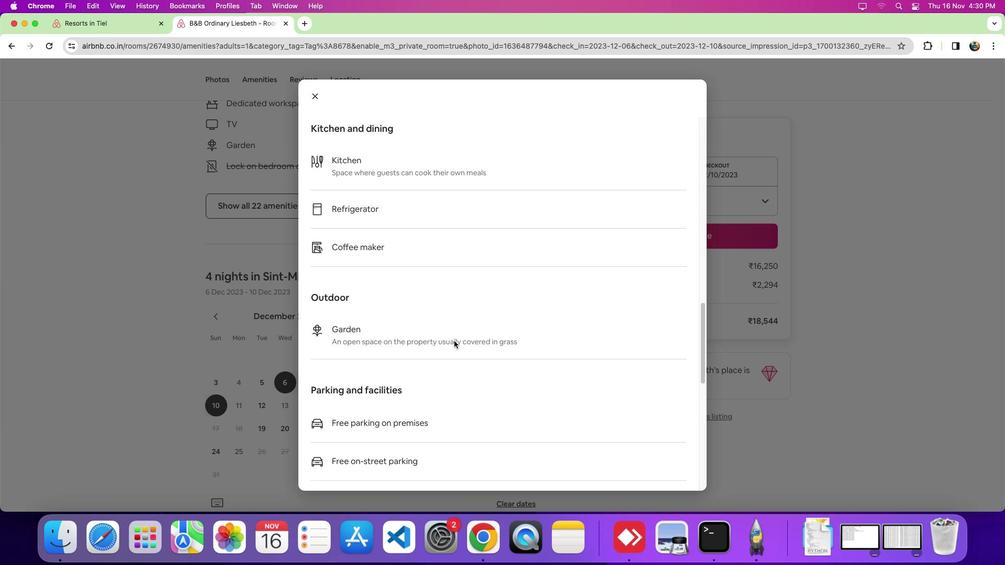 
Action: Mouse scrolled (454, 341) with delta (0, 0)
Screenshot: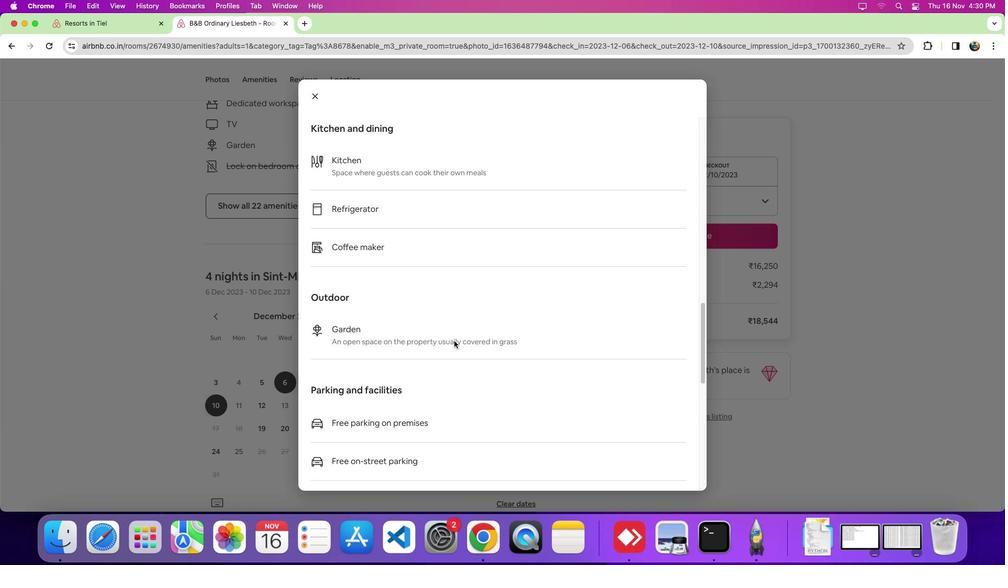 
Action: Mouse scrolled (454, 341) with delta (0, -1)
Screenshot: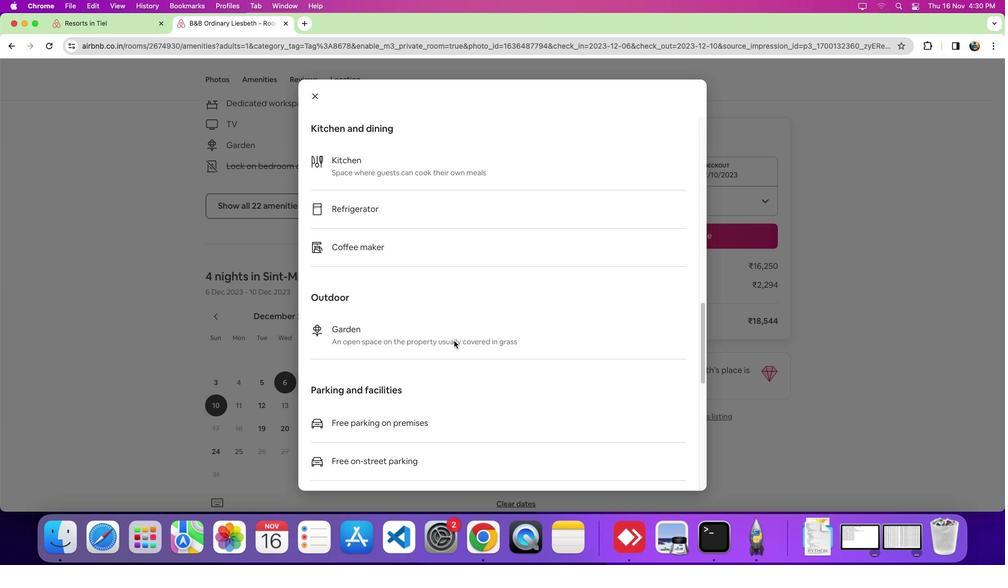
Action: Mouse moved to (457, 342)
Screenshot: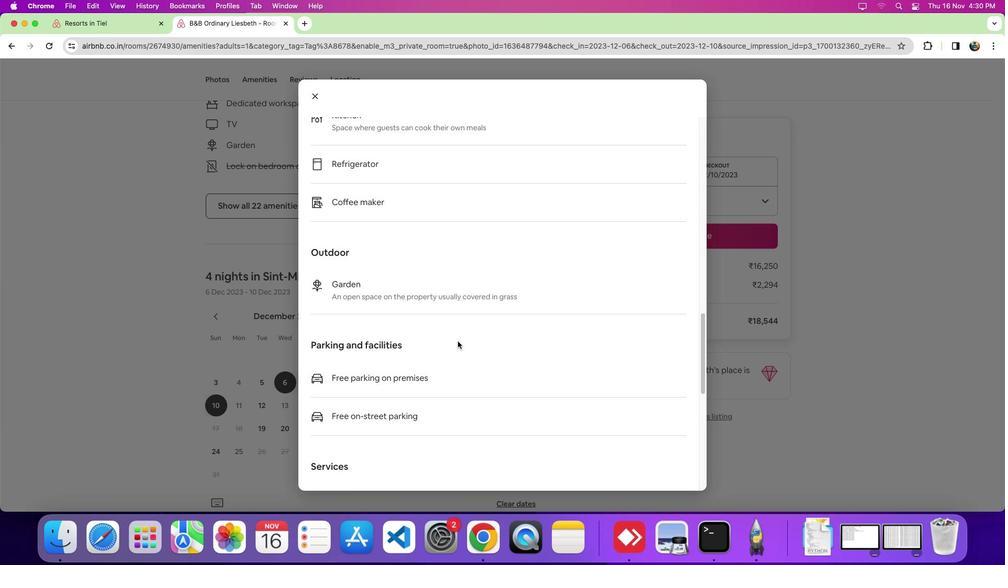 
Action: Mouse scrolled (457, 342) with delta (0, 0)
Screenshot: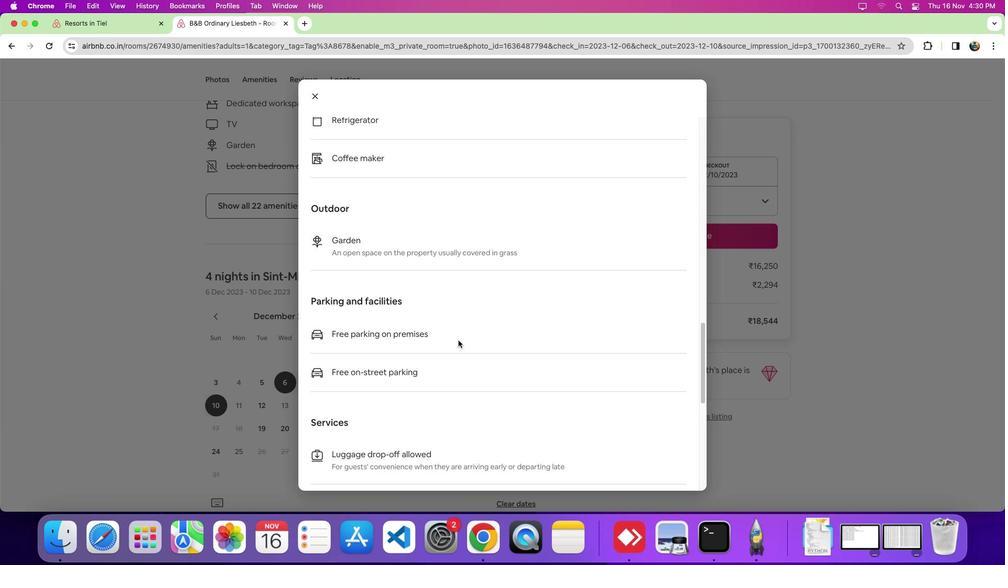 
Action: Mouse scrolled (457, 342) with delta (0, 0)
Screenshot: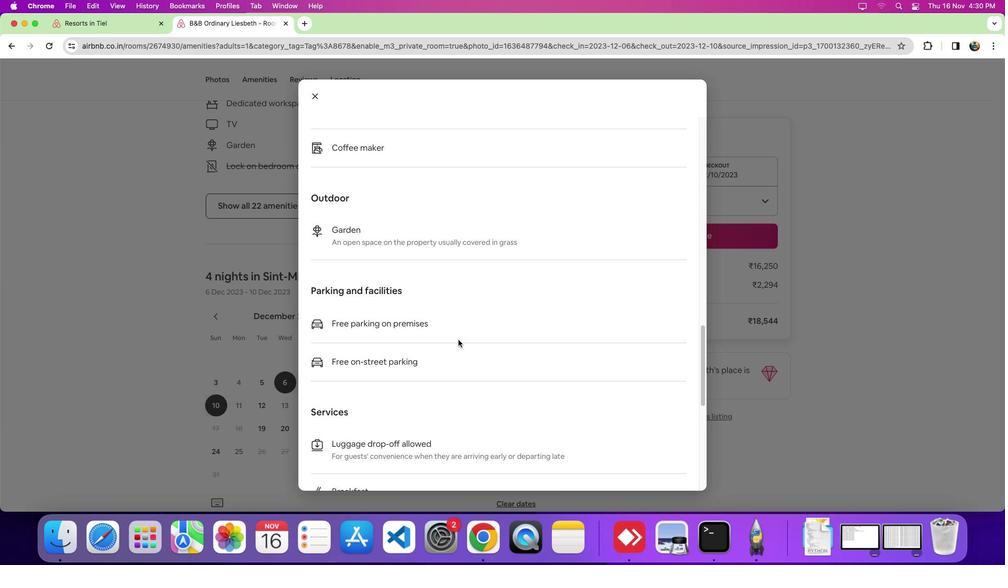 
Action: Mouse scrolled (457, 342) with delta (0, -1)
